 Task: Explore Airbnb accommodation in Rwamagana, Rwanda from 5th December, 2023 to 11th December, 2023 for 2 adults. Place can be entire place with 2 bedrooms having 2 beds and 1 bathroom. Property type can be flat. Booking option can be shelf check-in.
Action: Mouse pressed left at (515, 69)
Screenshot: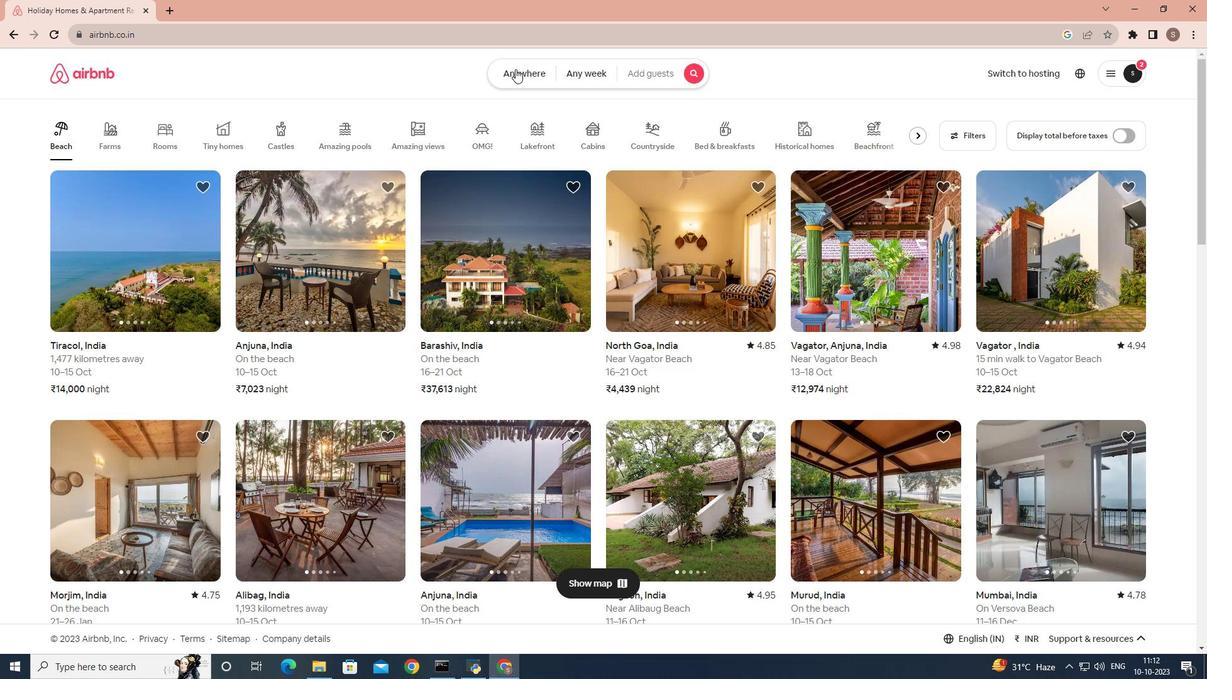 
Action: Mouse moved to (425, 125)
Screenshot: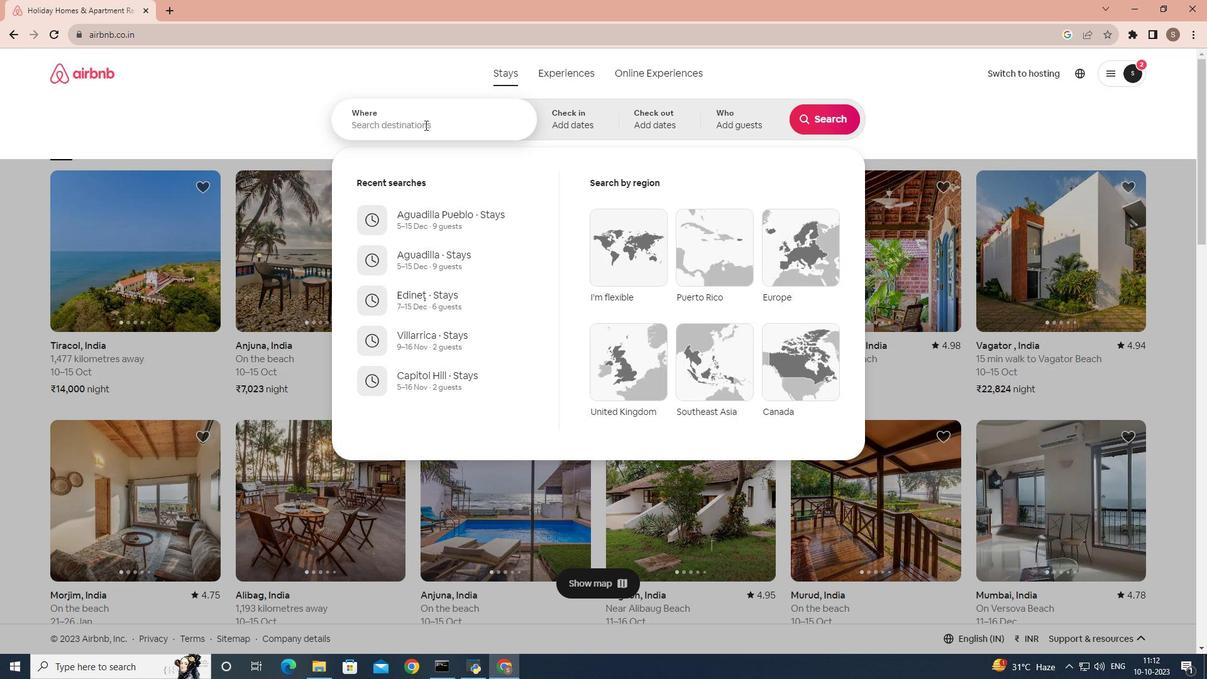 
Action: Mouse pressed left at (425, 125)
Screenshot: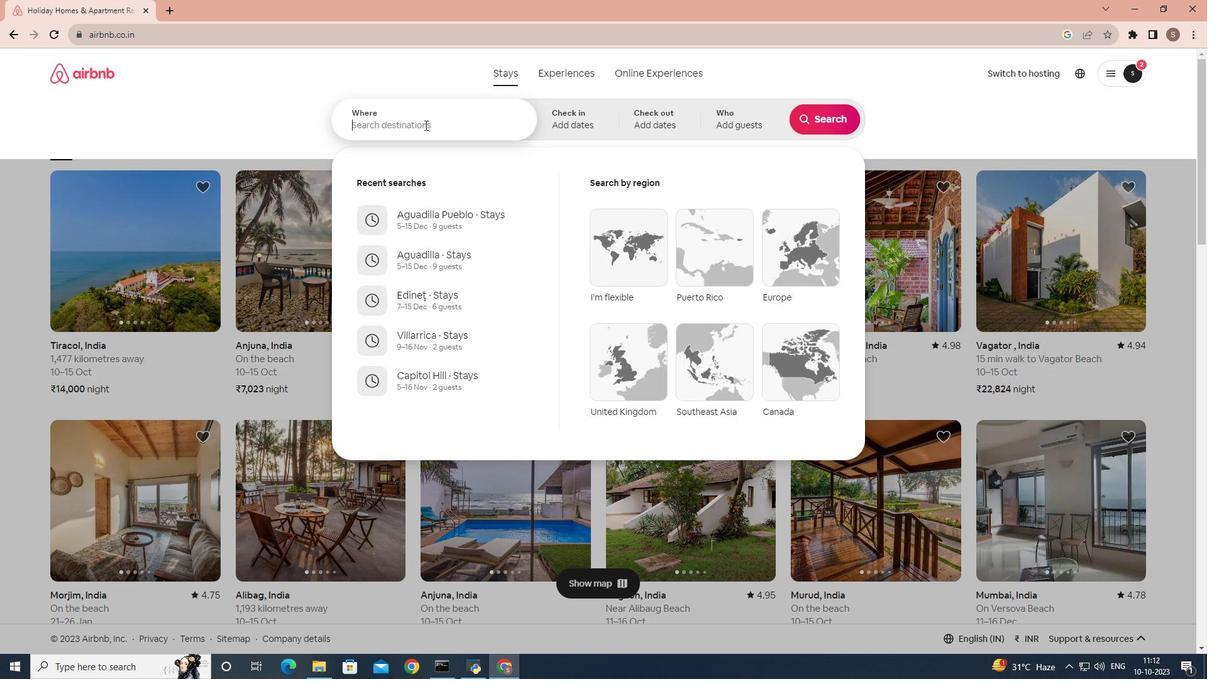 
Action: Key pressed rwam
Screenshot: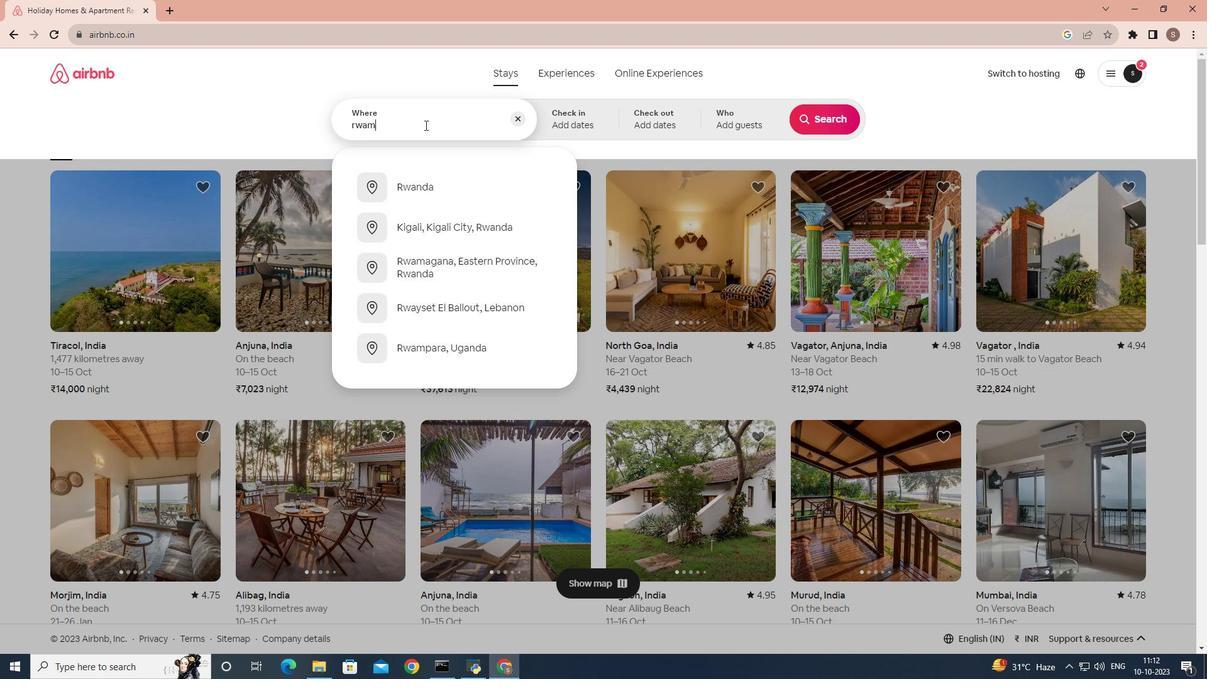 
Action: Mouse moved to (425, 124)
Screenshot: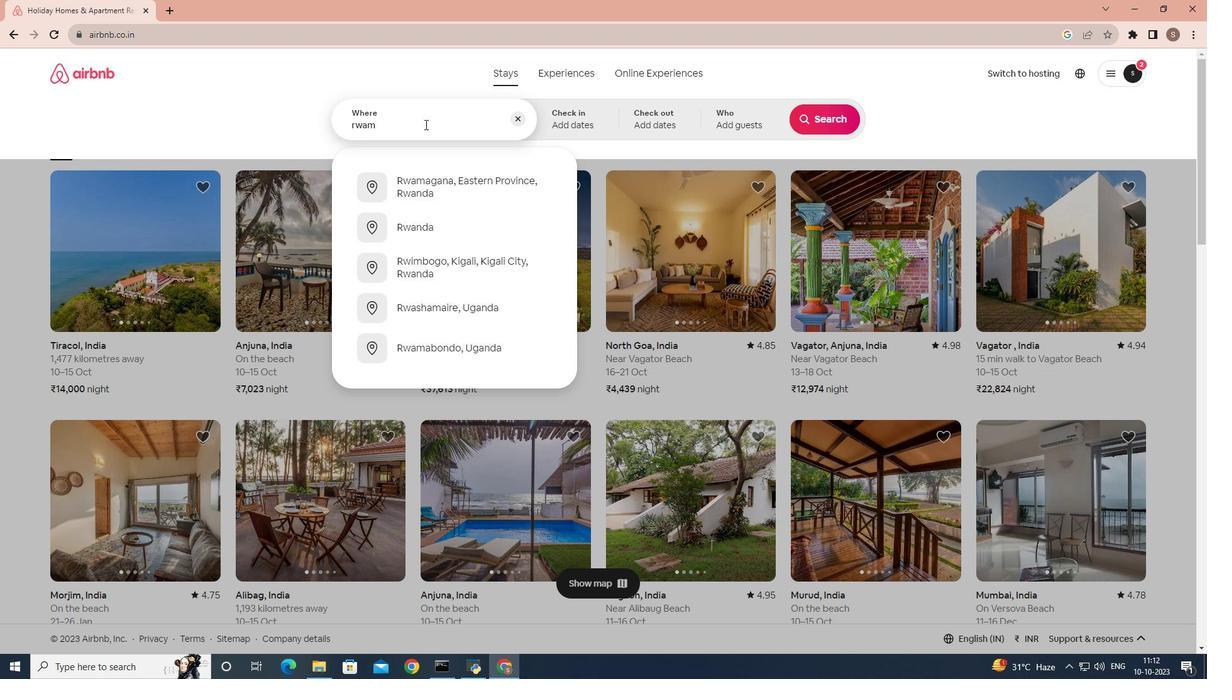 
Action: Key pressed a
Screenshot: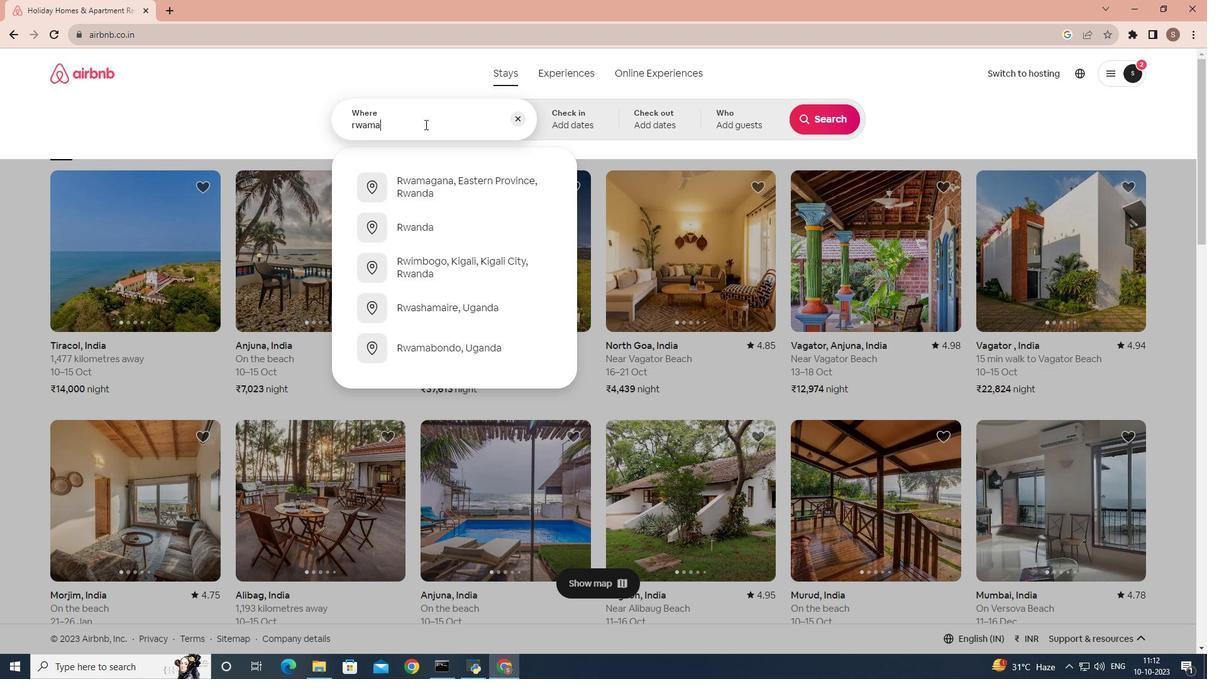 
Action: Mouse moved to (420, 184)
Screenshot: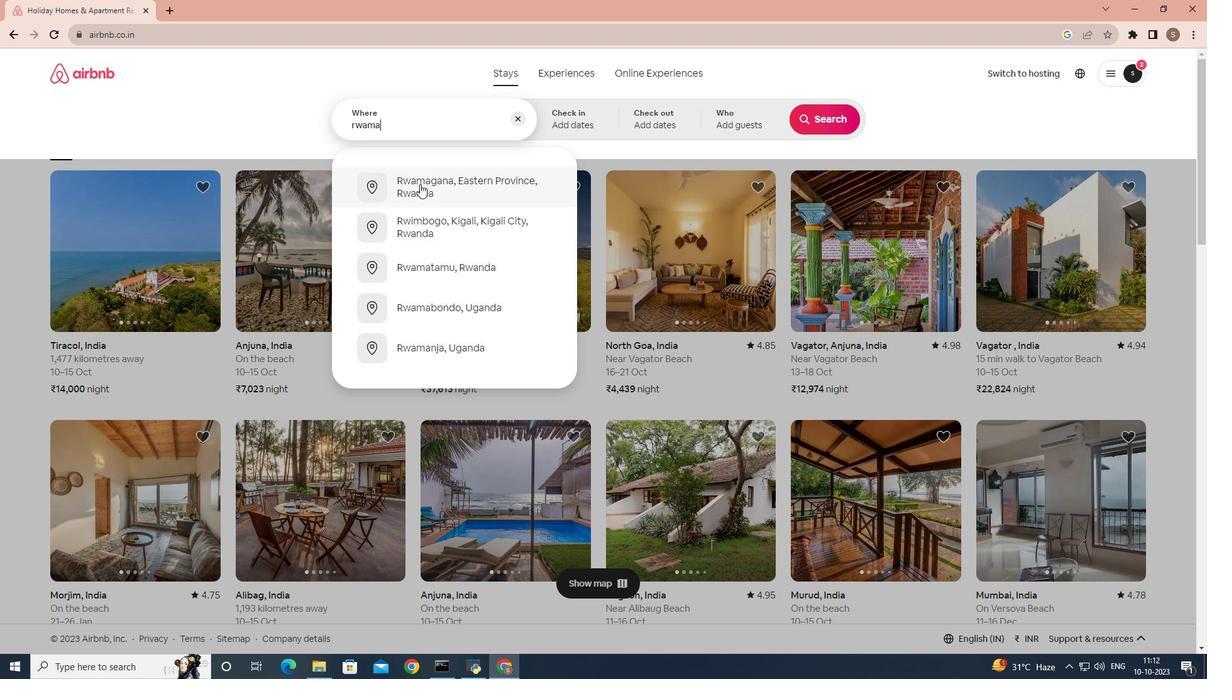 
Action: Mouse pressed left at (420, 184)
Screenshot: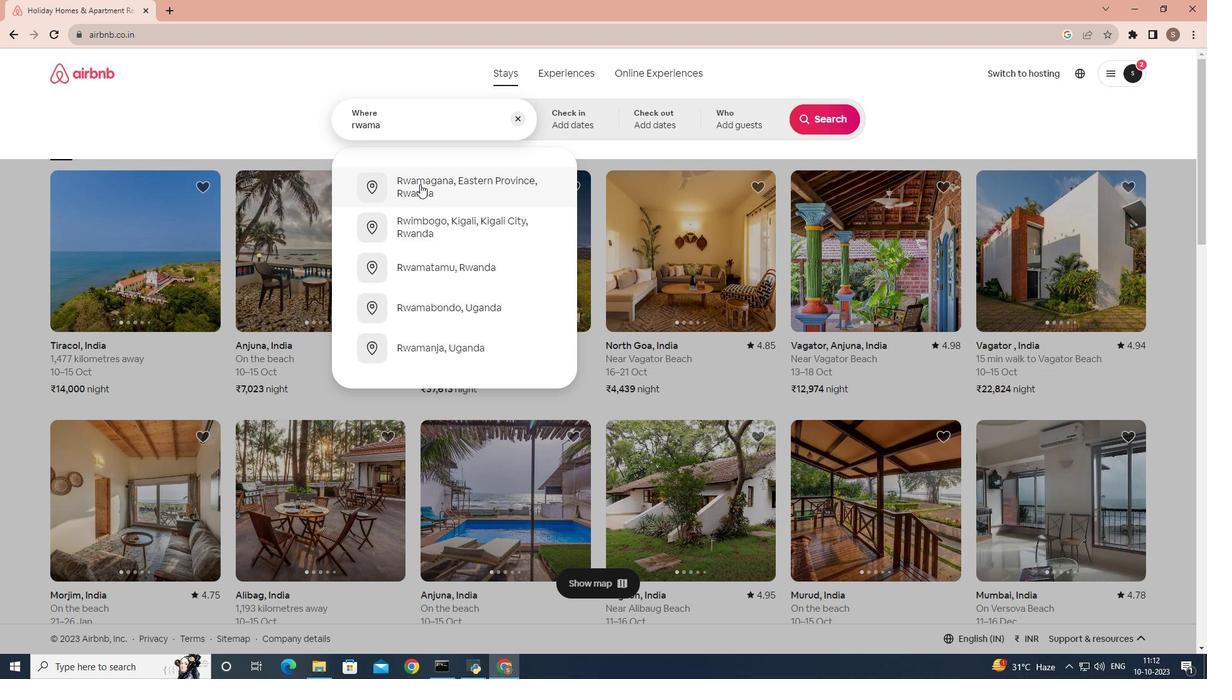 
Action: Mouse moved to (818, 224)
Screenshot: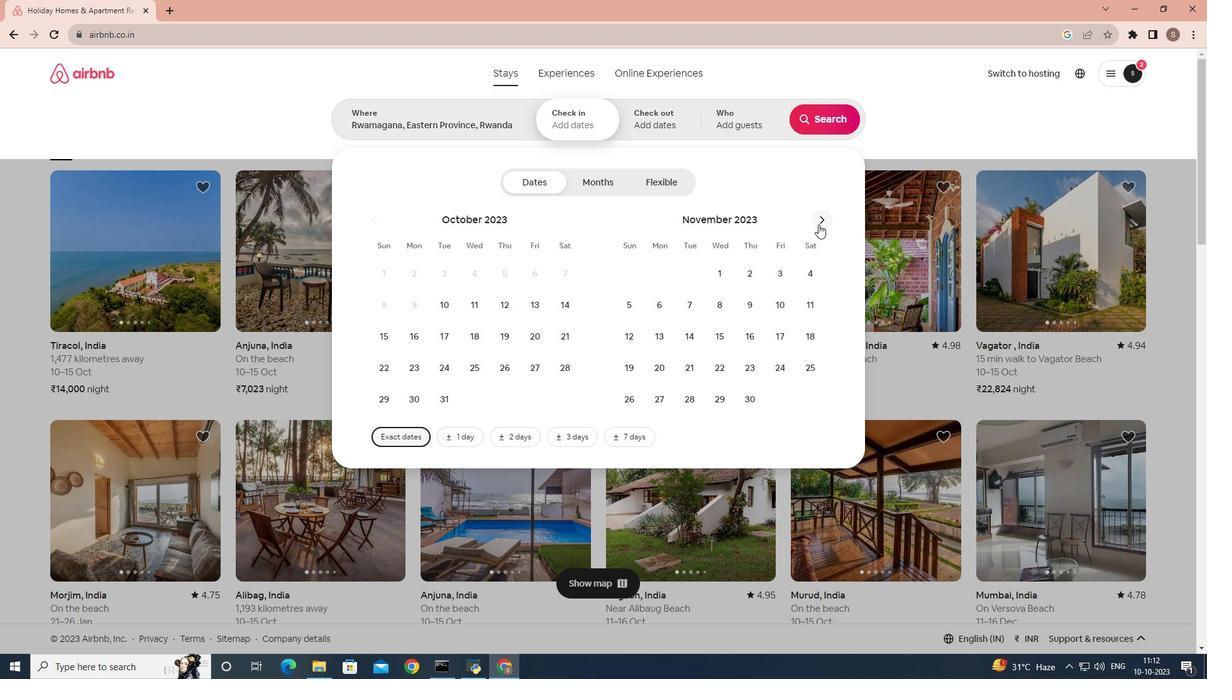 
Action: Mouse pressed left at (818, 224)
Screenshot: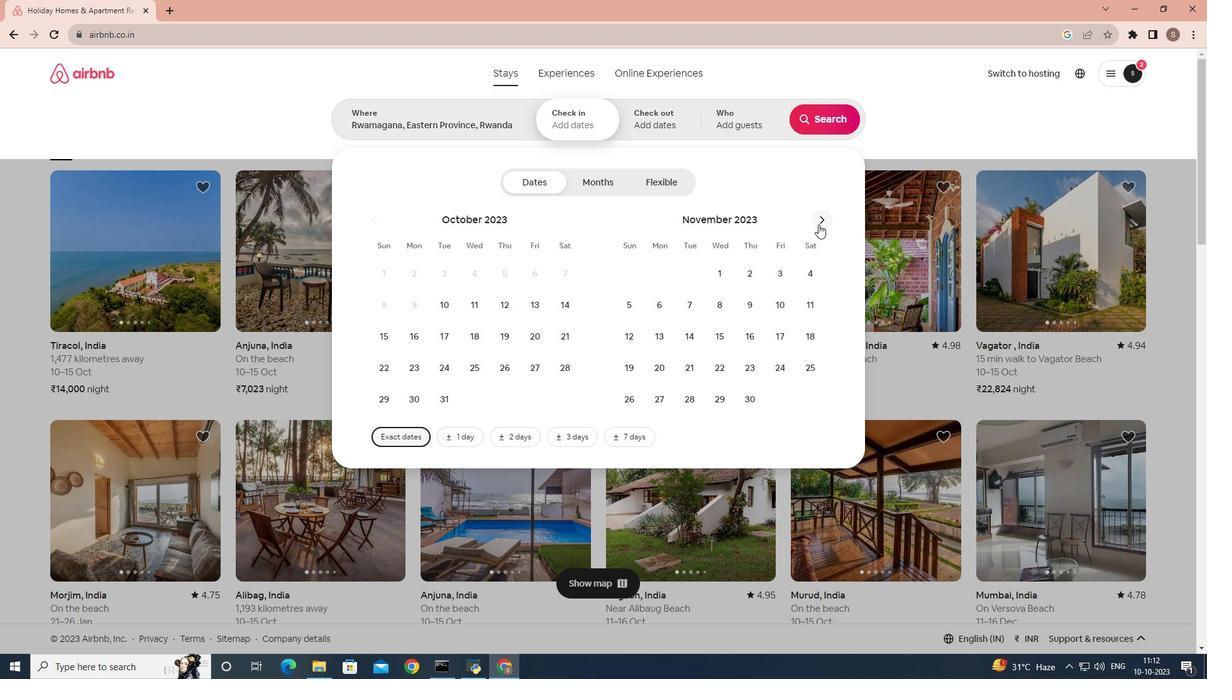 
Action: Mouse moved to (689, 309)
Screenshot: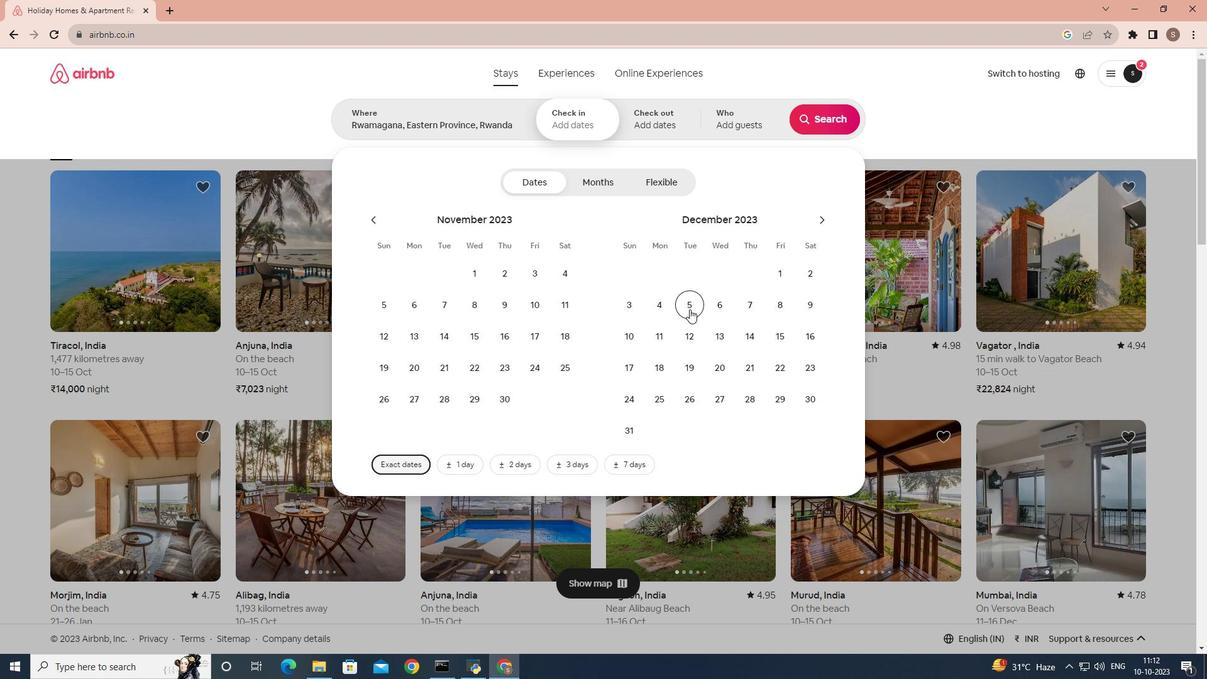 
Action: Mouse pressed left at (689, 309)
Screenshot: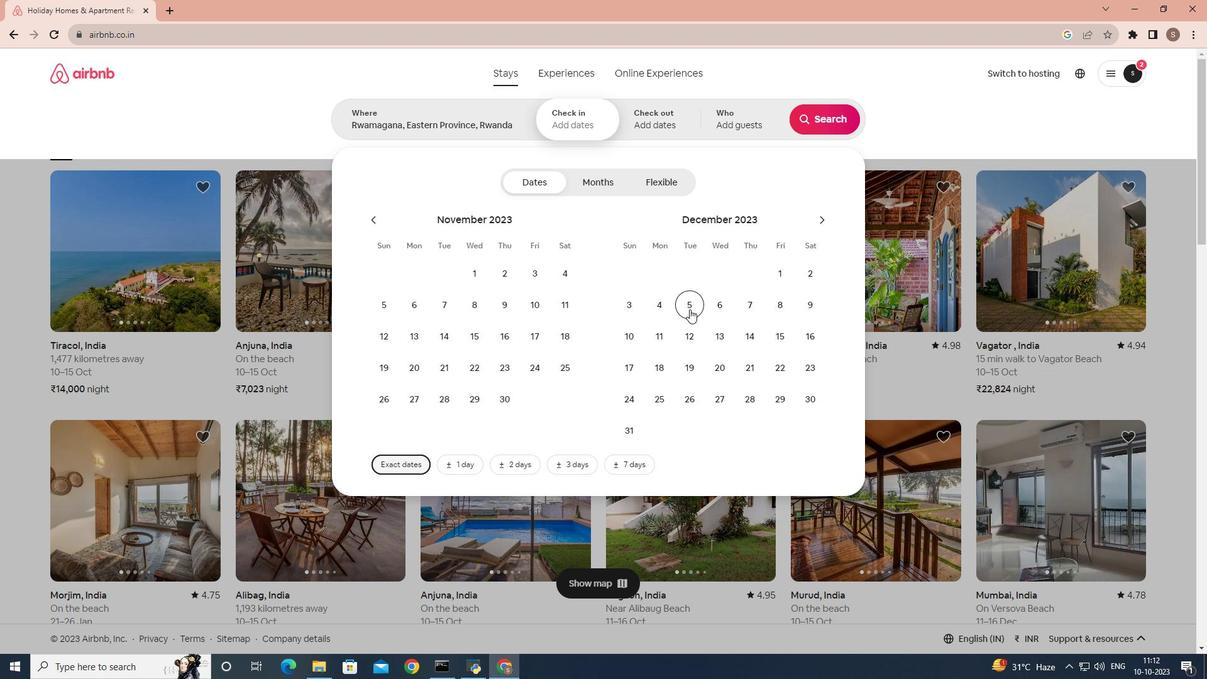 
Action: Mouse moved to (649, 344)
Screenshot: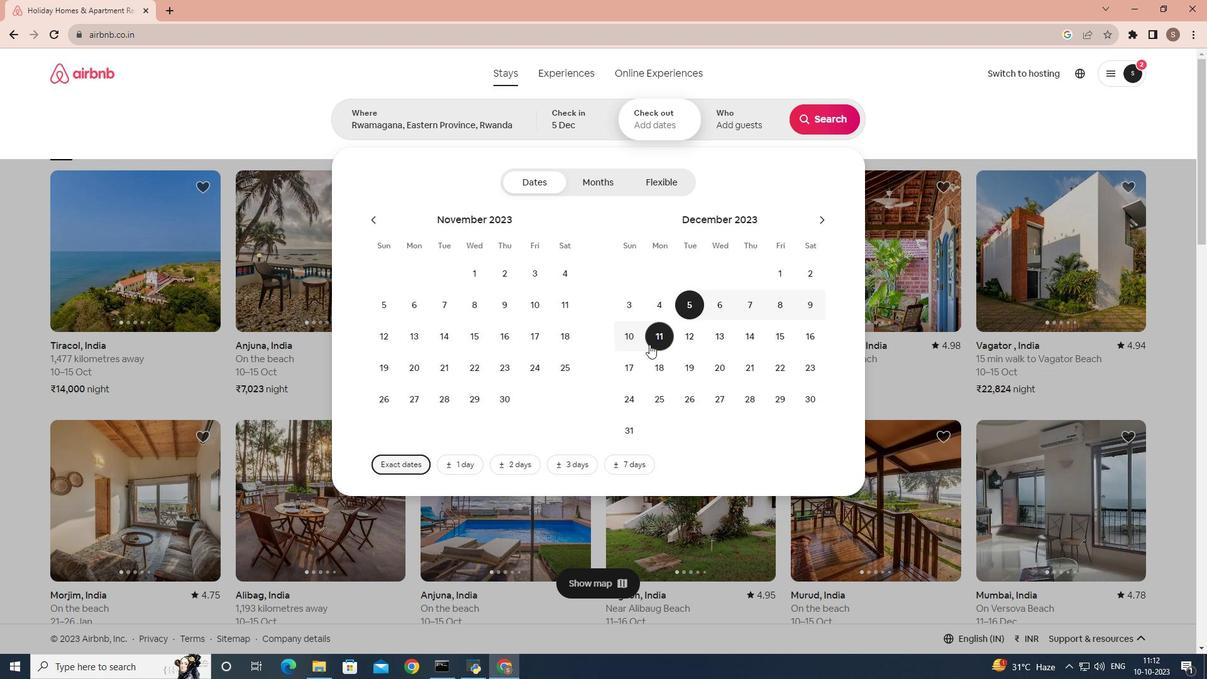 
Action: Mouse pressed left at (649, 344)
Screenshot: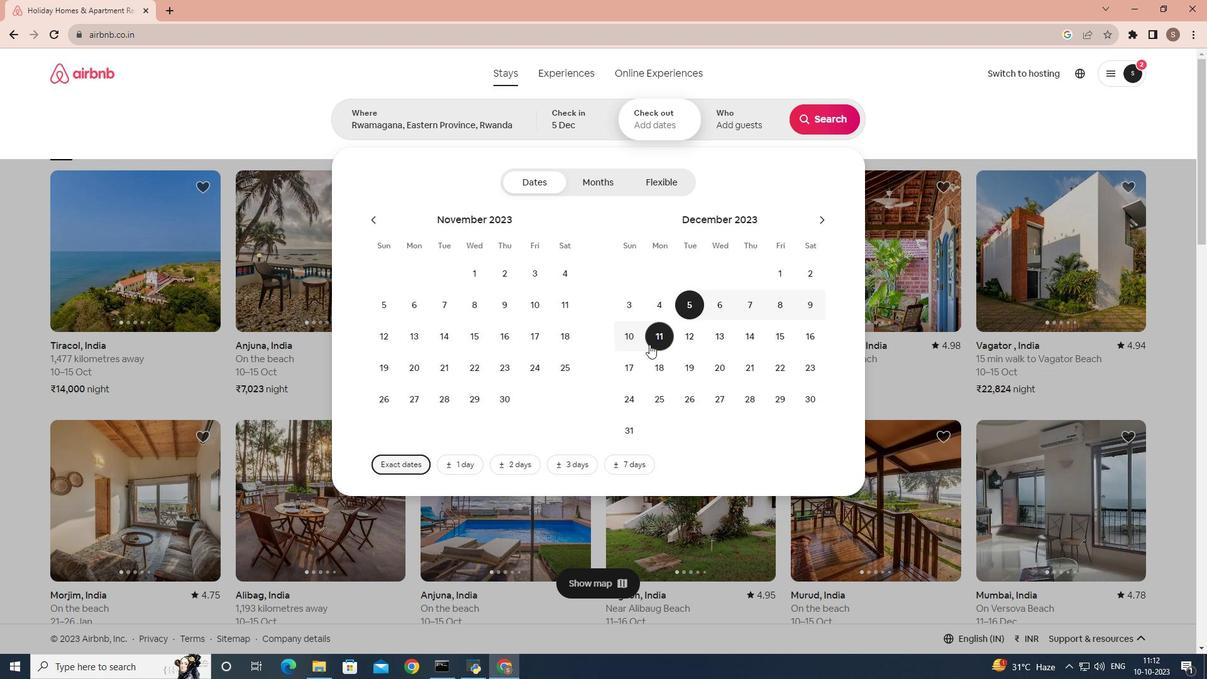 
Action: Mouse moved to (743, 128)
Screenshot: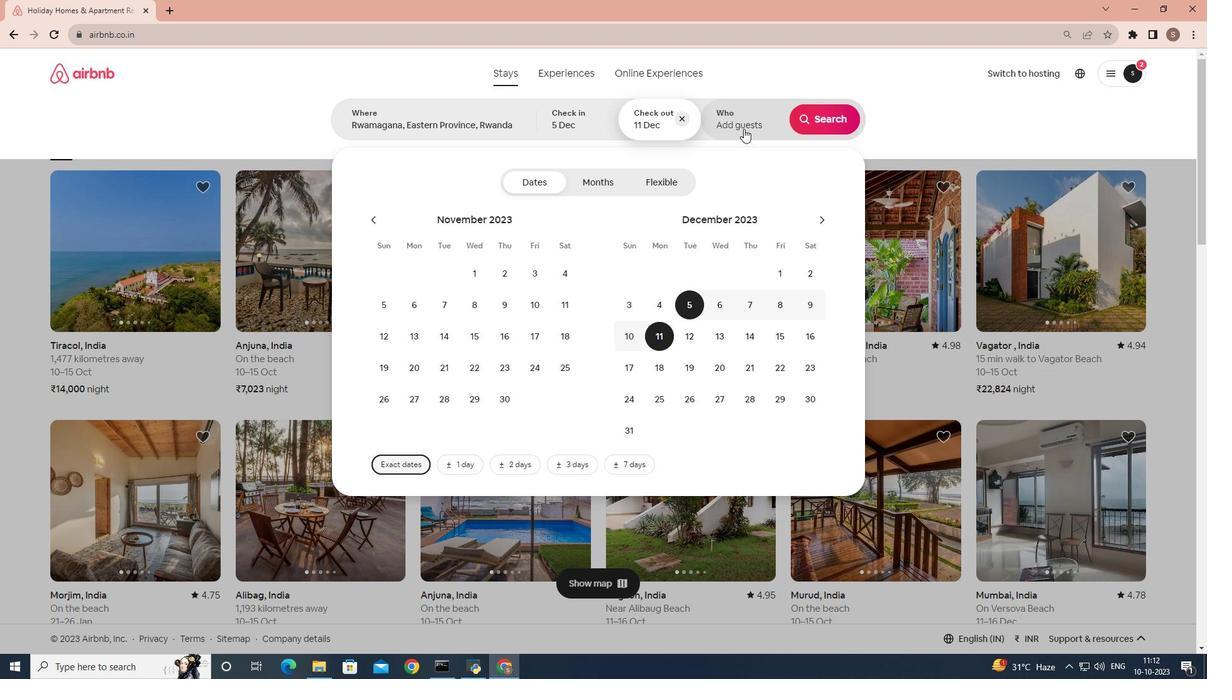 
Action: Mouse pressed left at (743, 128)
Screenshot: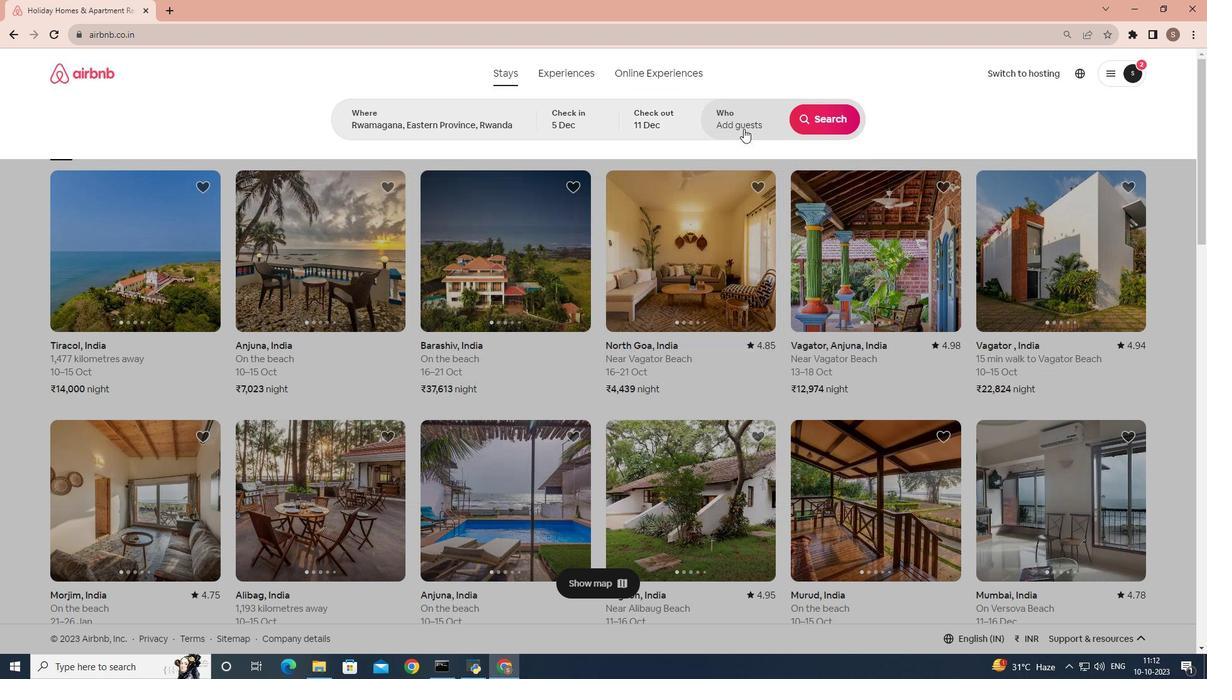 
Action: Mouse moved to (824, 184)
Screenshot: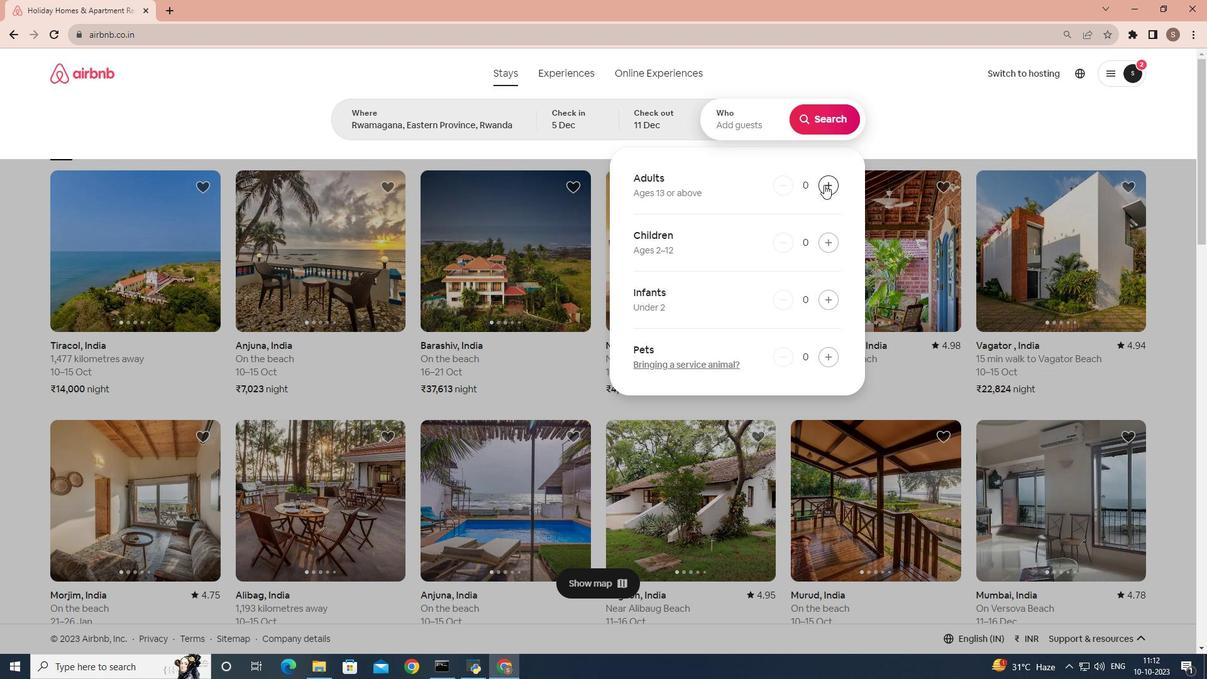
Action: Mouse pressed left at (824, 184)
Screenshot: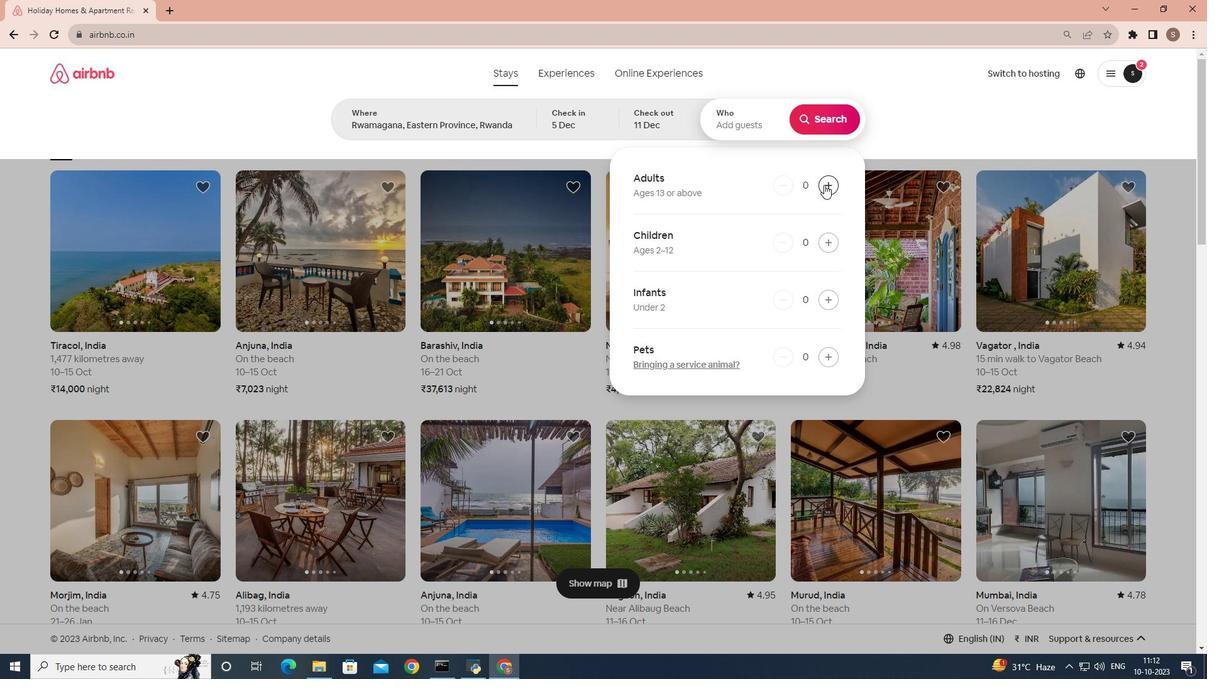 
Action: Mouse pressed left at (824, 184)
Screenshot: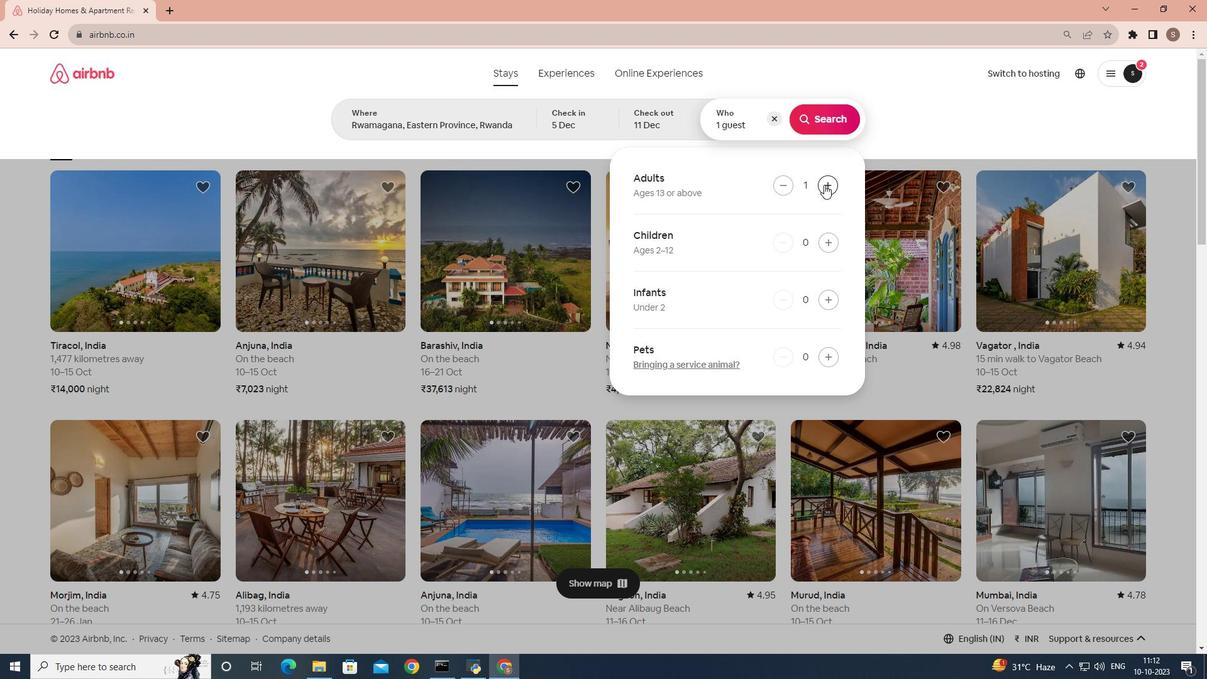 
Action: Mouse moved to (842, 126)
Screenshot: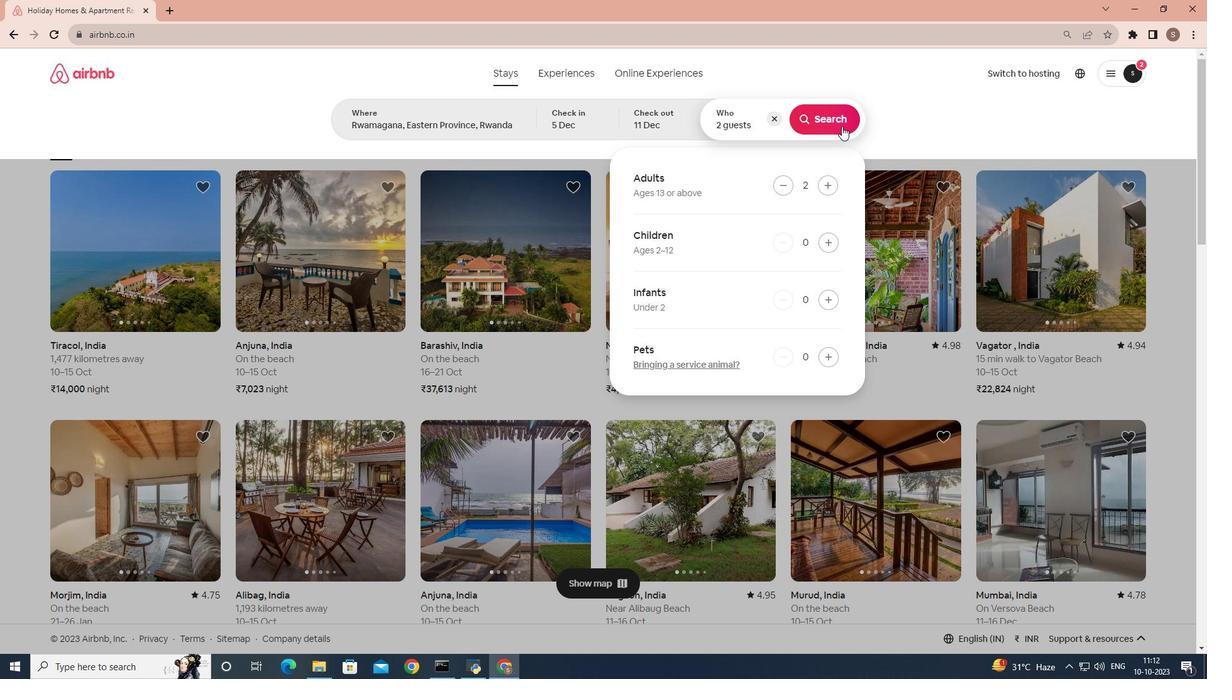 
Action: Mouse pressed left at (842, 126)
Screenshot: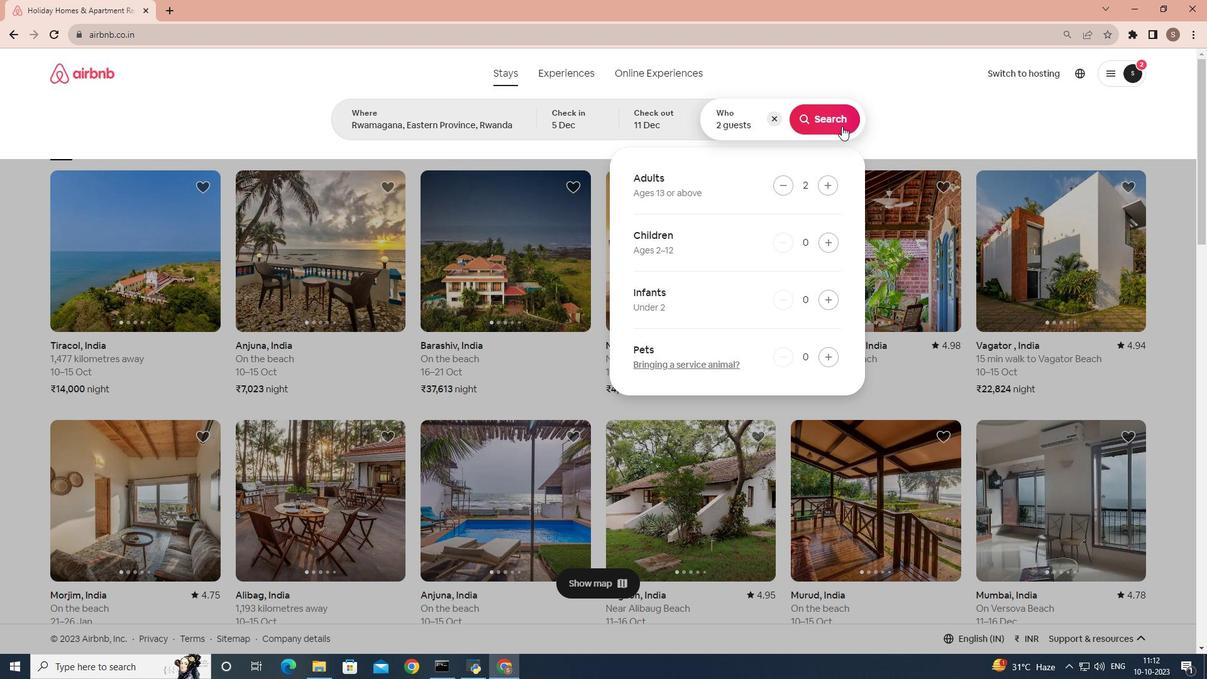
Action: Mouse moved to (996, 118)
Screenshot: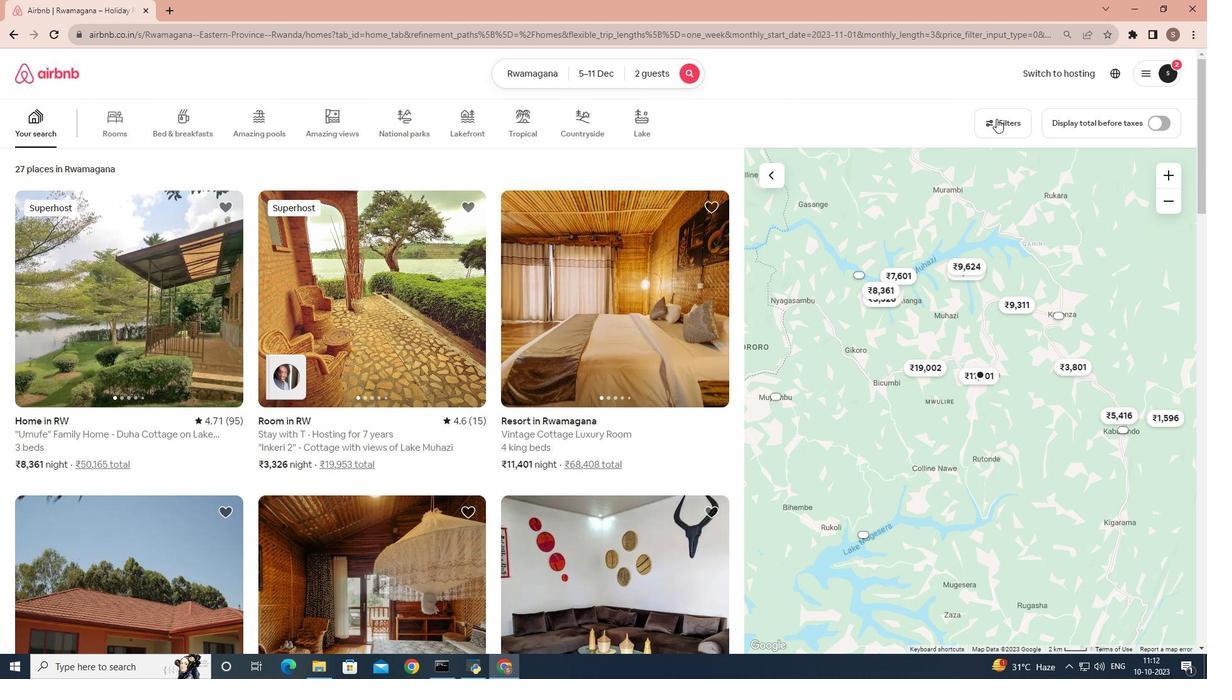 
Action: Mouse pressed left at (996, 118)
Screenshot: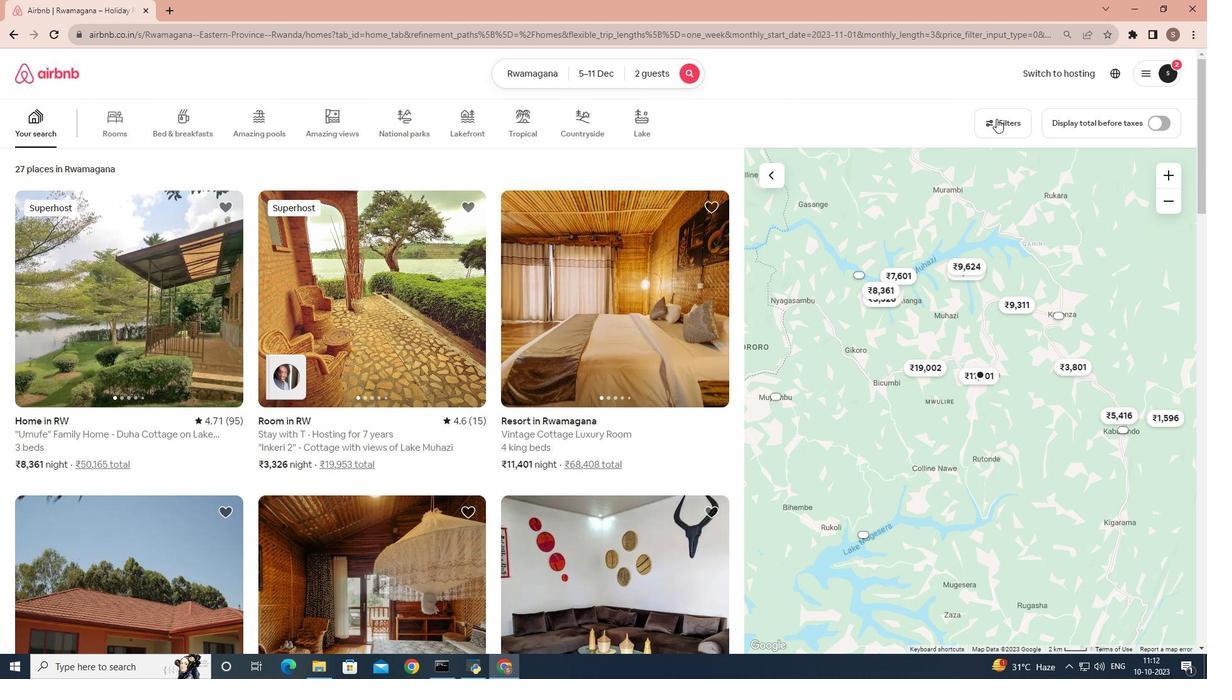 
Action: Mouse moved to (703, 198)
Screenshot: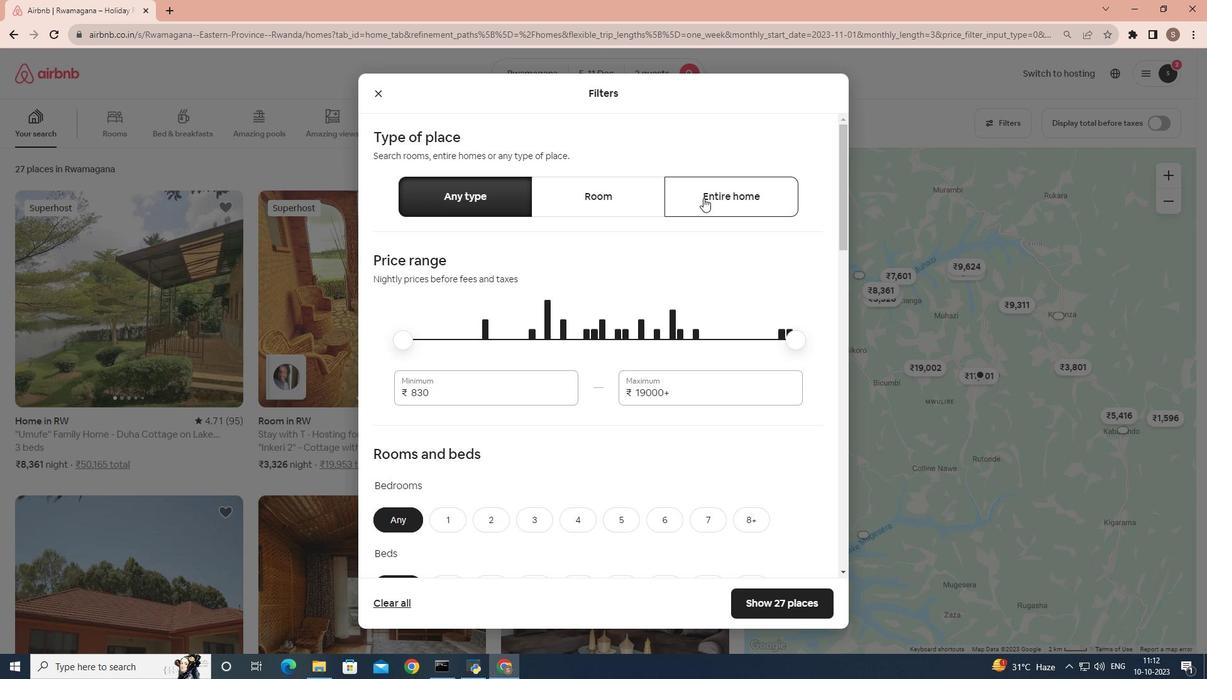 
Action: Mouse pressed left at (703, 198)
Screenshot: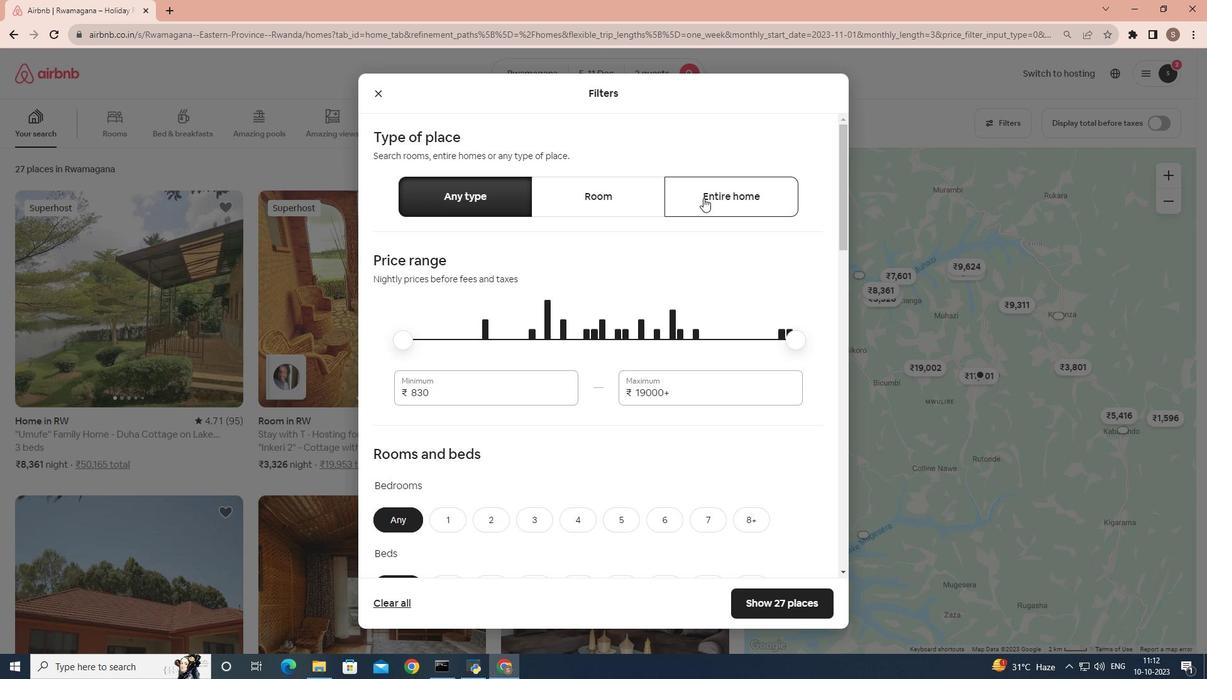 
Action: Mouse moved to (454, 297)
Screenshot: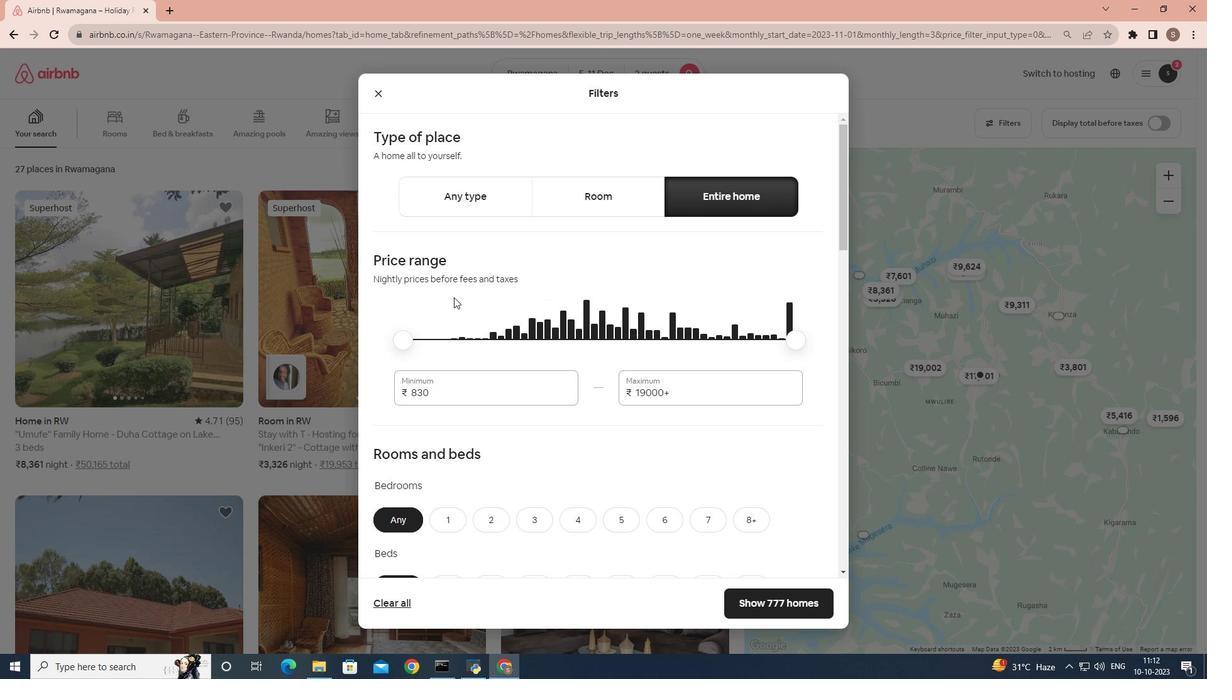 
Action: Mouse scrolled (454, 296) with delta (0, 0)
Screenshot: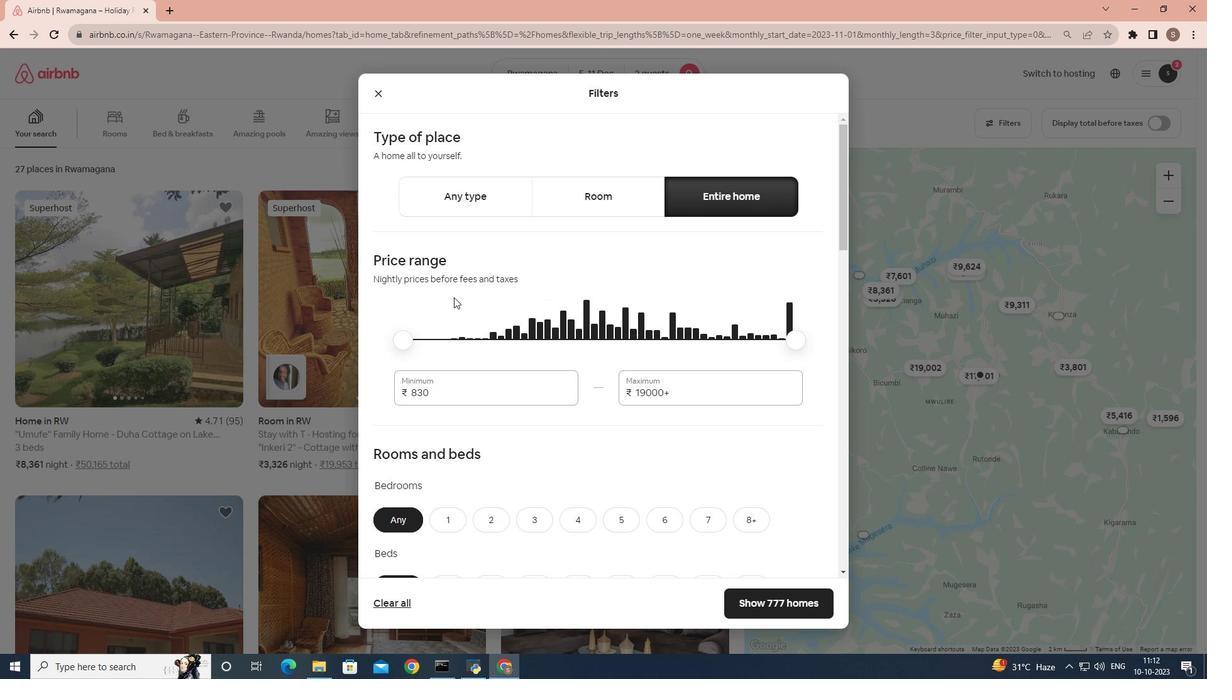 
Action: Mouse scrolled (454, 296) with delta (0, 0)
Screenshot: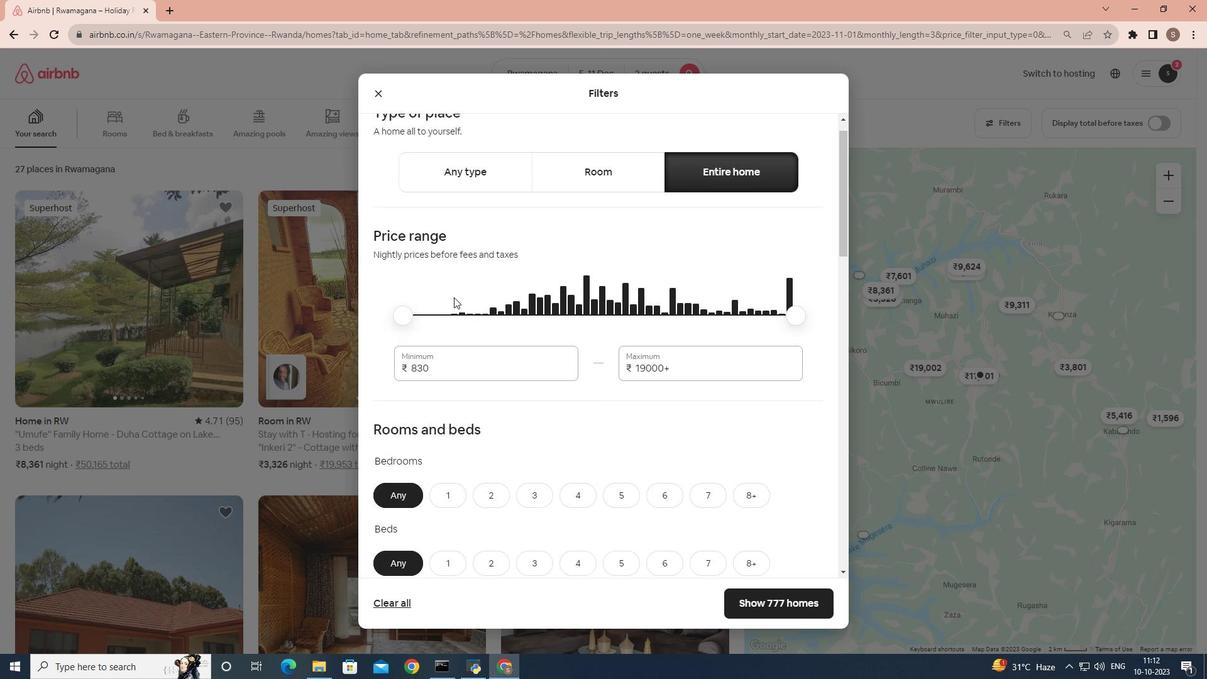 
Action: Mouse scrolled (454, 296) with delta (0, 0)
Screenshot: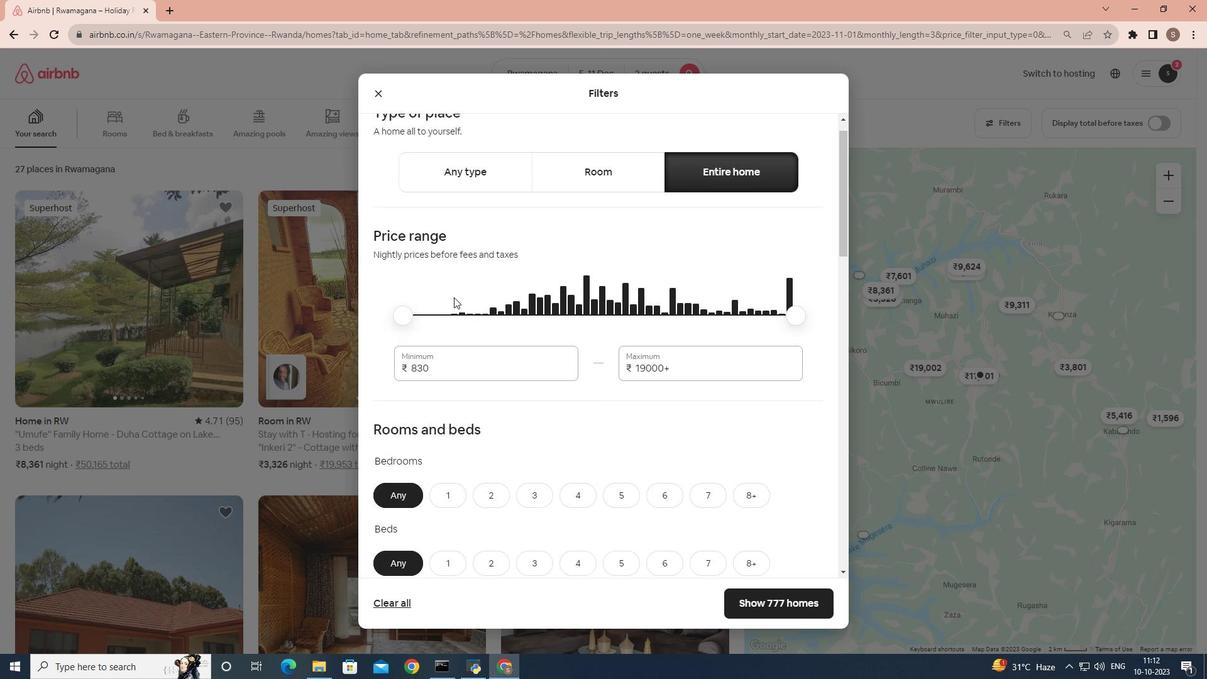 
Action: Mouse scrolled (454, 296) with delta (0, 0)
Screenshot: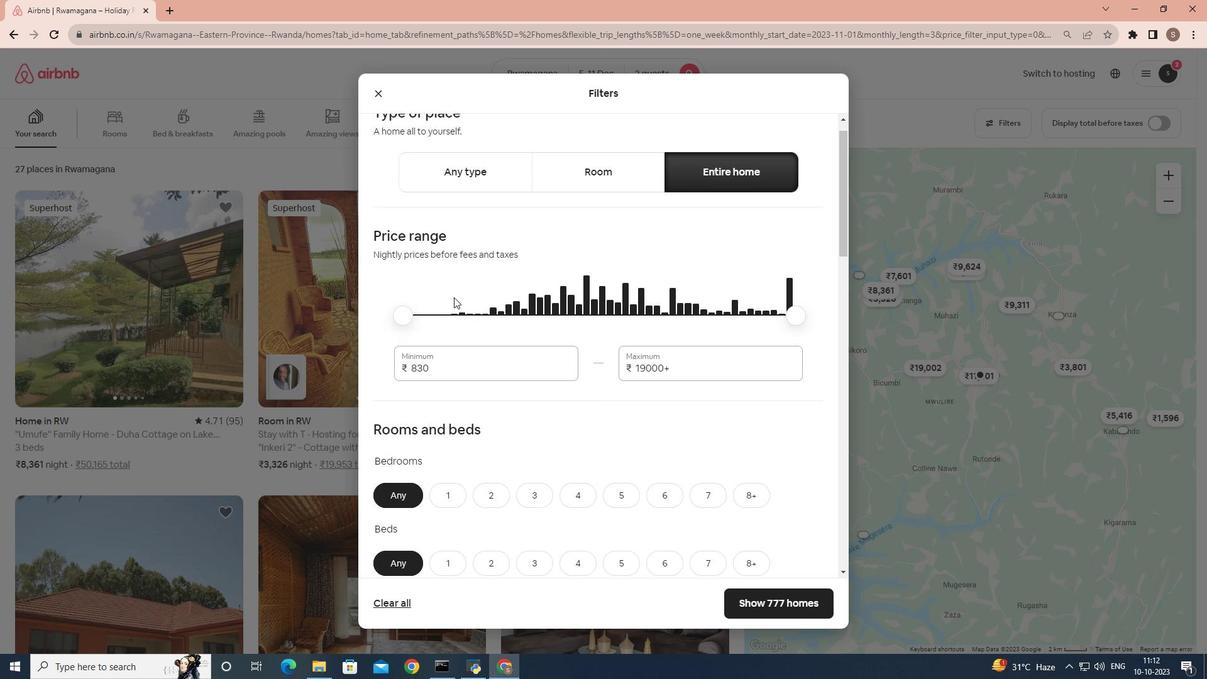 
Action: Mouse scrolled (454, 296) with delta (0, 0)
Screenshot: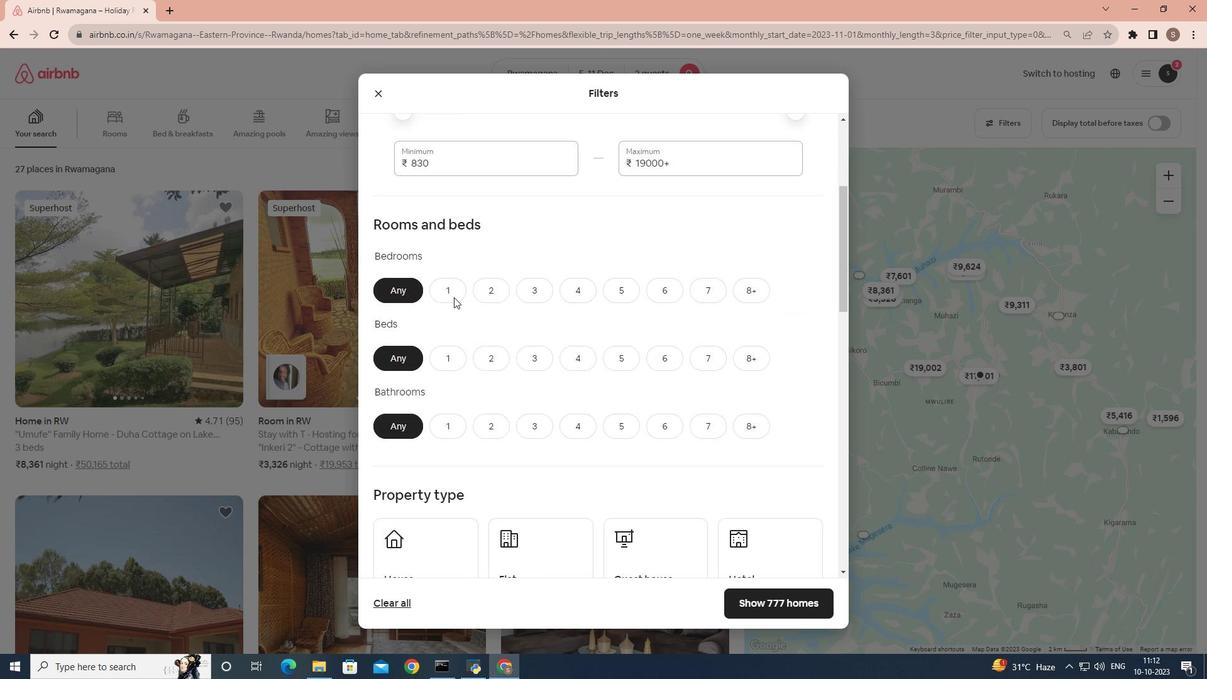 
Action: Mouse scrolled (454, 296) with delta (0, 0)
Screenshot: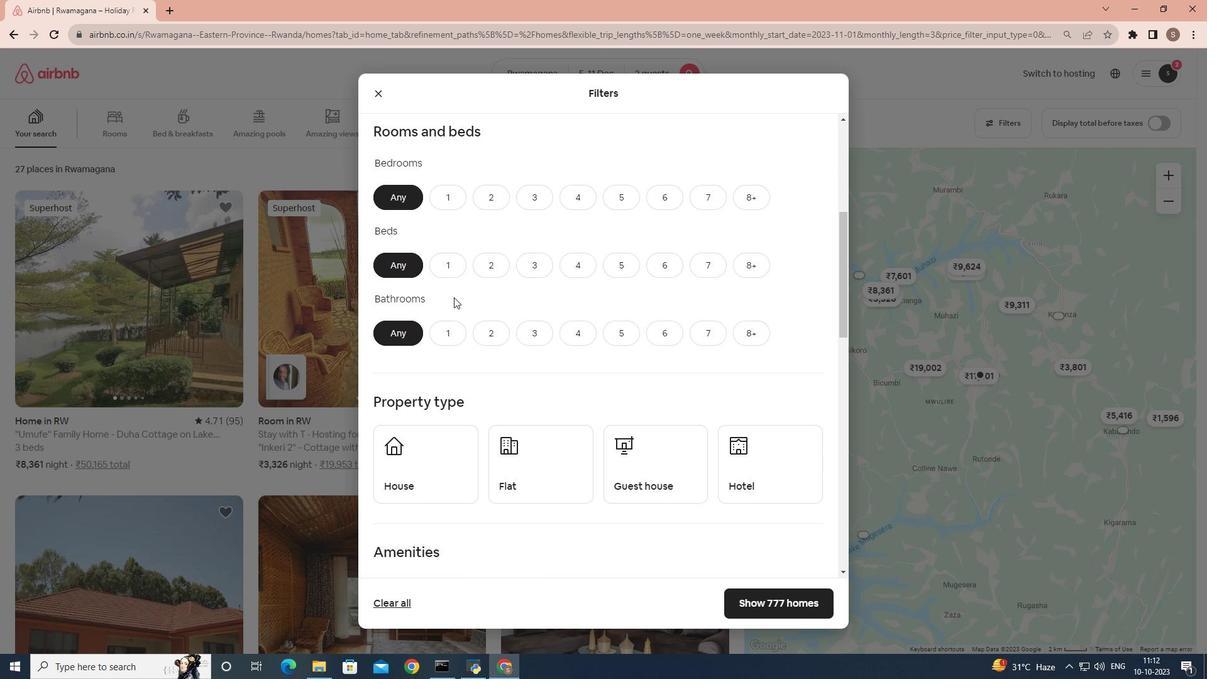 
Action: Mouse scrolled (454, 298) with delta (0, 0)
Screenshot: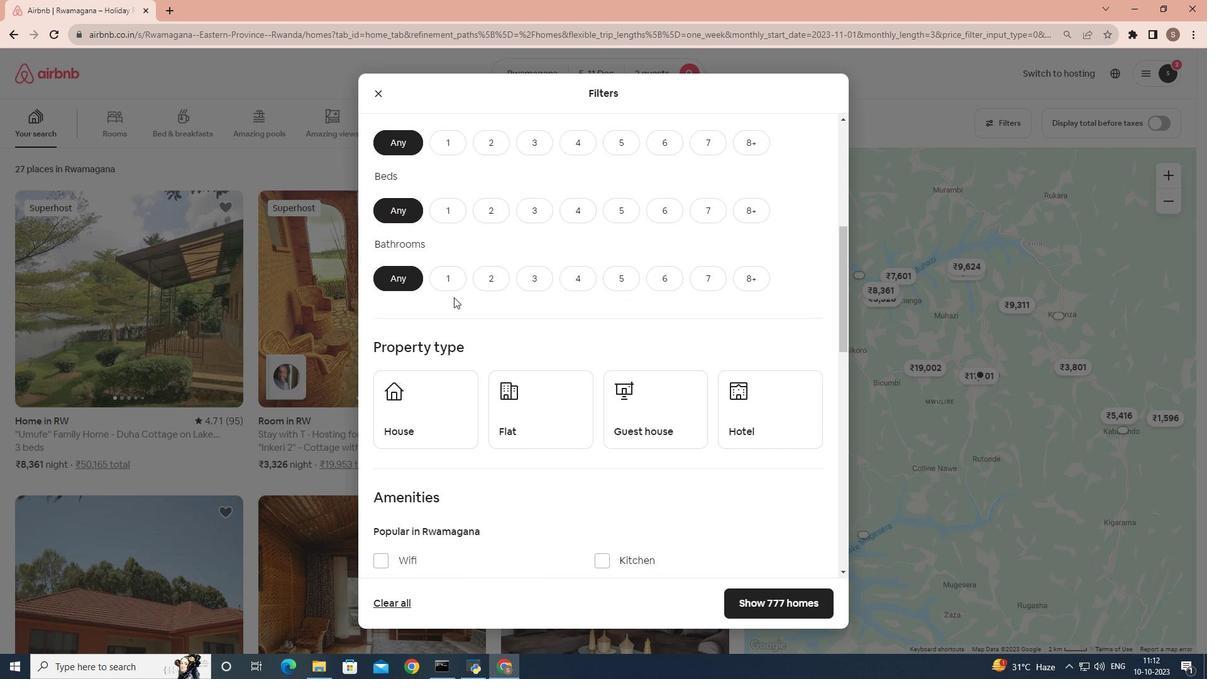 
Action: Mouse scrolled (454, 298) with delta (0, 0)
Screenshot: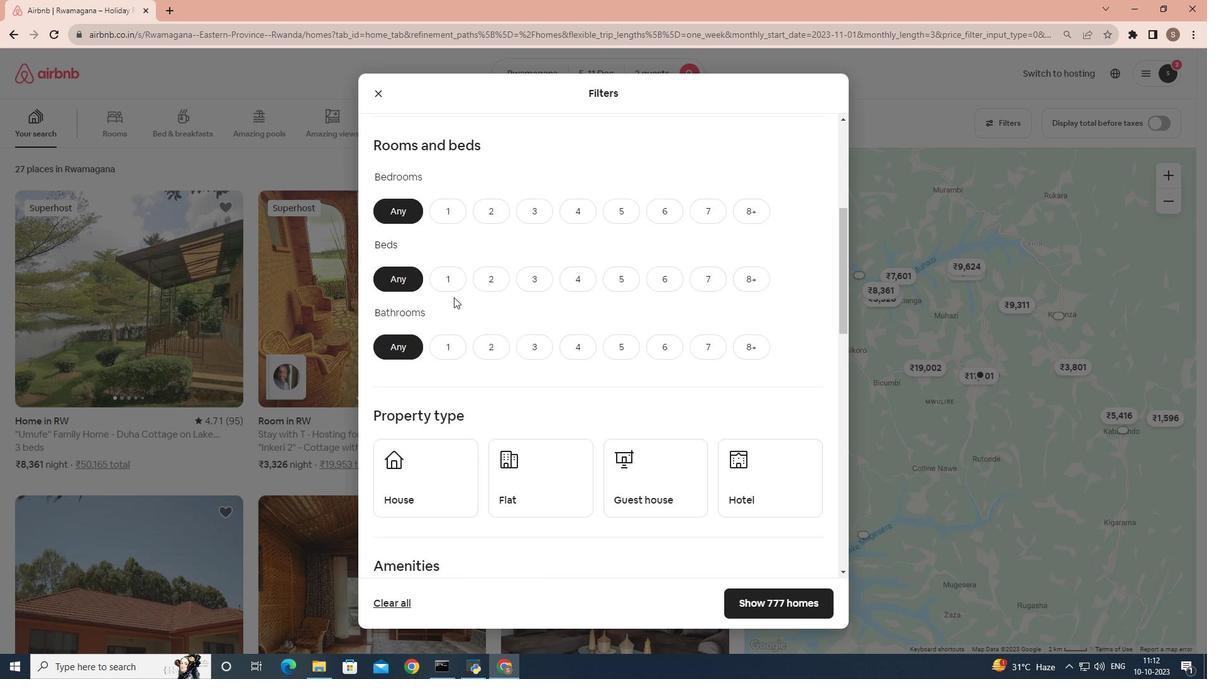 
Action: Mouse moved to (494, 276)
Screenshot: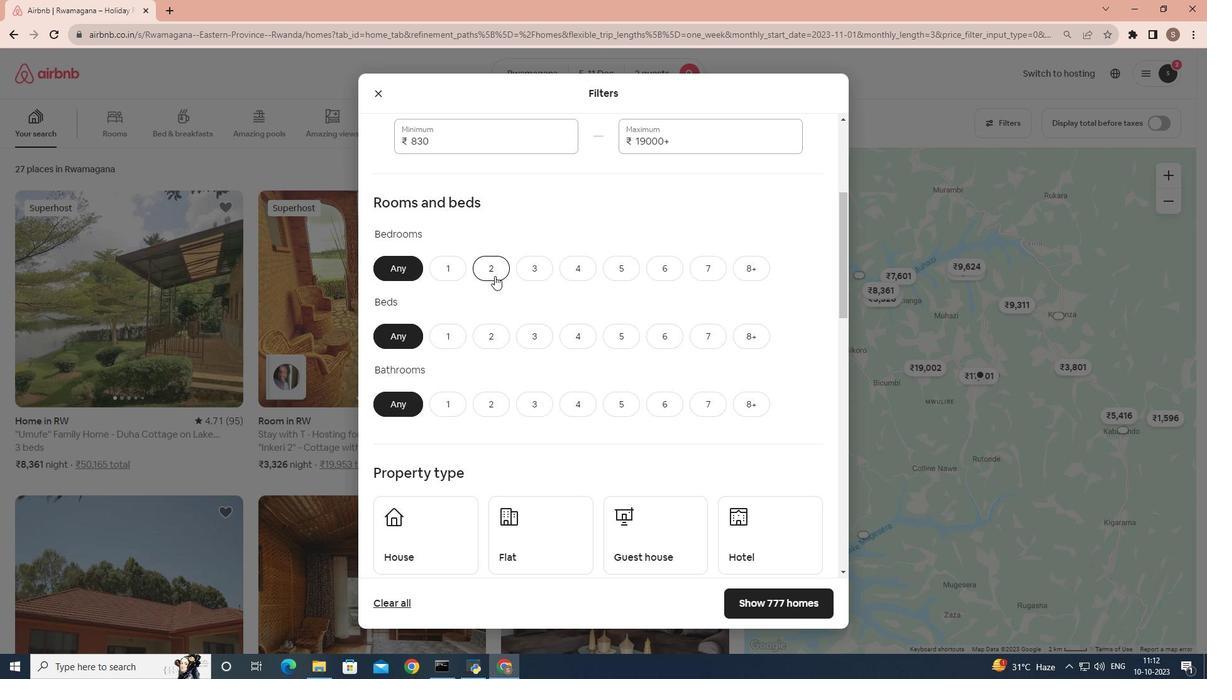 
Action: Mouse pressed left at (494, 276)
Screenshot: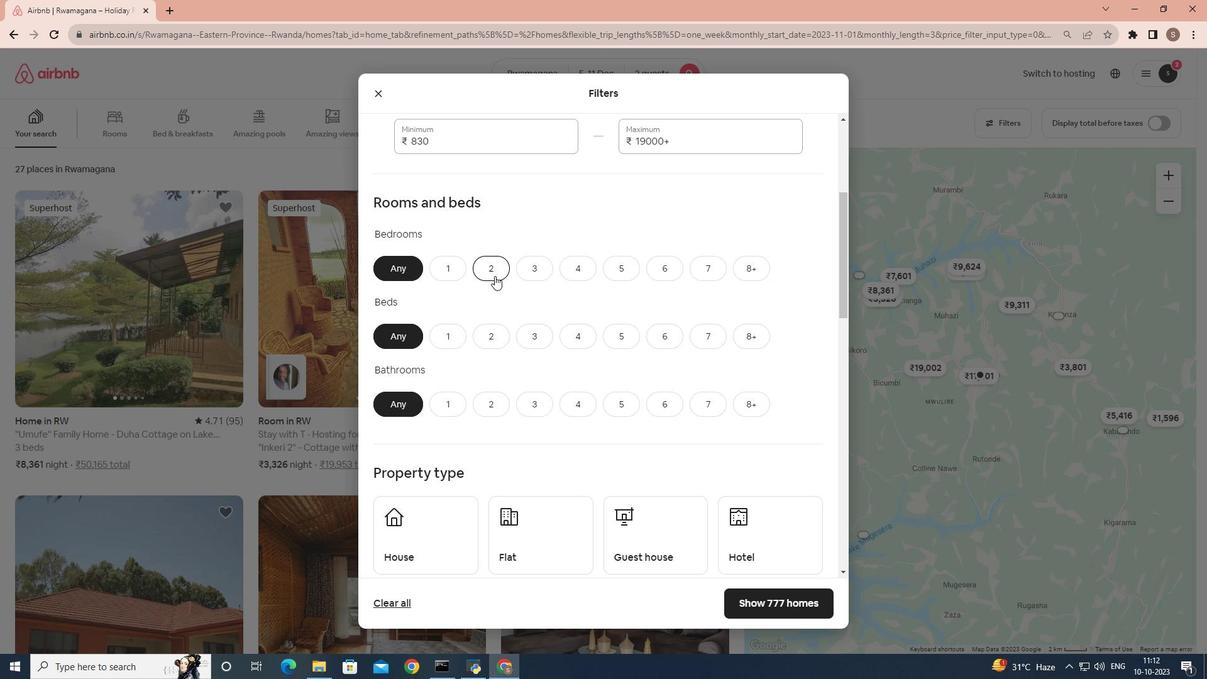 
Action: Mouse moved to (492, 338)
Screenshot: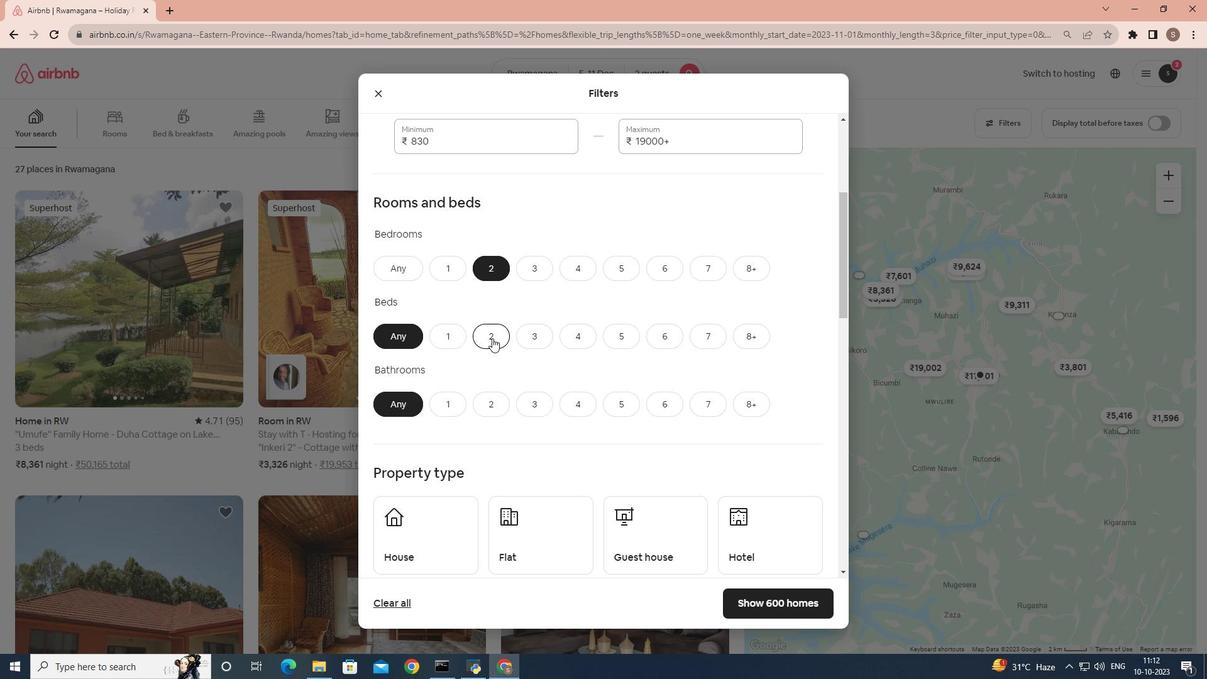 
Action: Mouse pressed left at (492, 338)
Screenshot: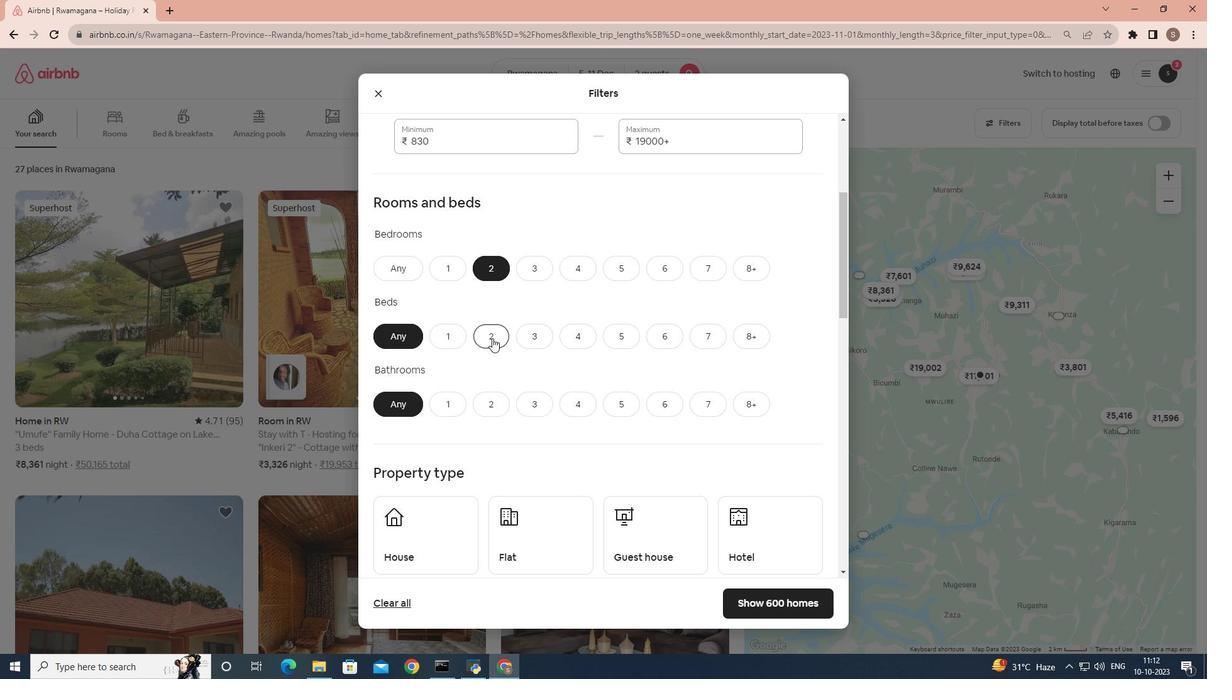 
Action: Mouse moved to (458, 403)
Screenshot: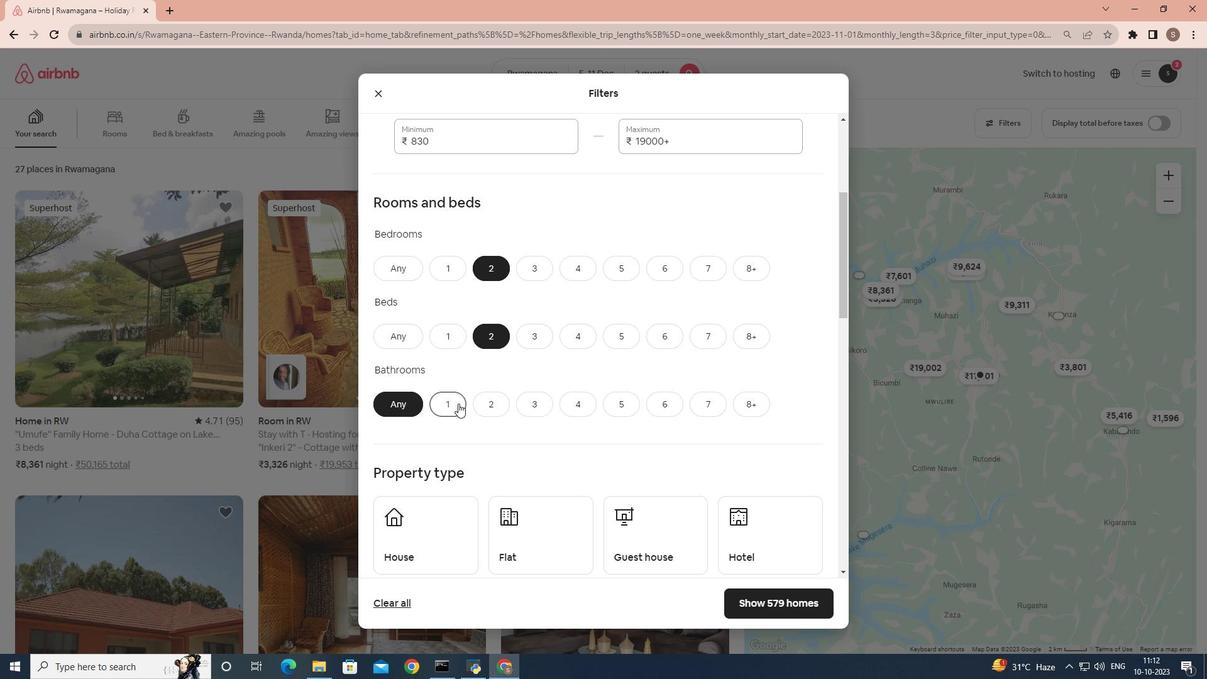 
Action: Mouse pressed left at (458, 403)
Screenshot: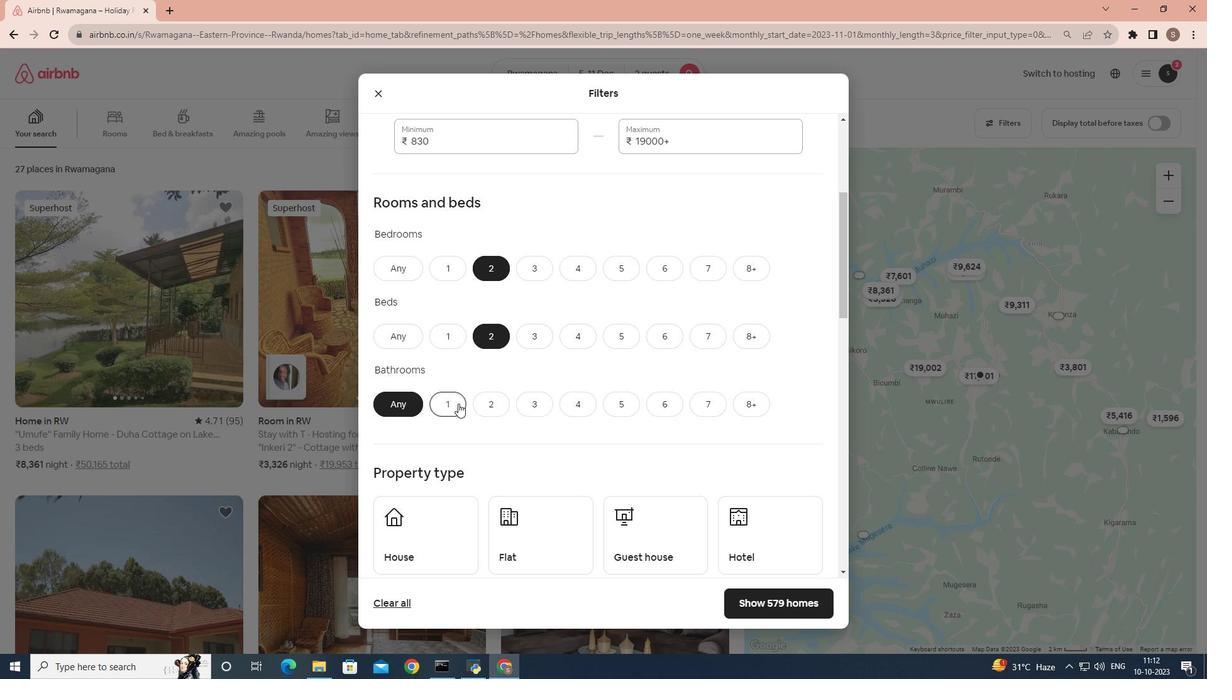 
Action: Mouse moved to (453, 336)
Screenshot: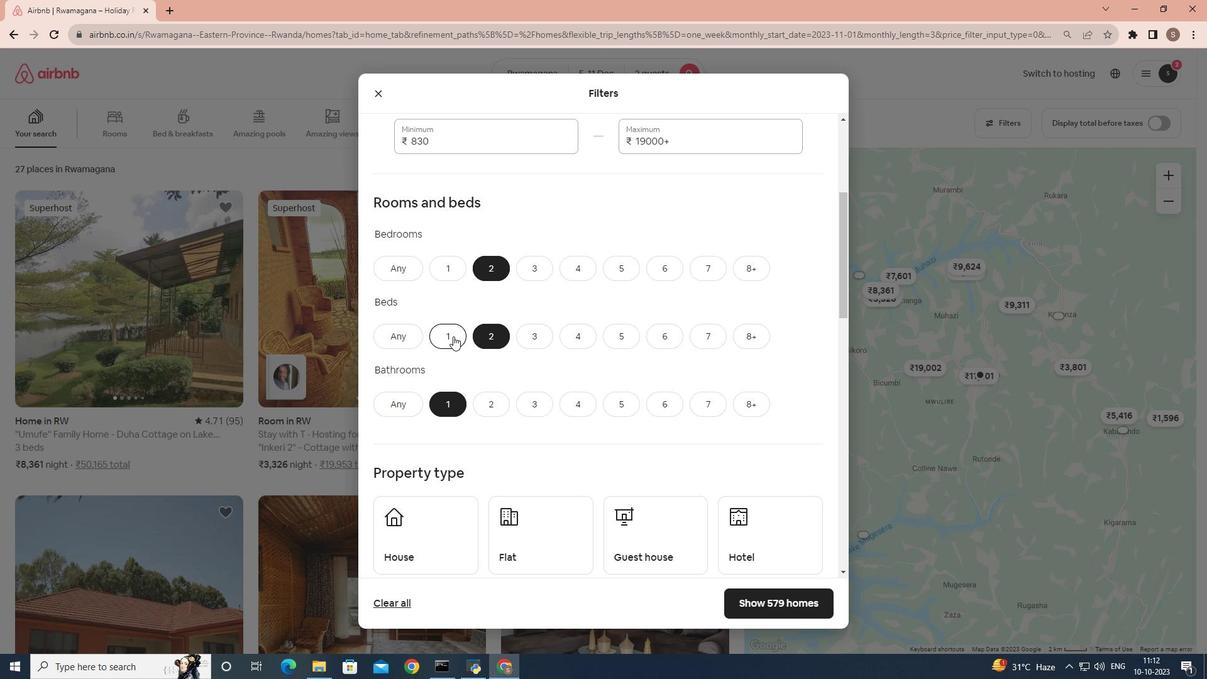 
Action: Mouse scrolled (453, 335) with delta (0, 0)
Screenshot: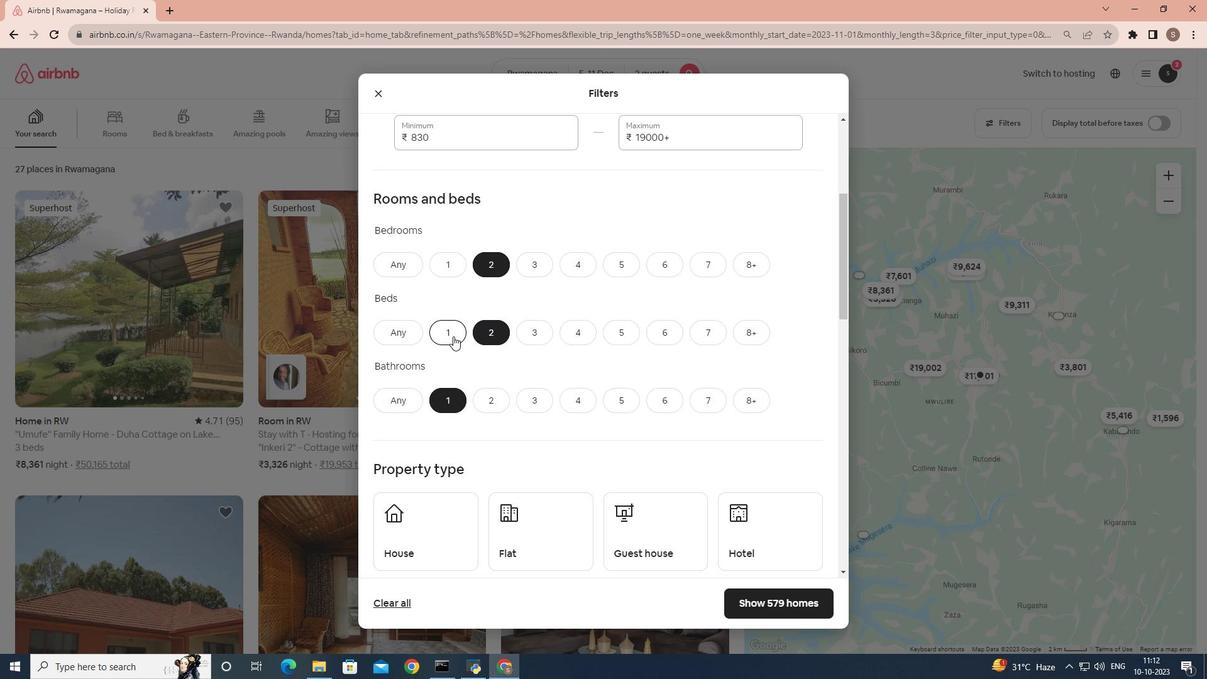 
Action: Mouse scrolled (453, 335) with delta (0, 0)
Screenshot: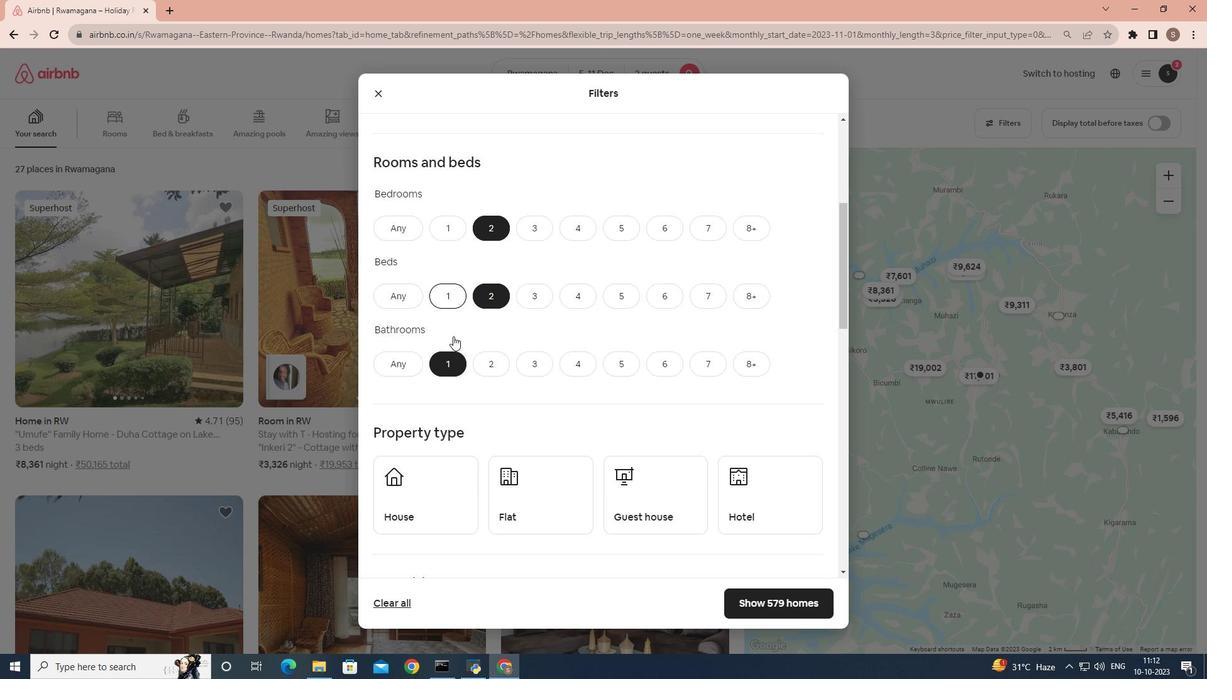 
Action: Mouse scrolled (453, 335) with delta (0, 0)
Screenshot: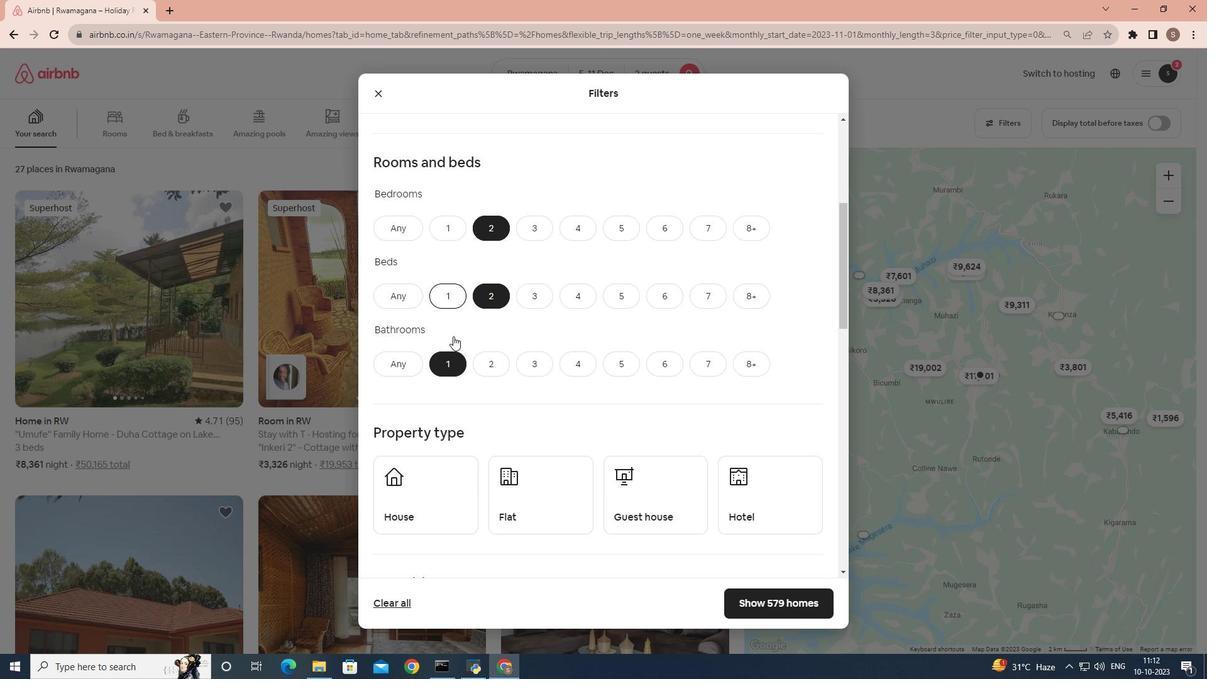 
Action: Mouse scrolled (453, 335) with delta (0, 0)
Screenshot: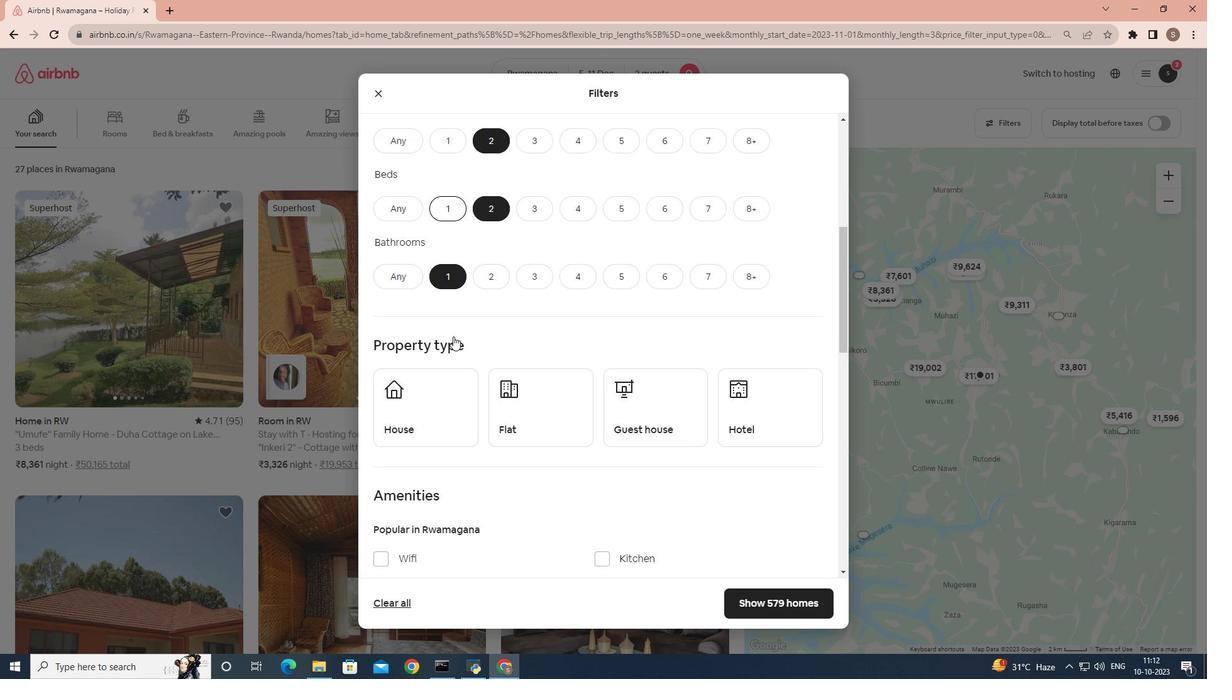 
Action: Mouse moved to (528, 296)
Screenshot: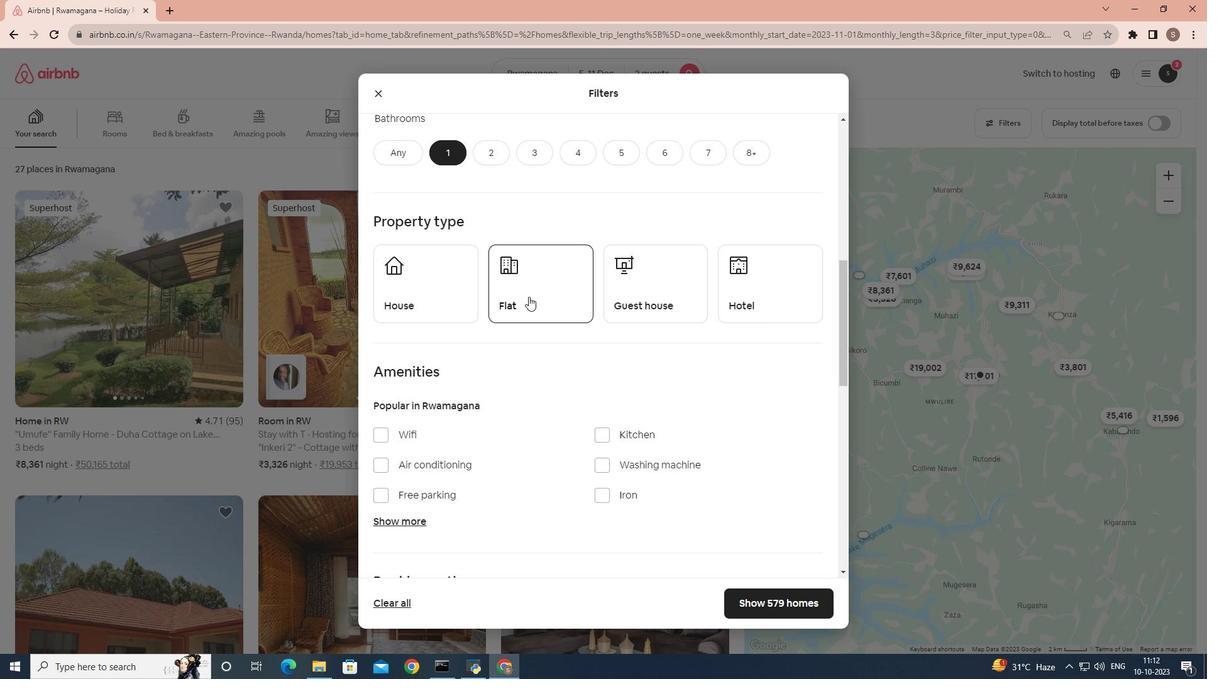 
Action: Mouse pressed left at (528, 296)
Screenshot: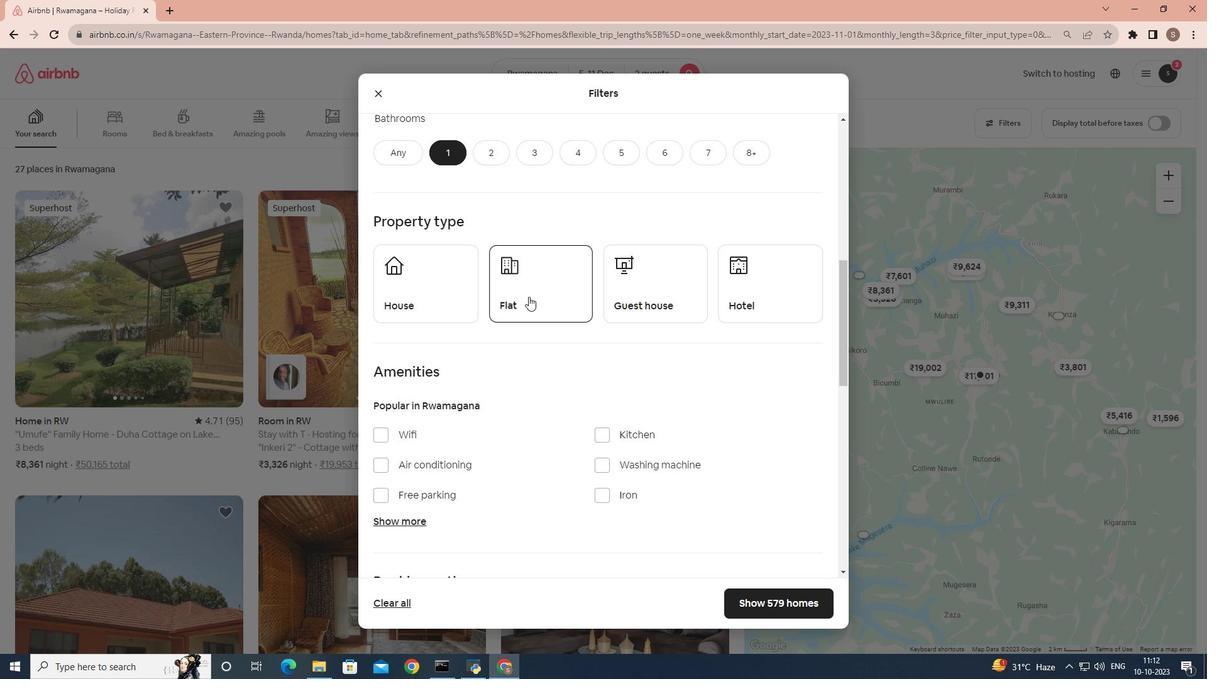 
Action: Mouse moved to (564, 446)
Screenshot: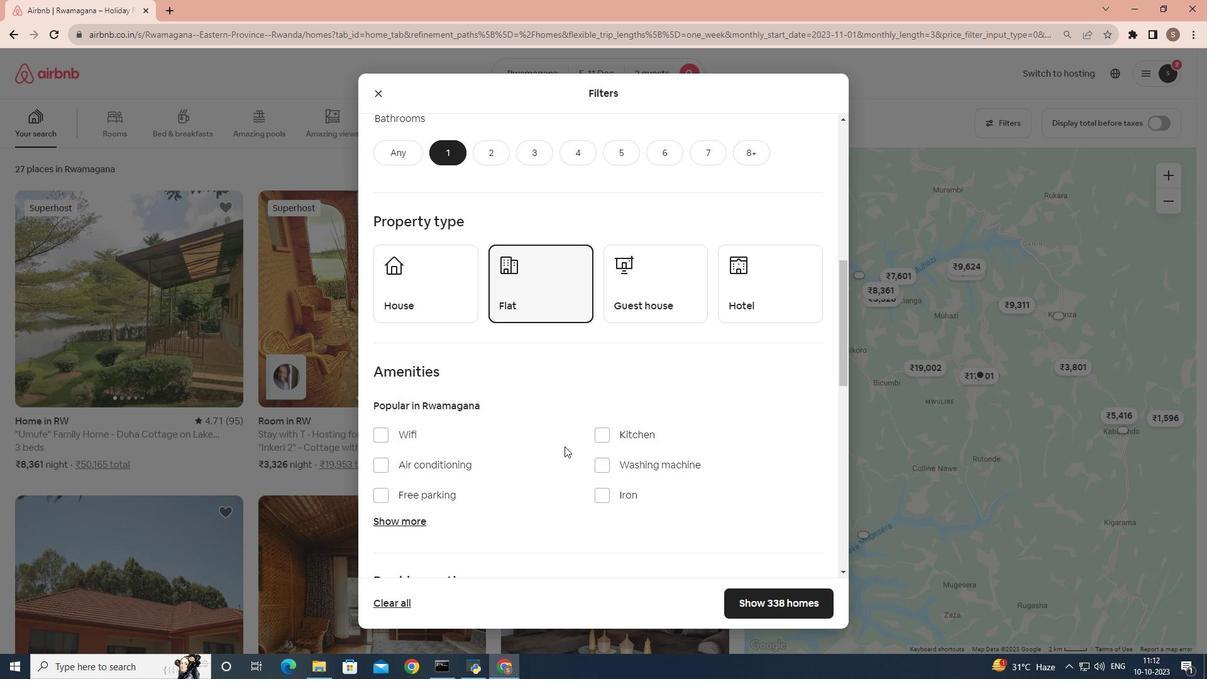 
Action: Mouse scrolled (564, 445) with delta (0, 0)
Screenshot: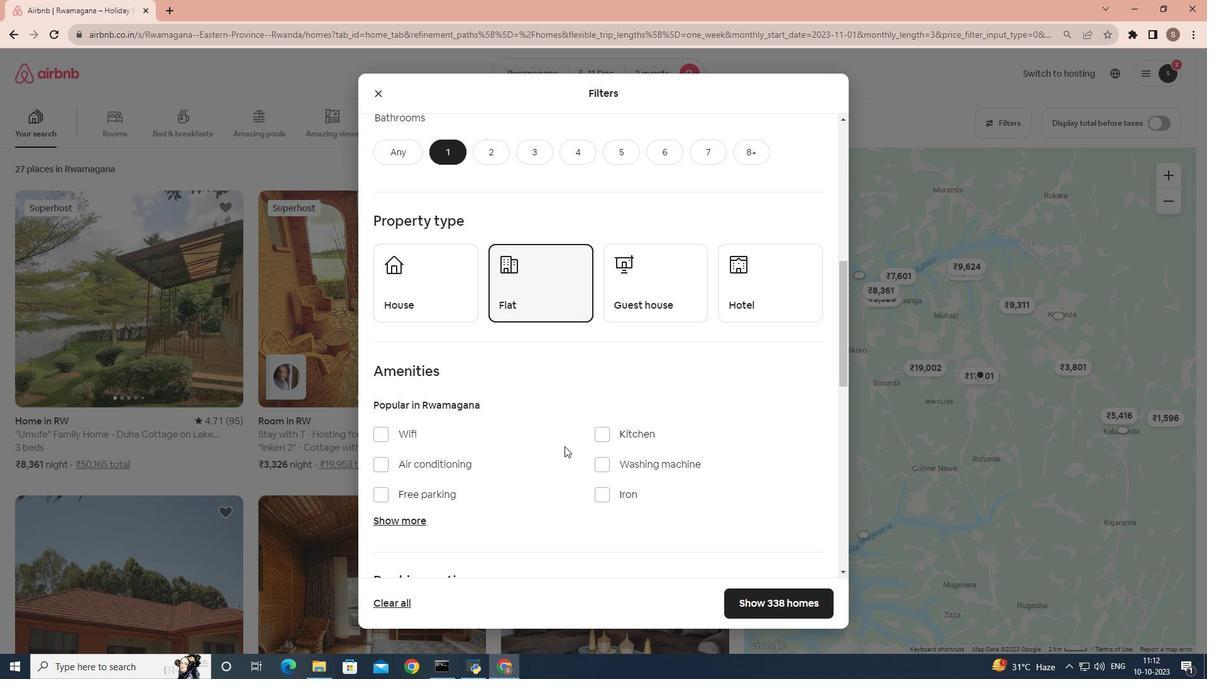 
Action: Mouse scrolled (564, 445) with delta (0, 0)
Screenshot: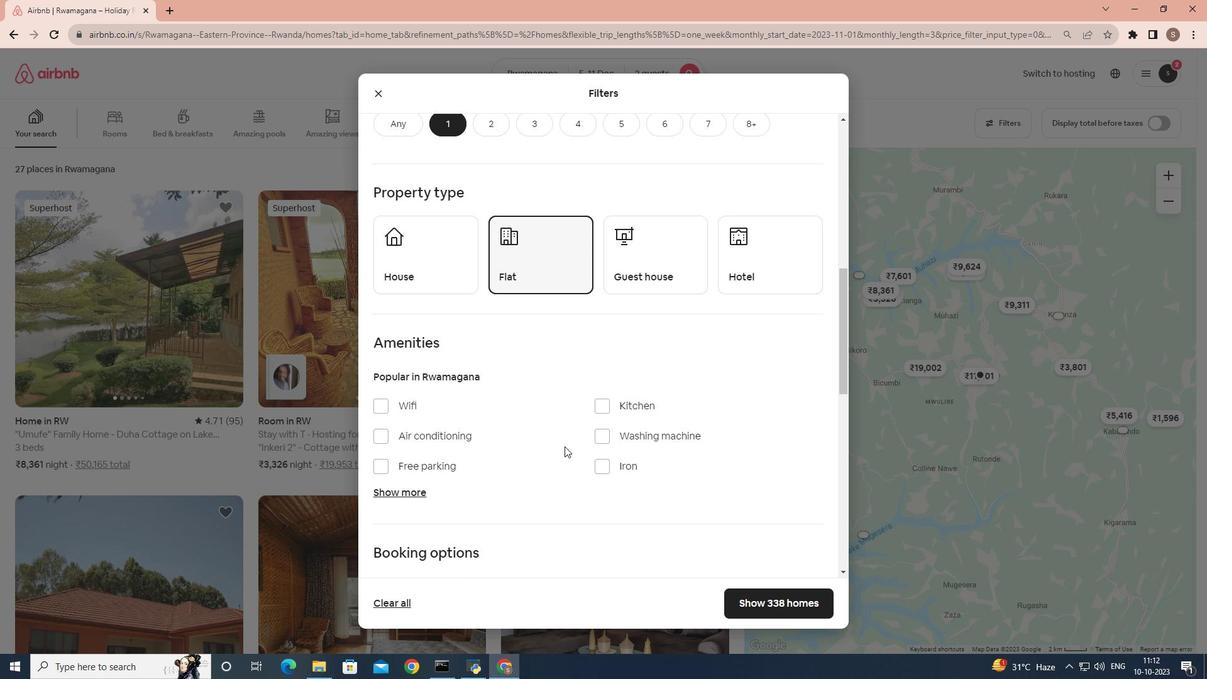 
Action: Mouse scrolled (564, 445) with delta (0, 0)
Screenshot: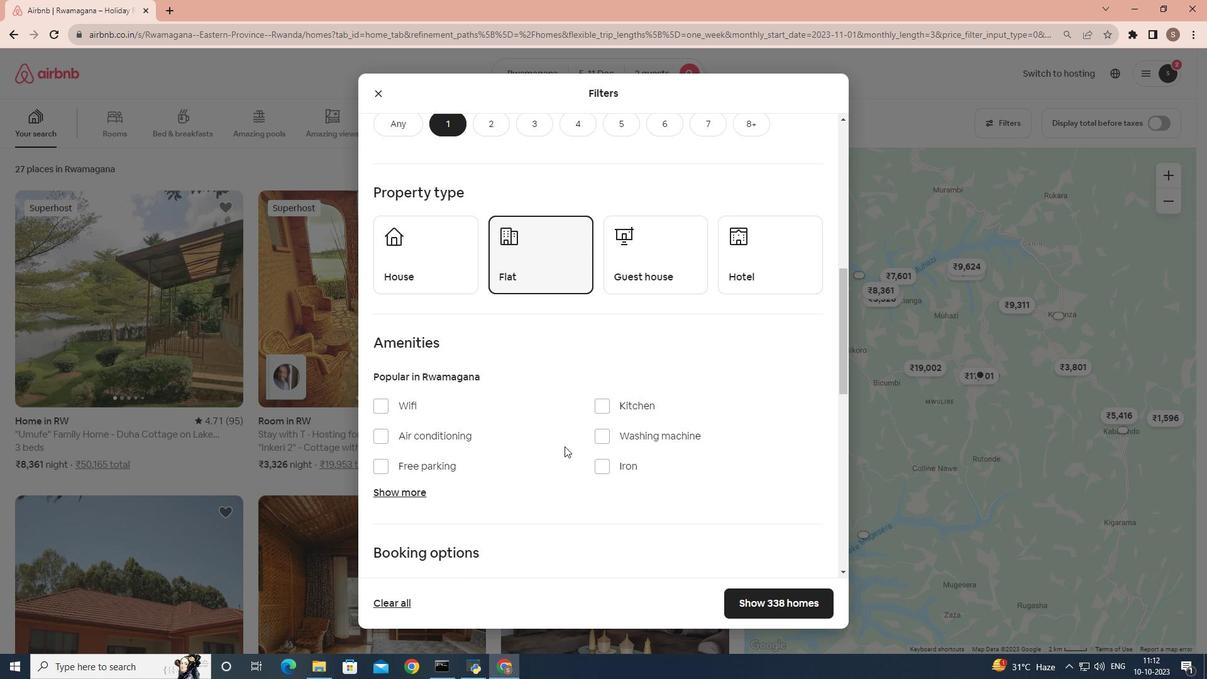 
Action: Mouse scrolled (564, 445) with delta (0, 0)
Screenshot: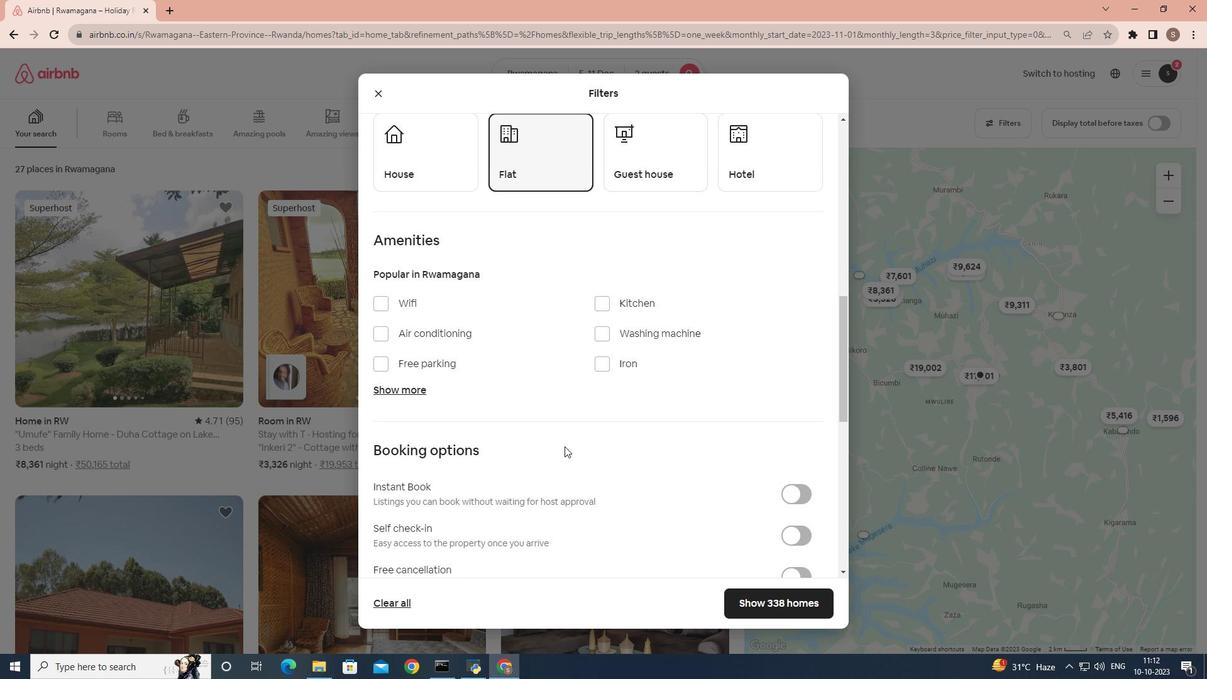 
Action: Mouse scrolled (564, 445) with delta (0, 0)
Screenshot: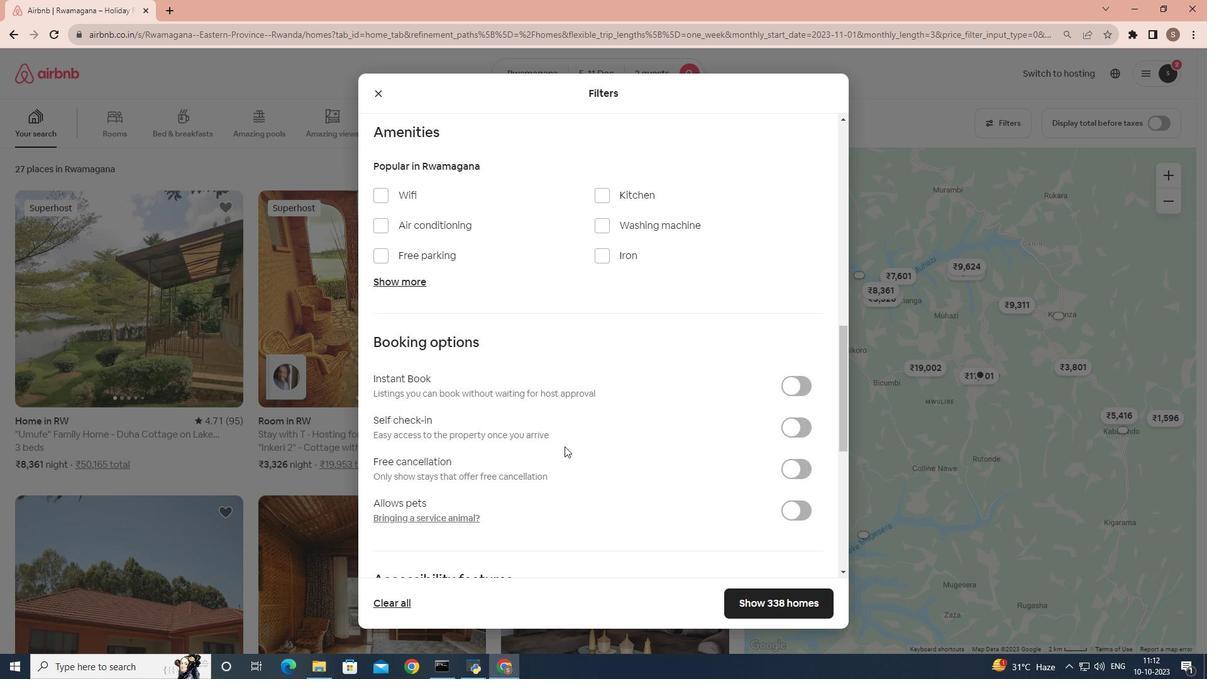 
Action: Mouse scrolled (564, 447) with delta (0, 0)
Screenshot: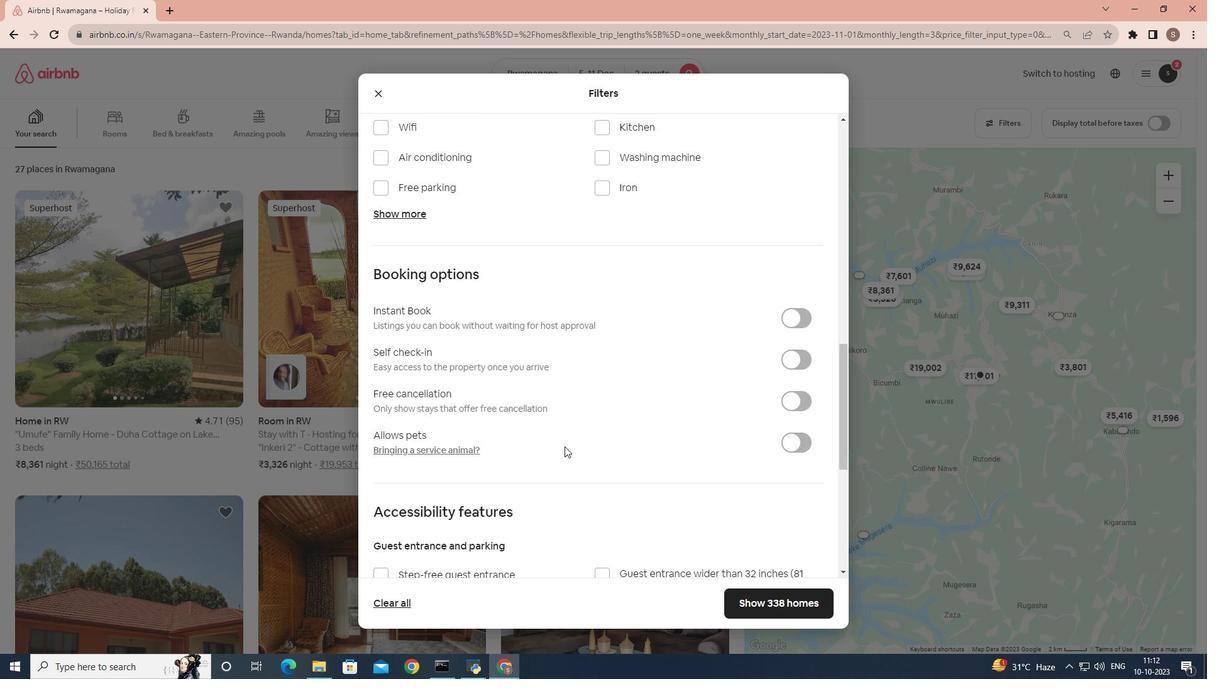 
Action: Mouse moved to (564, 445)
Screenshot: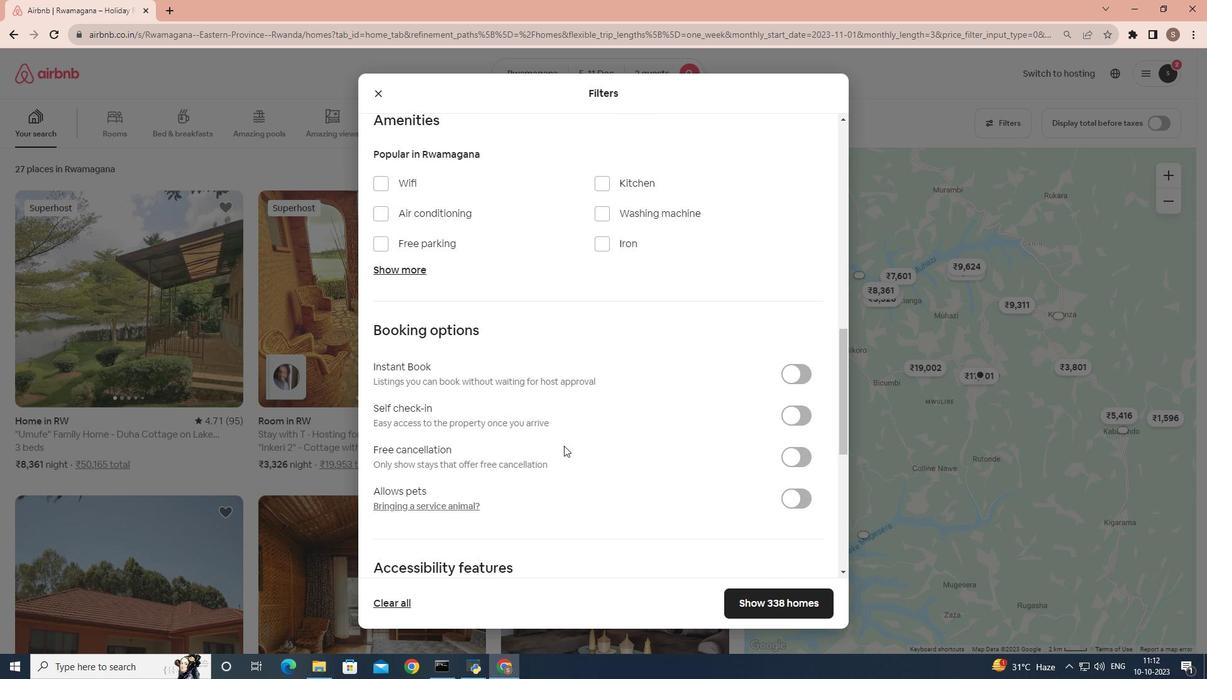 
Action: Mouse scrolled (564, 445) with delta (0, 0)
Screenshot: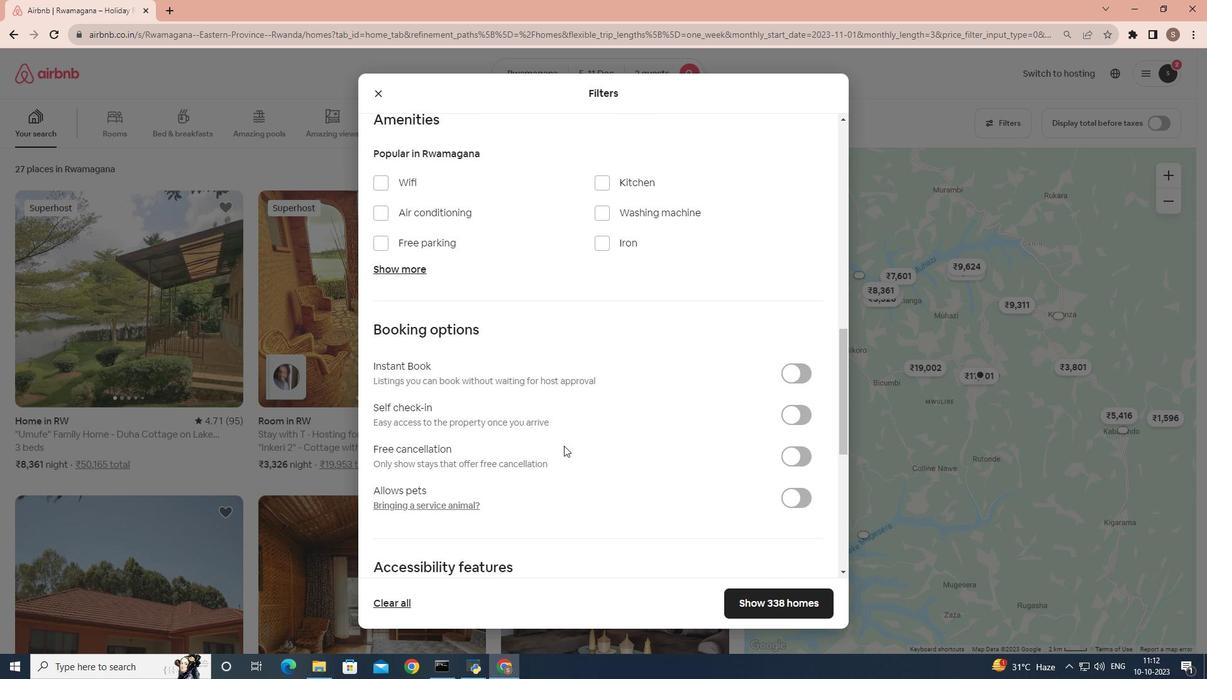 
Action: Mouse scrolled (564, 445) with delta (0, 0)
Screenshot: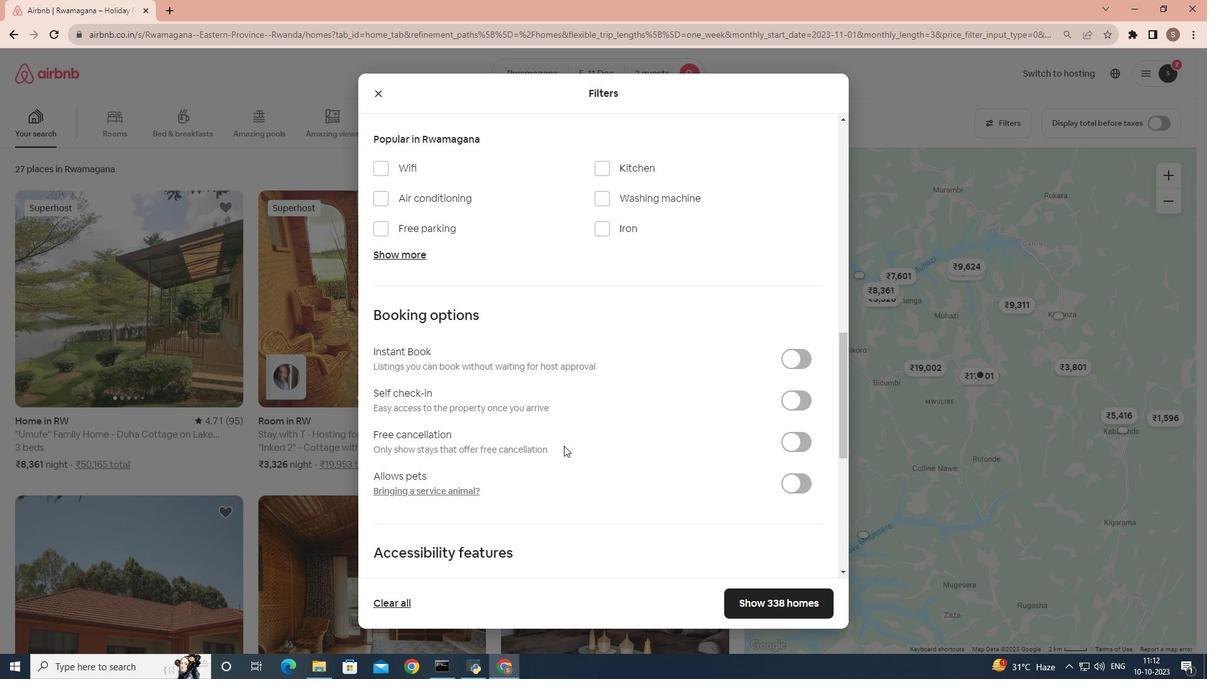 
Action: Mouse moved to (803, 291)
Screenshot: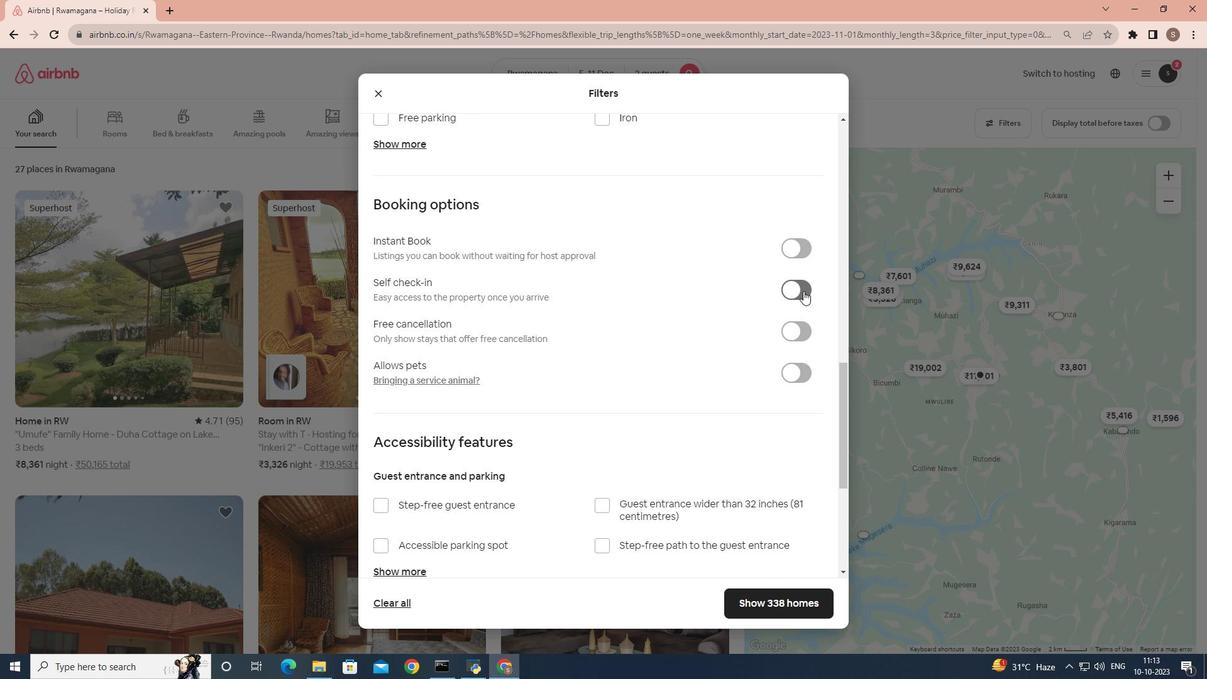 
Action: Mouse pressed left at (803, 291)
Screenshot: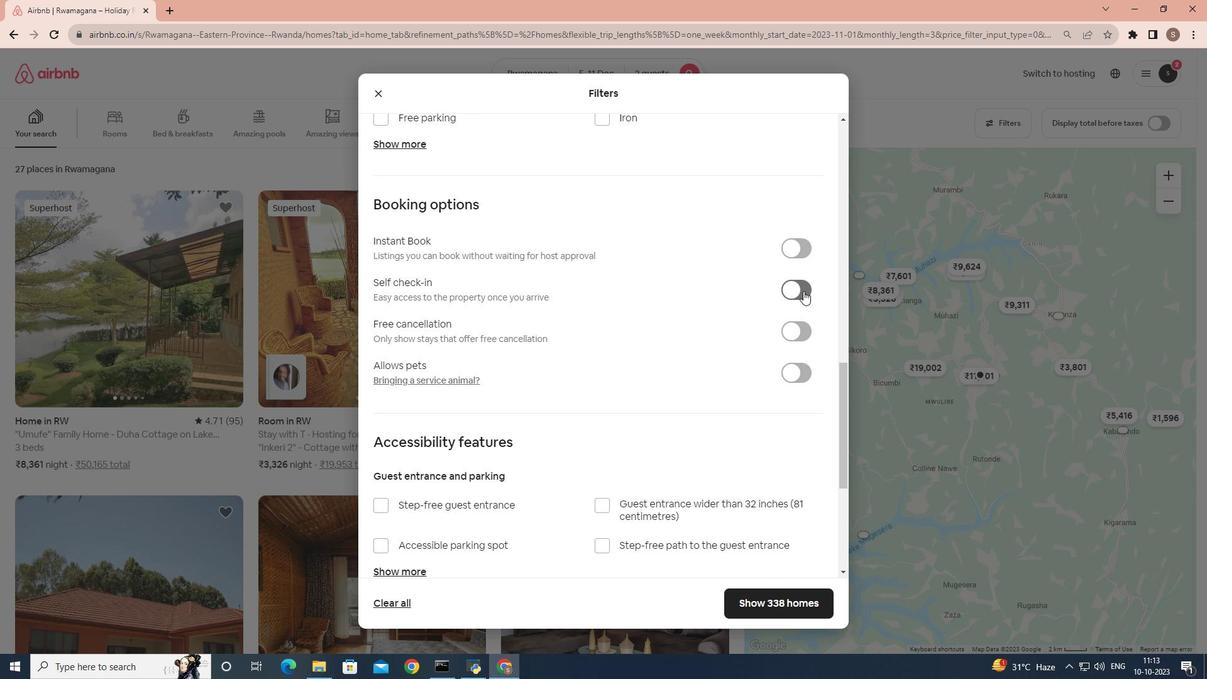 
Action: Mouse moved to (749, 612)
Screenshot: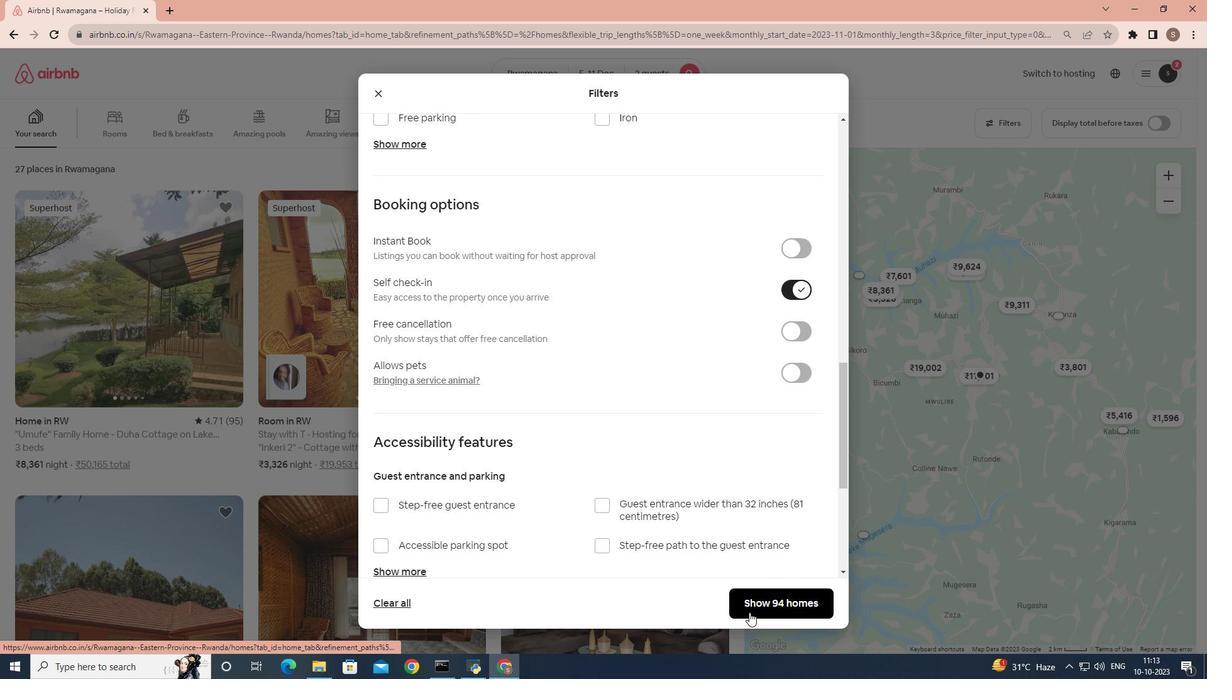 
Action: Mouse pressed left at (749, 612)
Screenshot: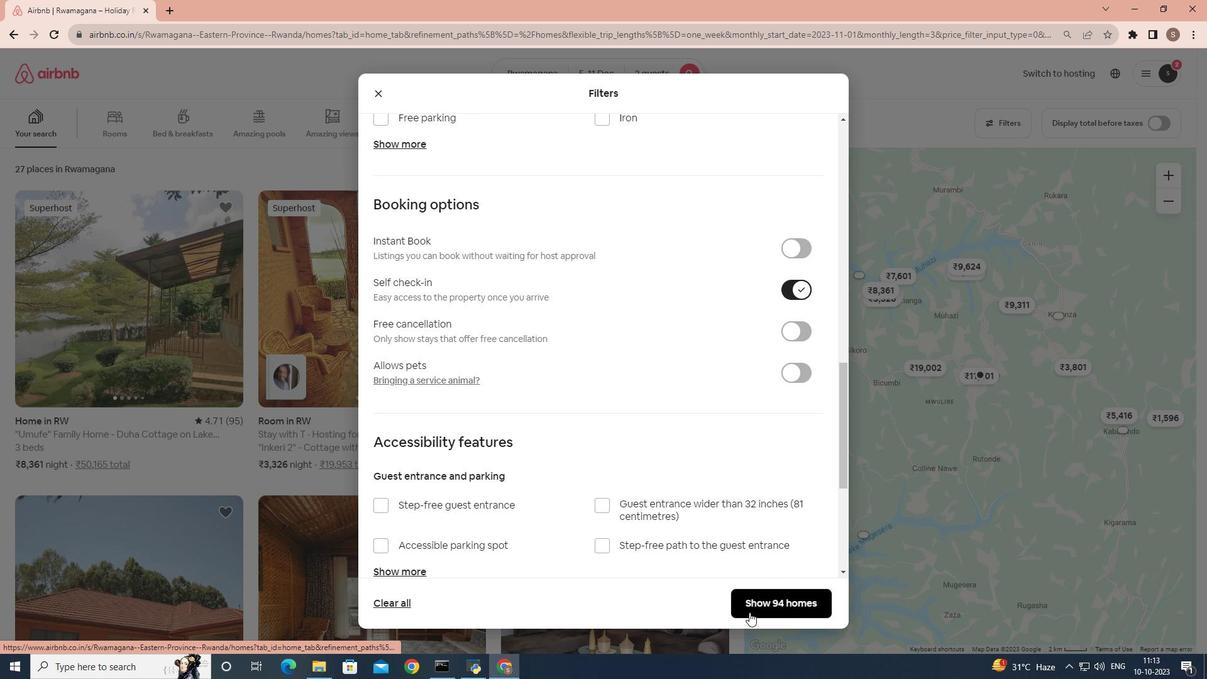 
Action: Mouse moved to (339, 326)
Screenshot: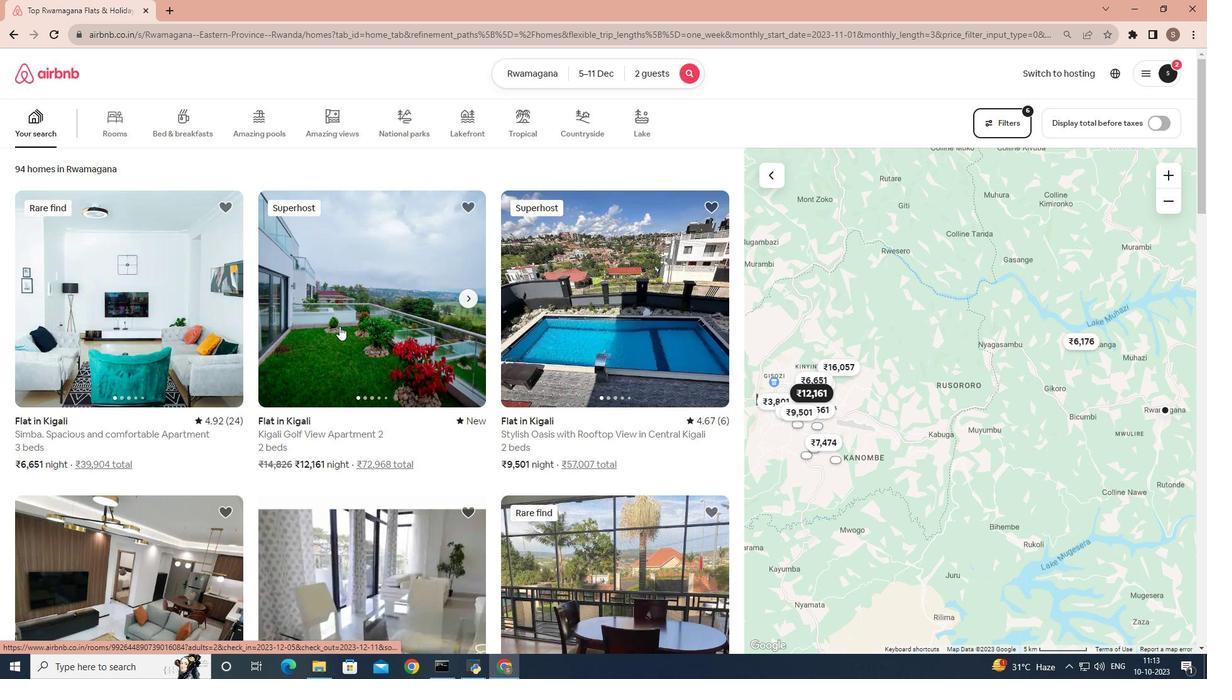 
Action: Mouse pressed left at (339, 326)
Screenshot: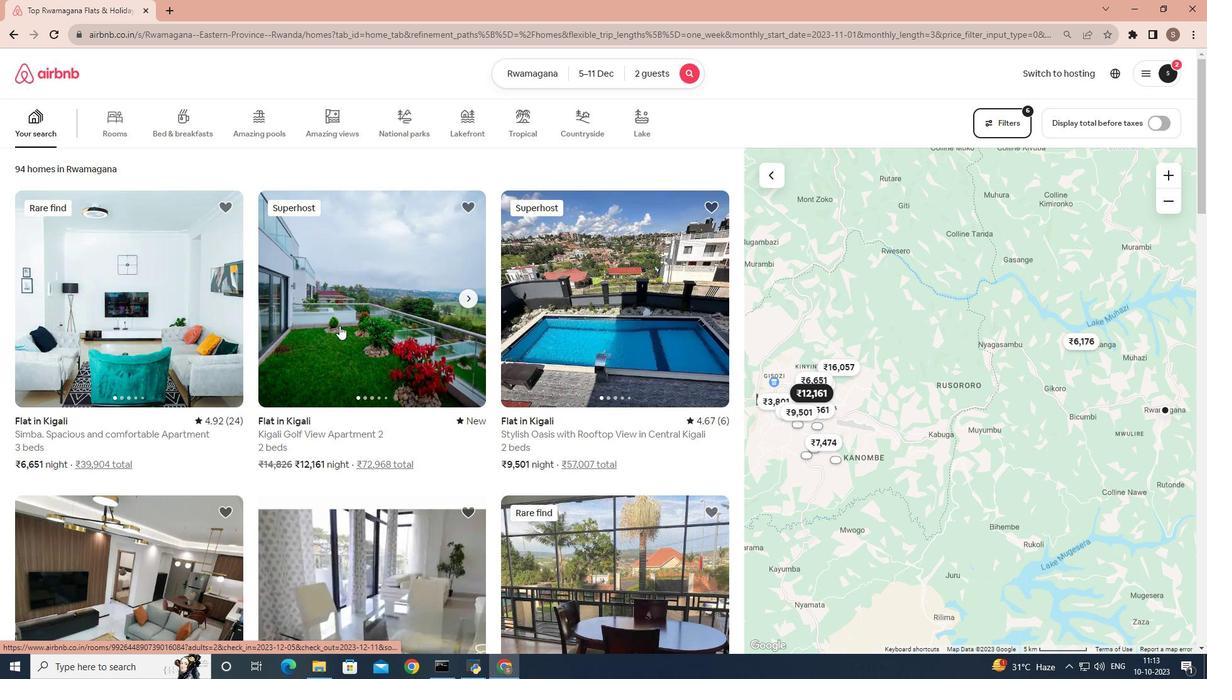 
Action: Mouse moved to (339, 325)
Screenshot: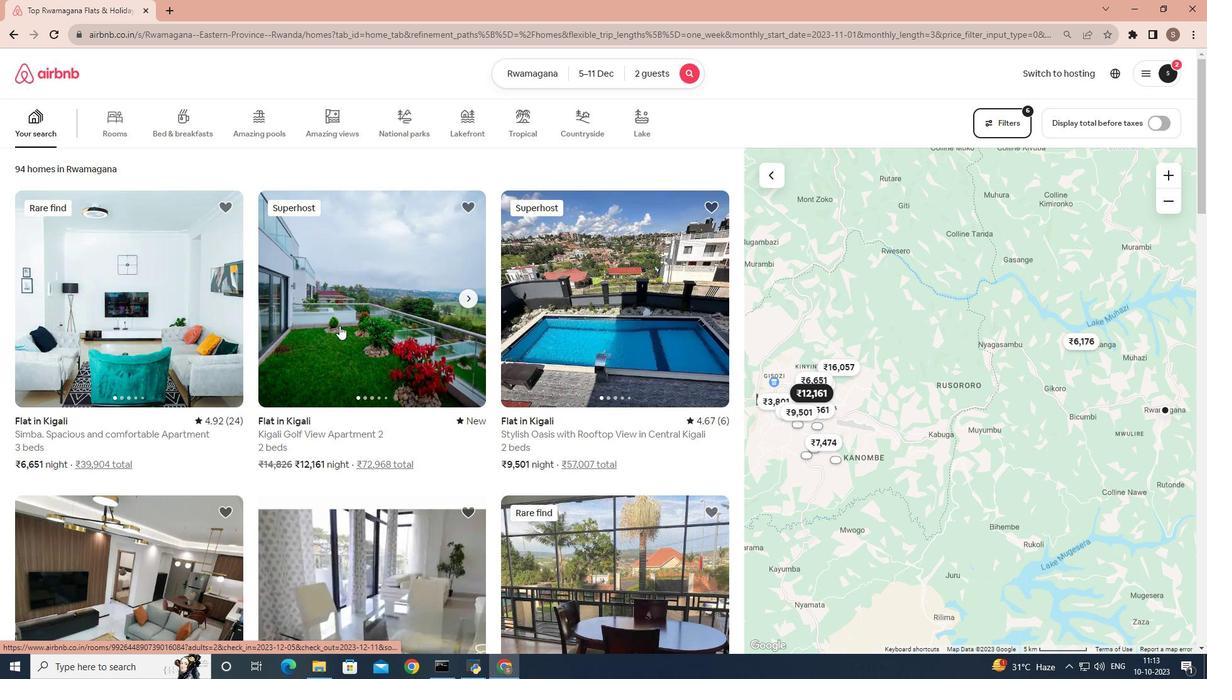 
Action: Mouse scrolled (339, 325) with delta (0, 0)
Screenshot: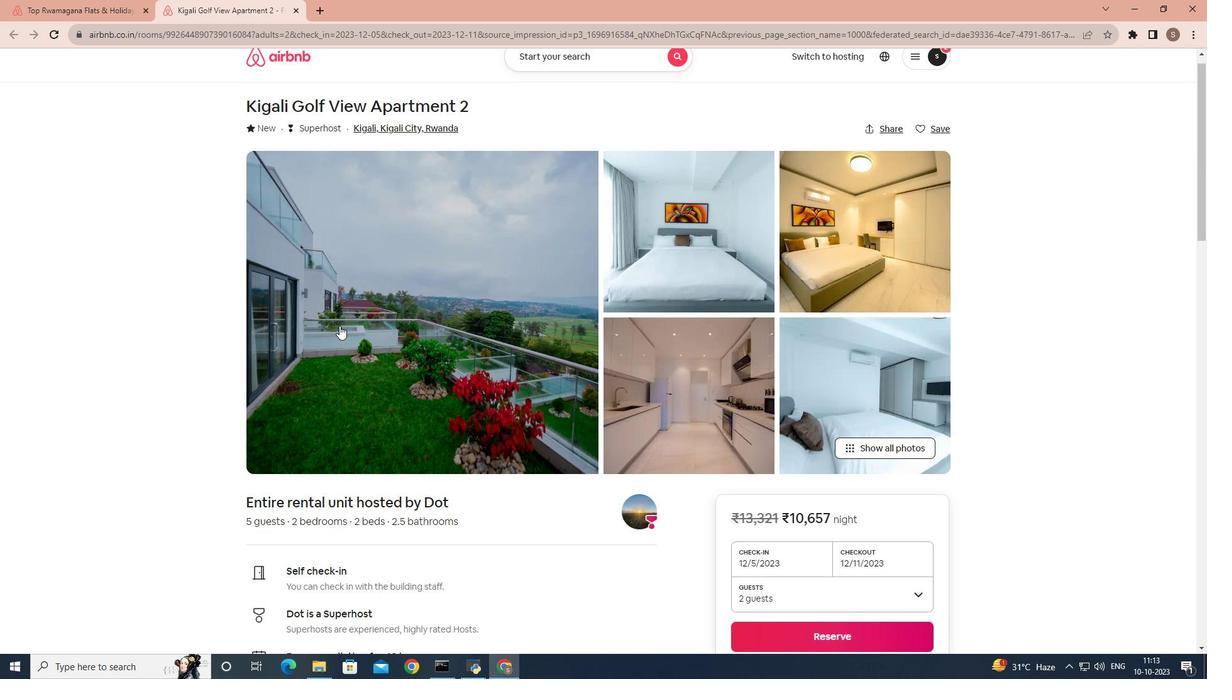 
Action: Mouse scrolled (339, 325) with delta (0, 0)
Screenshot: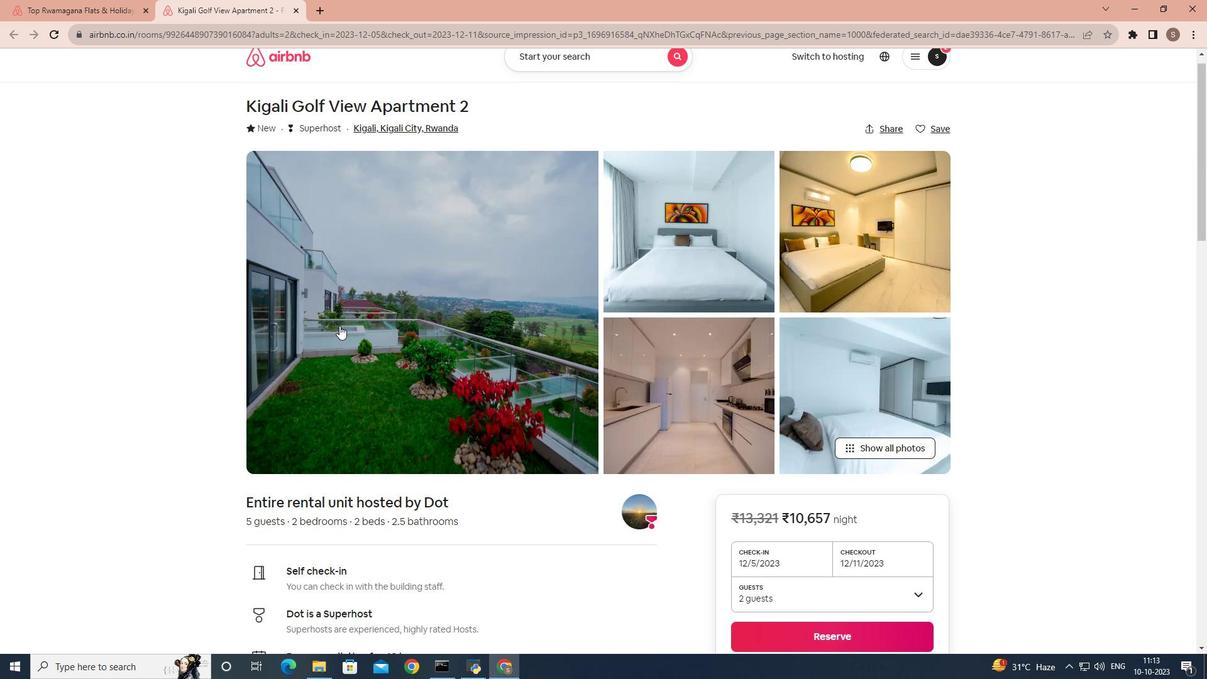 
Action: Mouse scrolled (339, 325) with delta (0, 0)
Screenshot: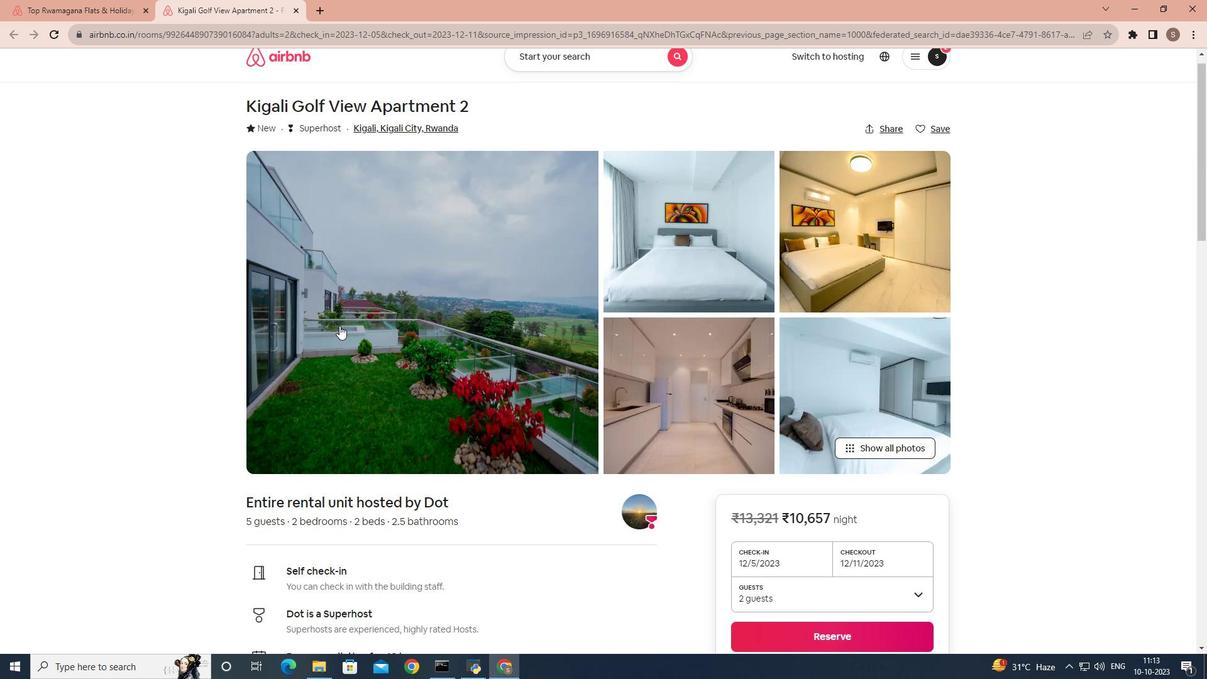 
Action: Mouse scrolled (339, 325) with delta (0, 0)
Screenshot: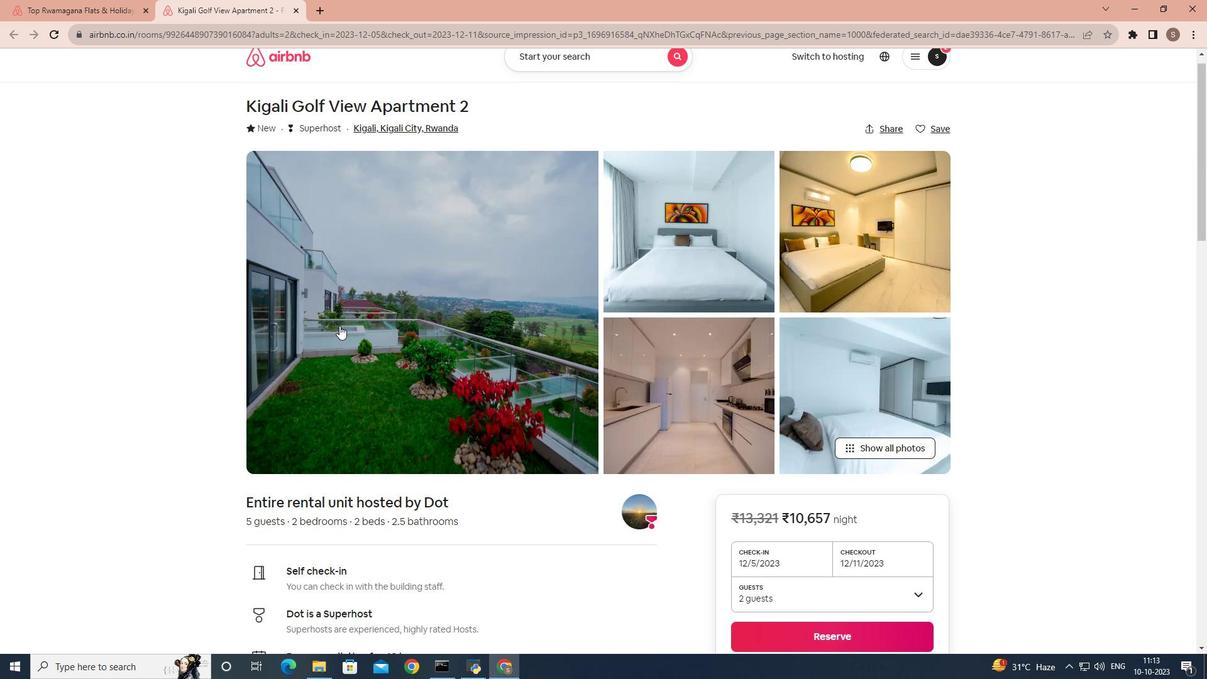 
Action: Mouse scrolled (339, 325) with delta (0, 0)
Screenshot: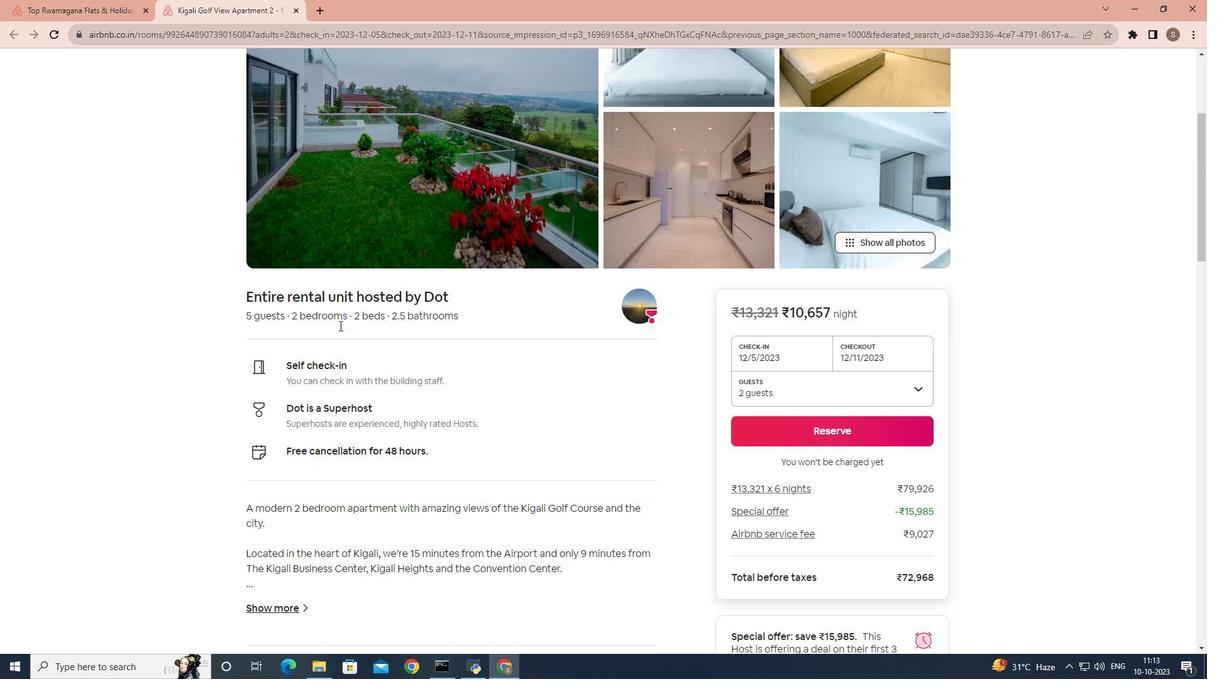 
Action: Mouse scrolled (339, 325) with delta (0, 0)
Screenshot: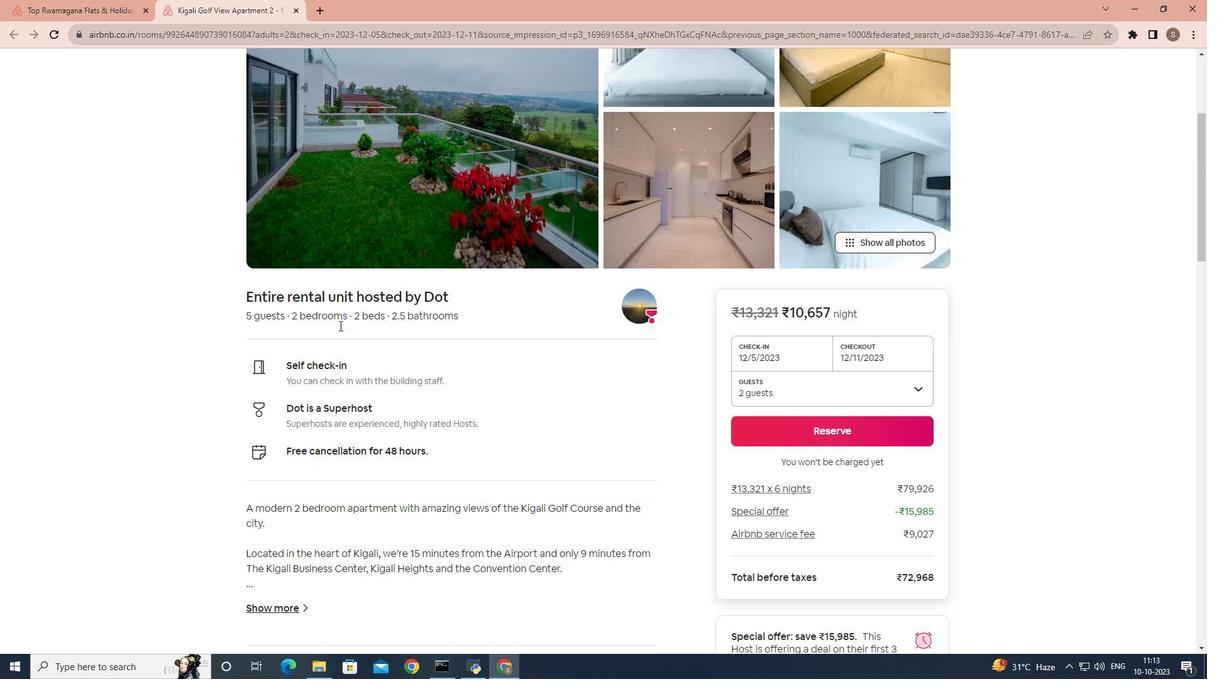 
Action: Mouse scrolled (339, 325) with delta (0, 0)
Screenshot: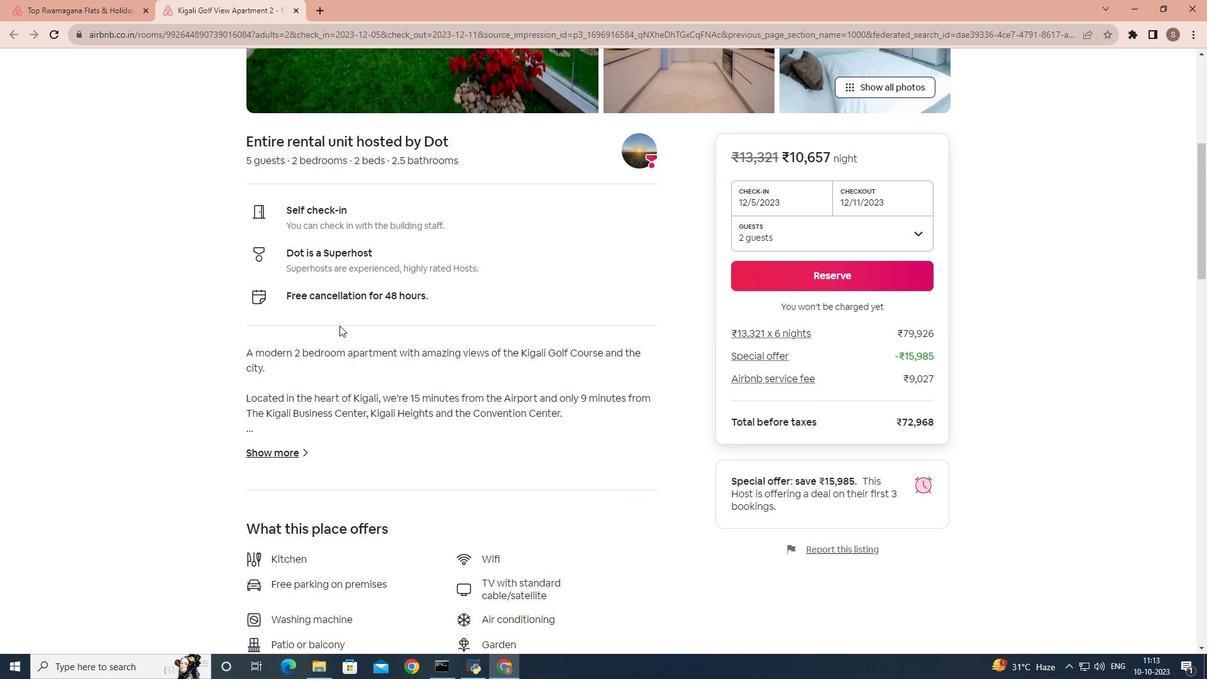 
Action: Mouse scrolled (339, 325) with delta (0, 0)
Screenshot: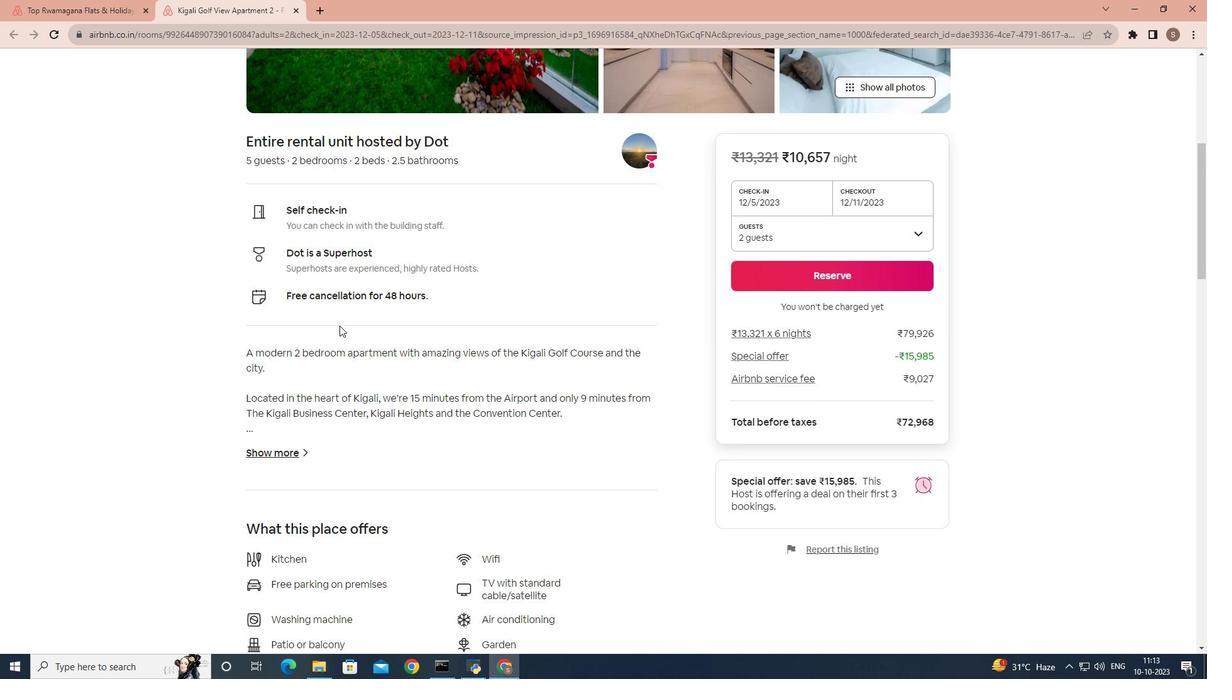 
Action: Mouse scrolled (339, 325) with delta (0, 0)
Screenshot: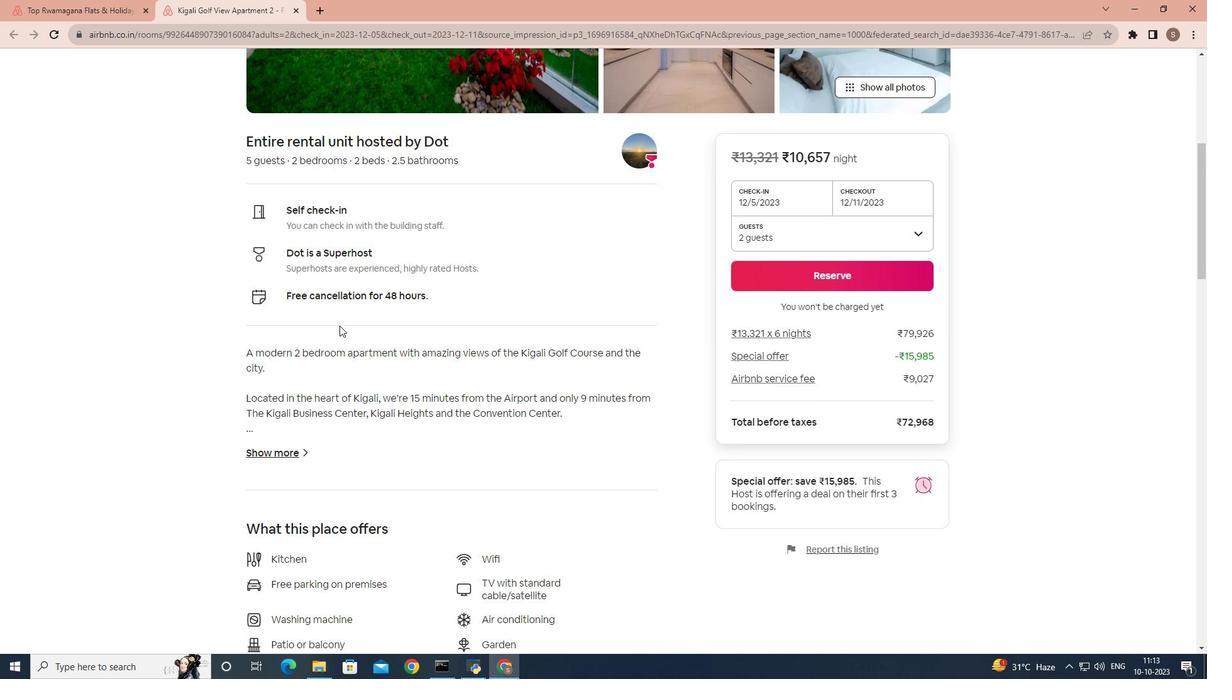 
Action: Mouse scrolled (339, 325) with delta (0, 0)
Screenshot: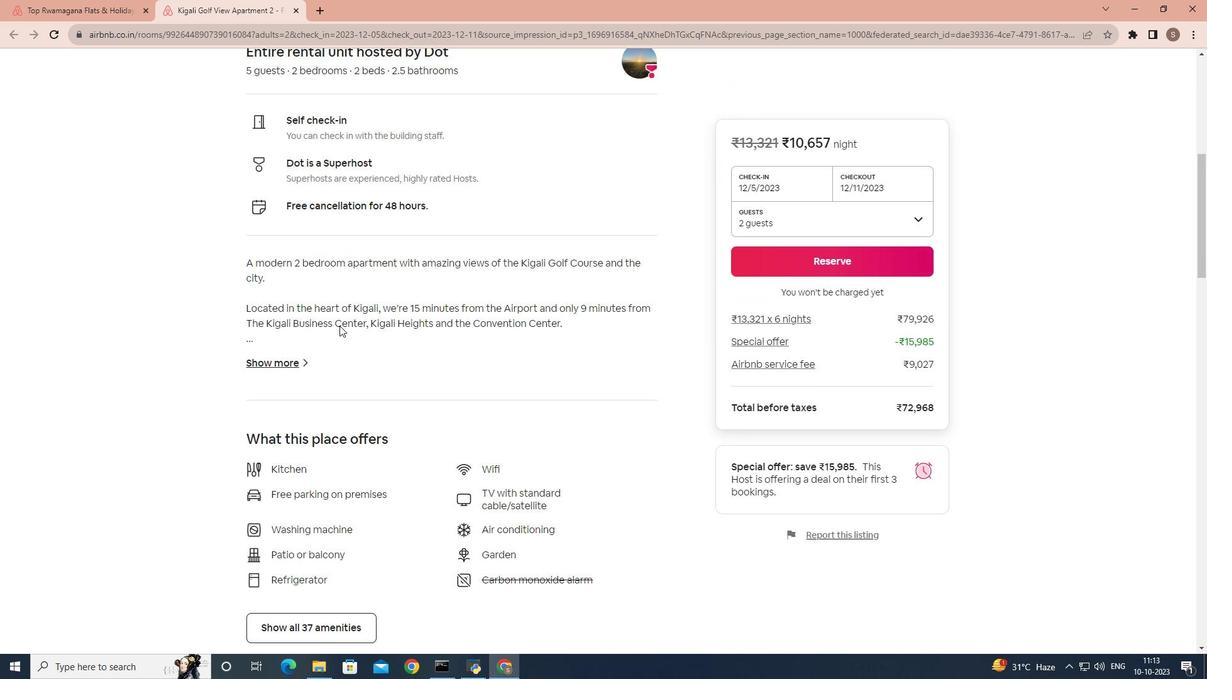 
Action: Mouse scrolled (339, 325) with delta (0, 0)
Screenshot: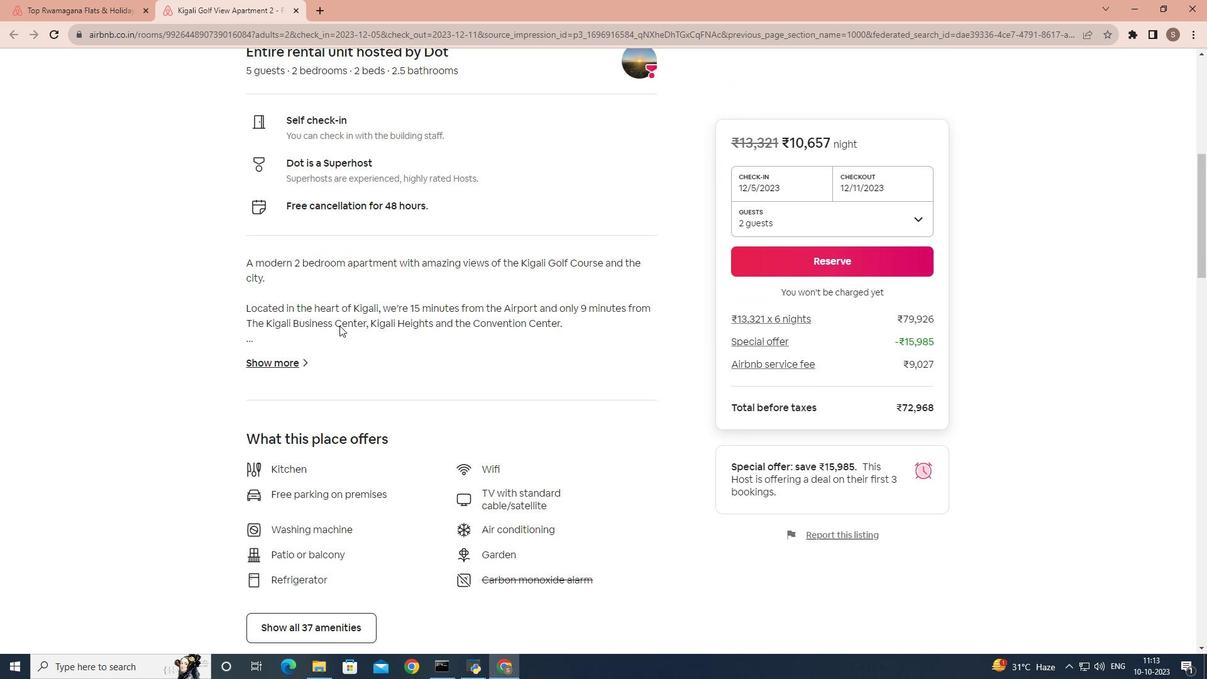 
Action: Mouse moved to (286, 138)
Screenshot: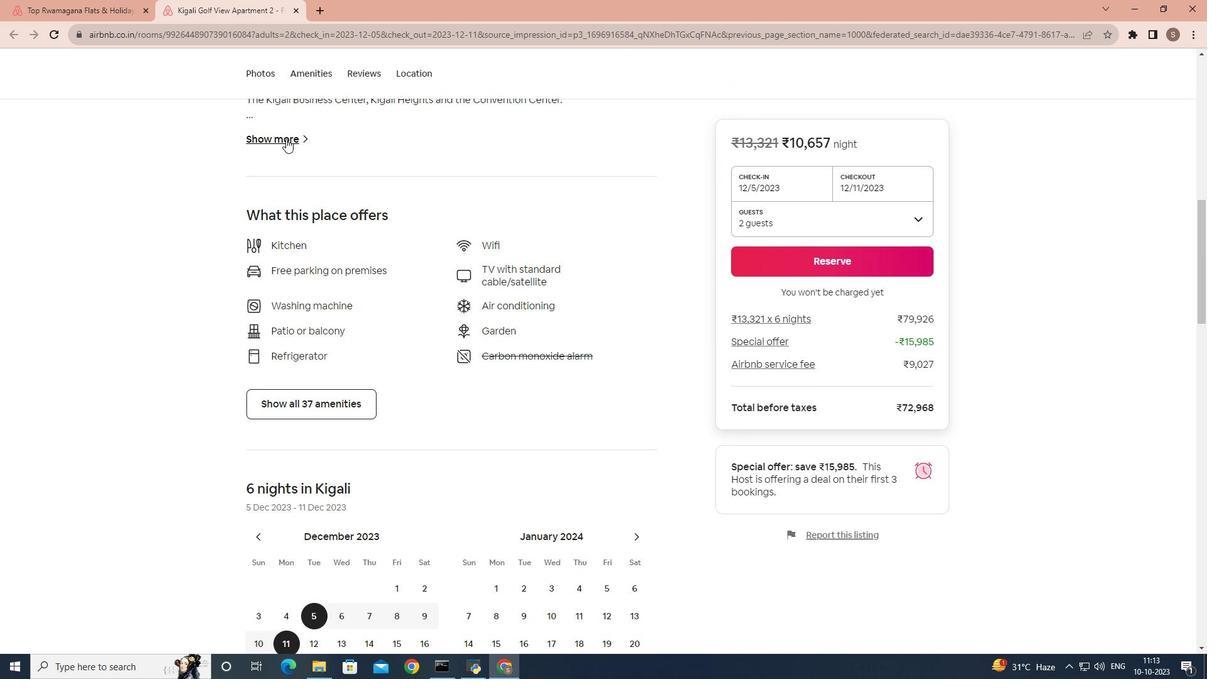 
Action: Mouse pressed left at (286, 138)
Screenshot: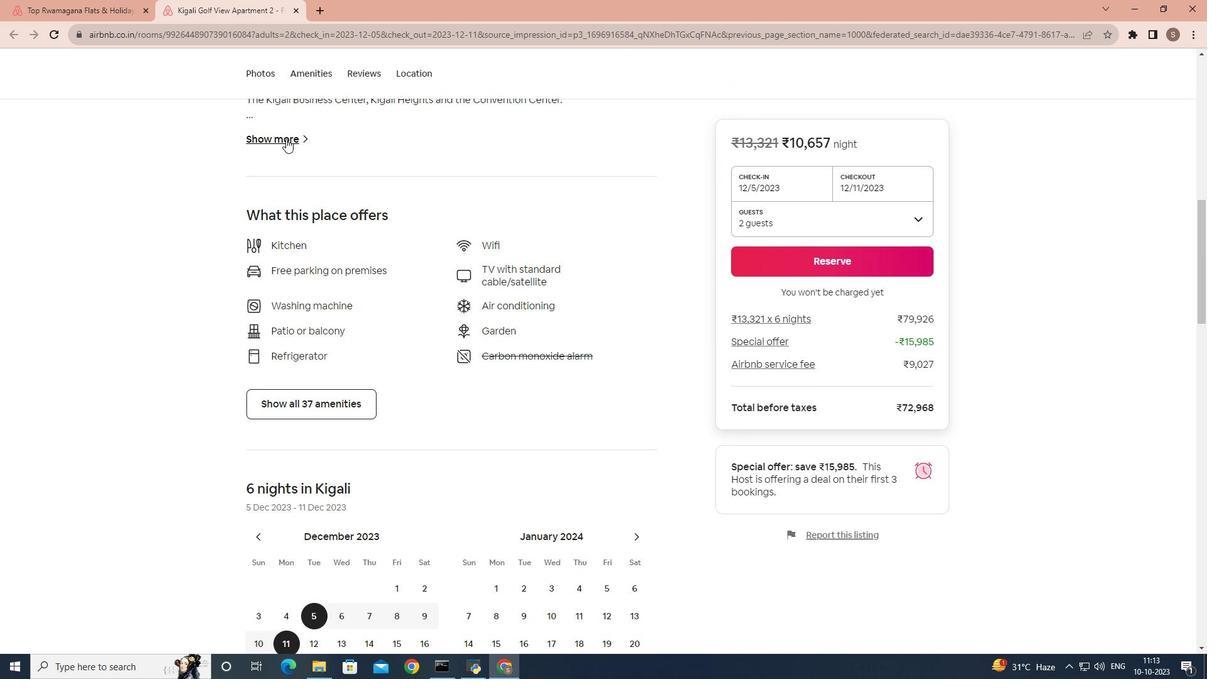 
Action: Mouse moved to (375, 255)
Screenshot: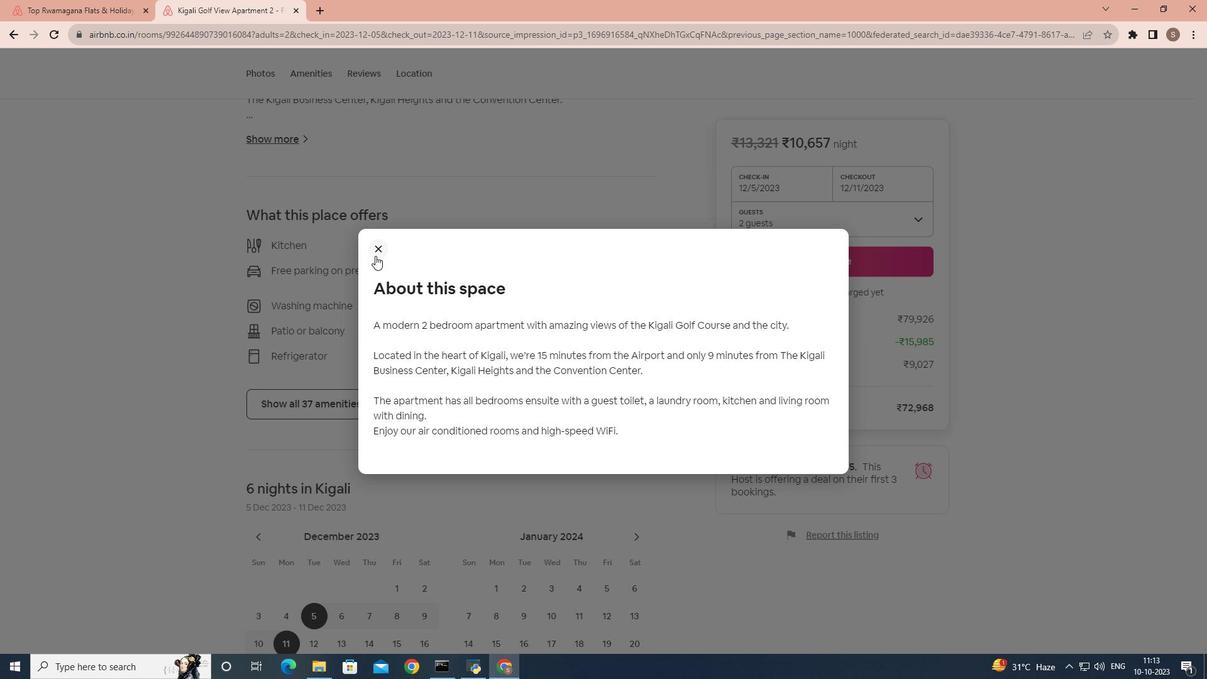 
Action: Mouse pressed left at (375, 255)
Screenshot: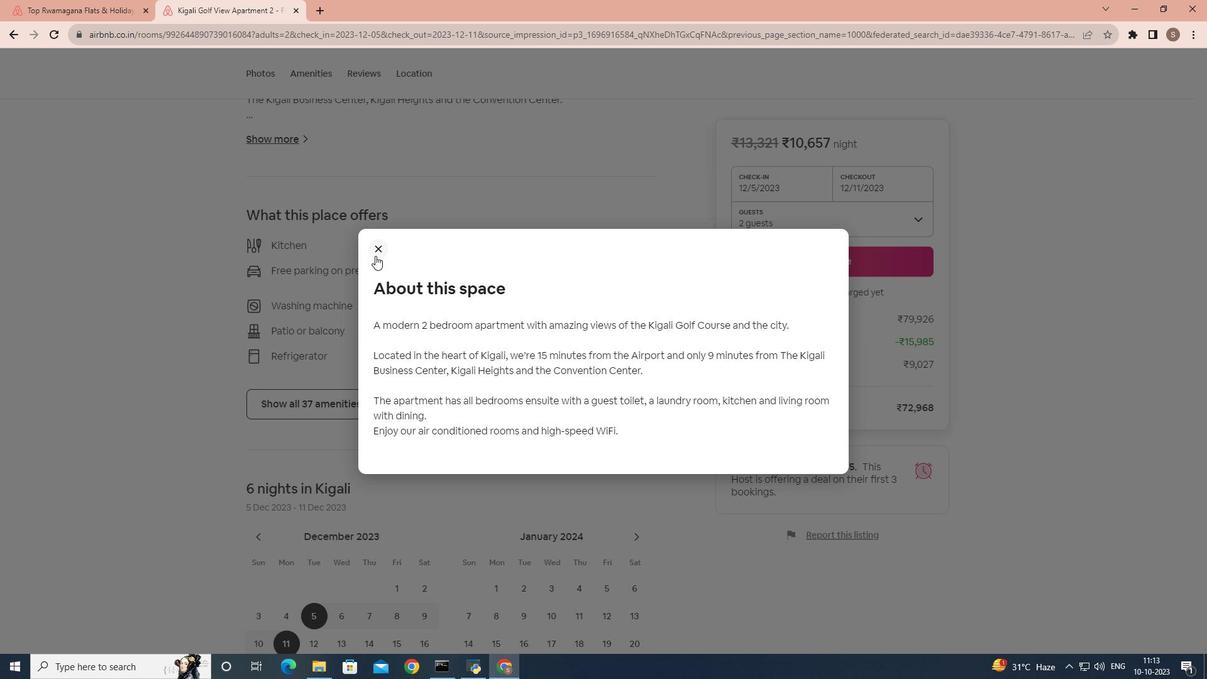 
Action: Mouse moved to (315, 407)
Screenshot: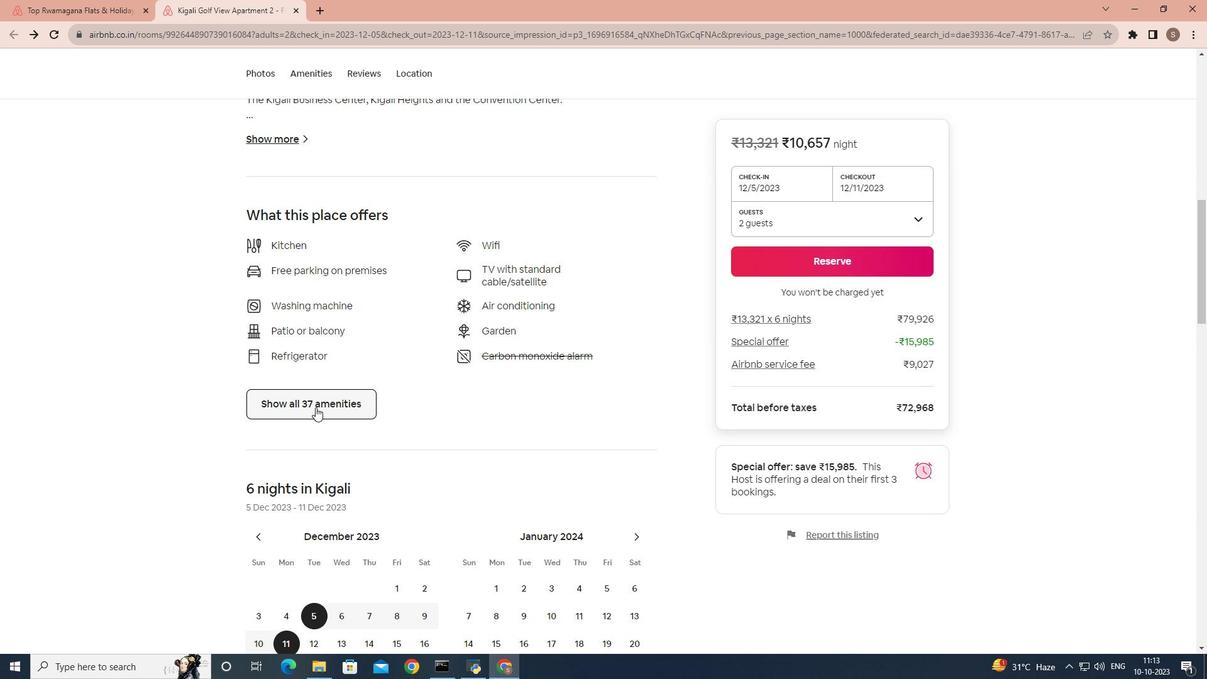 
Action: Mouse pressed left at (315, 407)
Screenshot: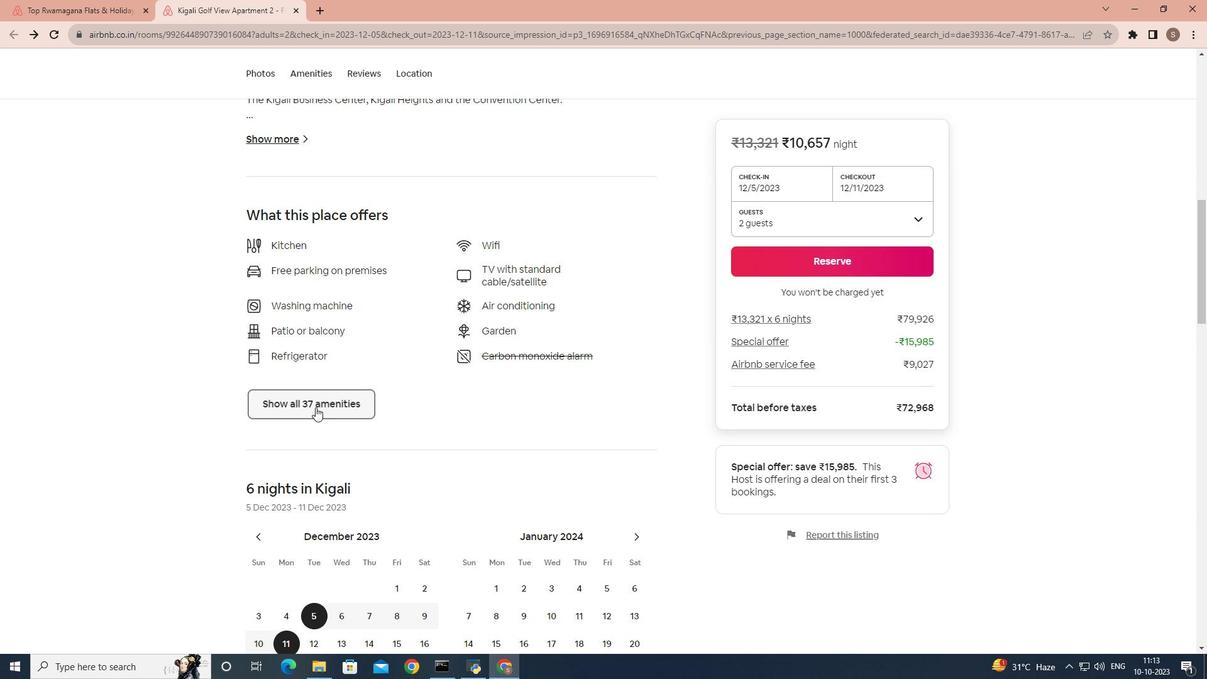 
Action: Mouse moved to (420, 394)
Screenshot: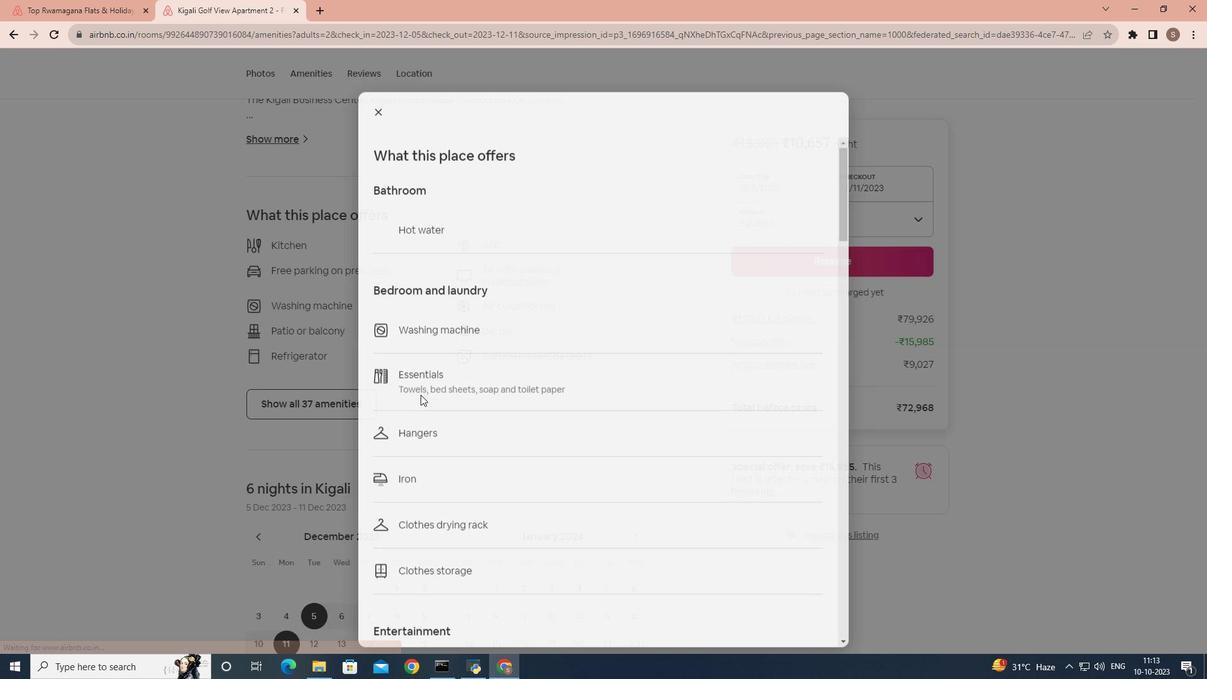
Action: Mouse scrolled (420, 394) with delta (0, 0)
Screenshot: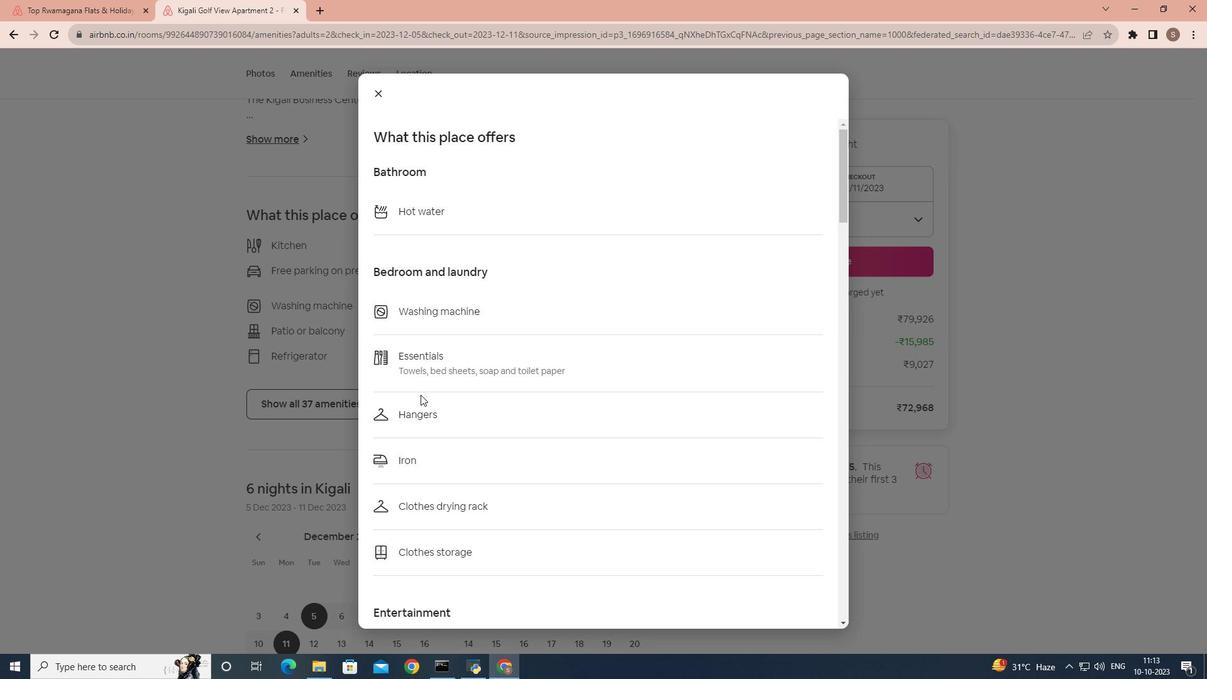
Action: Mouse scrolled (420, 394) with delta (0, 0)
Screenshot: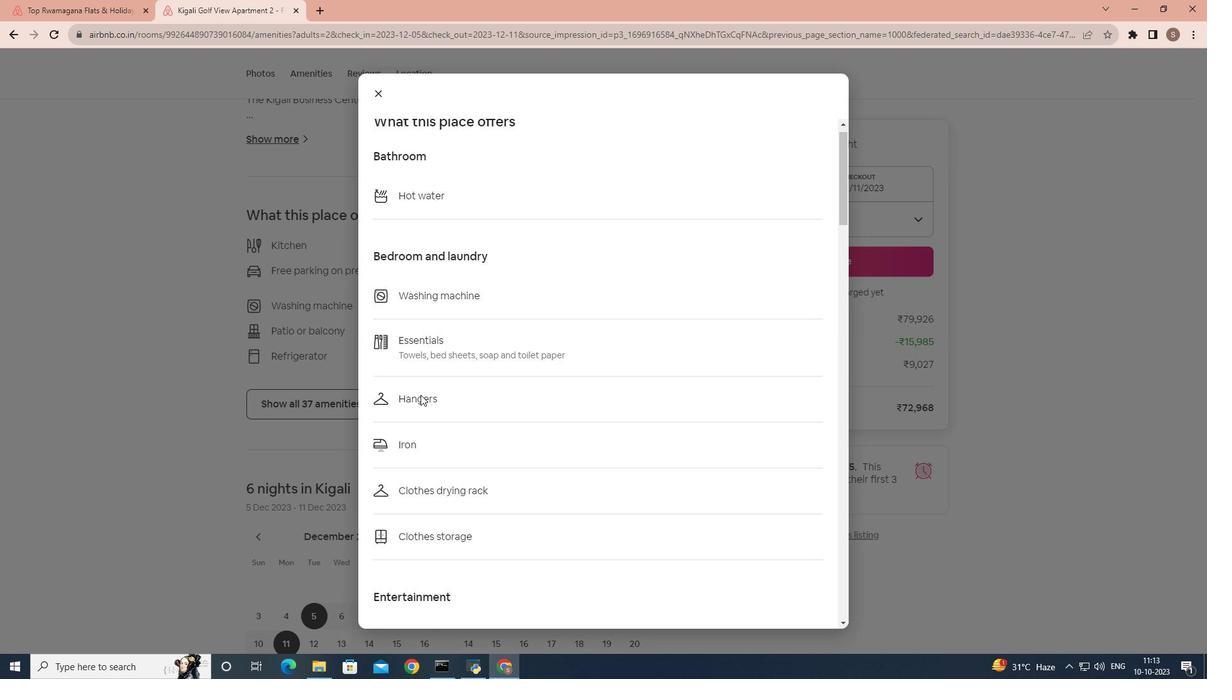 
Action: Mouse scrolled (420, 394) with delta (0, 0)
Screenshot: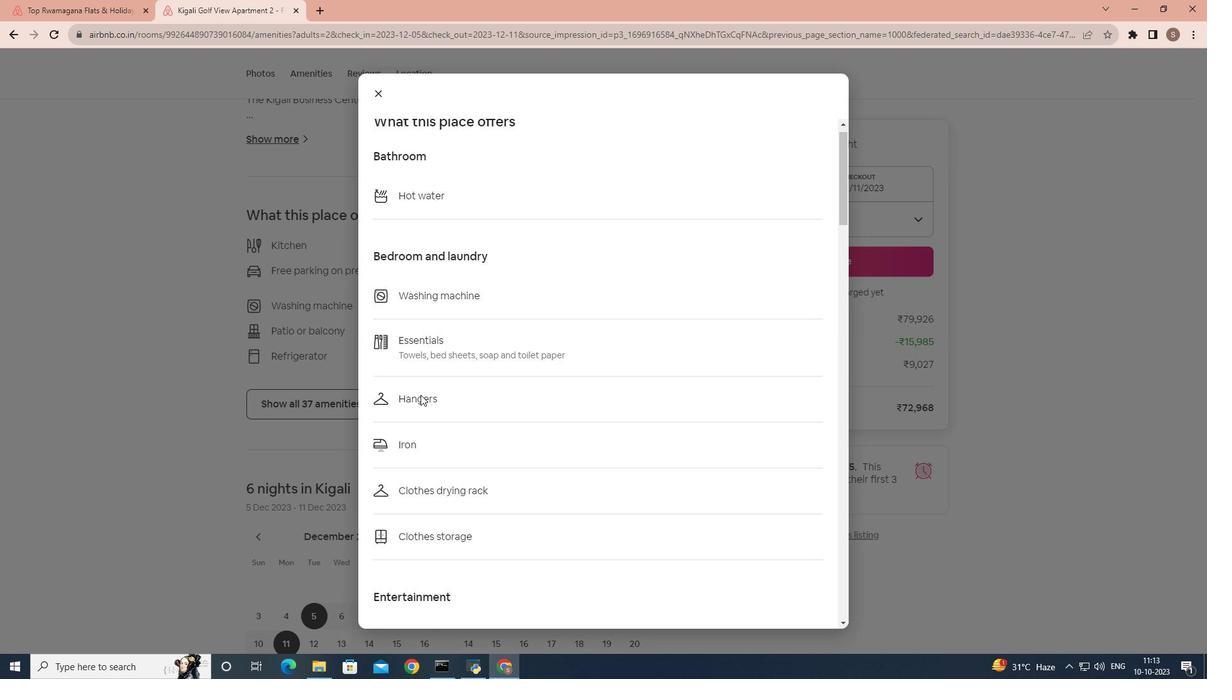 
Action: Mouse scrolled (420, 394) with delta (0, 0)
Screenshot: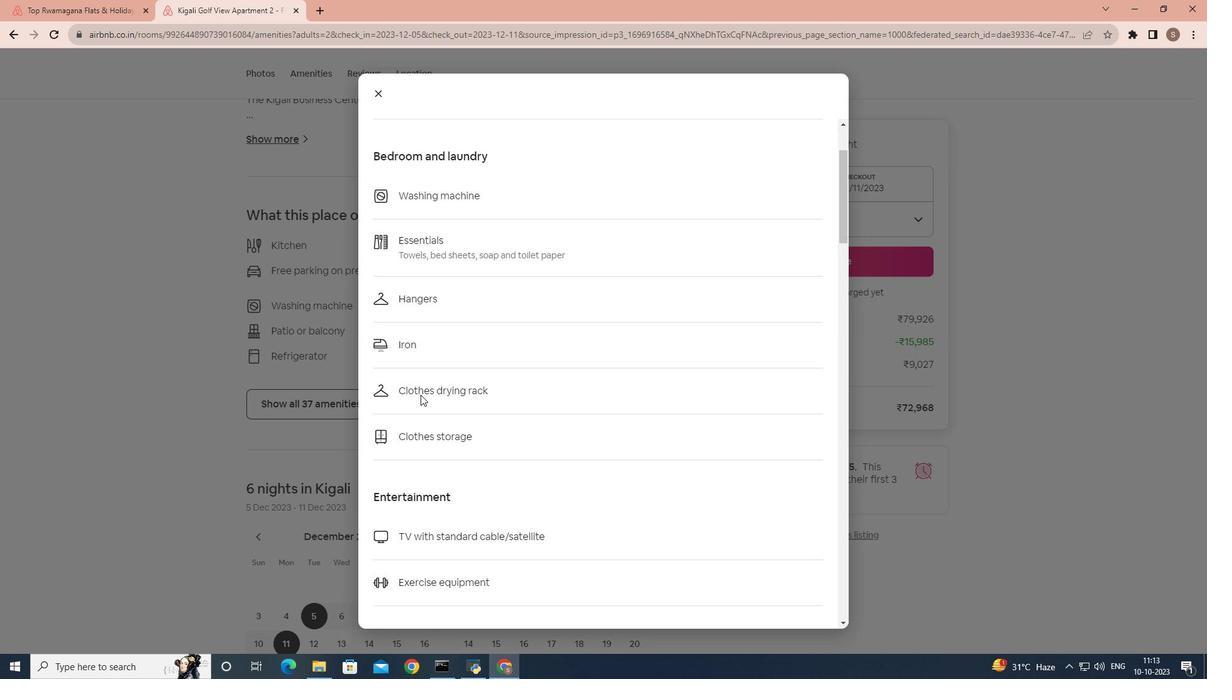 
Action: Mouse scrolled (420, 394) with delta (0, 0)
Screenshot: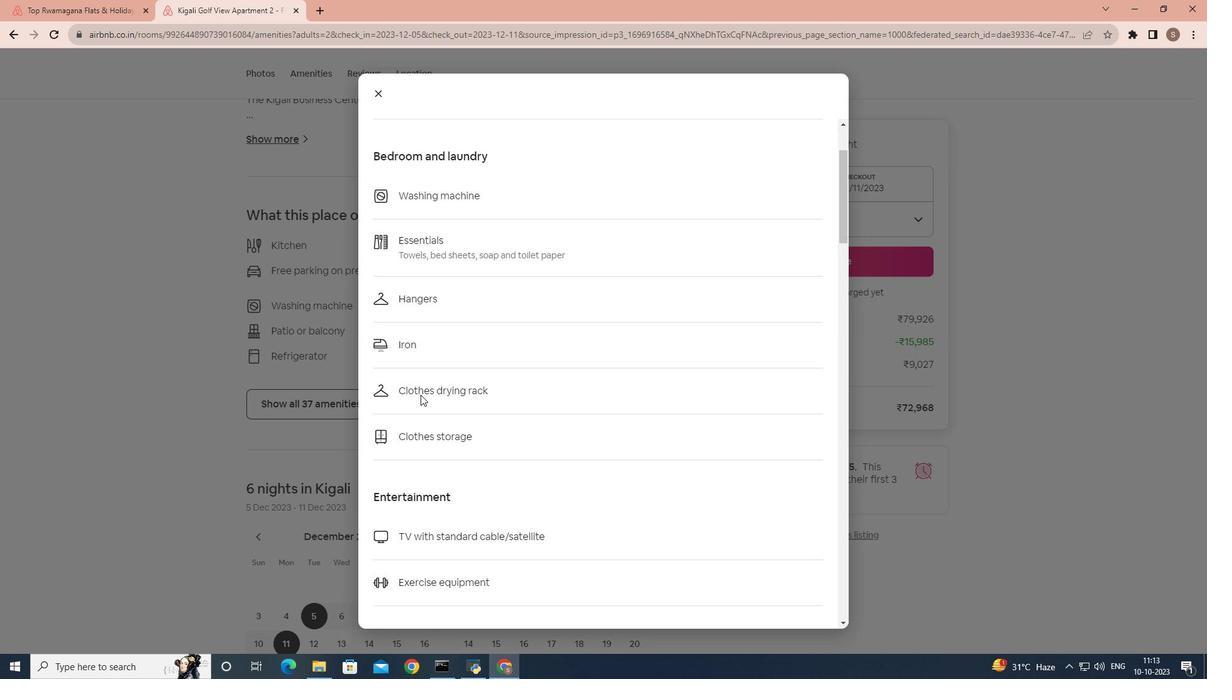 
Action: Mouse scrolled (420, 394) with delta (0, 0)
Screenshot: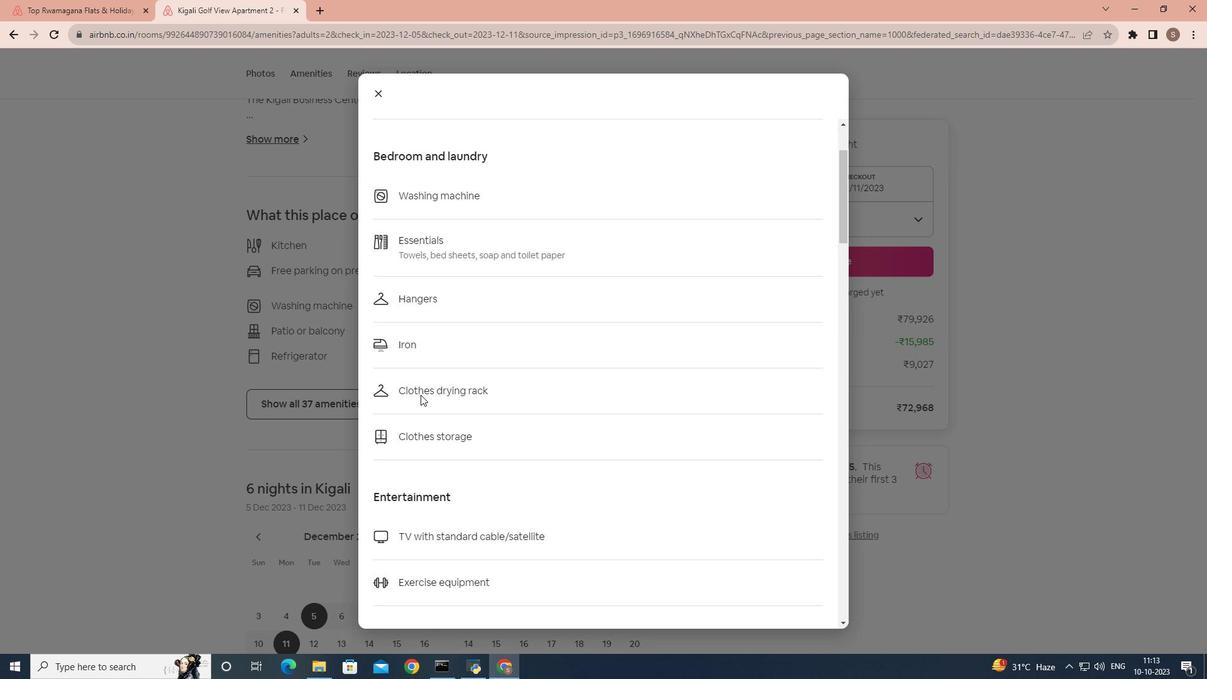 
Action: Mouse scrolled (420, 394) with delta (0, 0)
Screenshot: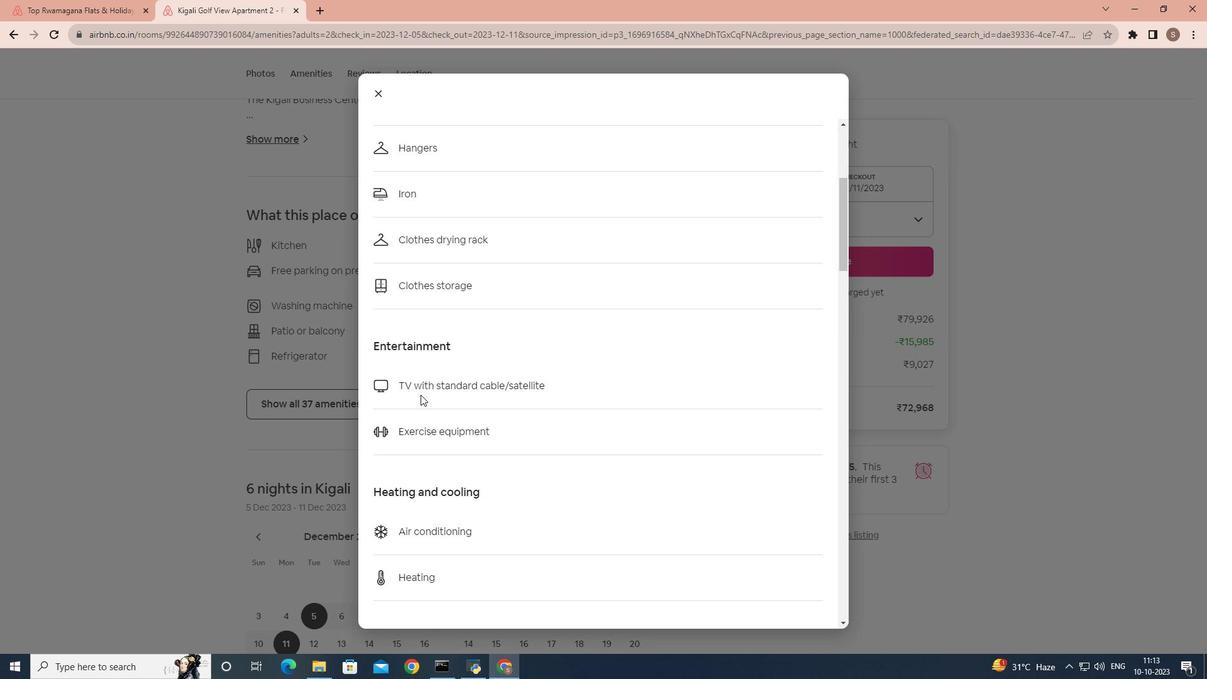 
Action: Mouse scrolled (420, 394) with delta (0, 0)
Screenshot: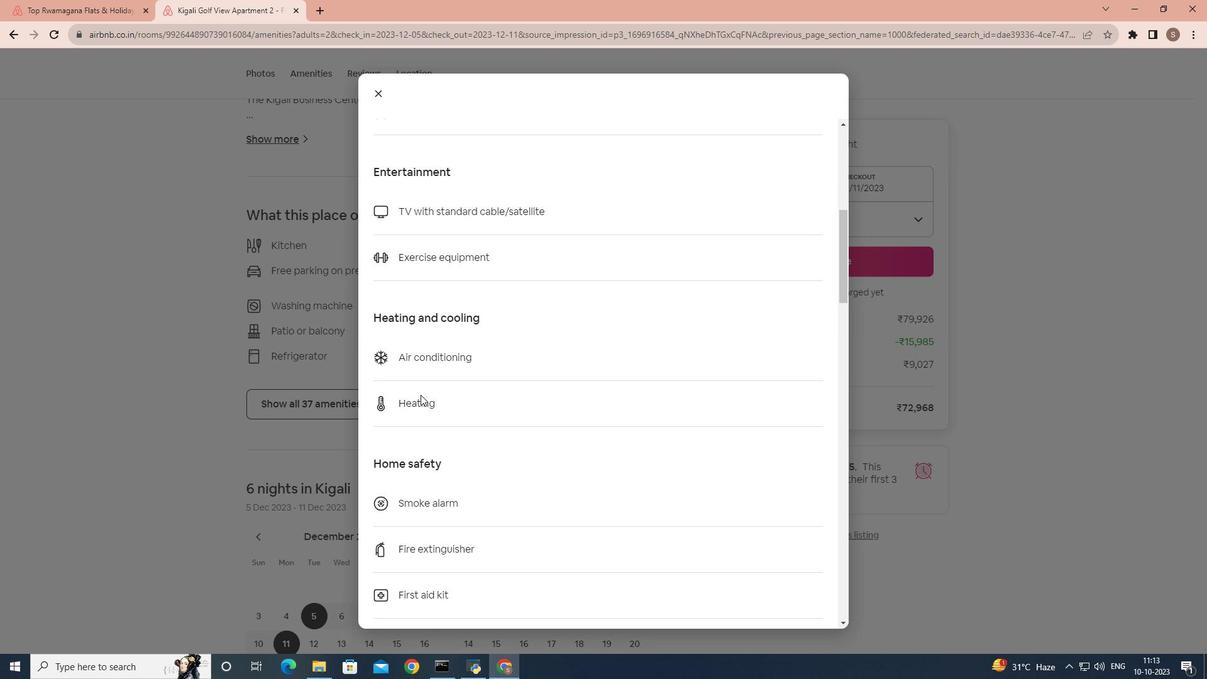 
Action: Mouse scrolled (420, 394) with delta (0, 0)
Screenshot: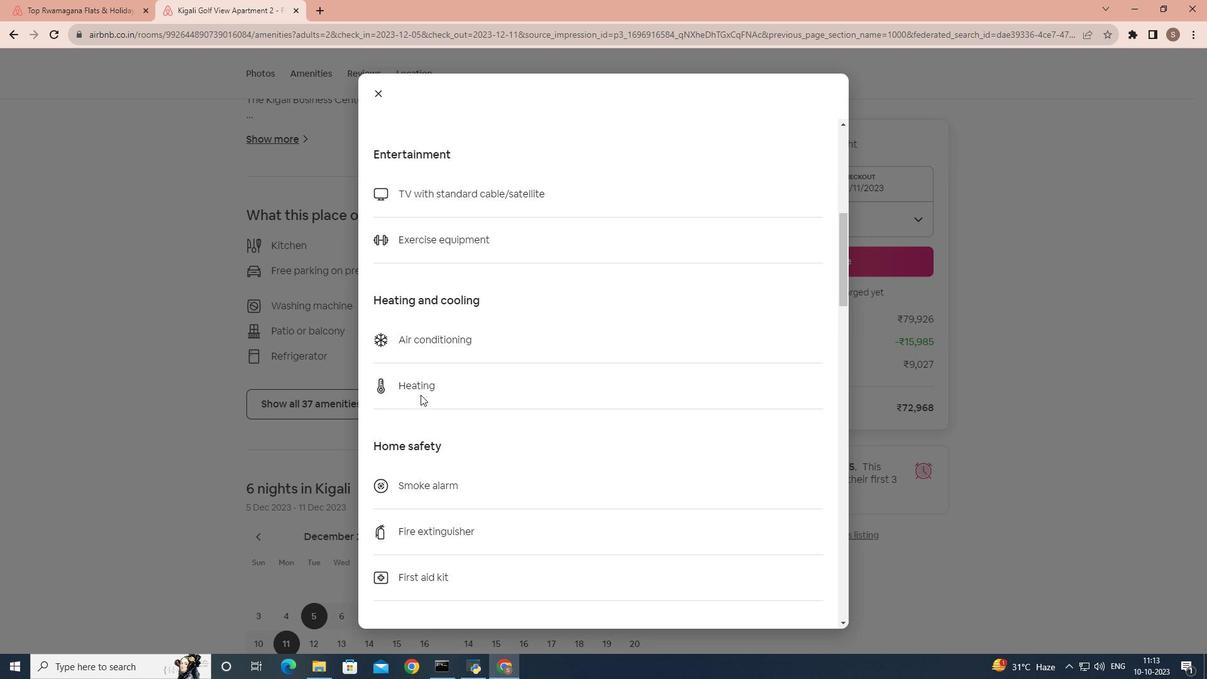 
Action: Mouse scrolled (420, 394) with delta (0, 0)
Screenshot: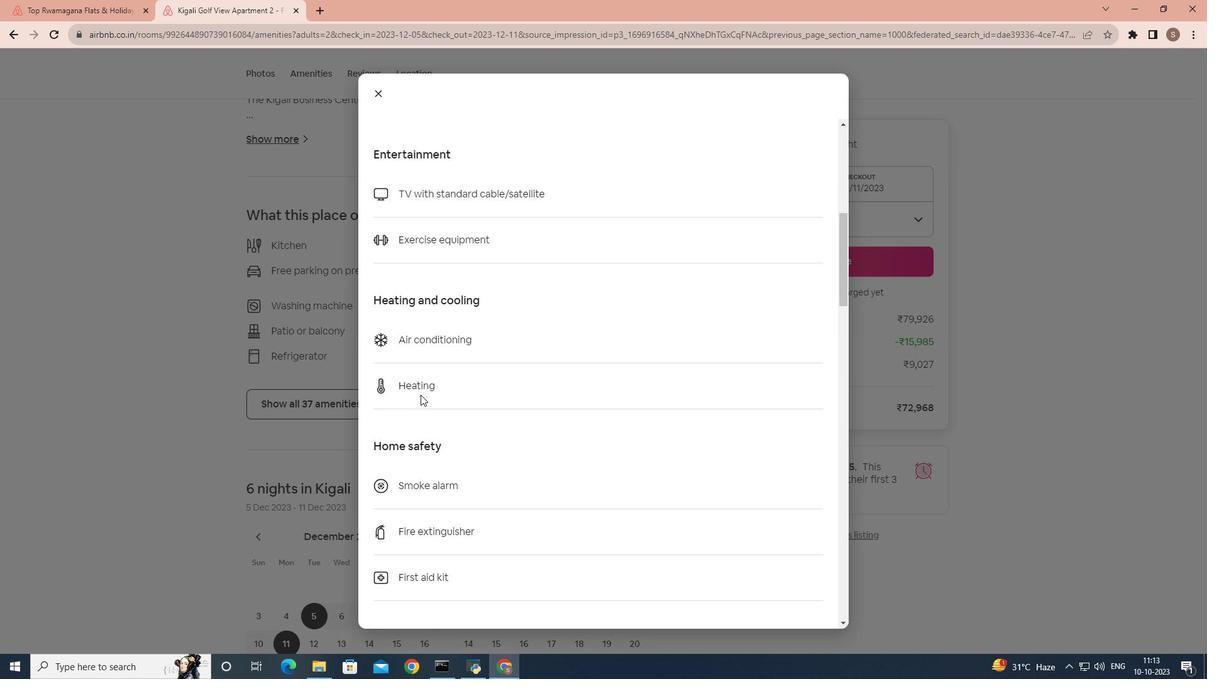 
Action: Mouse scrolled (420, 394) with delta (0, 0)
Screenshot: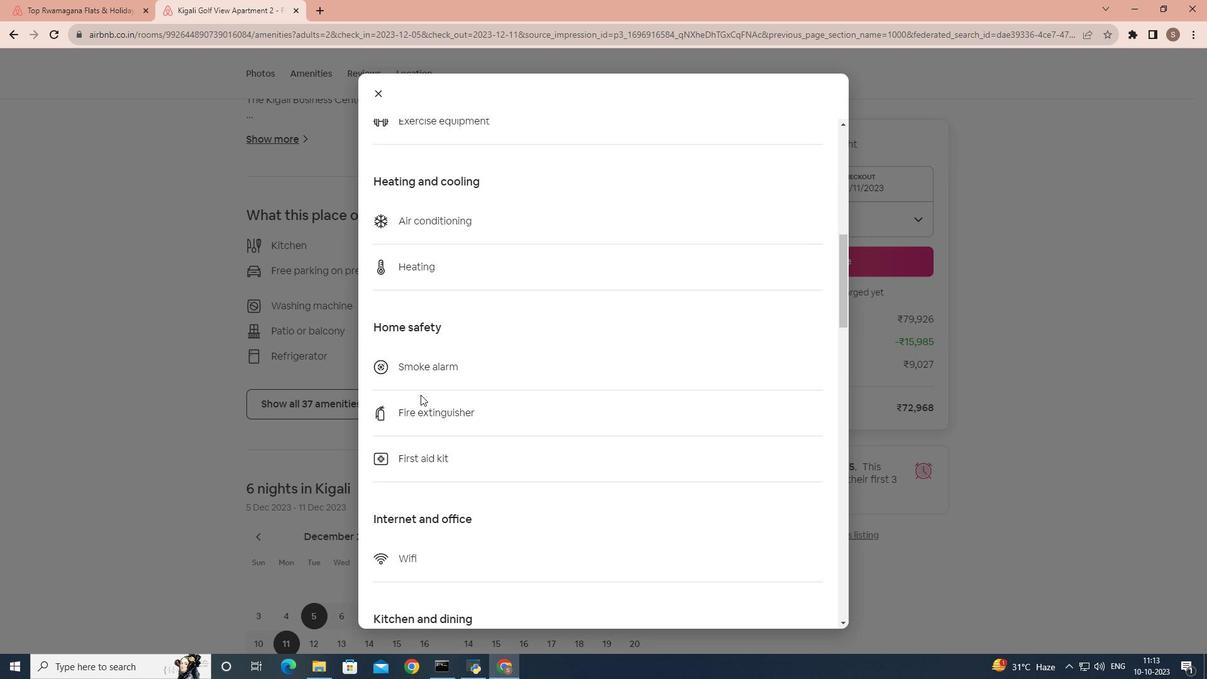 
Action: Mouse scrolled (420, 394) with delta (0, 0)
Screenshot: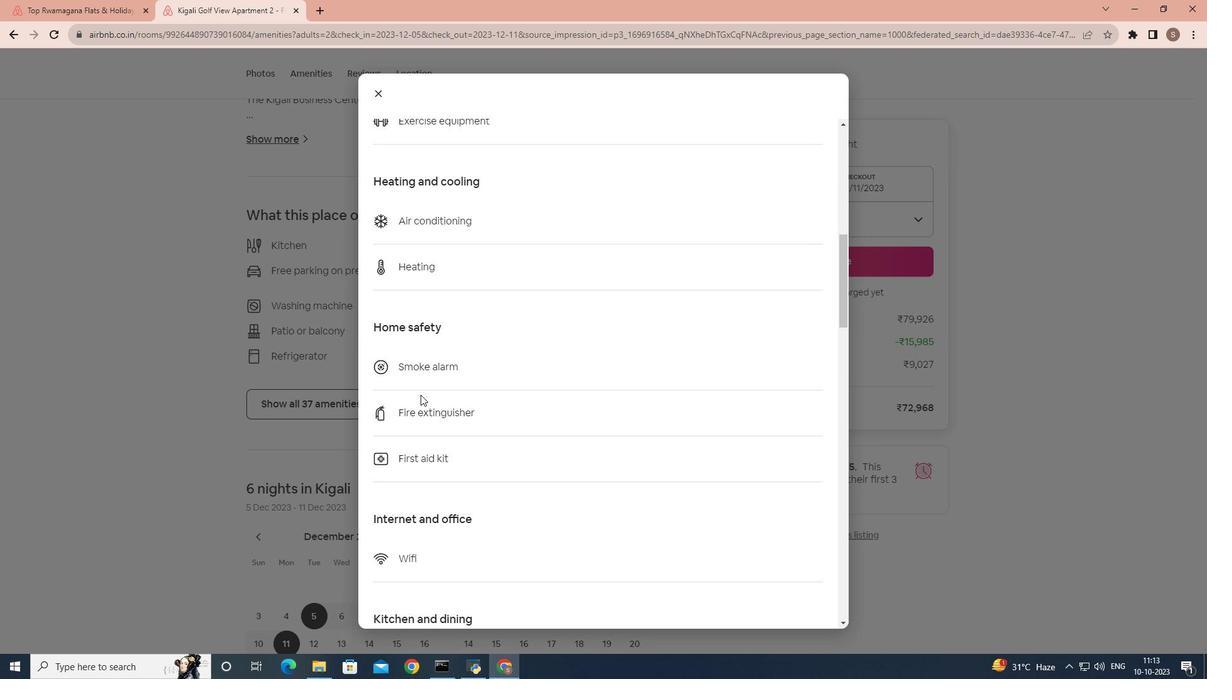 
Action: Mouse scrolled (420, 394) with delta (0, 0)
Screenshot: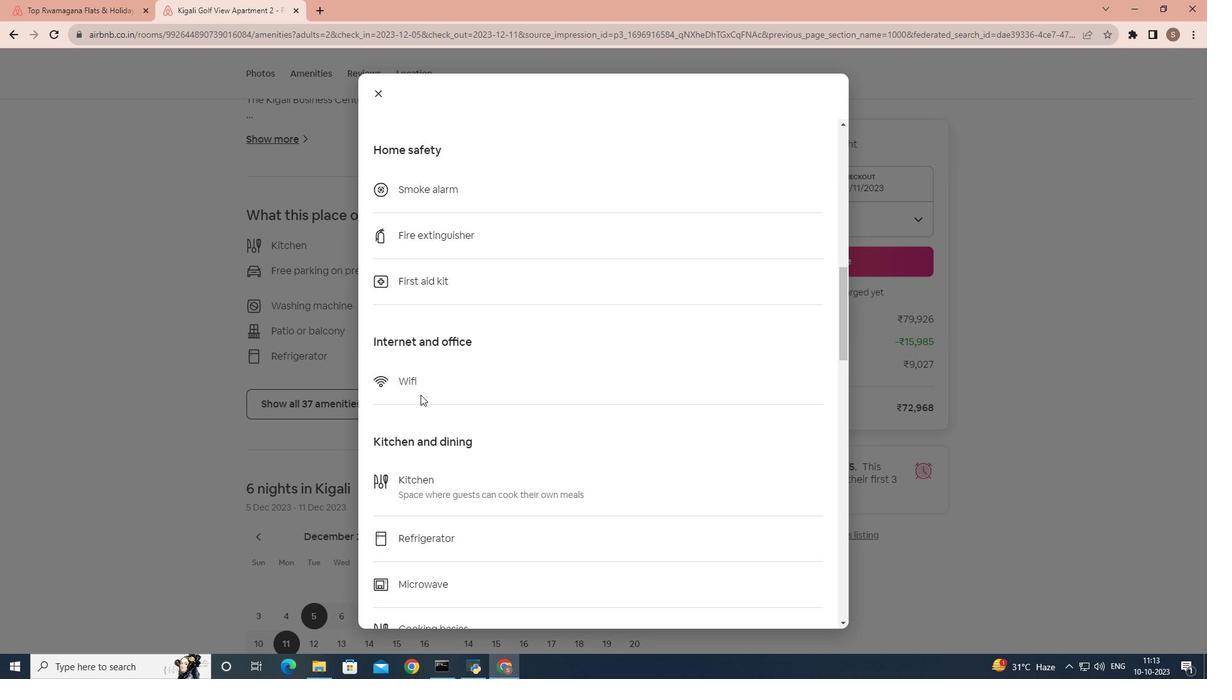 
Action: Mouse scrolled (420, 394) with delta (0, 0)
Screenshot: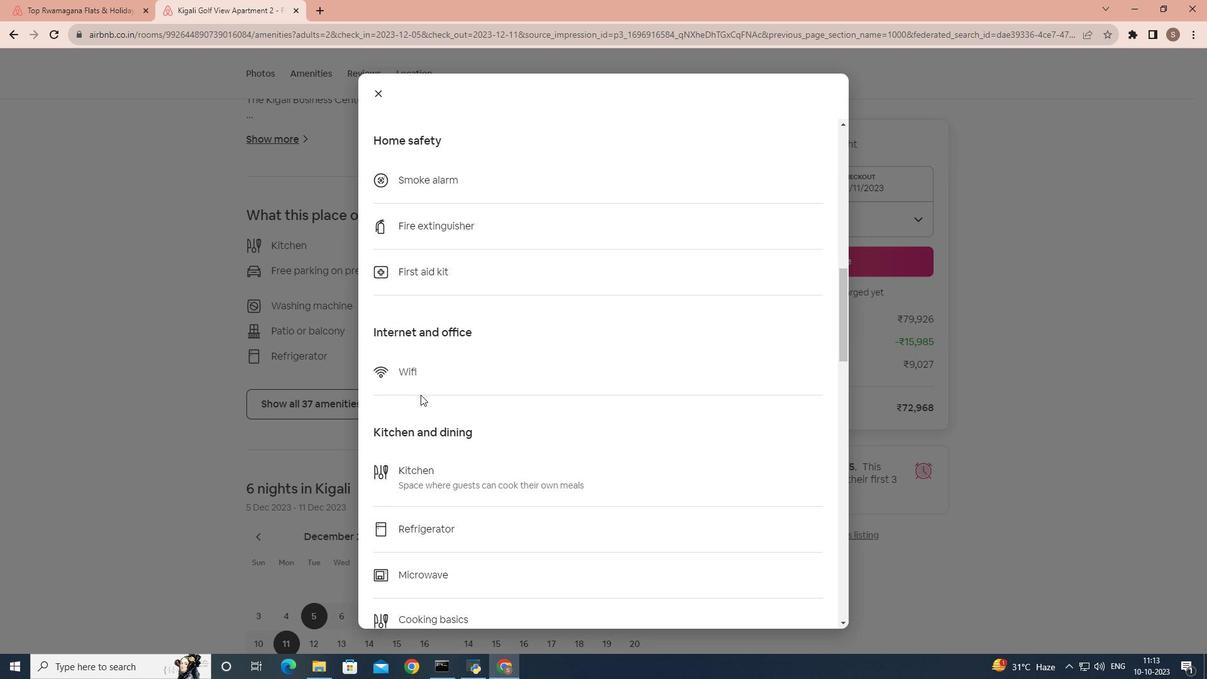 
Action: Mouse scrolled (420, 394) with delta (0, 0)
Screenshot: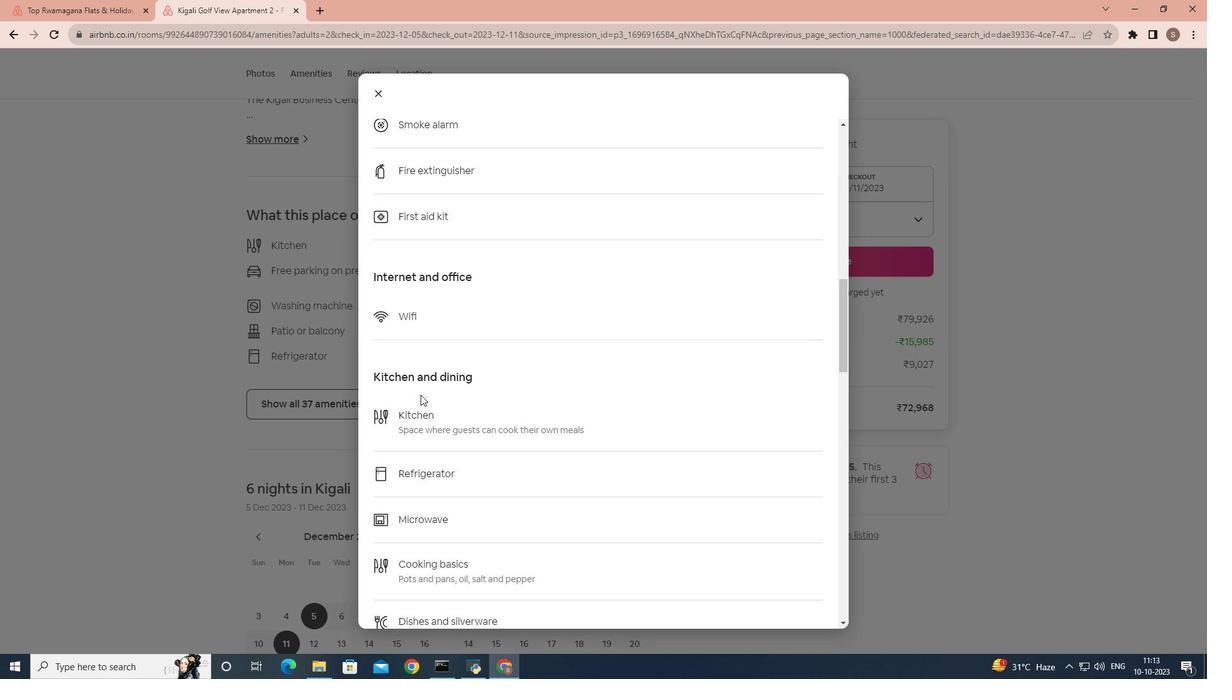 
Action: Mouse scrolled (420, 394) with delta (0, 0)
Screenshot: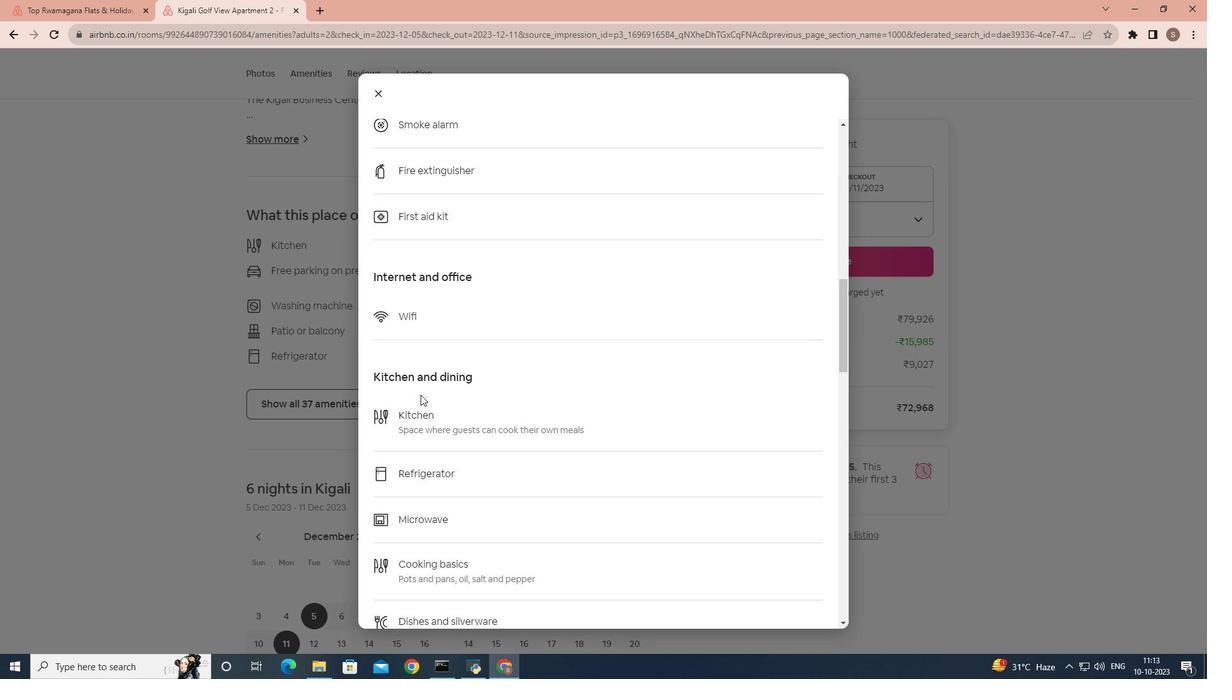 
Action: Mouse scrolled (420, 394) with delta (0, 0)
Screenshot: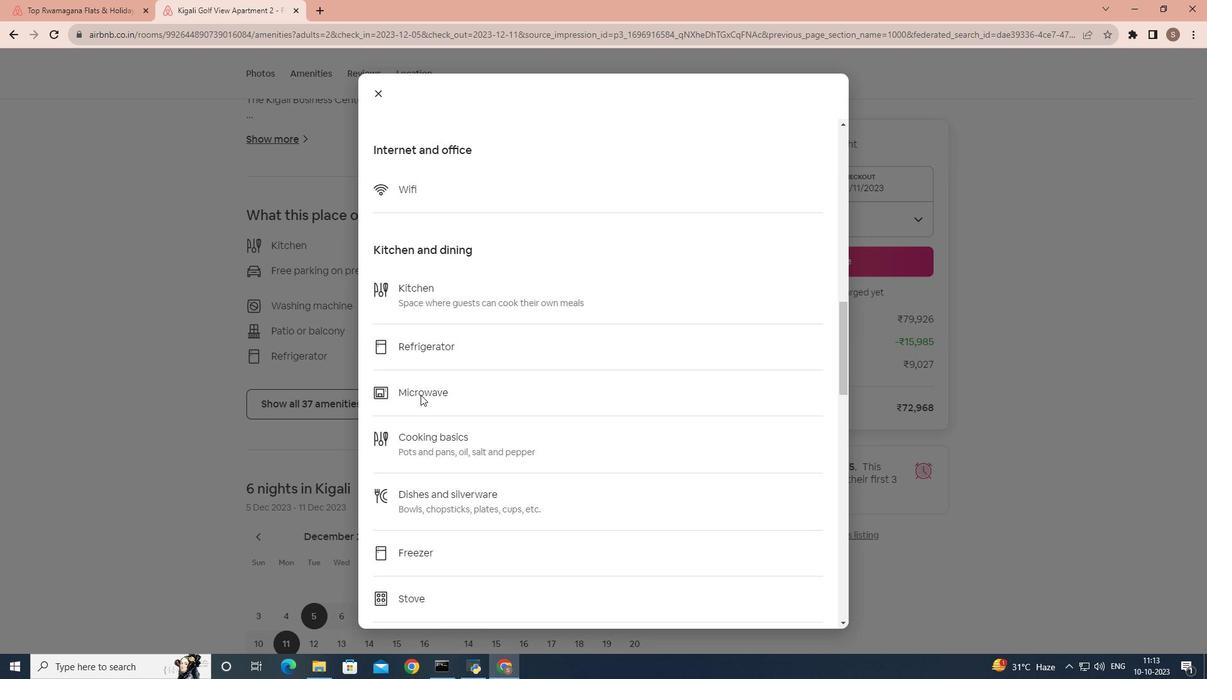 
Action: Mouse scrolled (420, 394) with delta (0, 0)
Screenshot: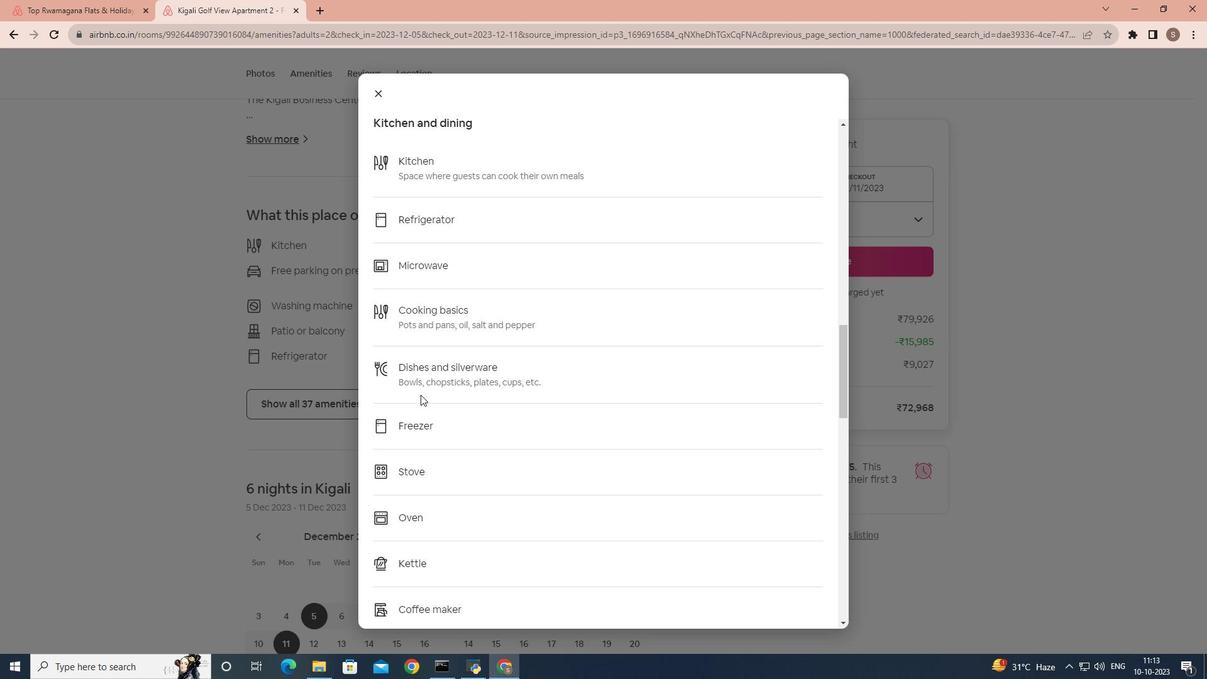 
Action: Mouse scrolled (420, 394) with delta (0, 0)
Screenshot: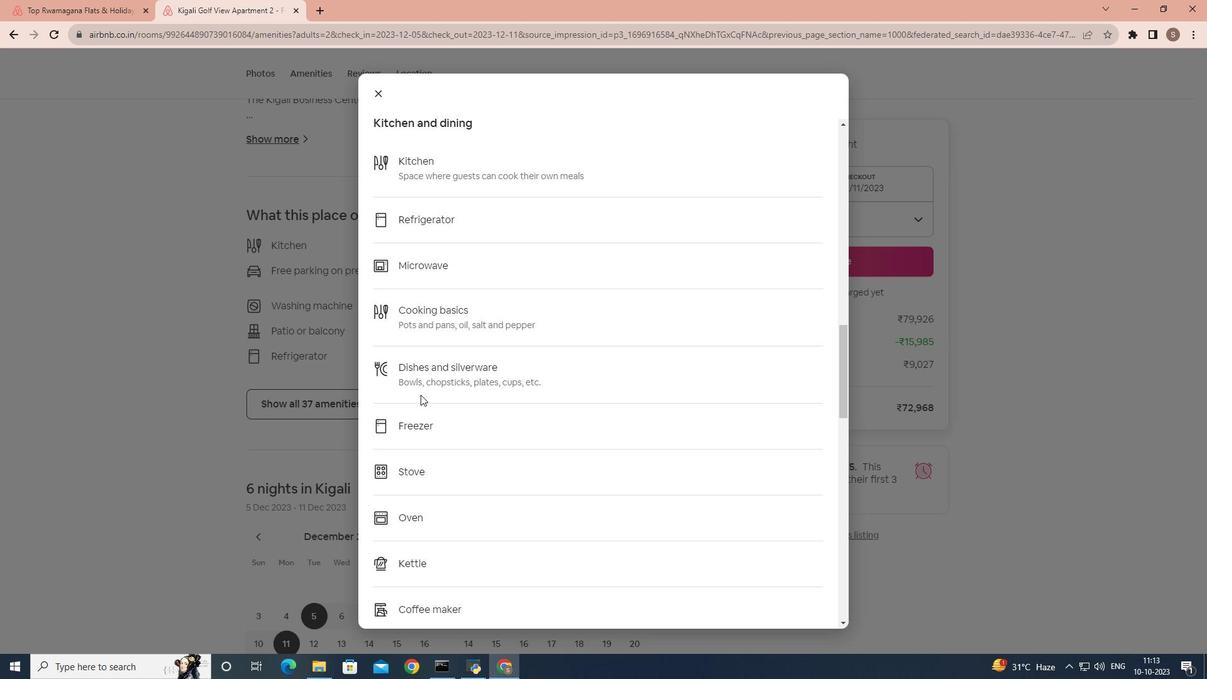 
Action: Mouse scrolled (420, 394) with delta (0, 0)
Screenshot: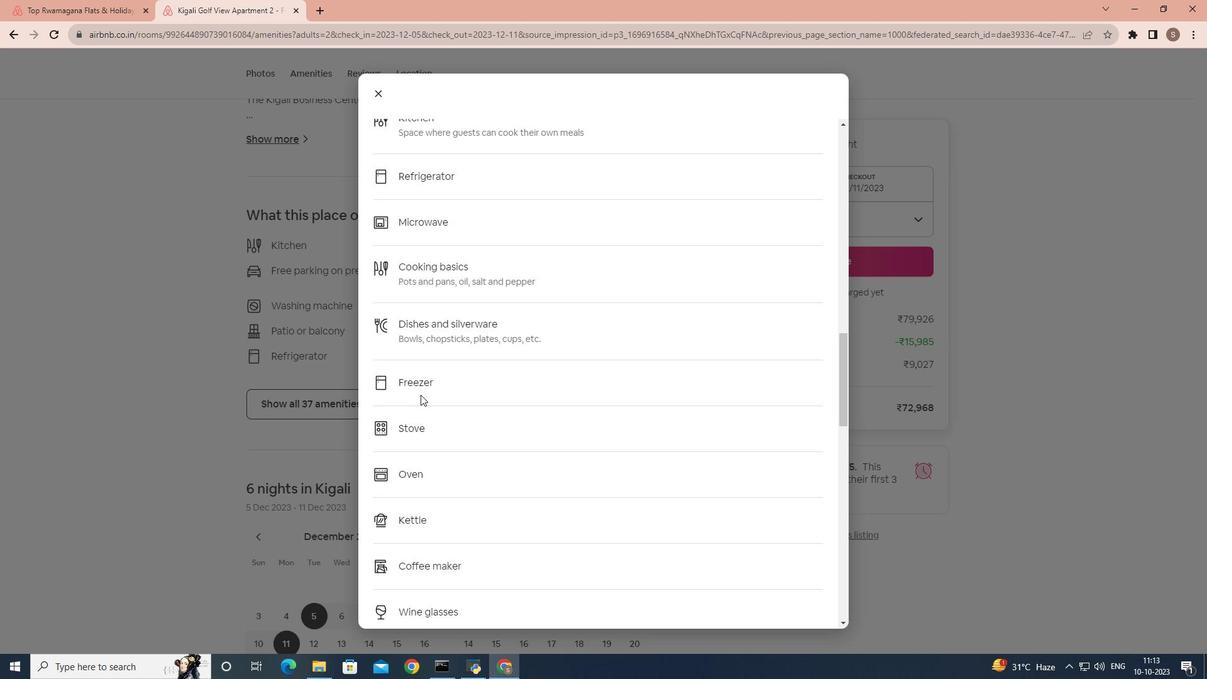 
Action: Mouse scrolled (420, 394) with delta (0, 0)
Screenshot: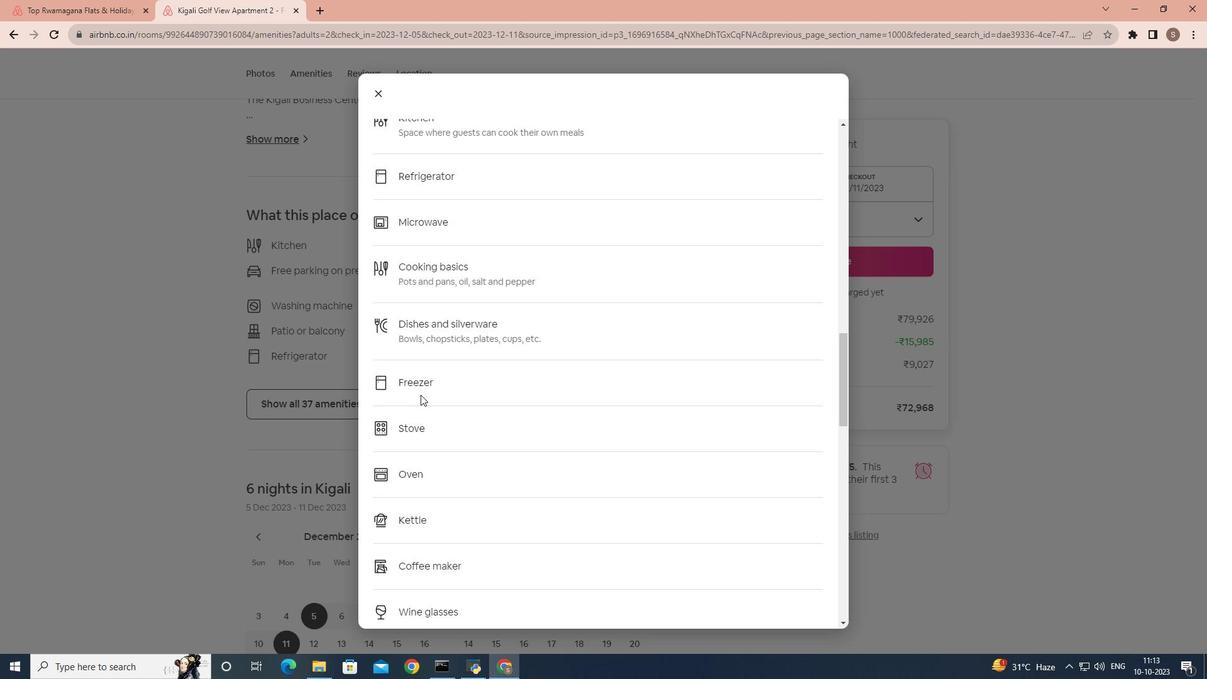 
Action: Mouse scrolled (420, 394) with delta (0, 0)
Screenshot: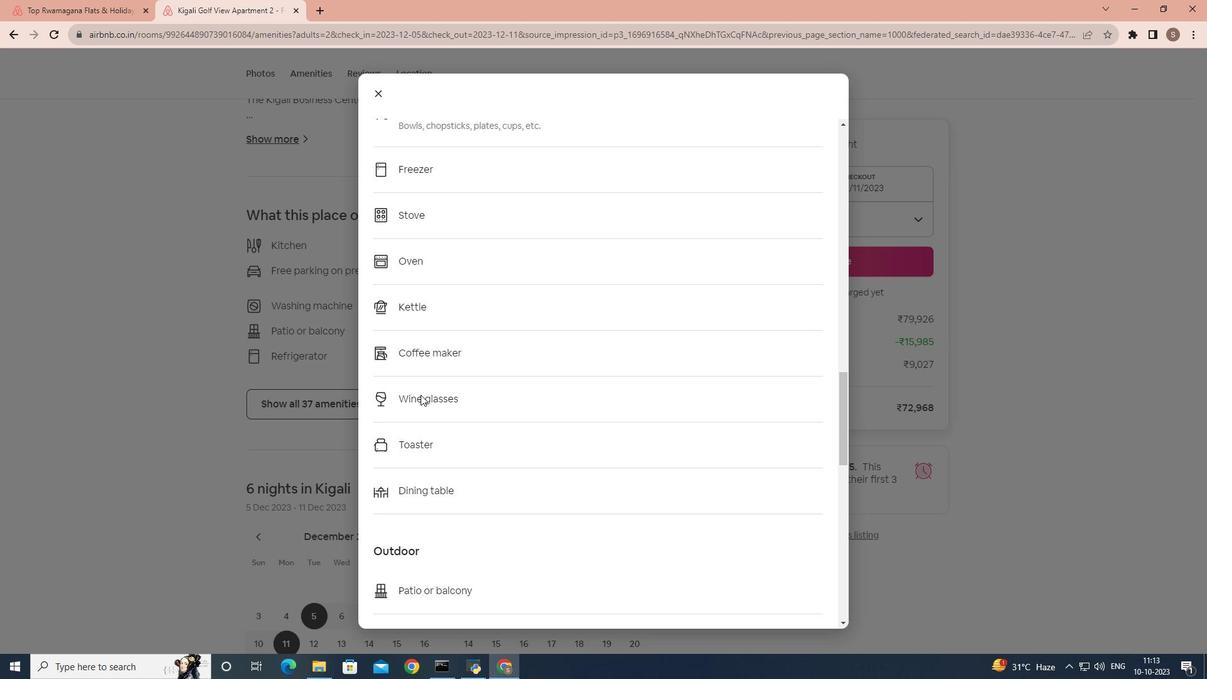 
Action: Mouse scrolled (420, 394) with delta (0, 0)
Screenshot: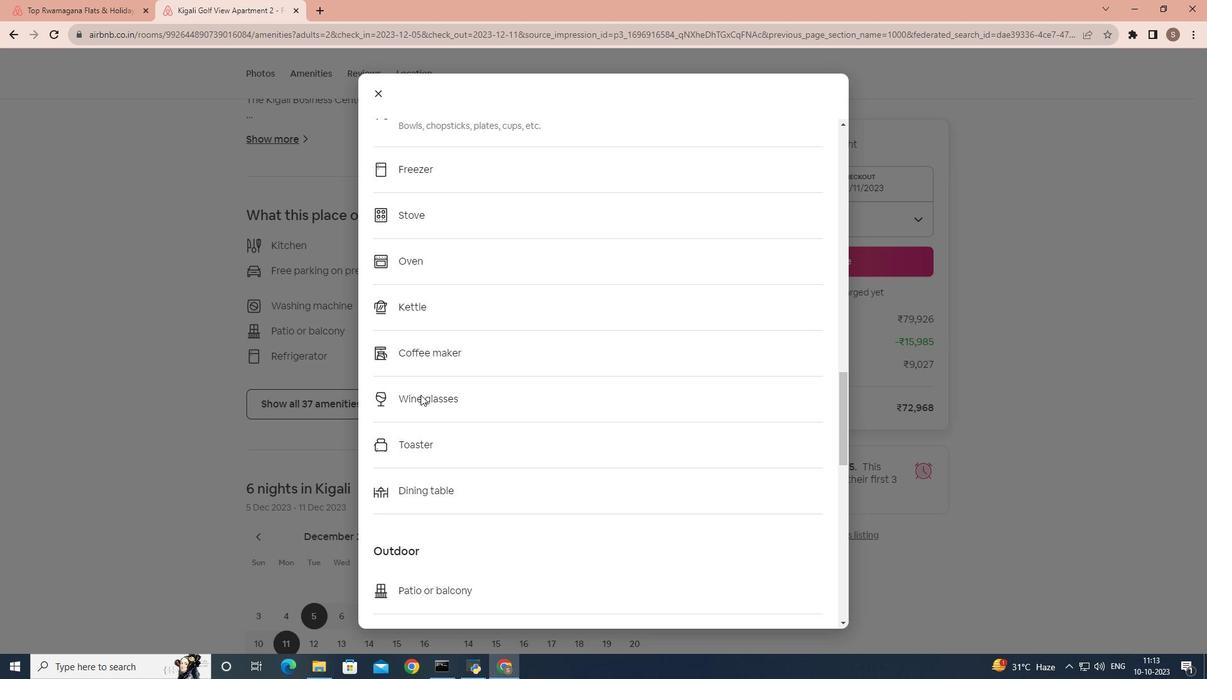 
Action: Mouse scrolled (420, 394) with delta (0, 0)
Screenshot: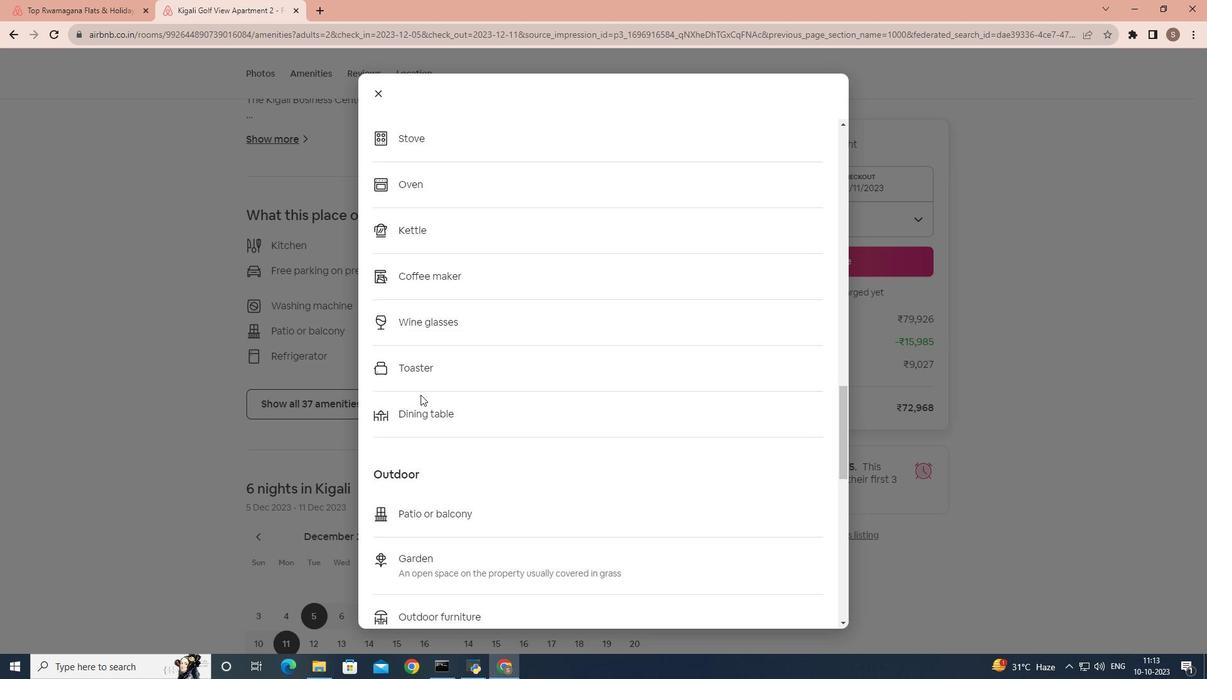 
Action: Mouse scrolled (420, 394) with delta (0, 0)
Screenshot: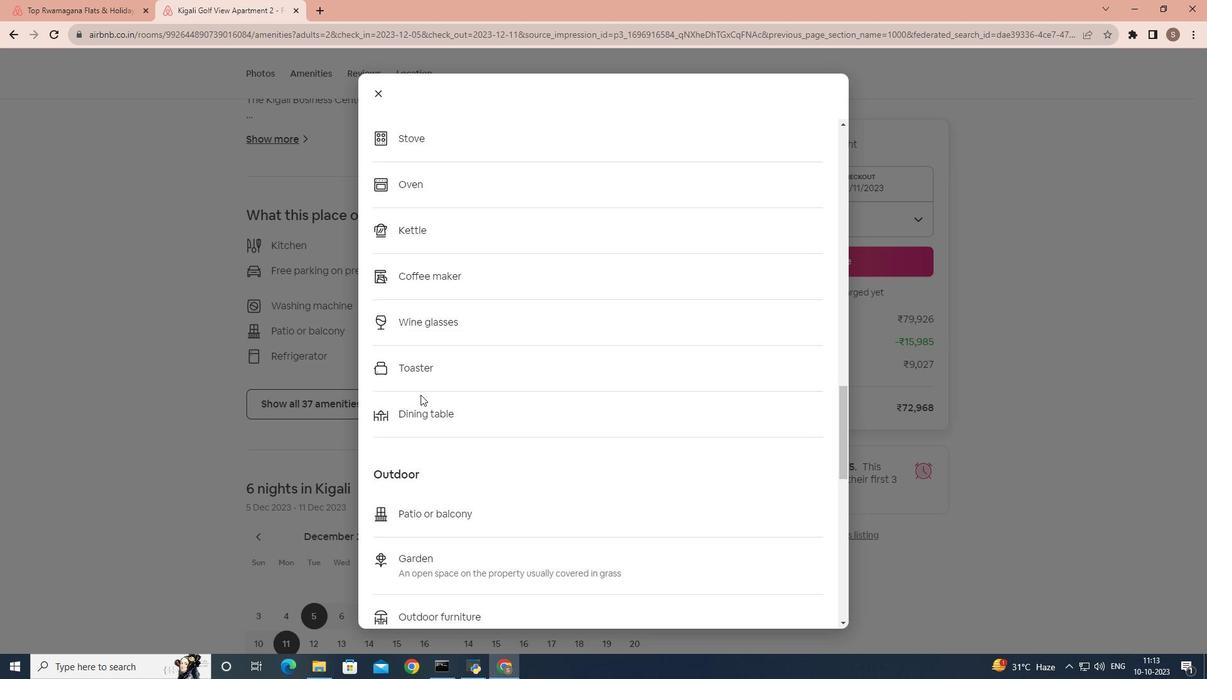 
Action: Mouse scrolled (420, 394) with delta (0, 0)
Screenshot: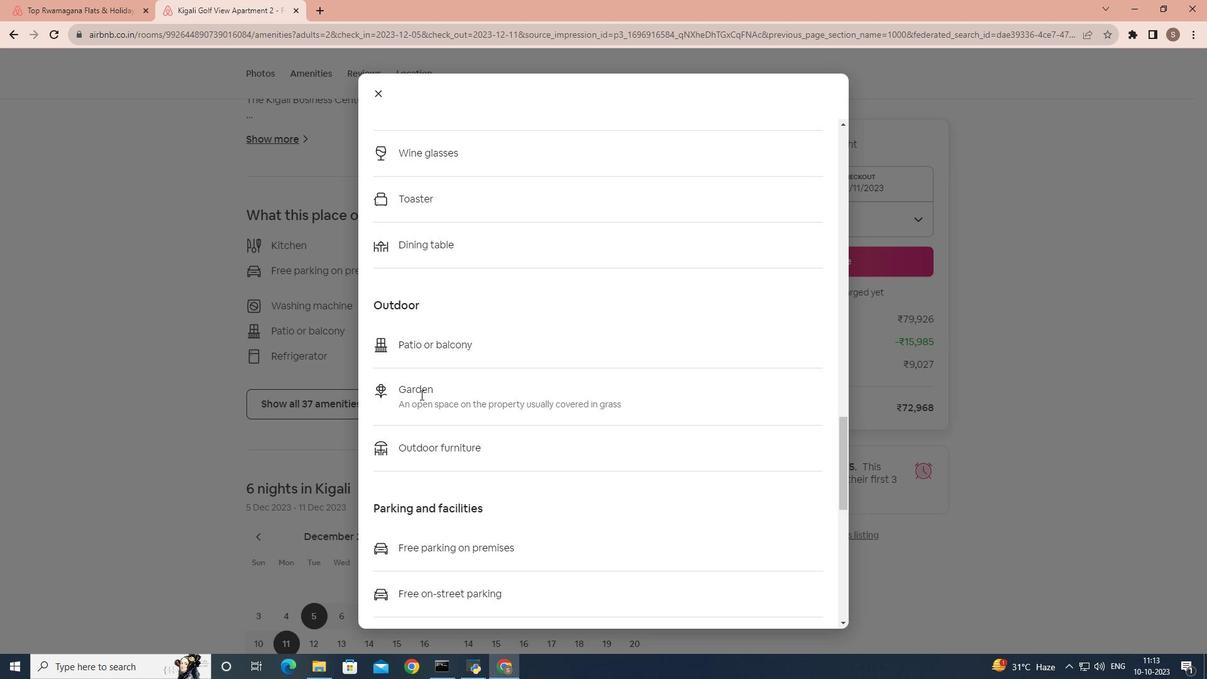 
Action: Mouse scrolled (420, 394) with delta (0, 0)
Screenshot: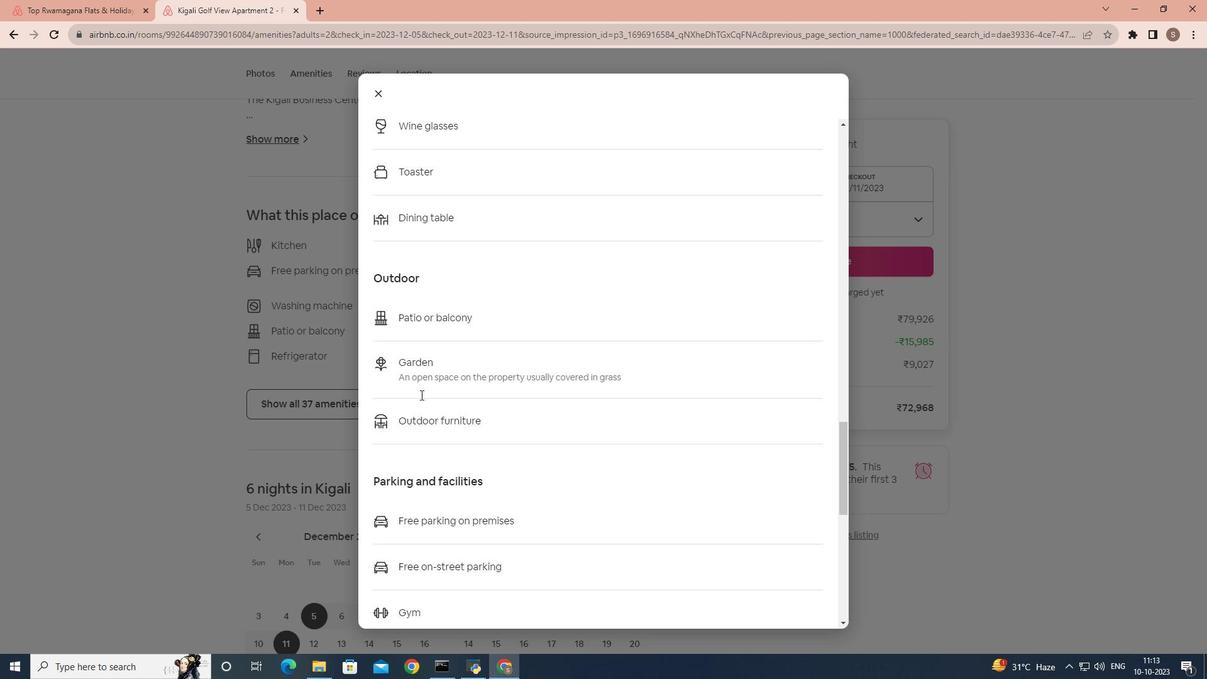 
Action: Mouse scrolled (420, 394) with delta (0, 0)
Screenshot: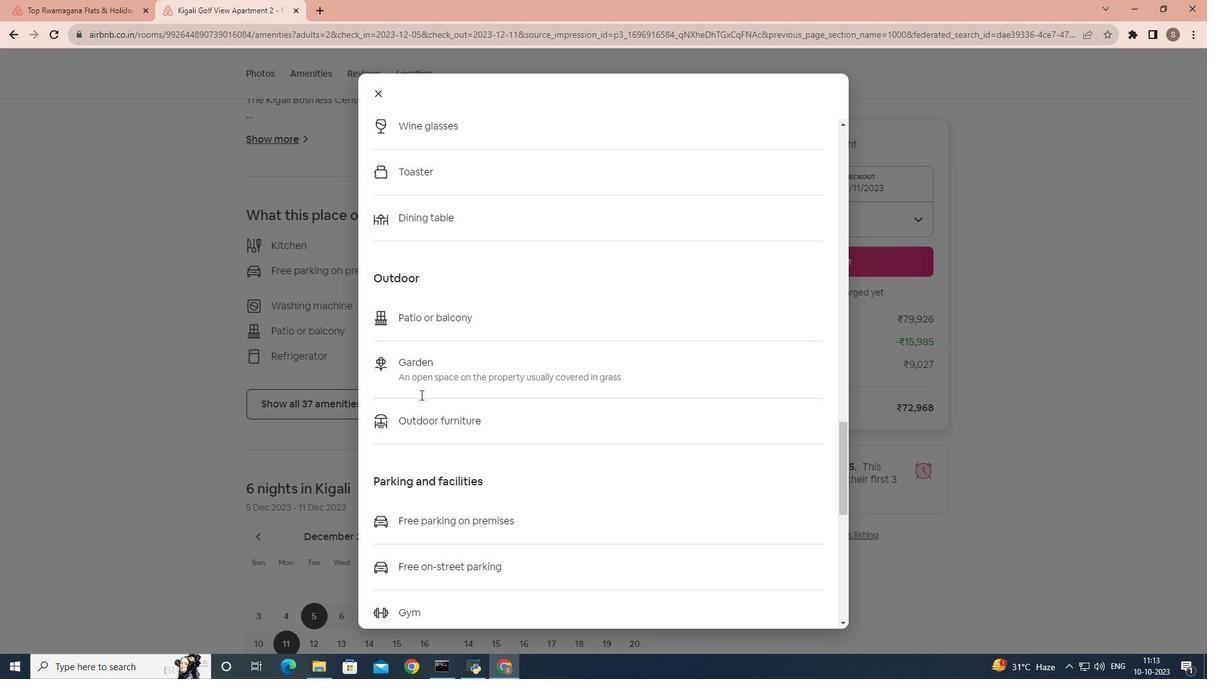 
Action: Mouse scrolled (420, 394) with delta (0, 0)
Screenshot: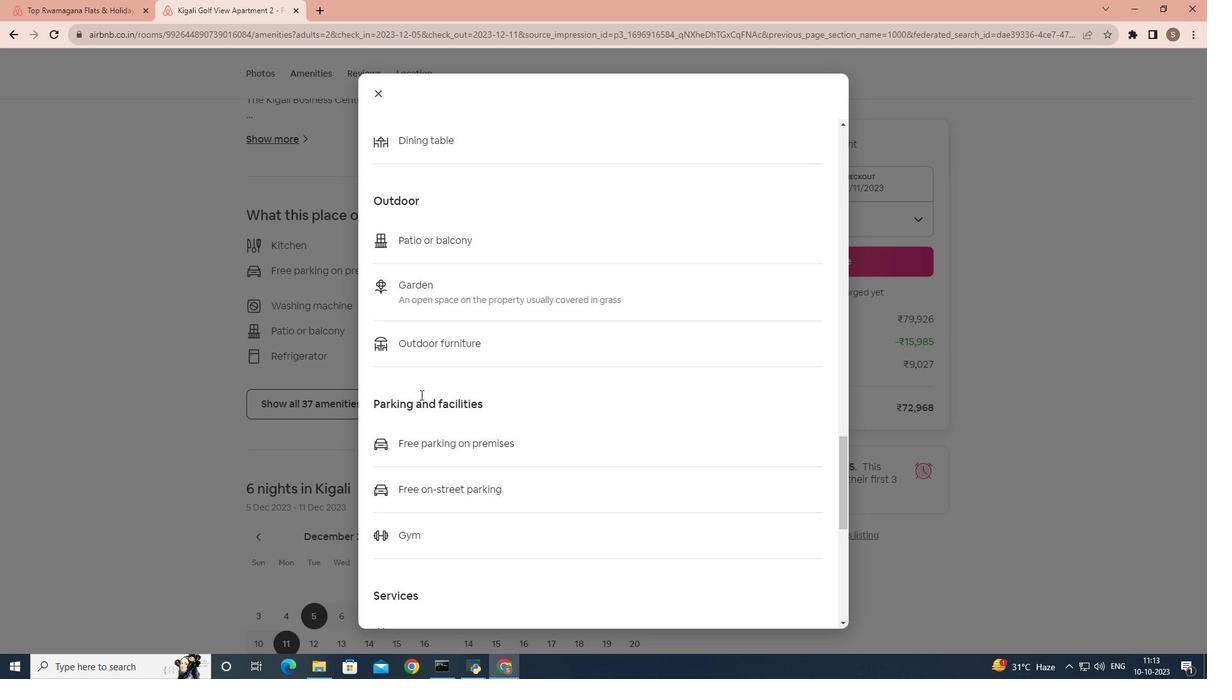 
Action: Mouse scrolled (420, 394) with delta (0, 0)
Screenshot: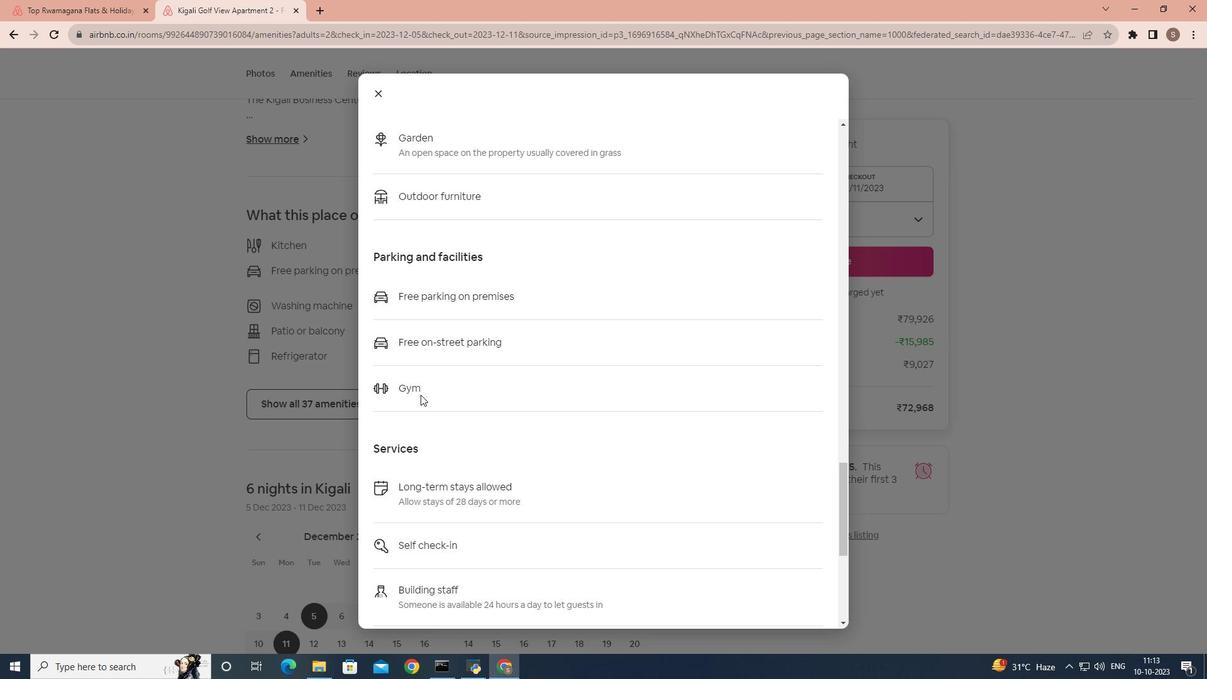 
Action: Mouse scrolled (420, 394) with delta (0, 0)
Screenshot: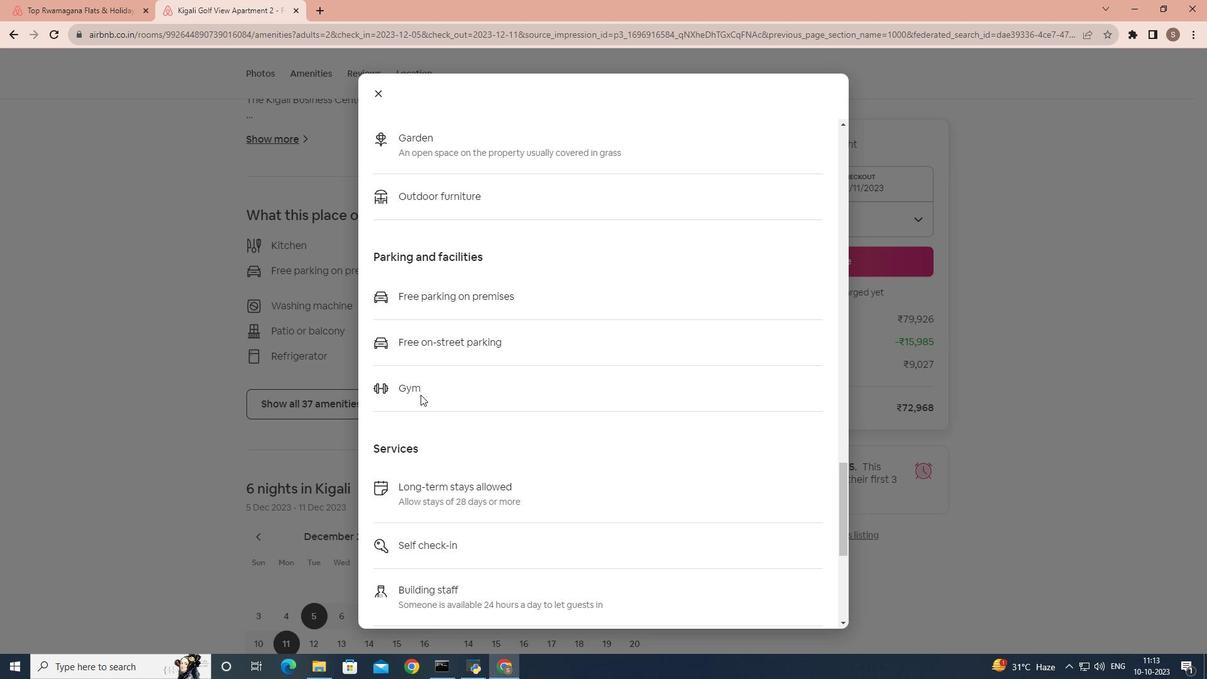 
Action: Mouse scrolled (420, 394) with delta (0, 0)
Screenshot: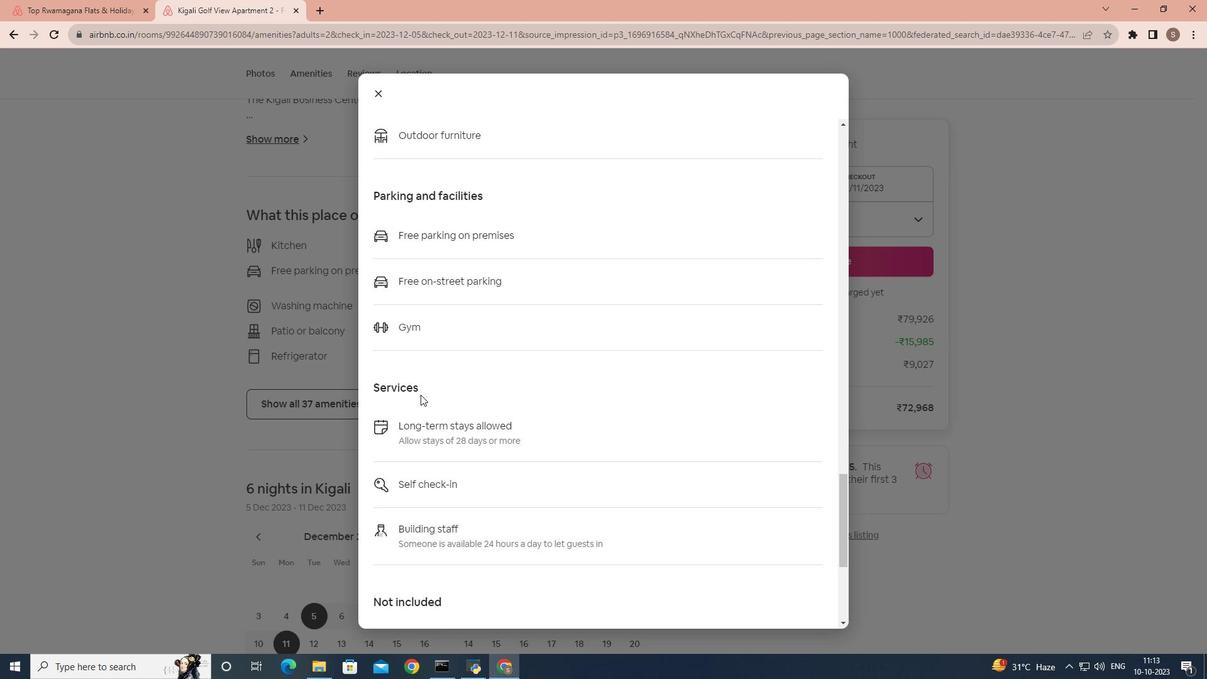 
Action: Mouse scrolled (420, 394) with delta (0, 0)
Screenshot: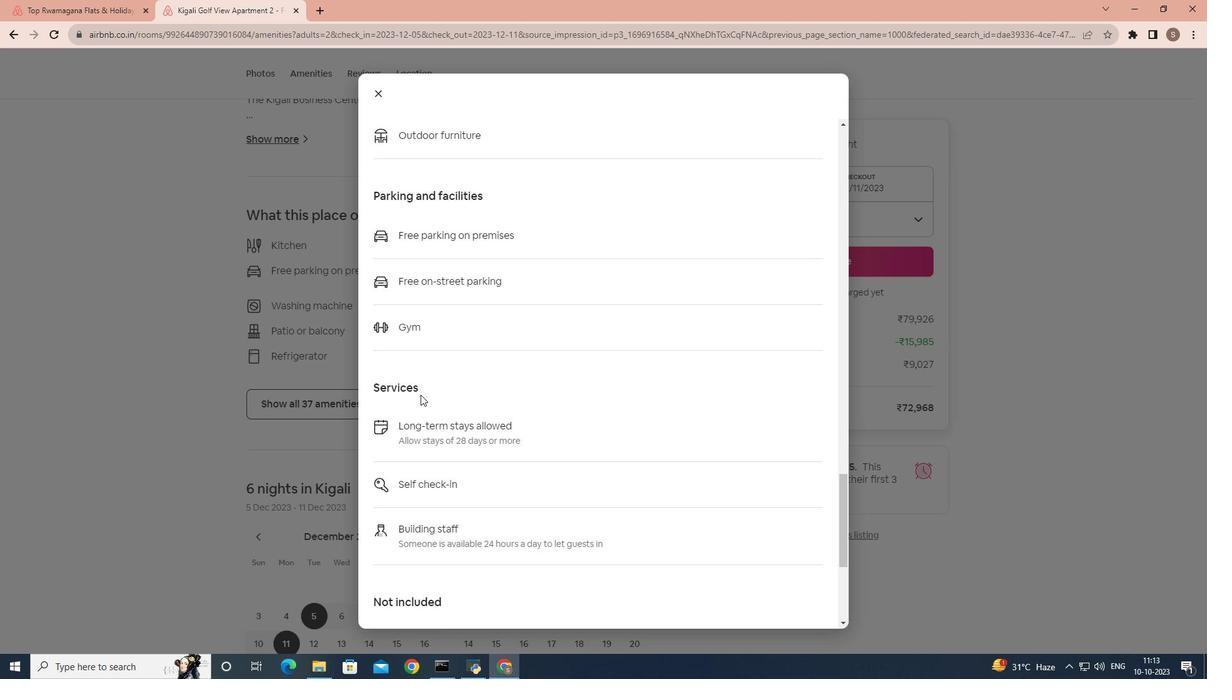 
Action: Mouse scrolled (420, 394) with delta (0, 0)
Screenshot: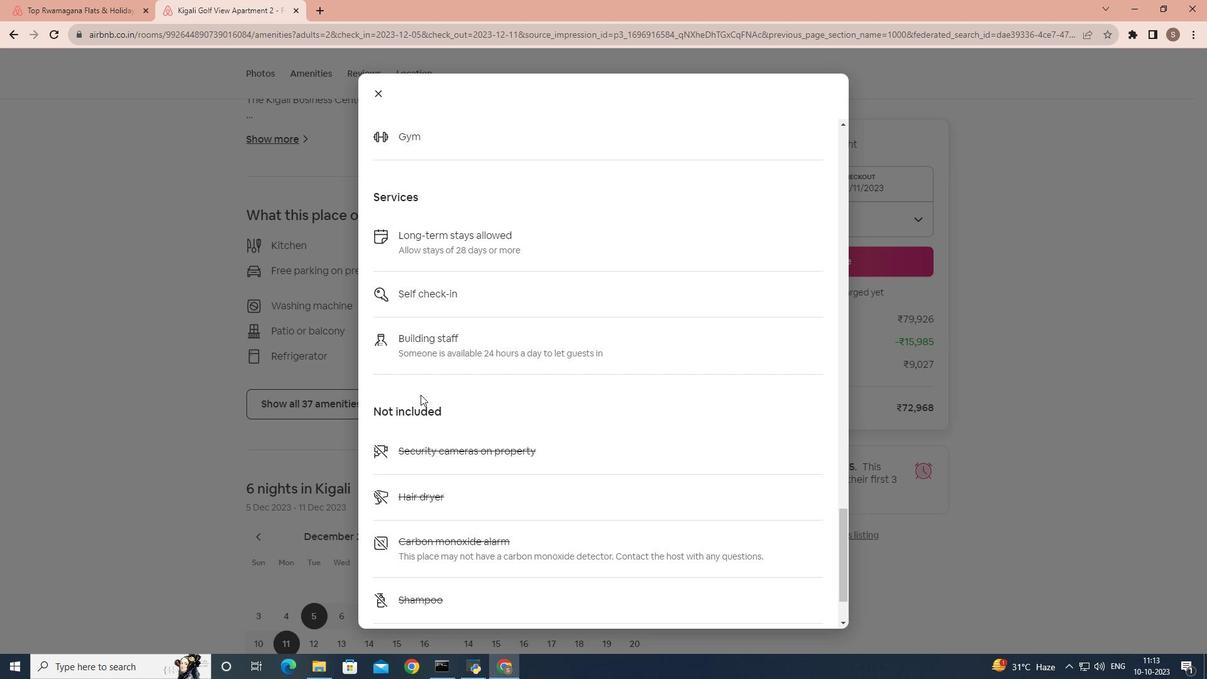 
Action: Mouse scrolled (420, 394) with delta (0, 0)
Screenshot: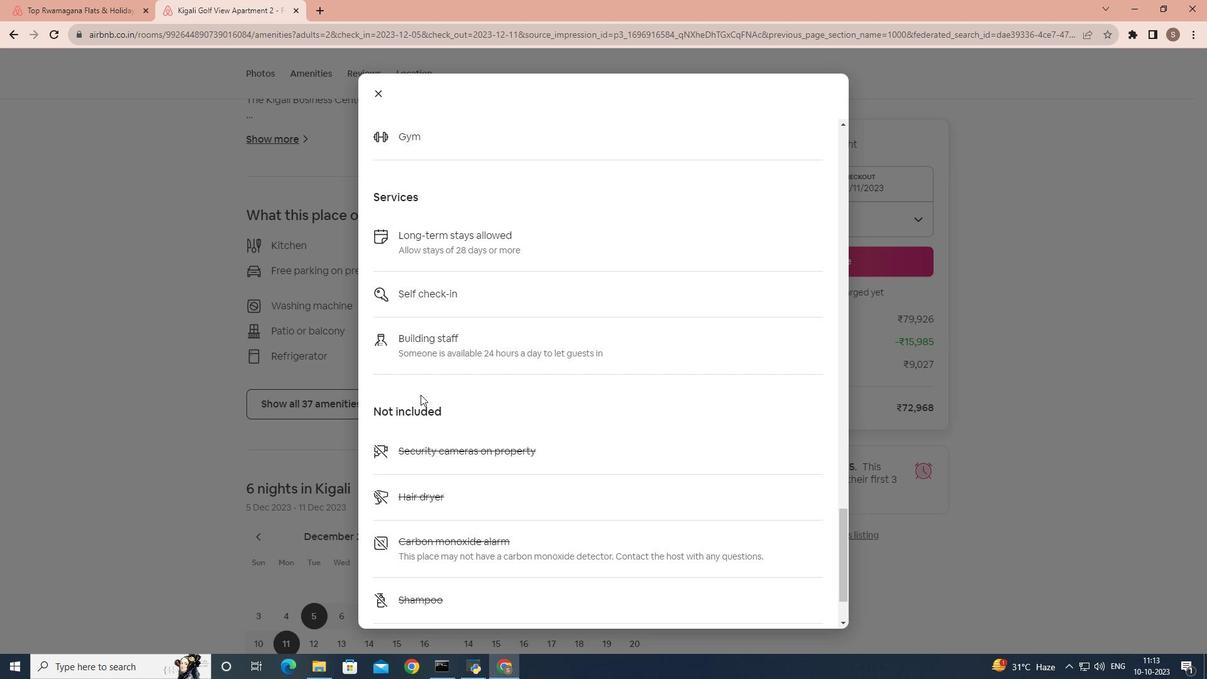 
Action: Mouse scrolled (420, 394) with delta (0, 0)
Screenshot: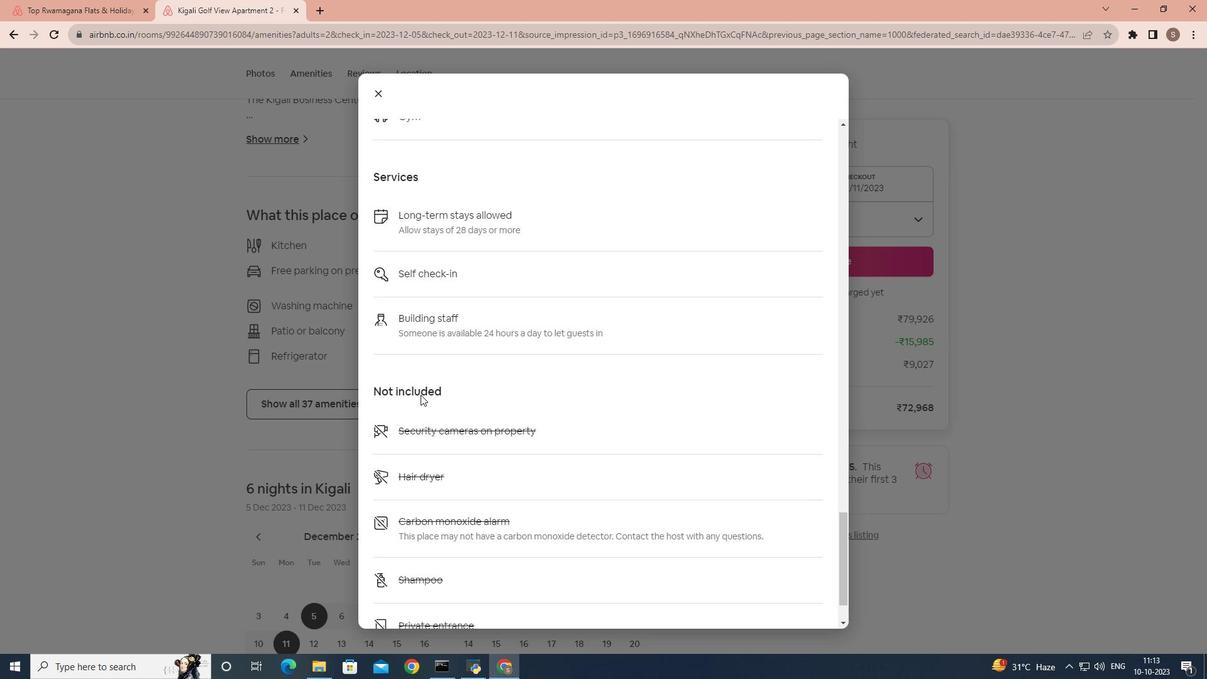 
Action: Mouse scrolled (420, 394) with delta (0, 0)
Screenshot: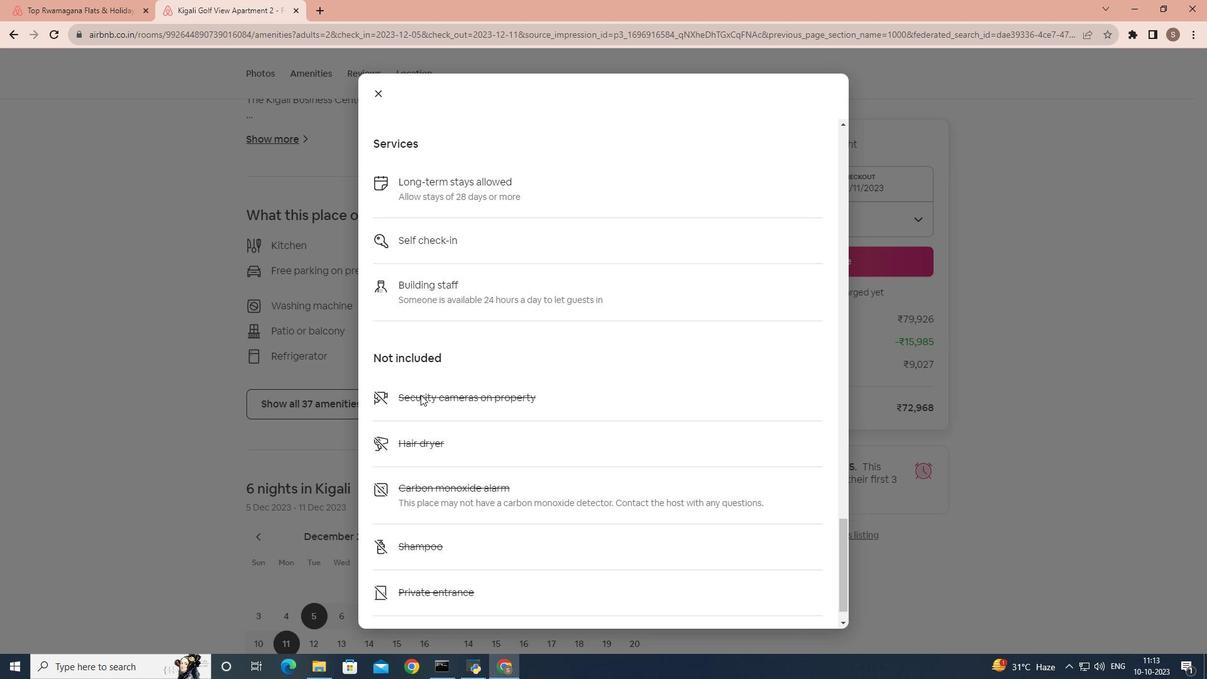 
Action: Mouse moved to (371, 90)
Screenshot: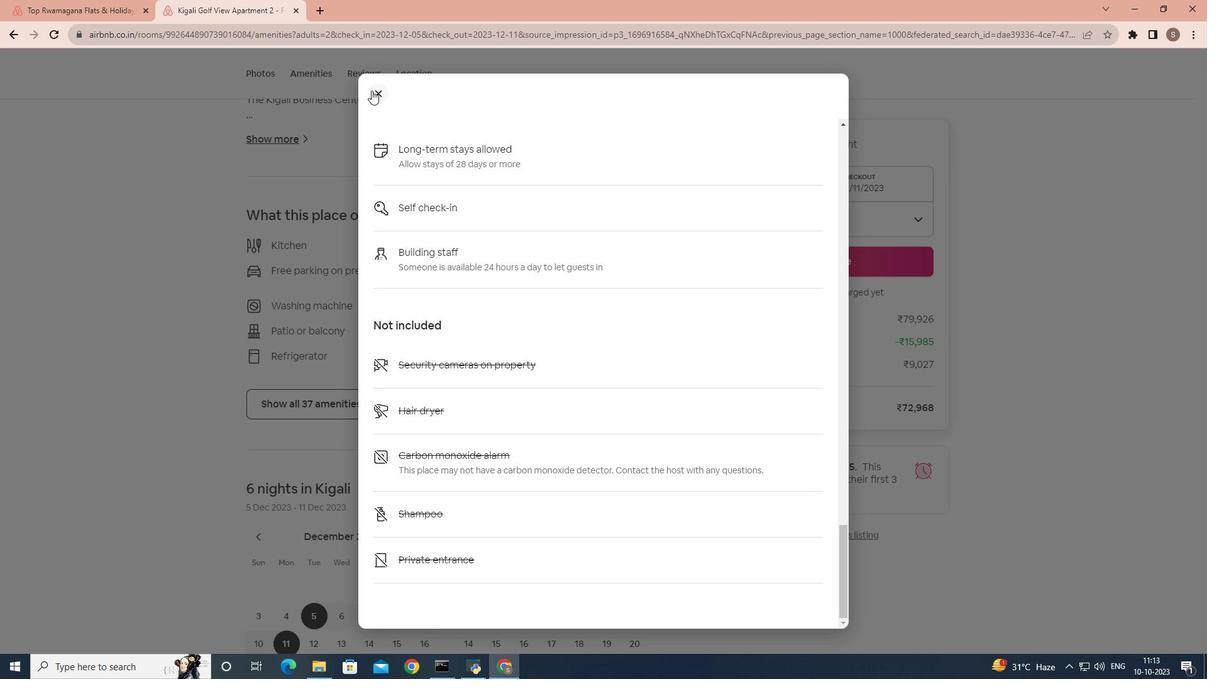 
Action: Mouse pressed left at (371, 90)
Screenshot: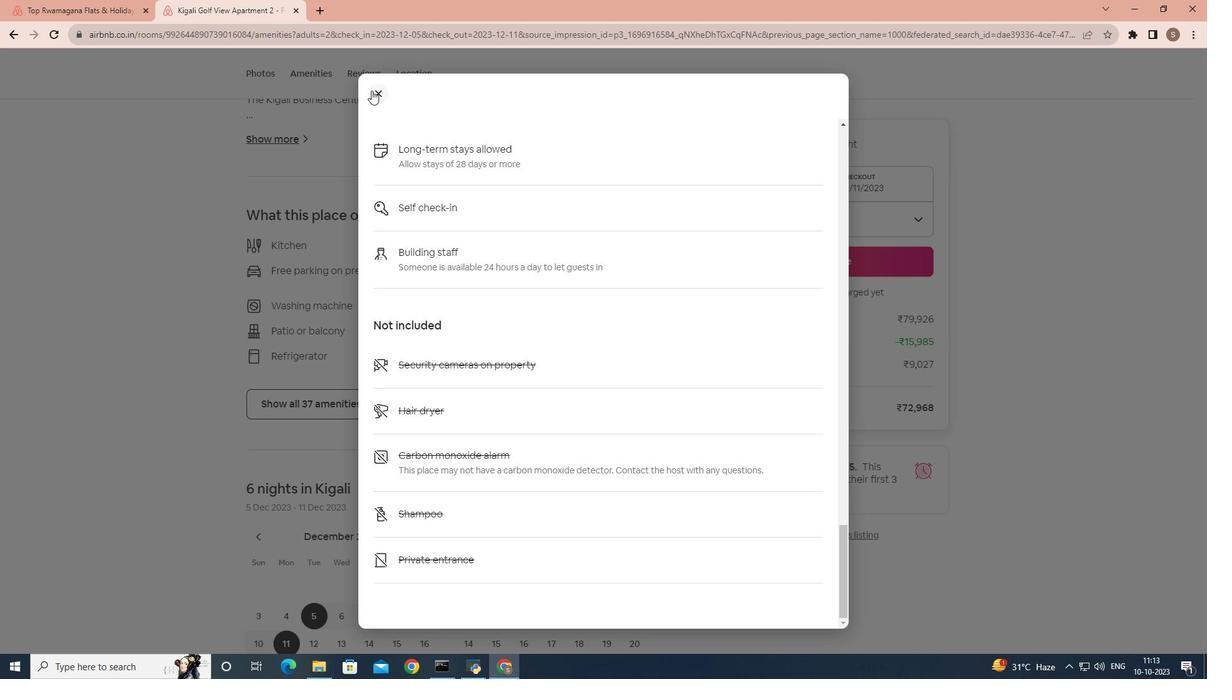 
Action: Mouse moved to (361, 403)
Screenshot: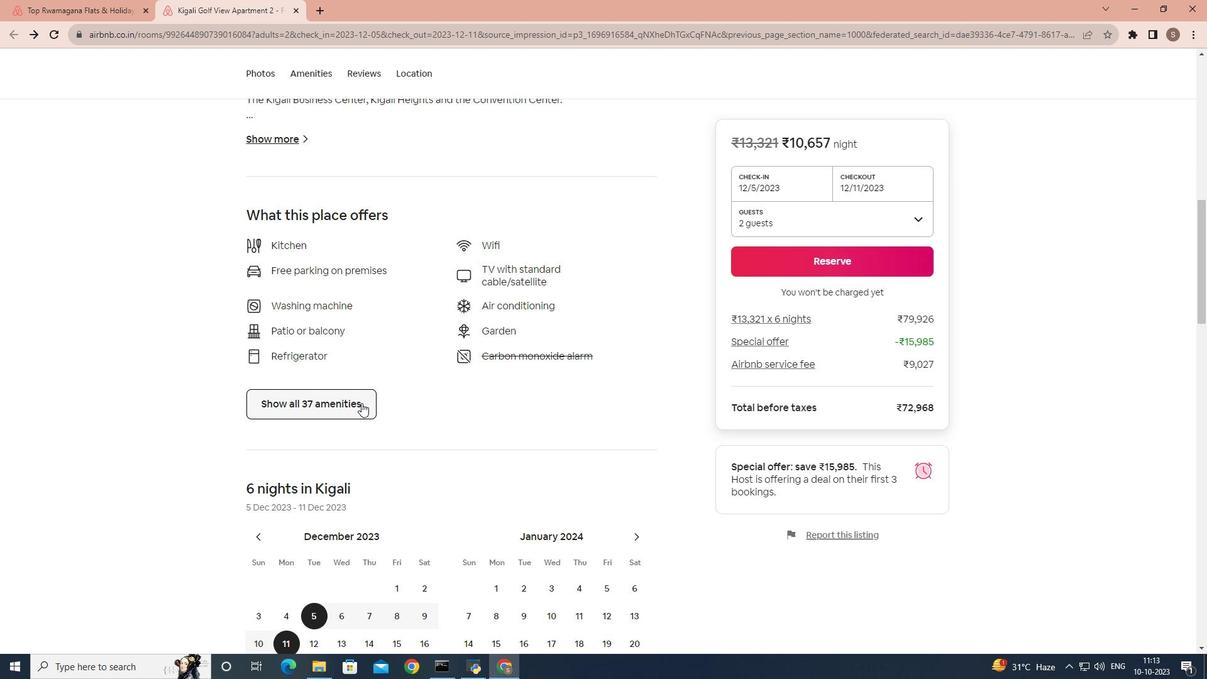 
Action: Mouse scrolled (361, 402) with delta (0, 0)
Screenshot: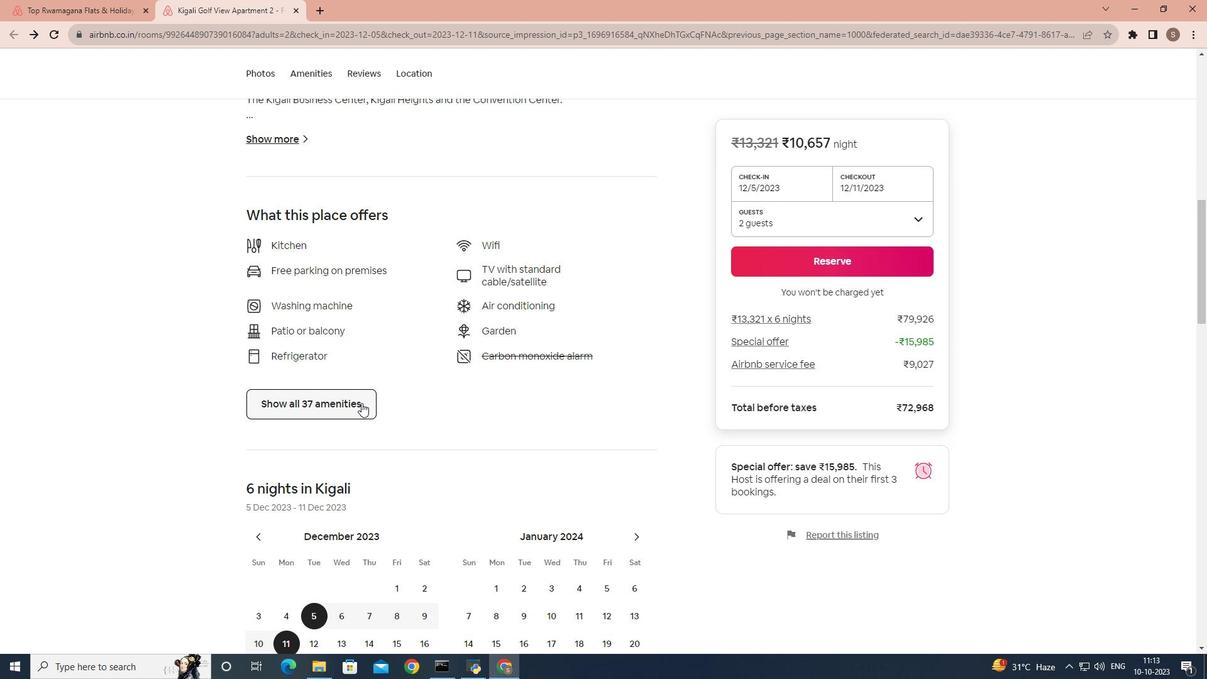 
Action: Mouse scrolled (361, 402) with delta (0, 0)
Screenshot: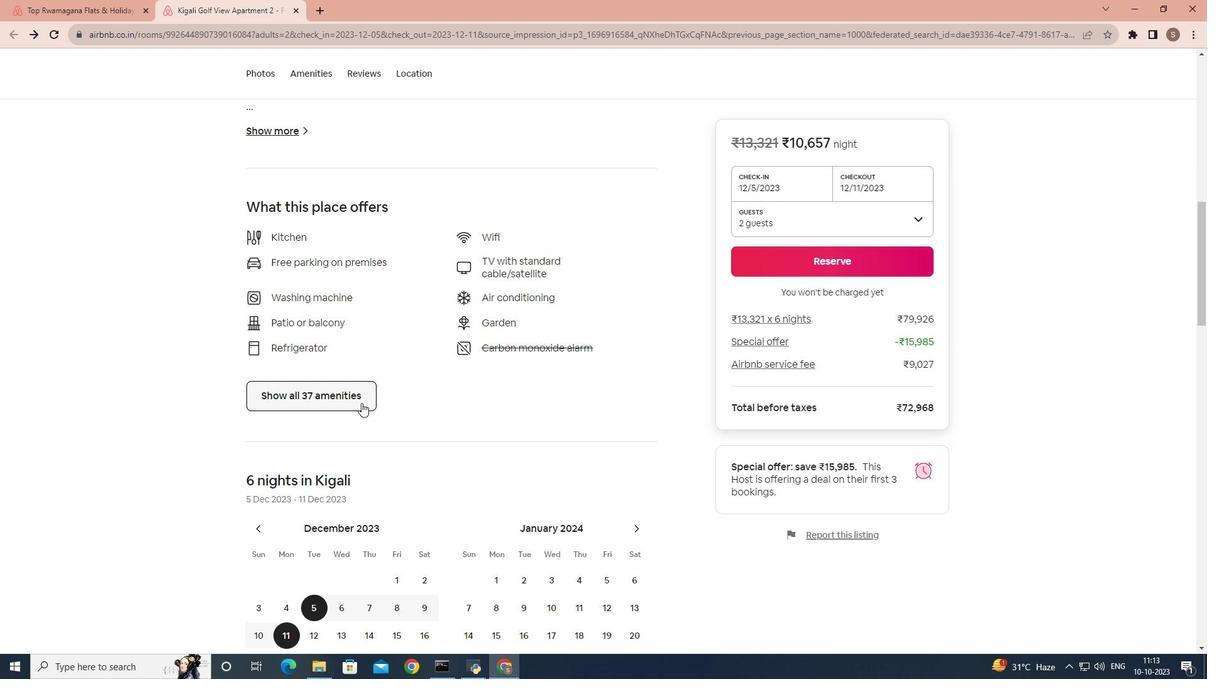 
Action: Mouse scrolled (361, 402) with delta (0, 0)
Screenshot: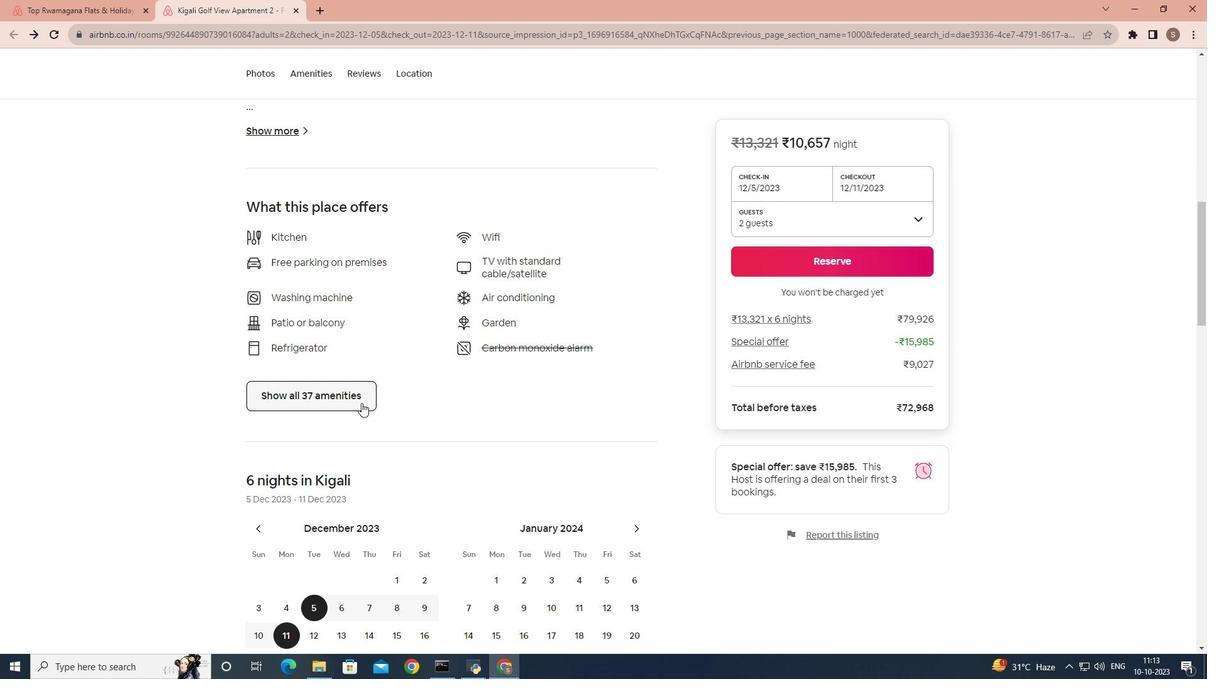 
Action: Mouse scrolled (361, 402) with delta (0, 0)
Screenshot: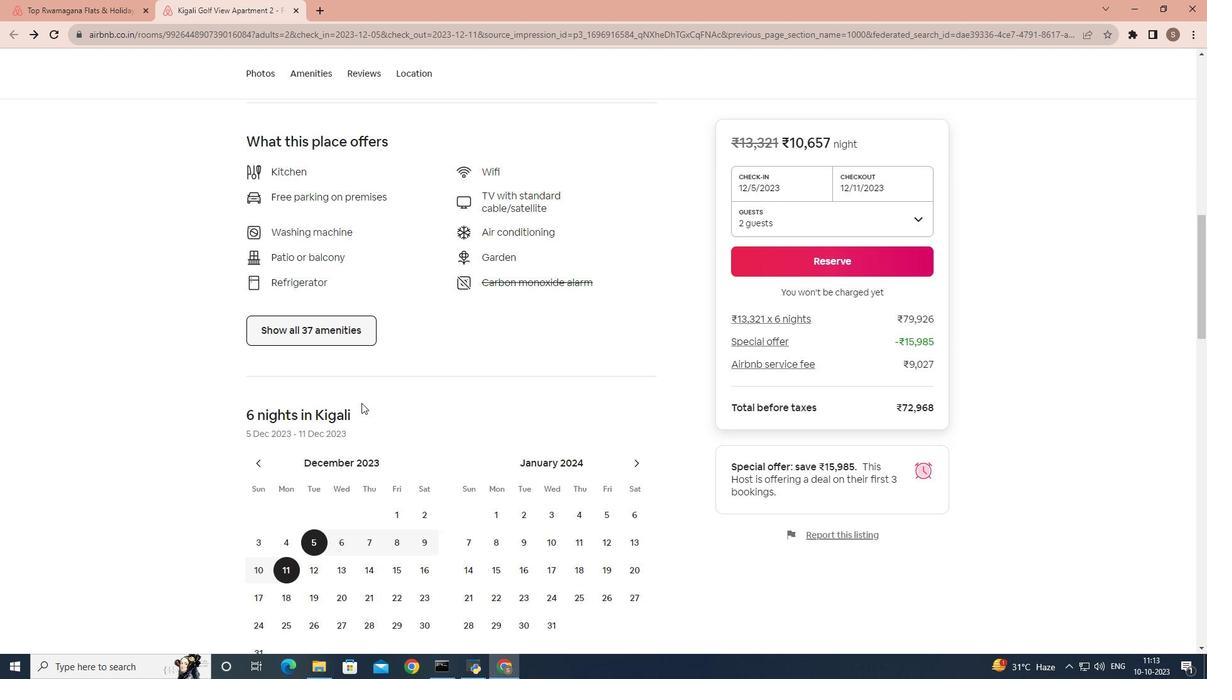 
Action: Mouse scrolled (361, 402) with delta (0, 0)
Screenshot: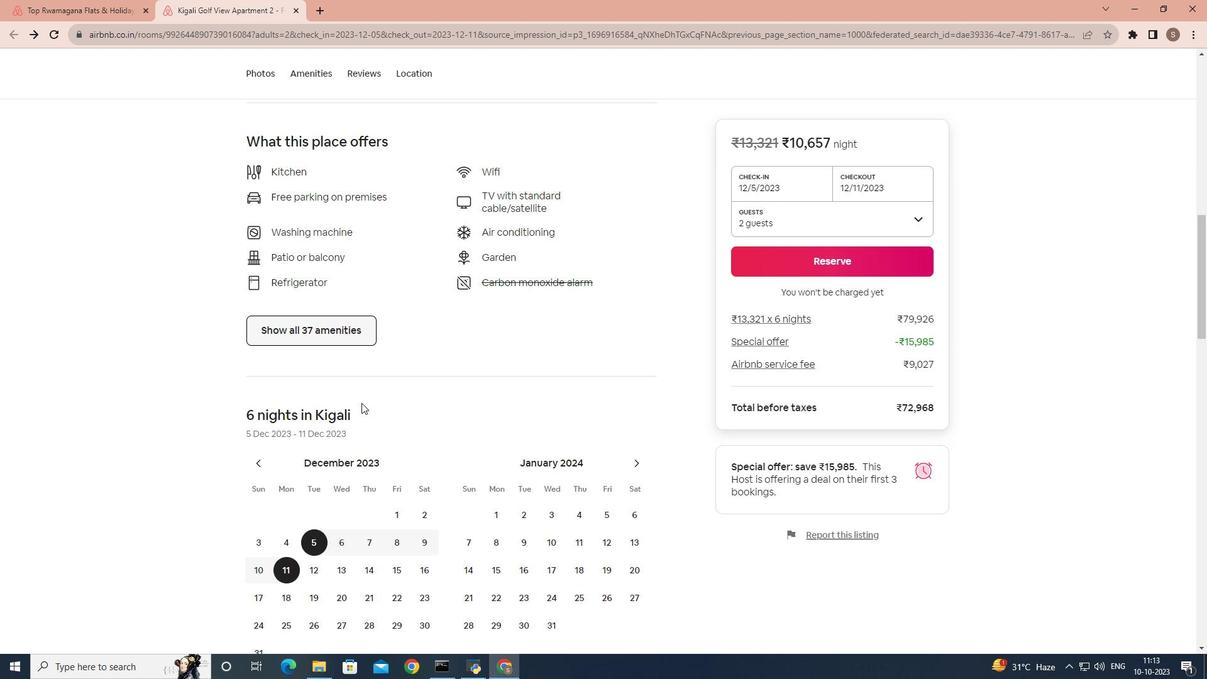 
Action: Mouse scrolled (361, 402) with delta (0, 0)
Screenshot: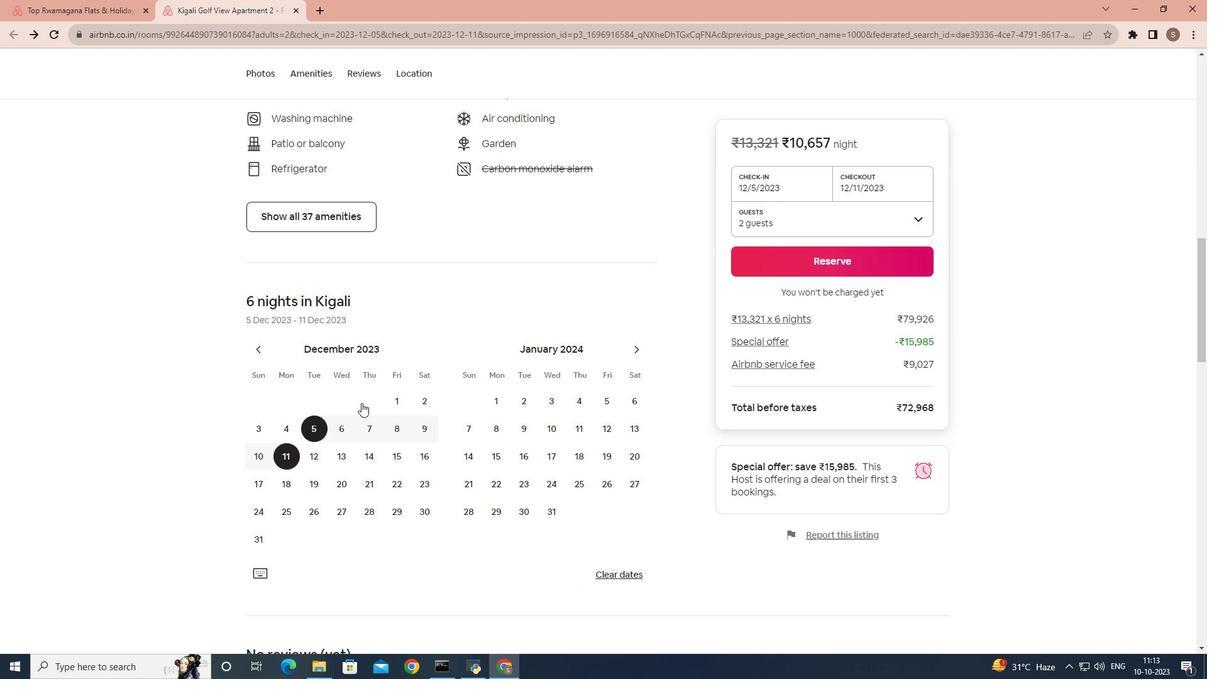 
Action: Mouse scrolled (361, 402) with delta (0, 0)
Screenshot: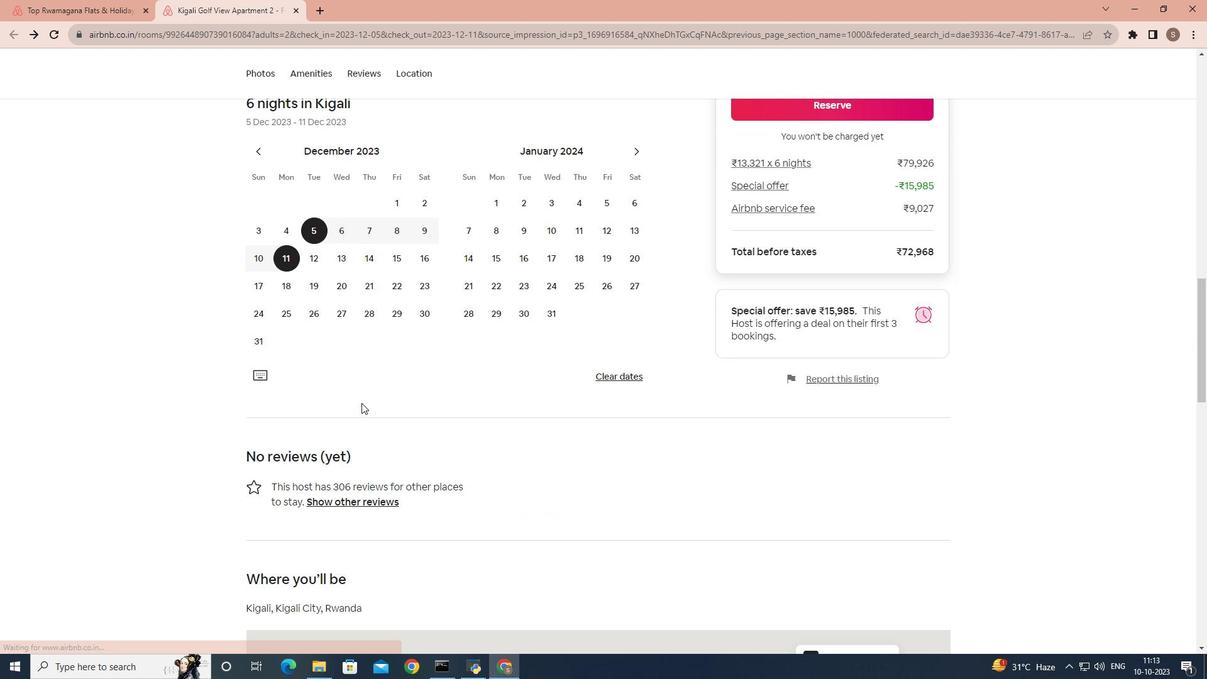 
Action: Mouse scrolled (361, 402) with delta (0, 0)
Screenshot: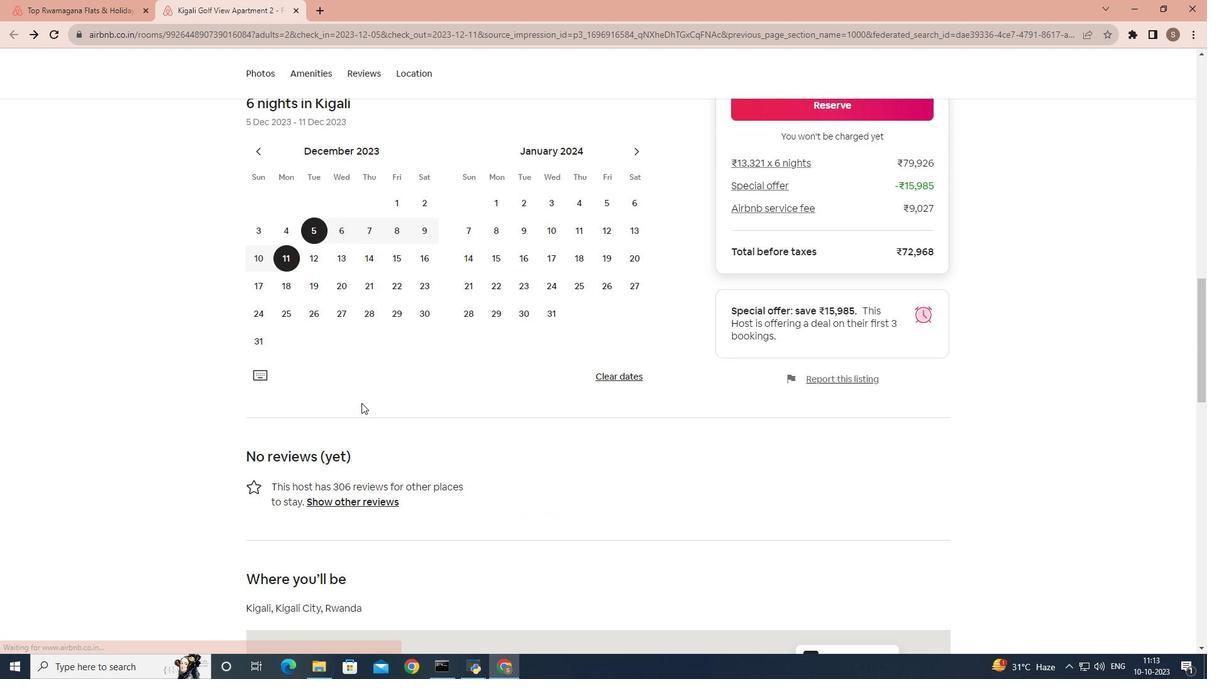 
Action: Mouse scrolled (361, 402) with delta (0, 0)
Screenshot: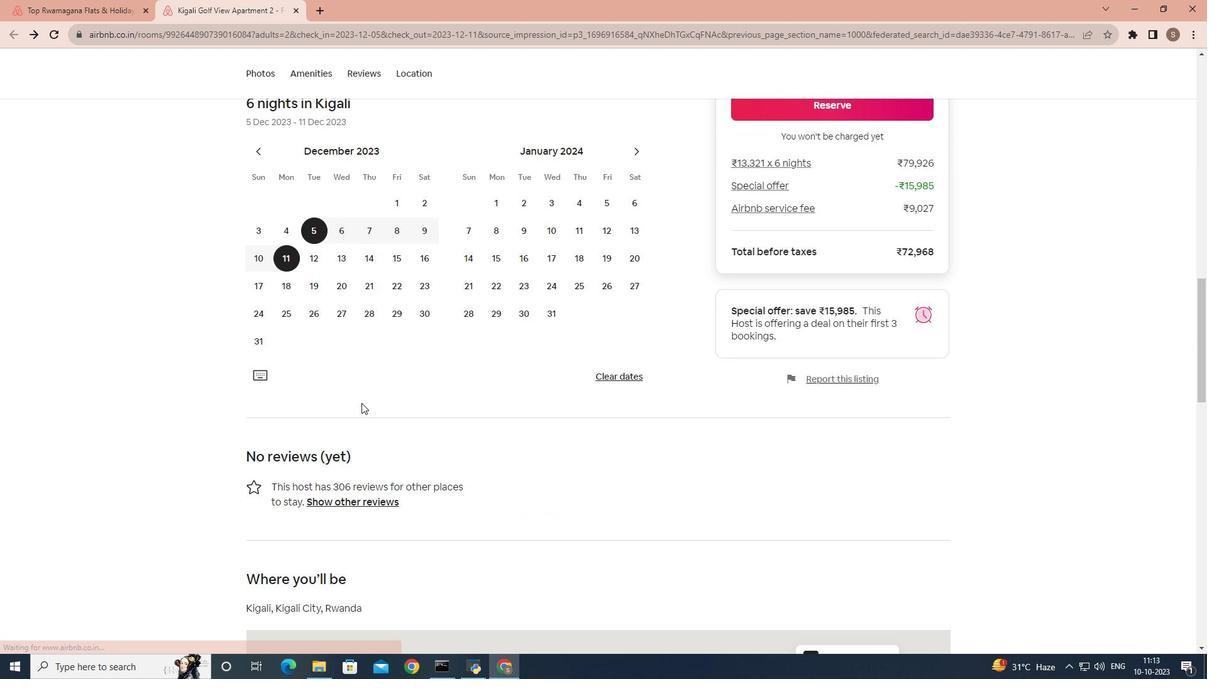 
Action: Mouse scrolled (361, 402) with delta (0, 0)
Screenshot: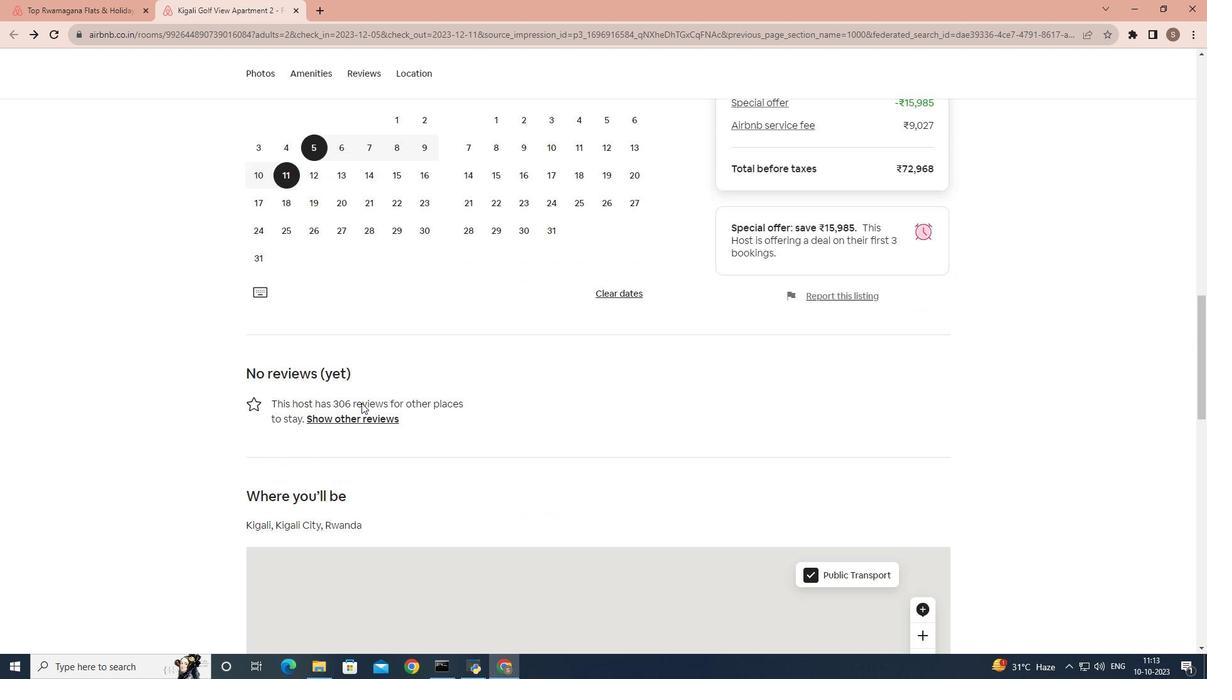
Action: Mouse scrolled (361, 402) with delta (0, 0)
Screenshot: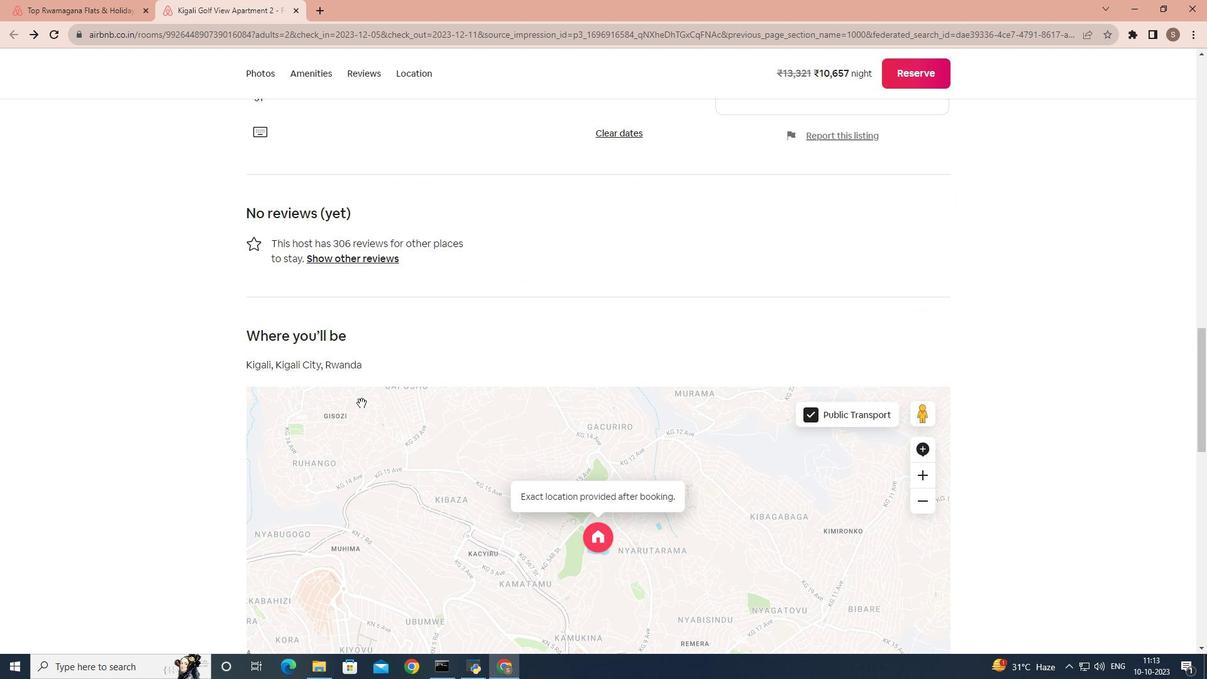 
Action: Mouse scrolled (361, 402) with delta (0, 0)
Screenshot: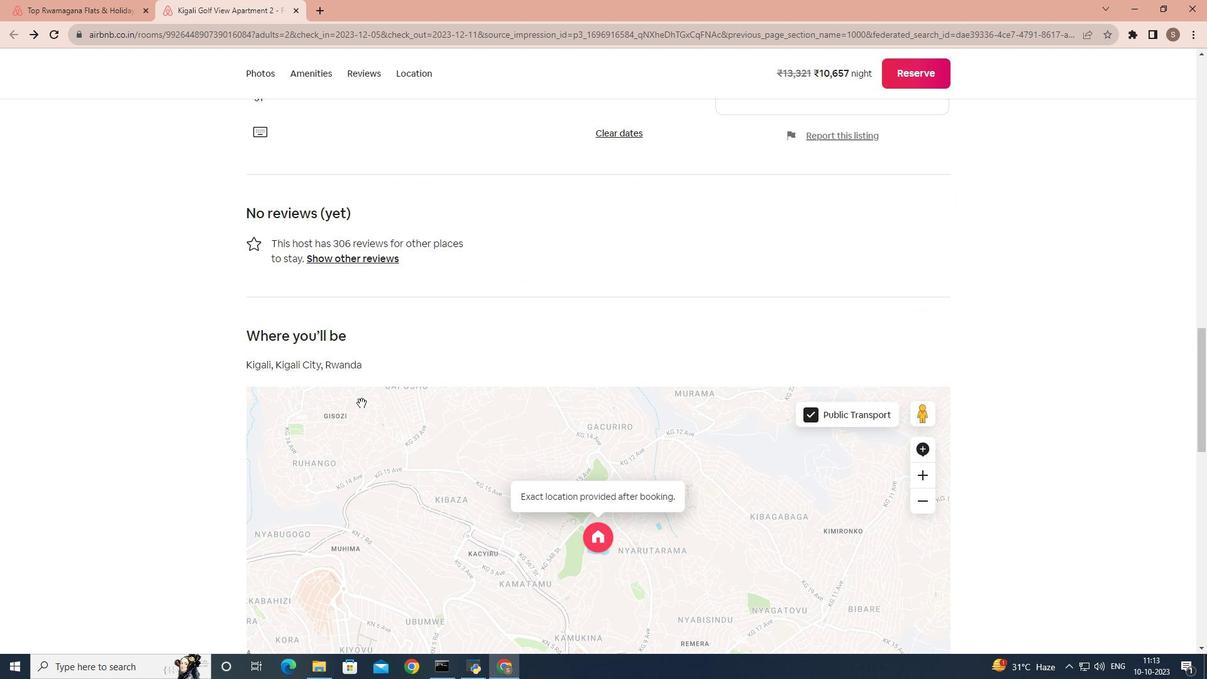 
Action: Mouse scrolled (361, 402) with delta (0, 0)
Screenshot: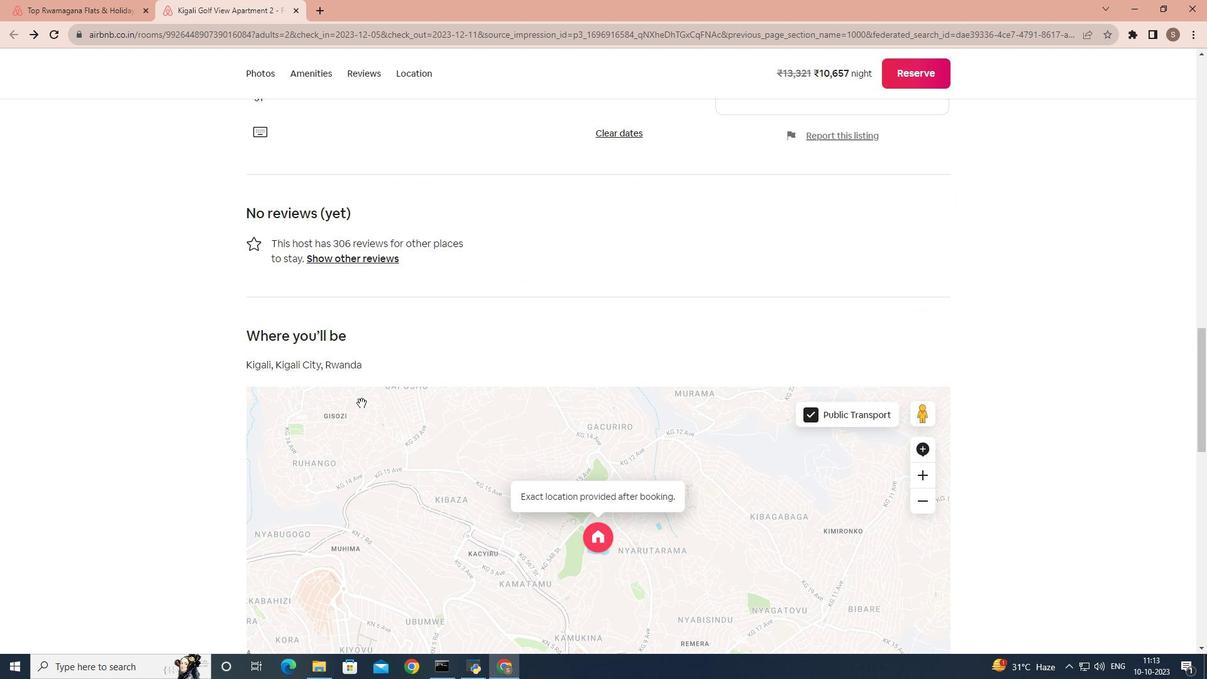 
Action: Mouse scrolled (361, 402) with delta (0, 0)
Screenshot: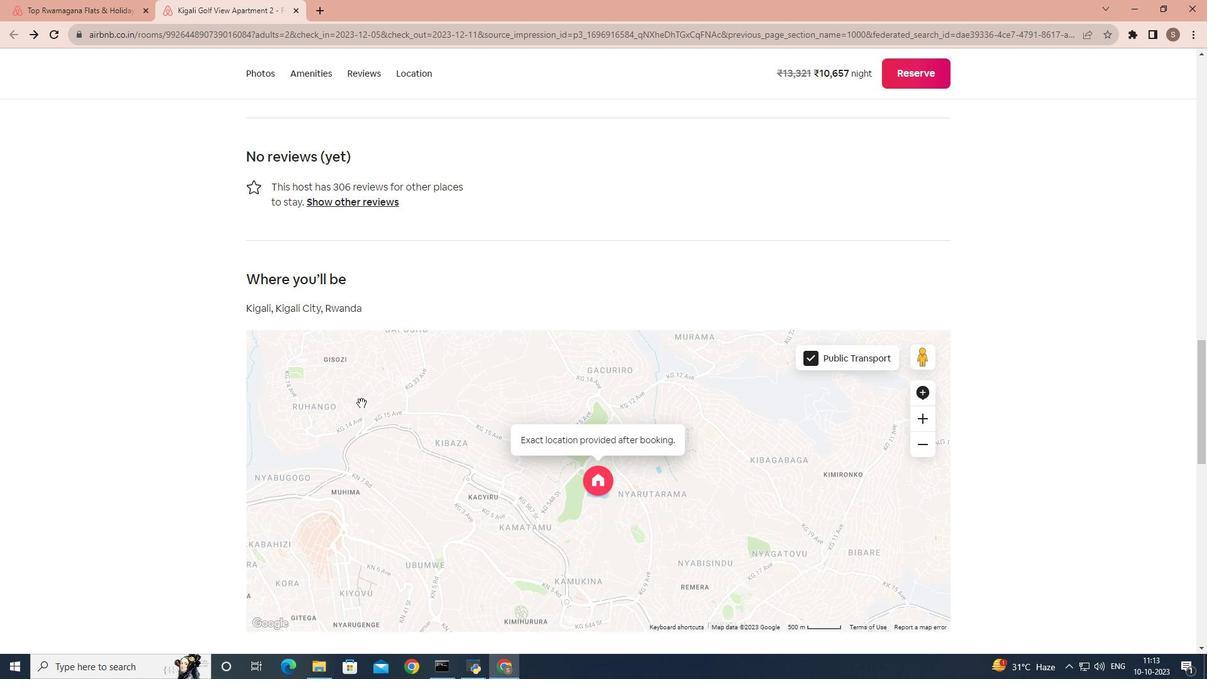 
Action: Mouse scrolled (361, 402) with delta (0, 0)
Screenshot: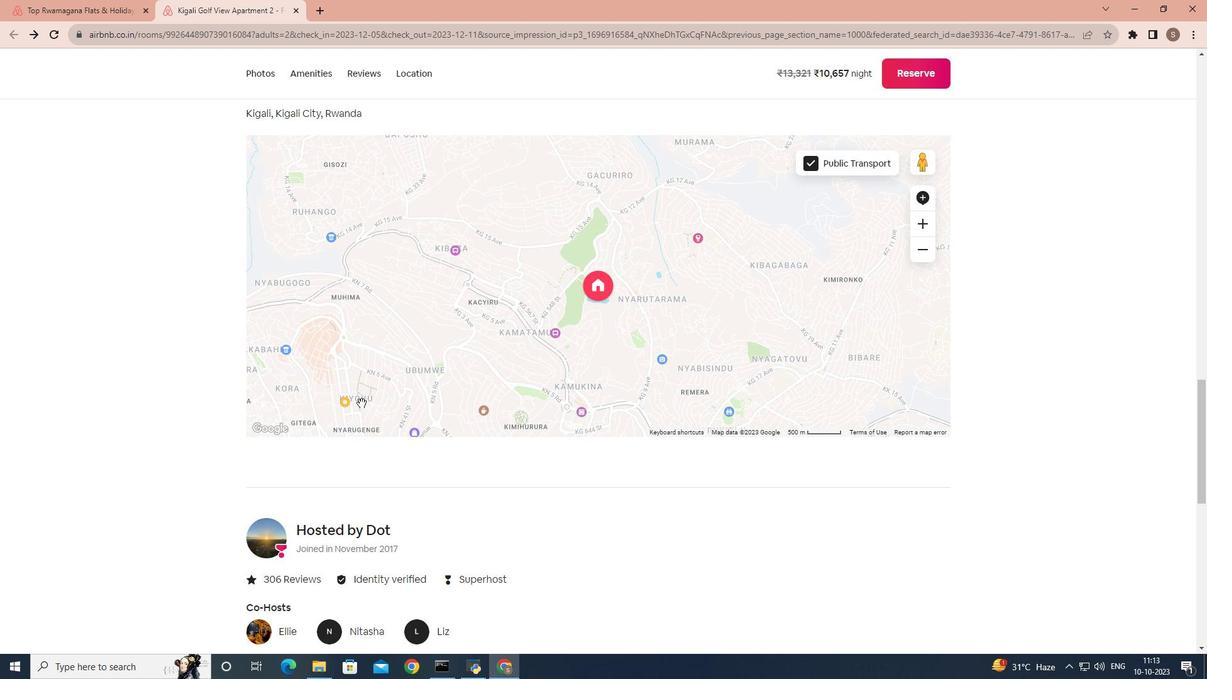 
Action: Mouse scrolled (361, 402) with delta (0, 0)
Screenshot: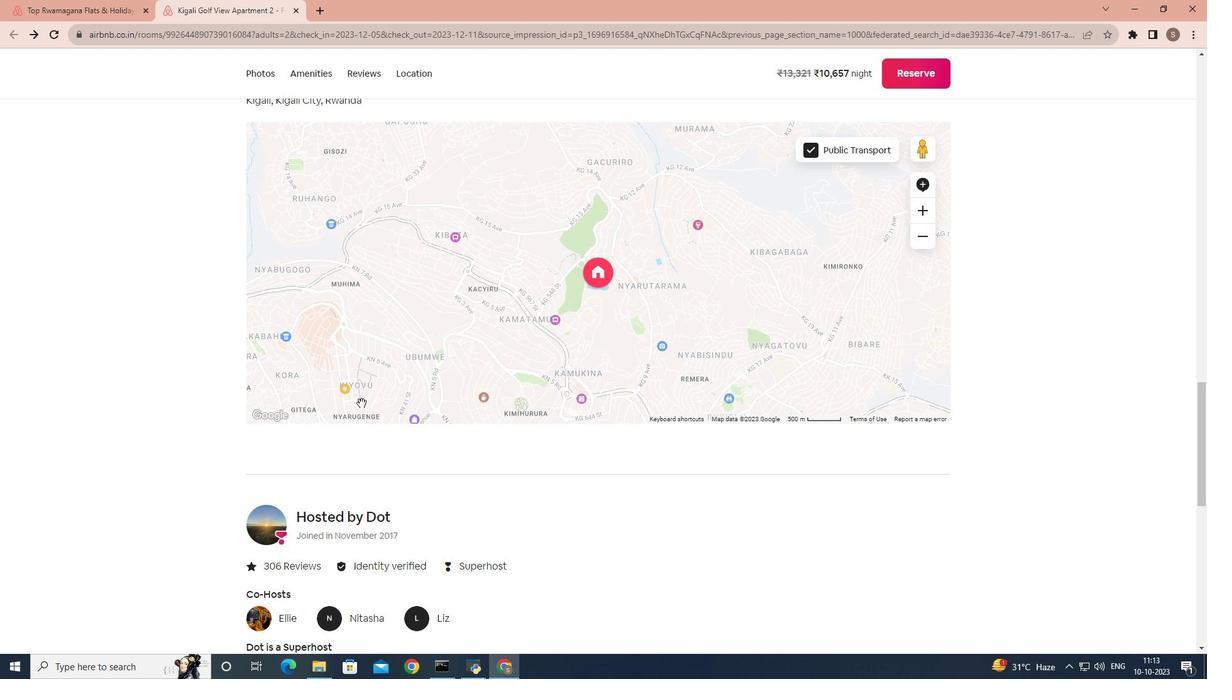 
Action: Mouse scrolled (361, 402) with delta (0, 0)
Screenshot: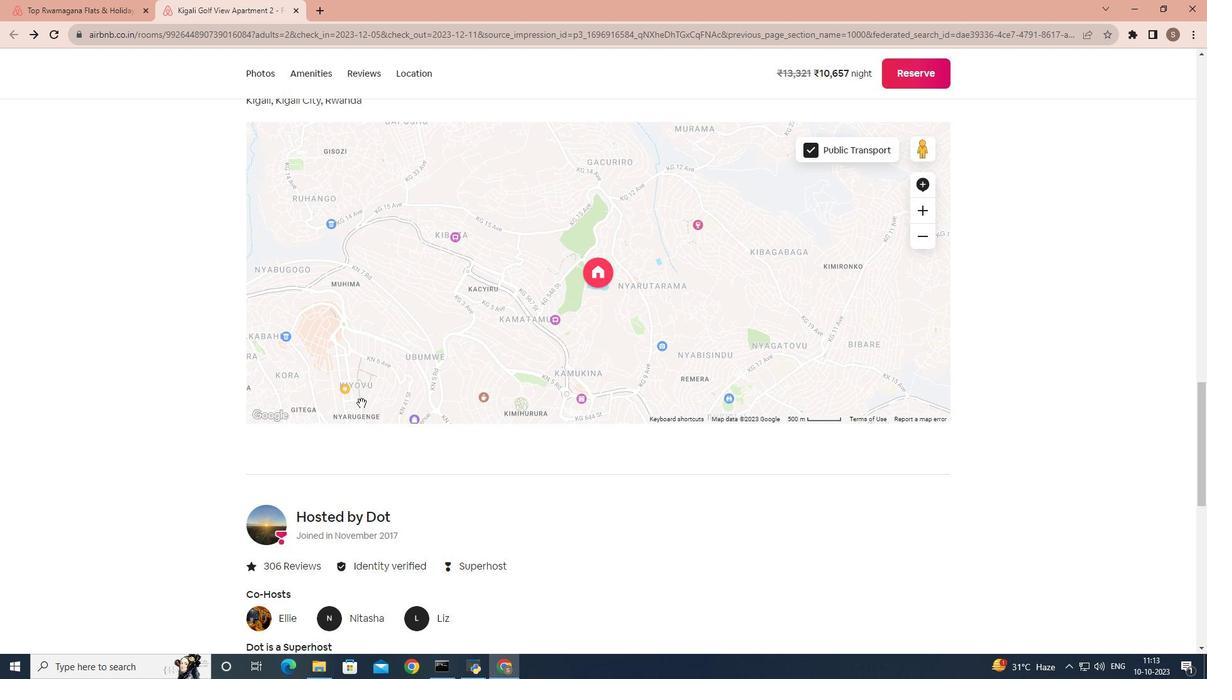 
Action: Mouse scrolled (361, 402) with delta (0, 0)
Screenshot: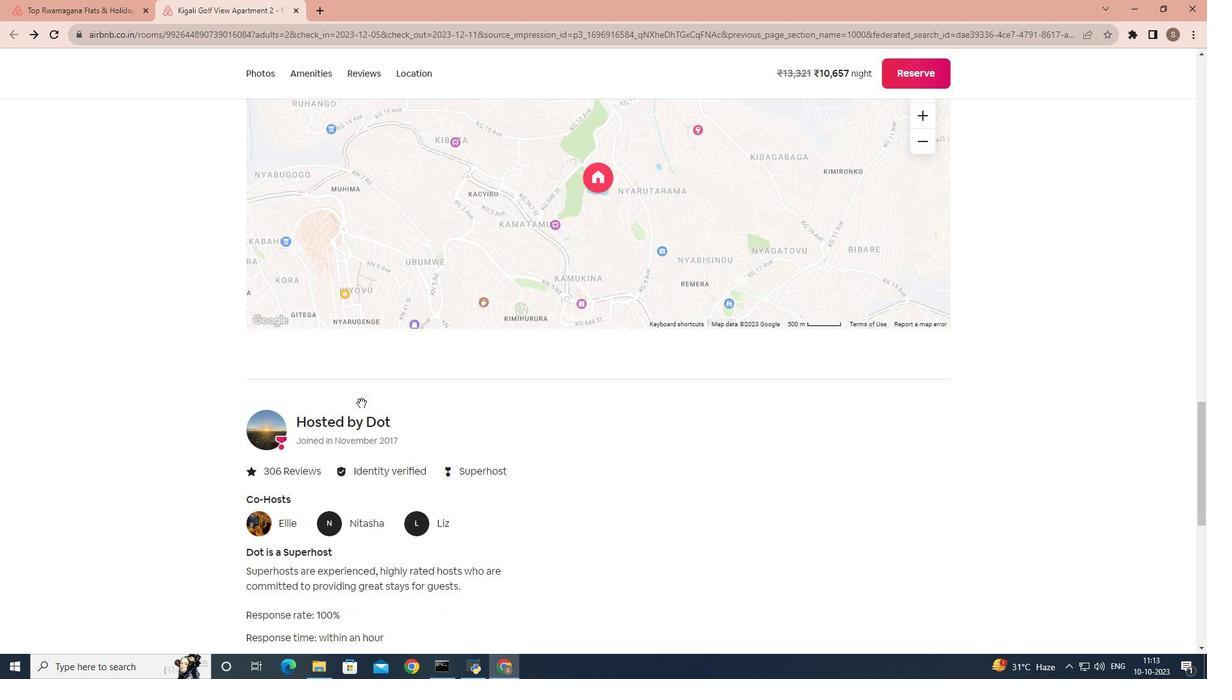 
Action: Mouse scrolled (361, 402) with delta (0, 0)
Screenshot: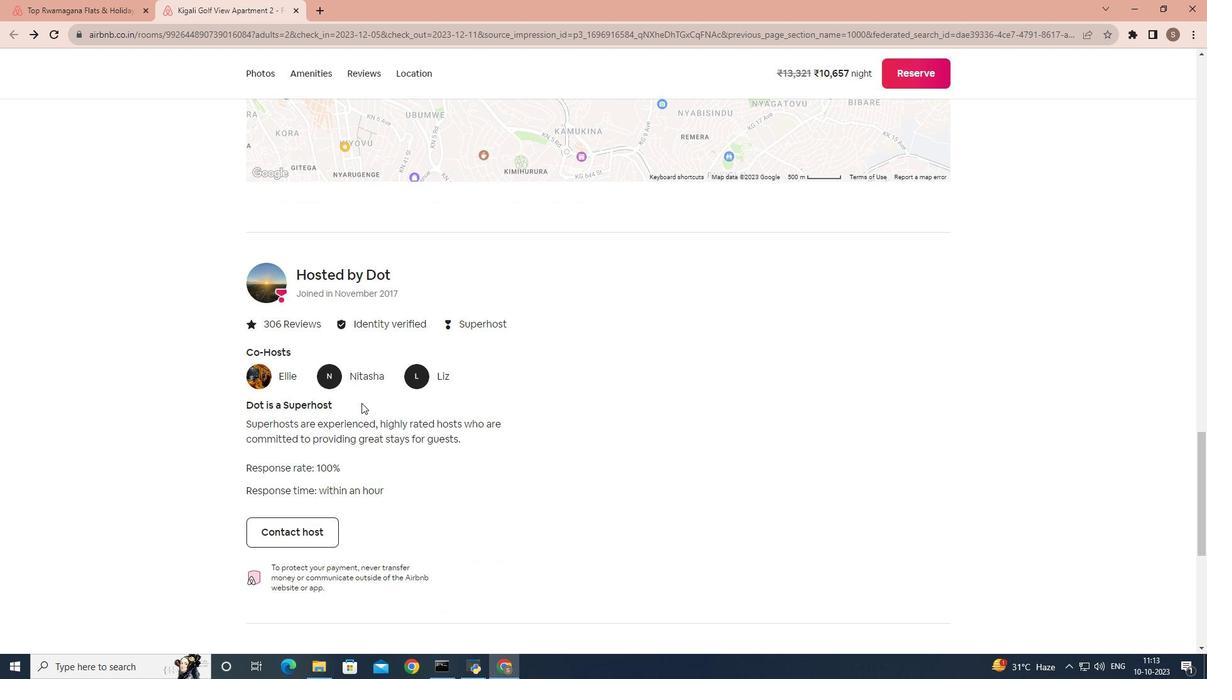 
Action: Mouse scrolled (361, 402) with delta (0, 0)
Screenshot: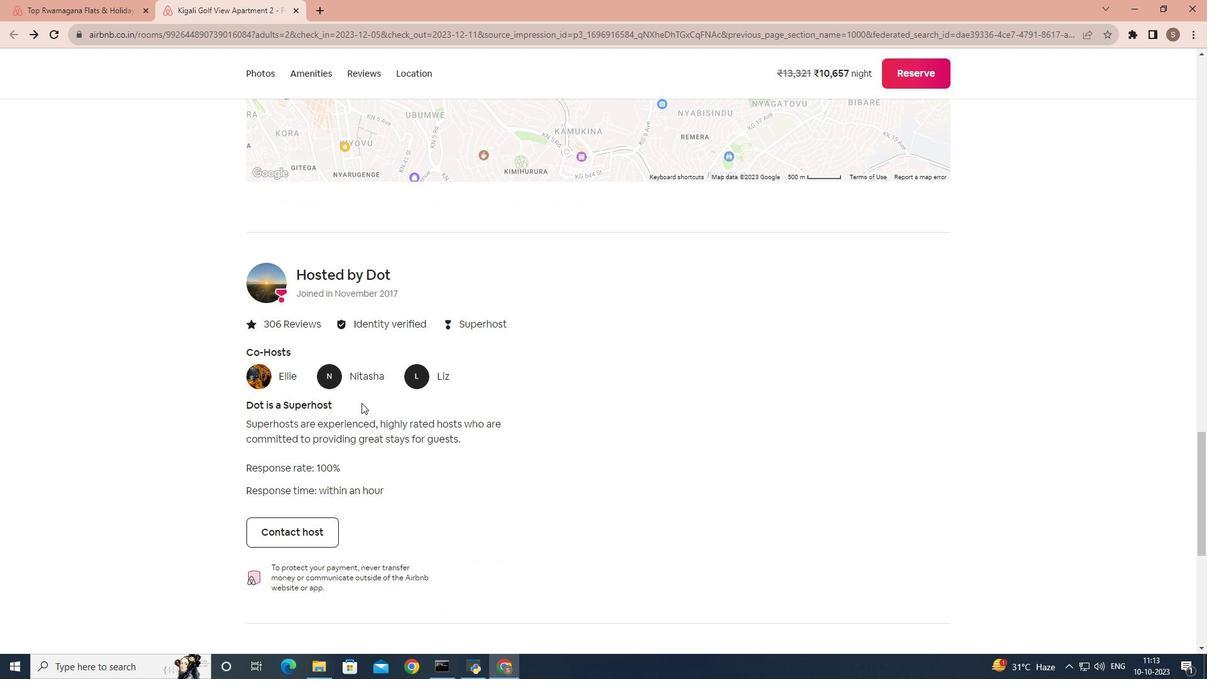 
Action: Mouse scrolled (361, 402) with delta (0, 0)
Screenshot: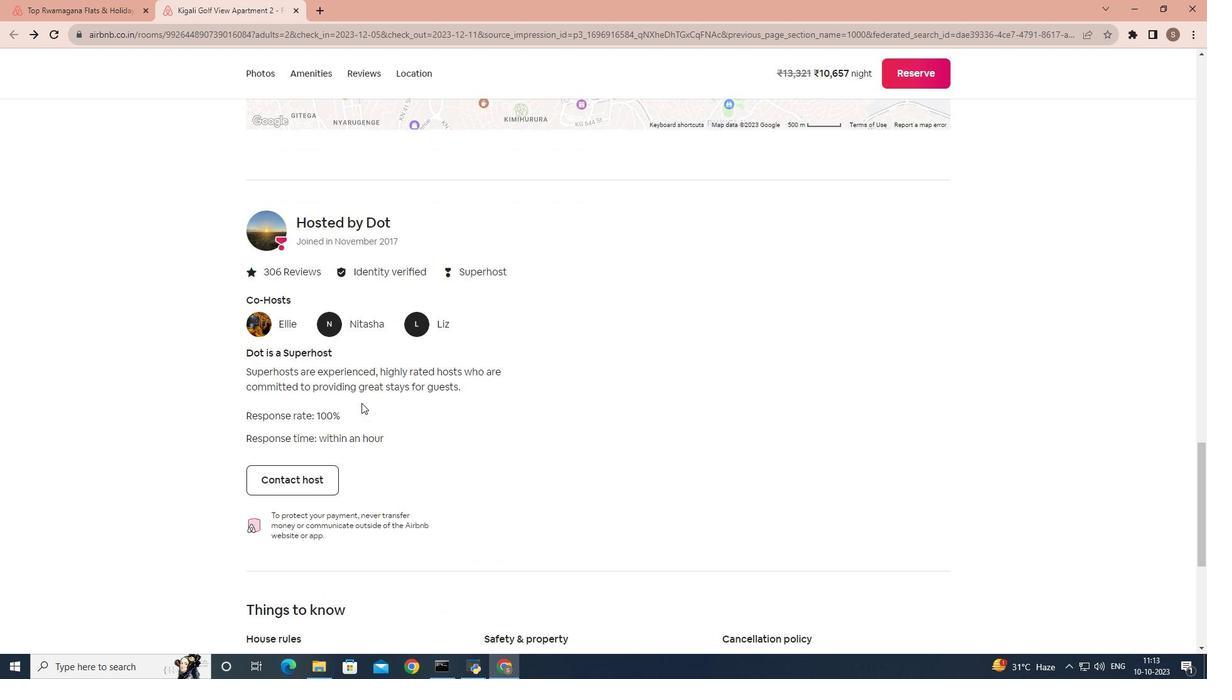 
Action: Mouse scrolled (361, 402) with delta (0, 0)
Screenshot: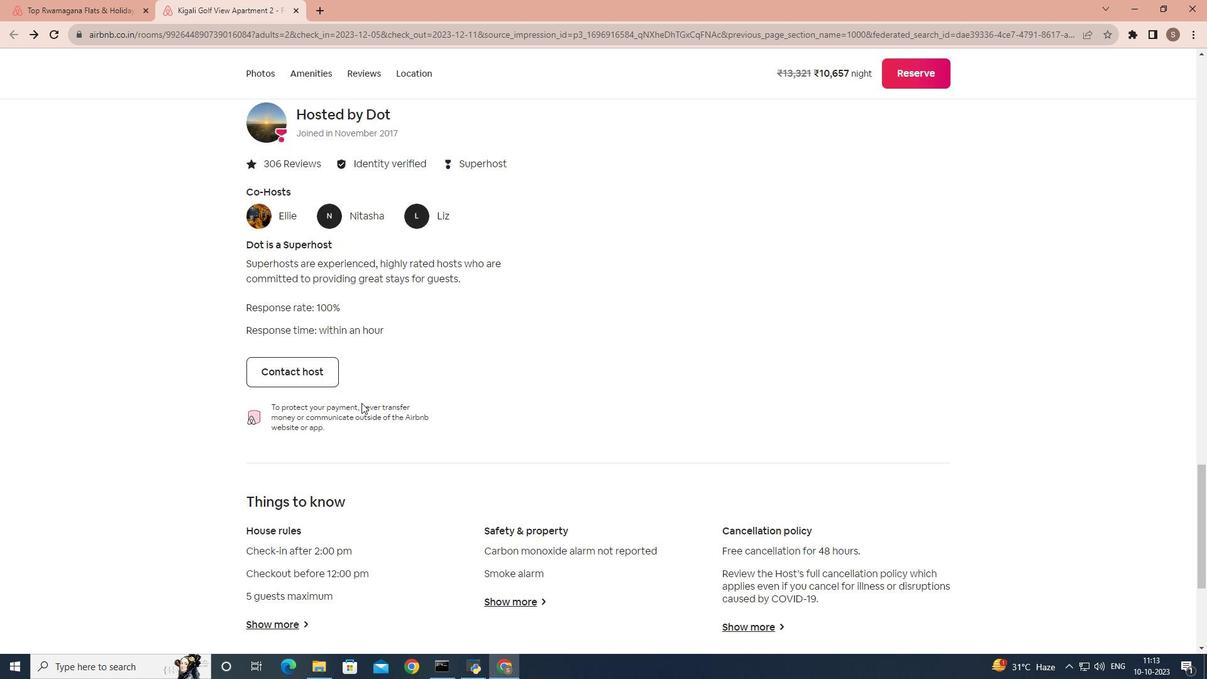 
Action: Mouse moved to (349, 388)
Screenshot: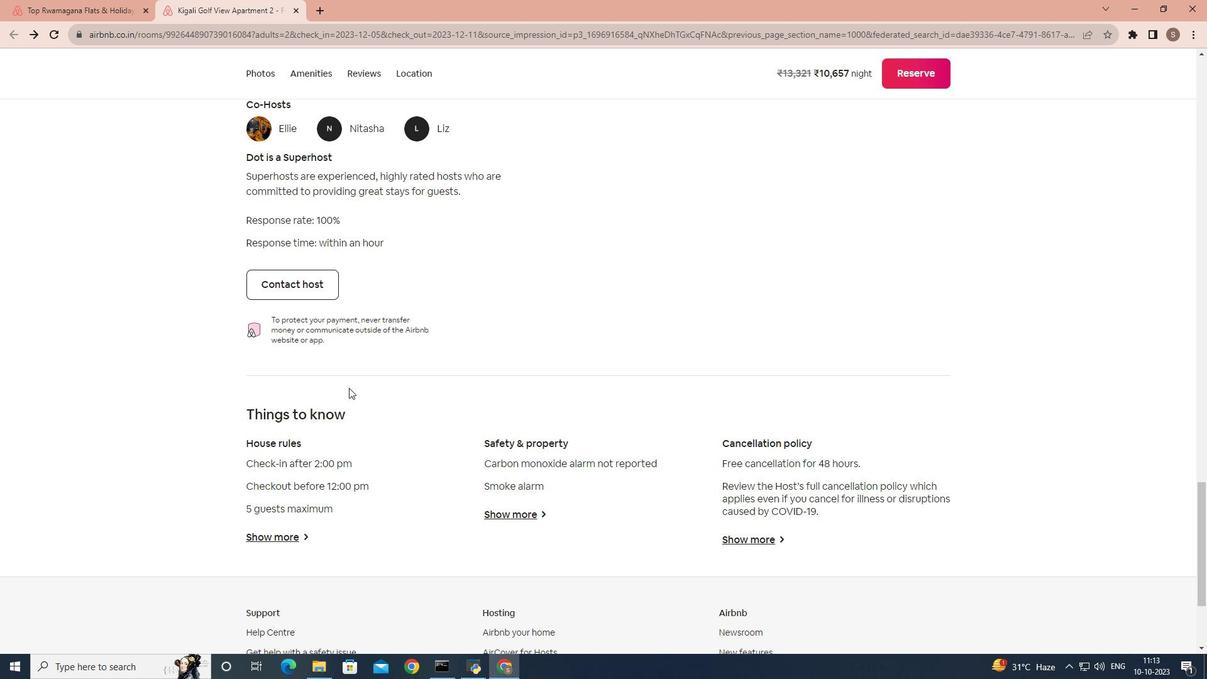 
Action: Mouse scrolled (349, 388) with delta (0, 0)
Screenshot: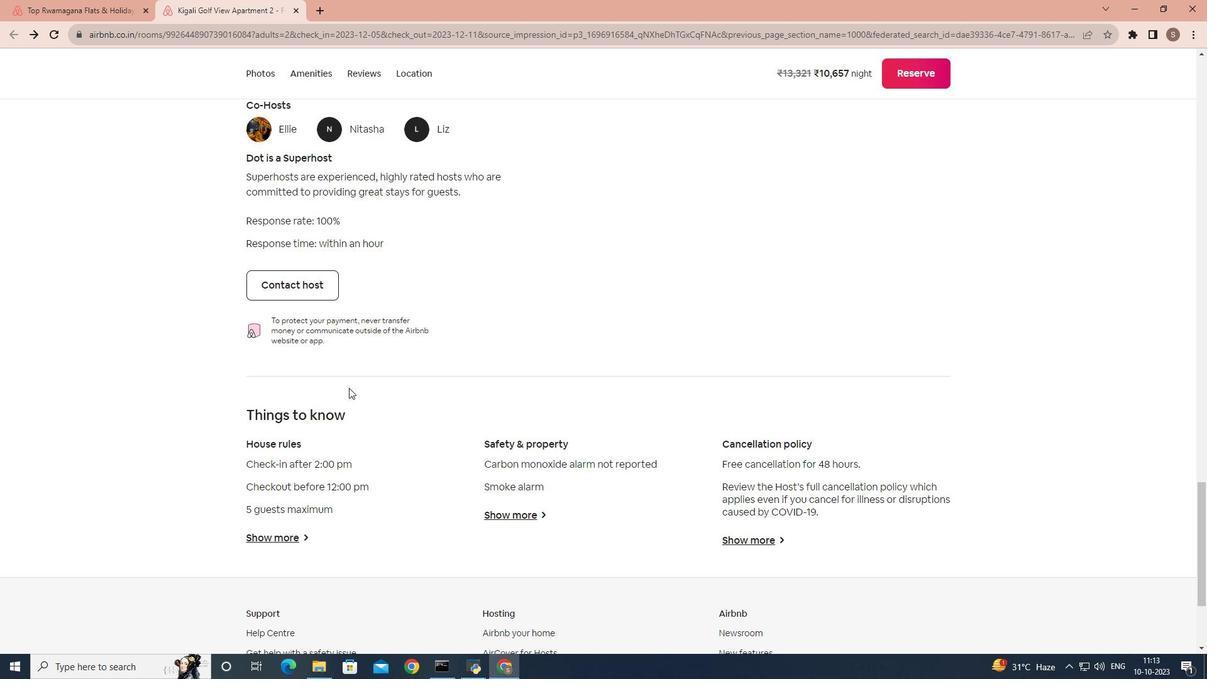 
Action: Mouse scrolled (349, 388) with delta (0, 0)
Screenshot: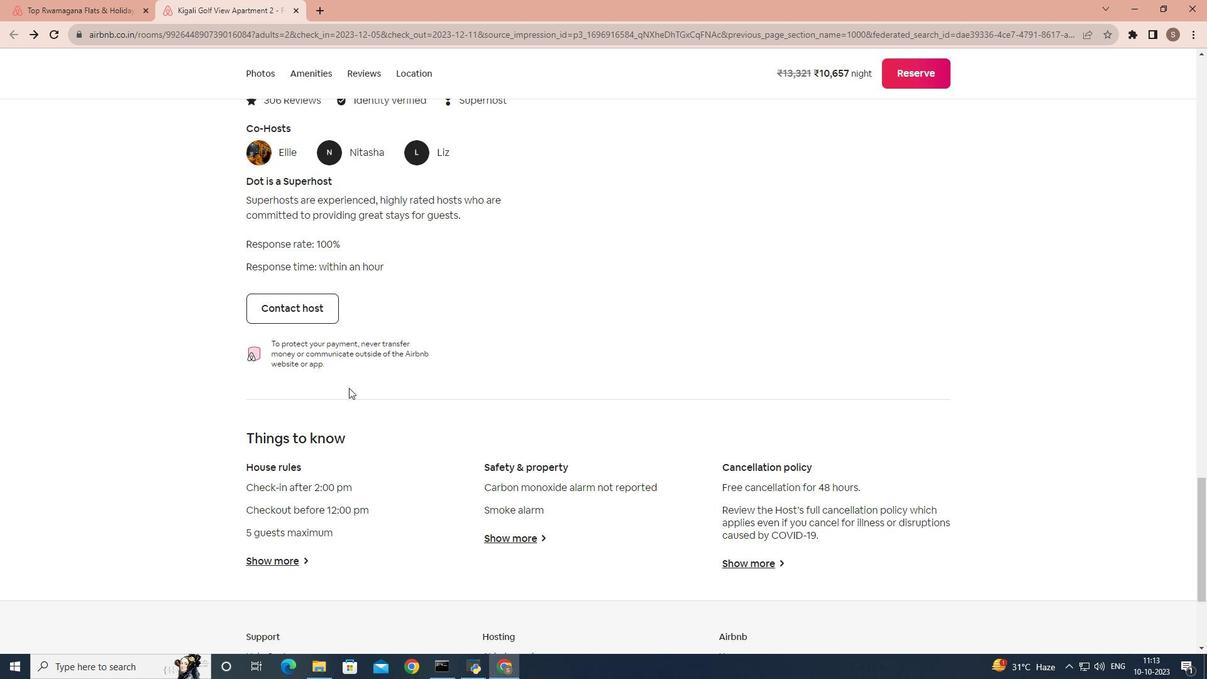 
Action: Mouse moved to (349, 388)
Screenshot: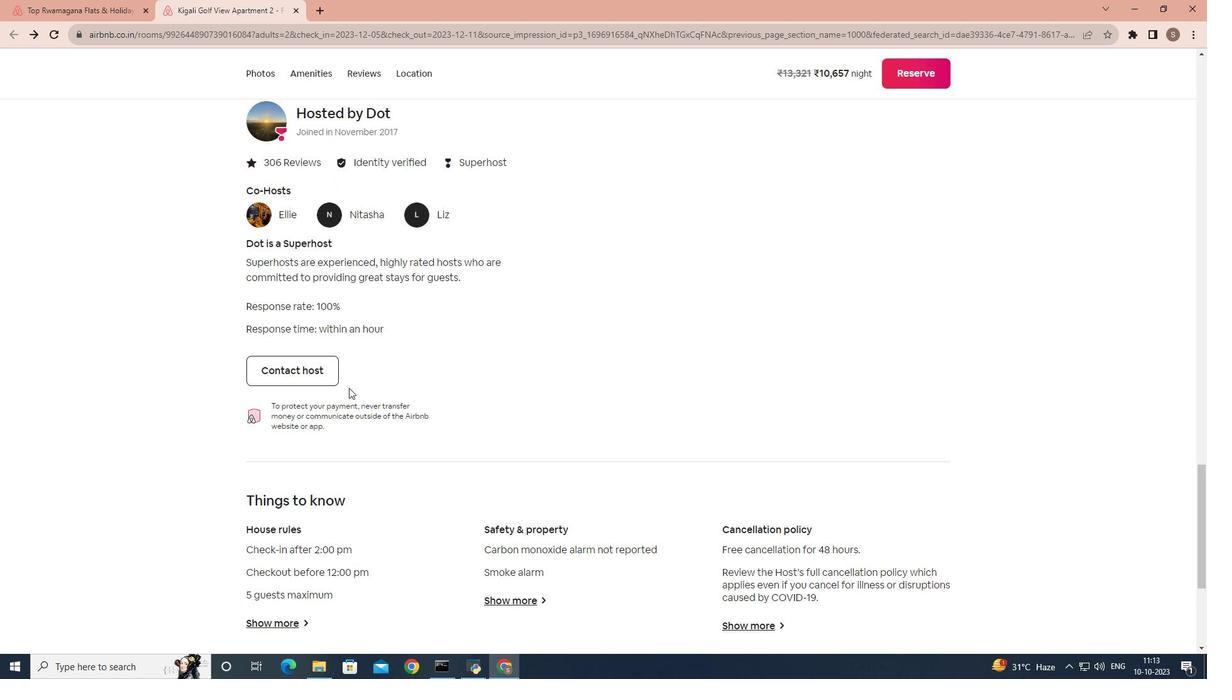 
Action: Mouse scrolled (349, 388) with delta (0, 0)
Screenshot: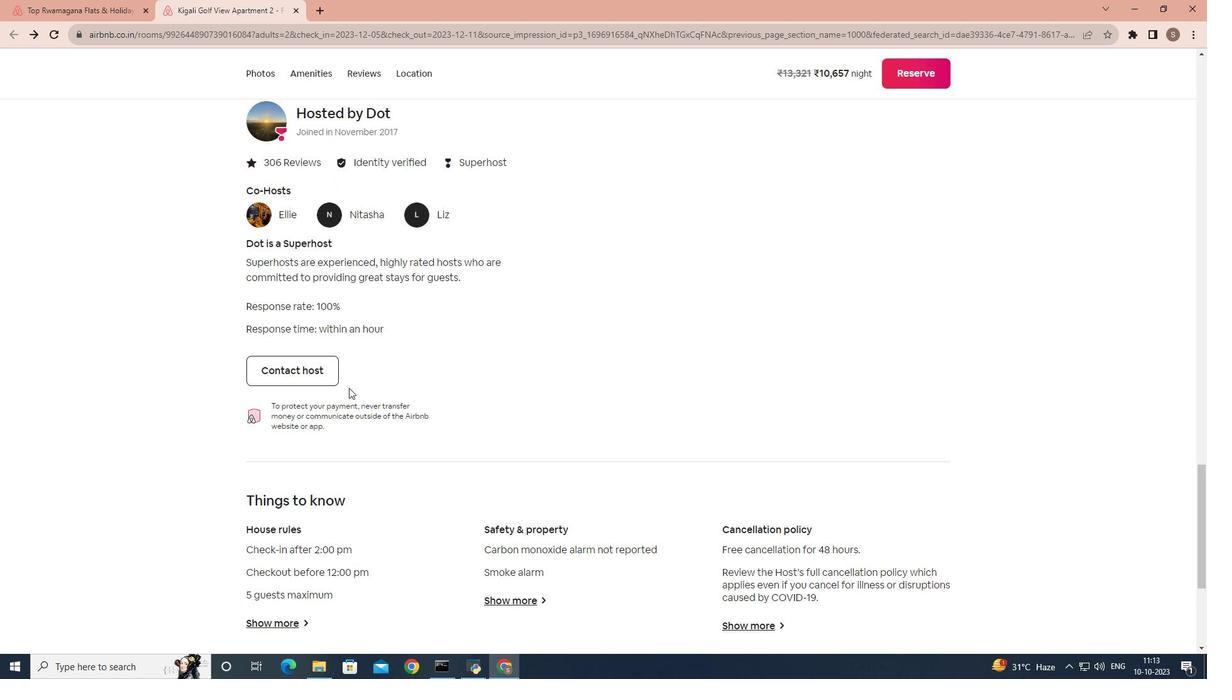 
Action: Mouse scrolled (349, 388) with delta (0, 0)
Screenshot: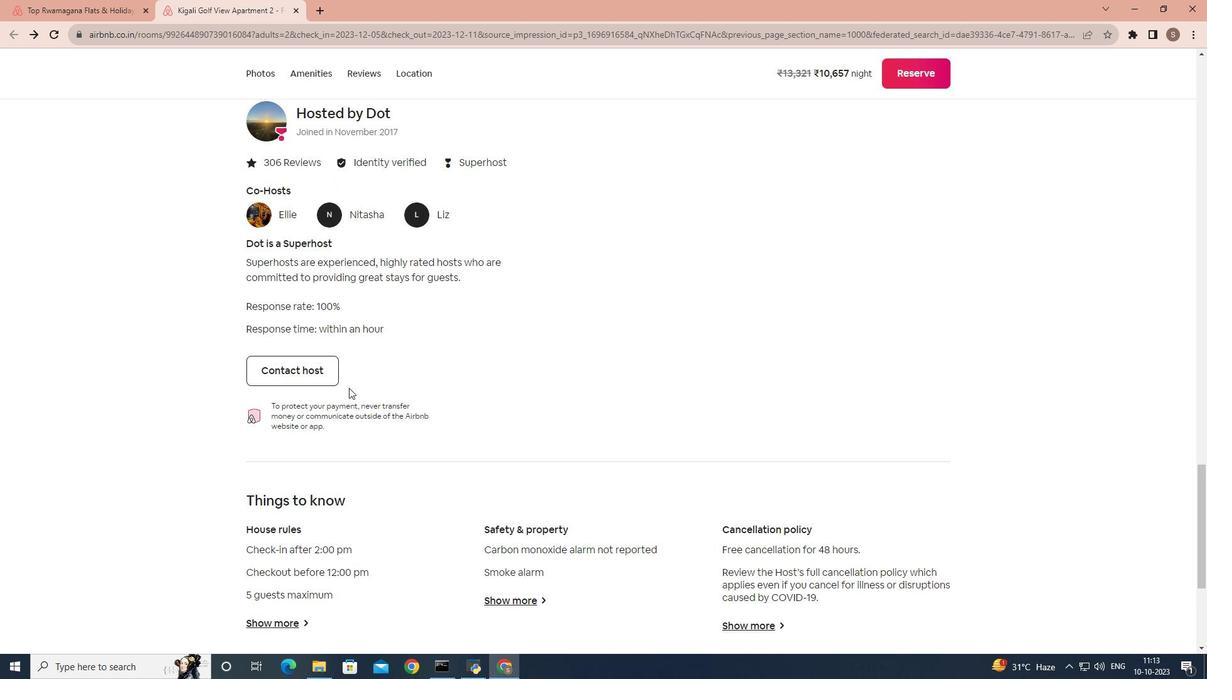 
Action: Mouse scrolled (349, 388) with delta (0, 0)
Screenshot: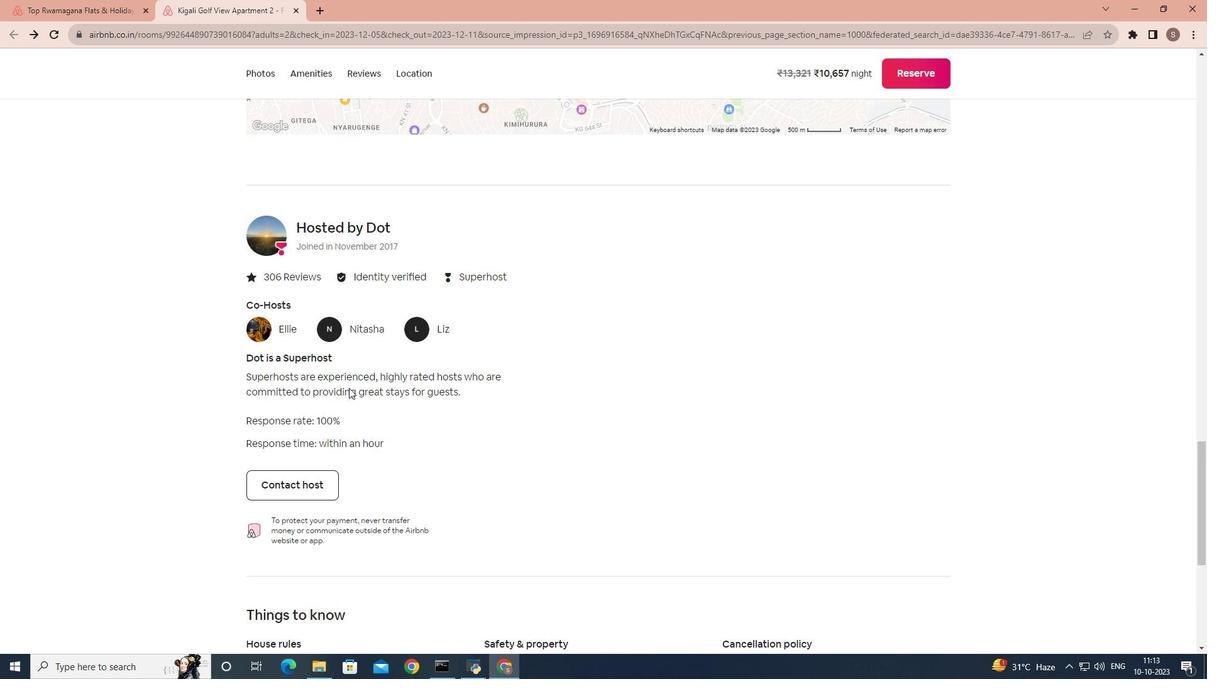 
Action: Mouse scrolled (349, 388) with delta (0, 0)
Screenshot: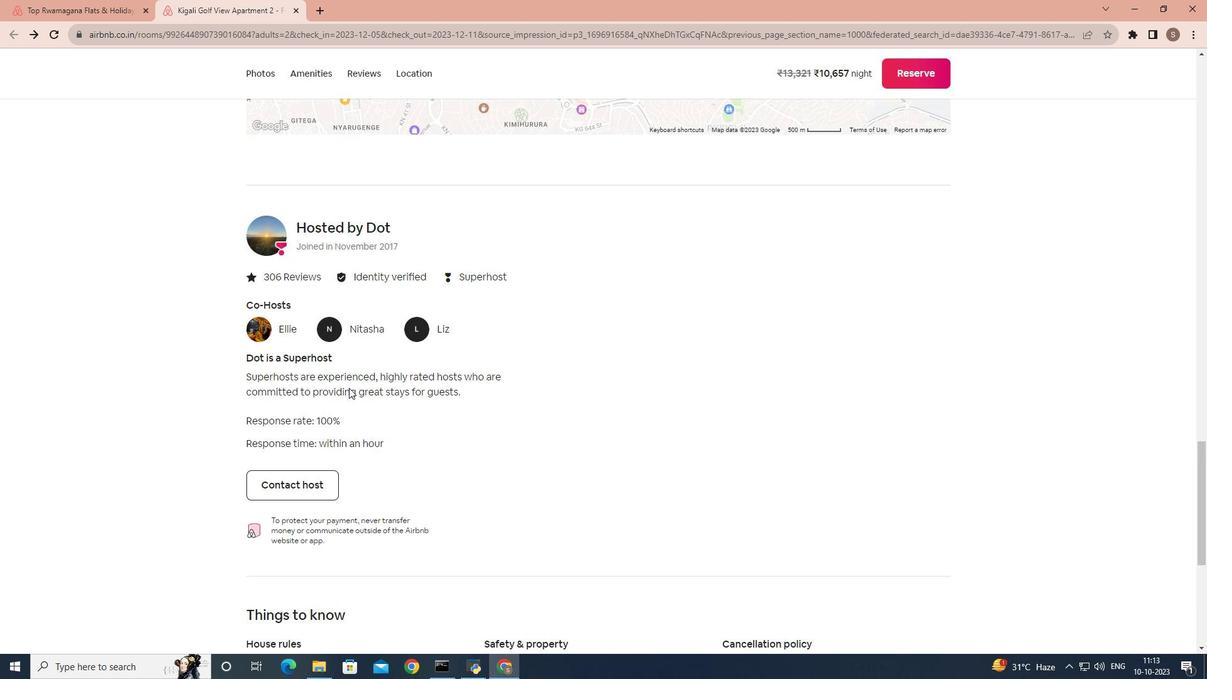 
Action: Mouse scrolled (349, 388) with delta (0, 0)
Screenshot: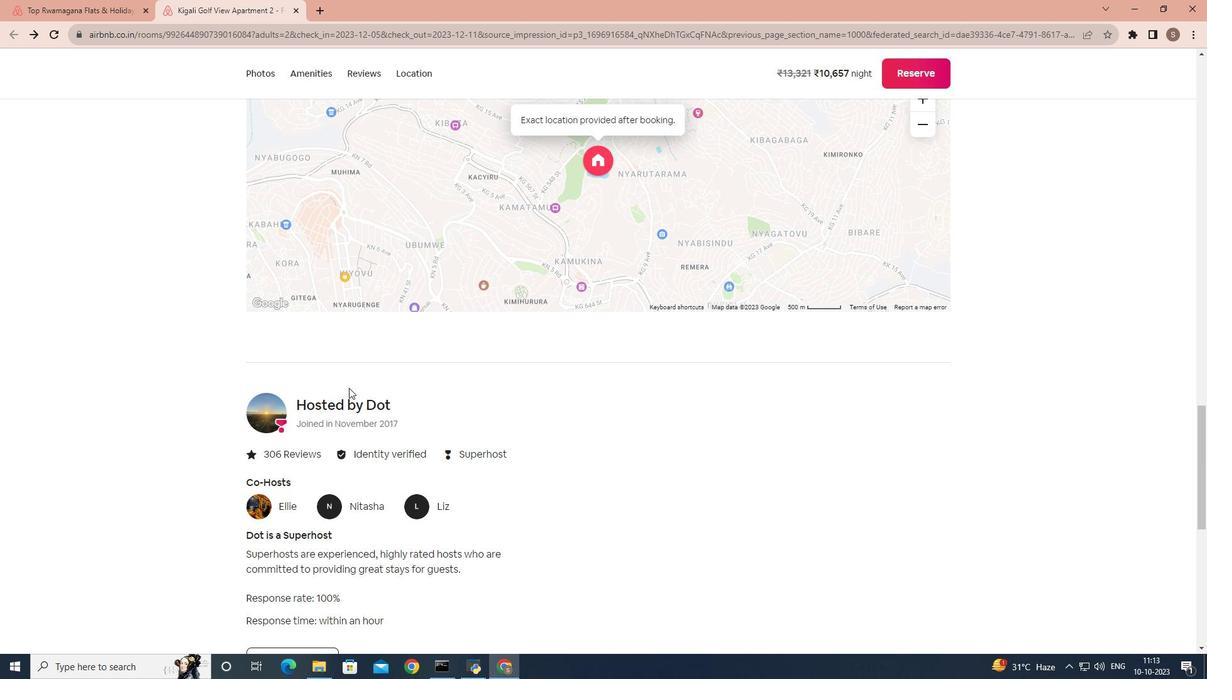 
Action: Mouse scrolled (349, 388) with delta (0, 0)
Screenshot: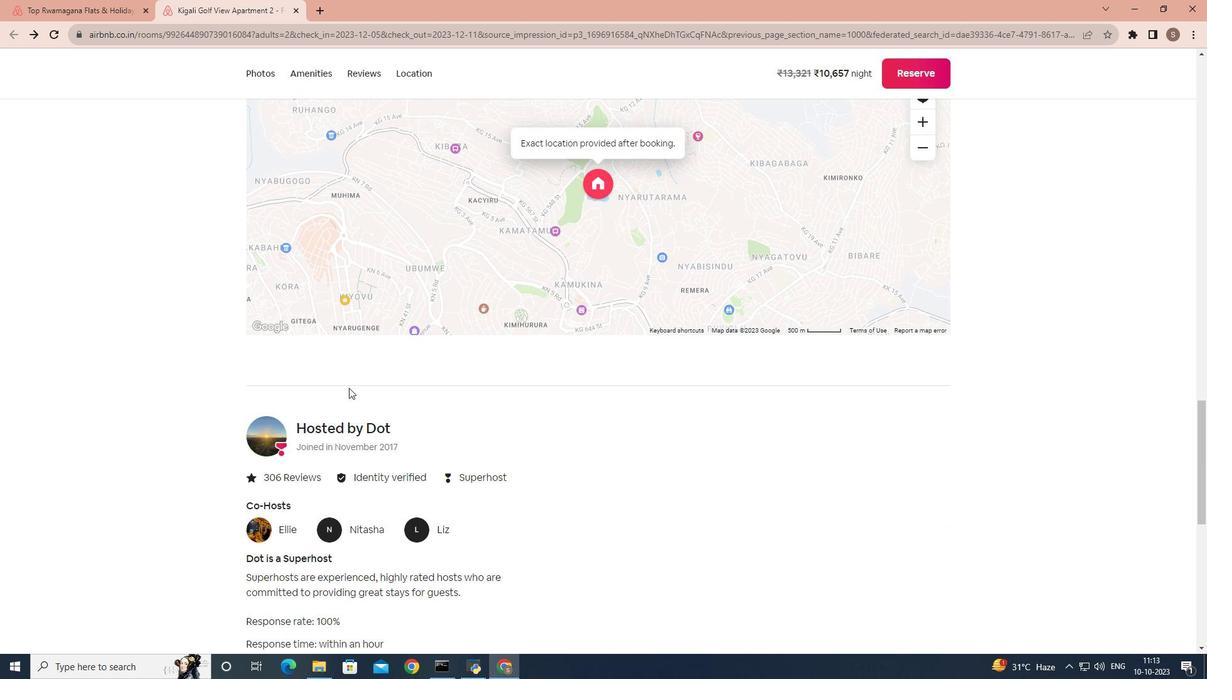 
Action: Mouse scrolled (349, 388) with delta (0, 0)
Screenshot: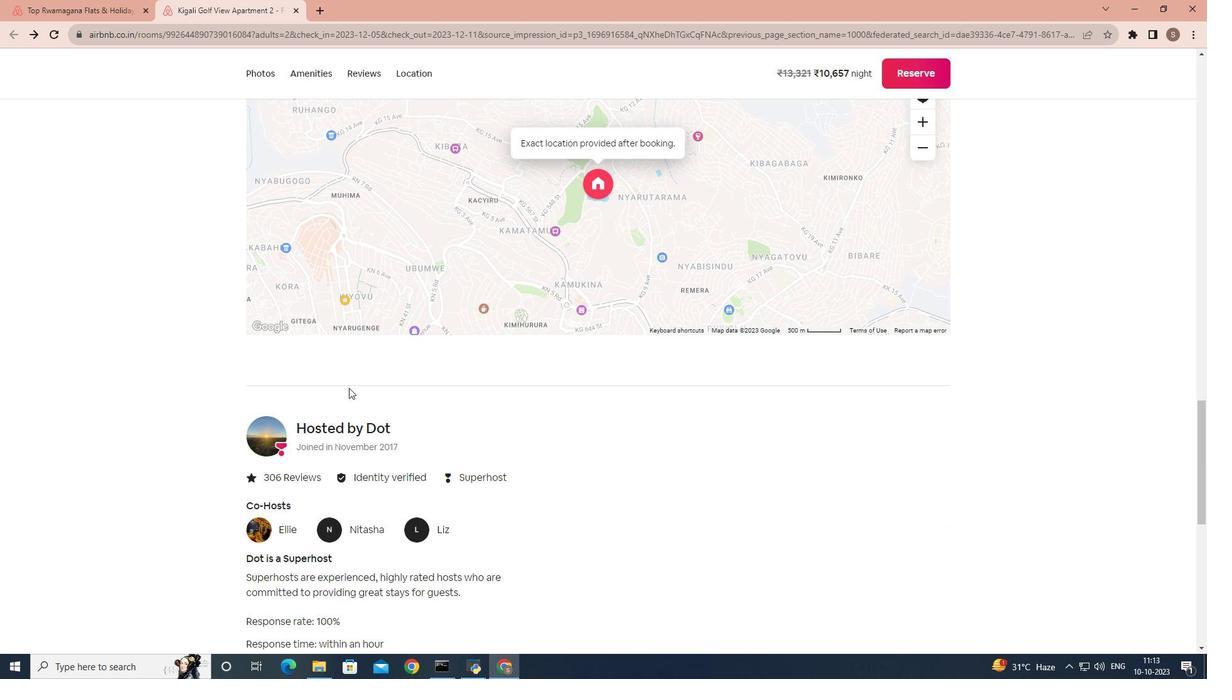 
Action: Mouse scrolled (349, 388) with delta (0, 0)
Screenshot: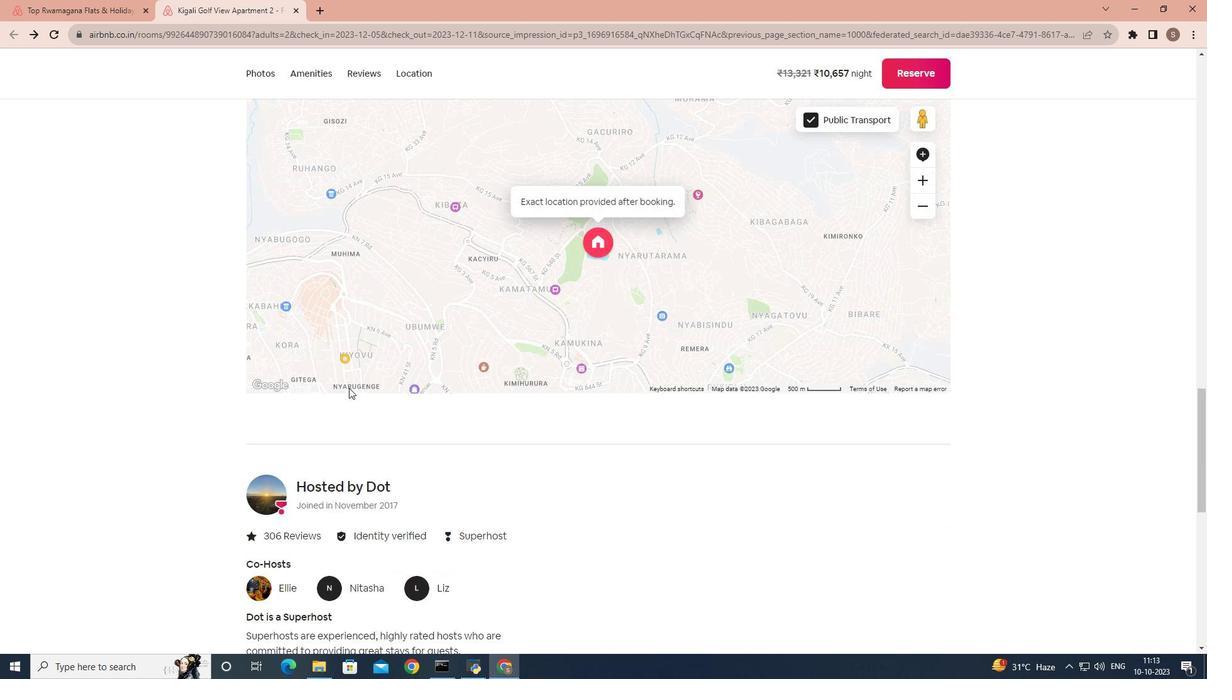 
Action: Mouse scrolled (349, 388) with delta (0, 0)
Screenshot: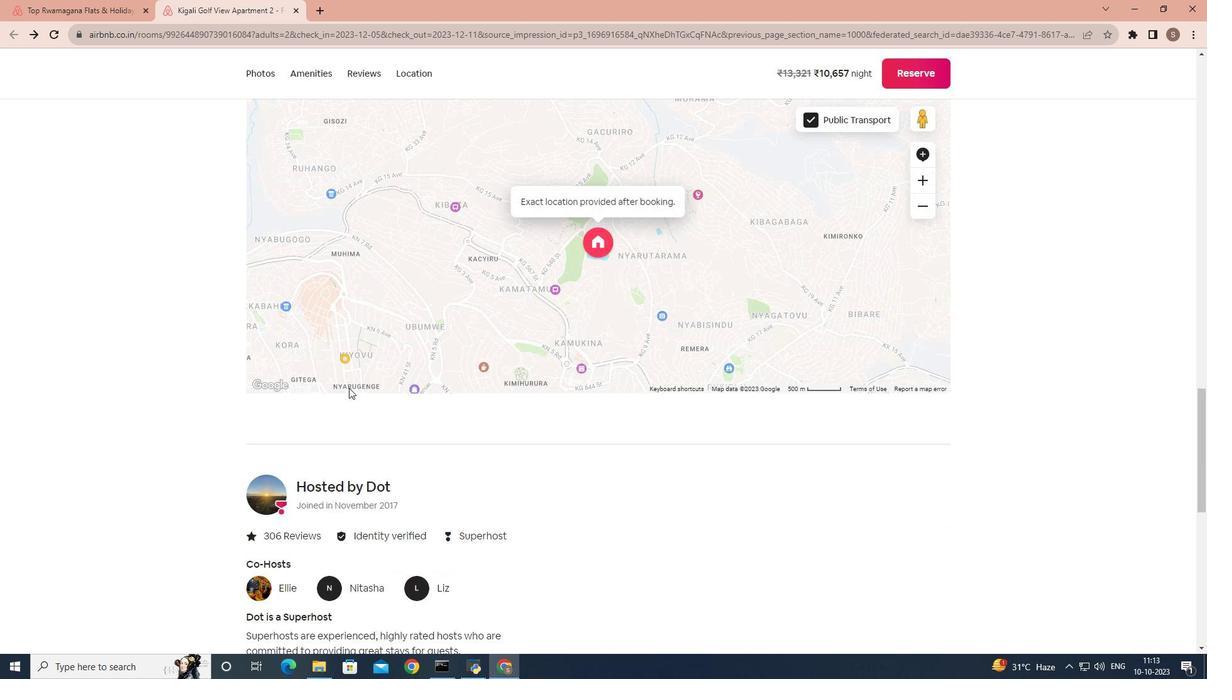 
Action: Mouse scrolled (349, 388) with delta (0, 0)
Screenshot: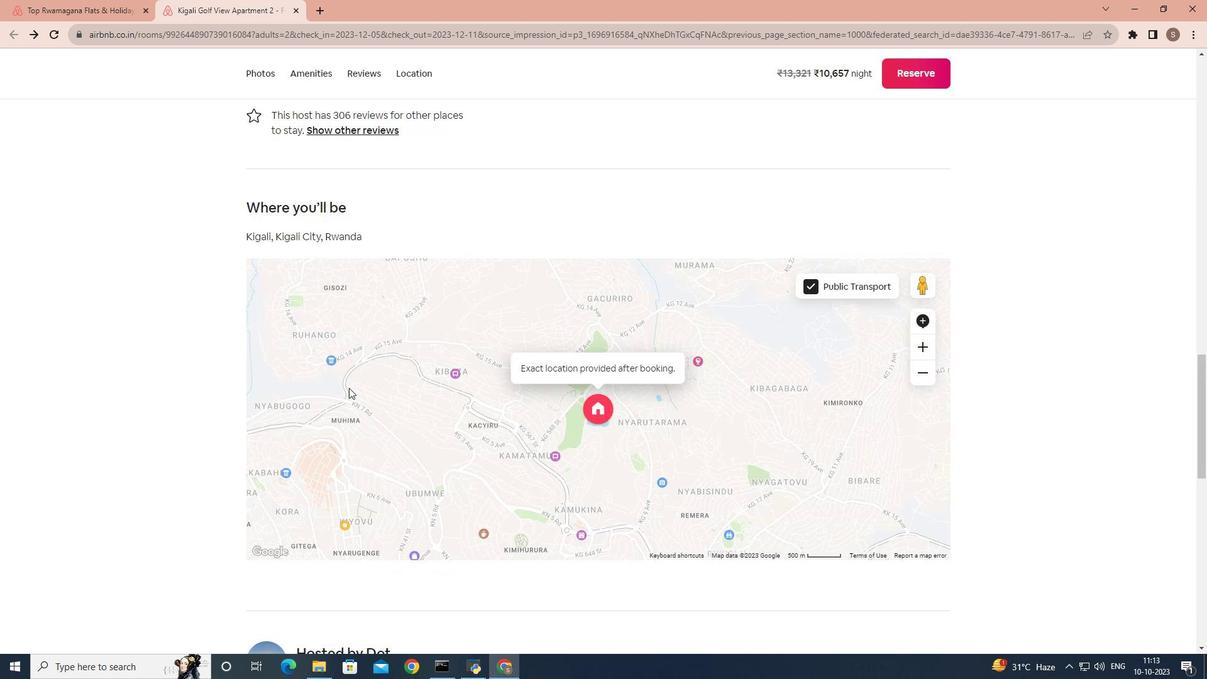 
Action: Mouse scrolled (349, 388) with delta (0, 0)
Screenshot: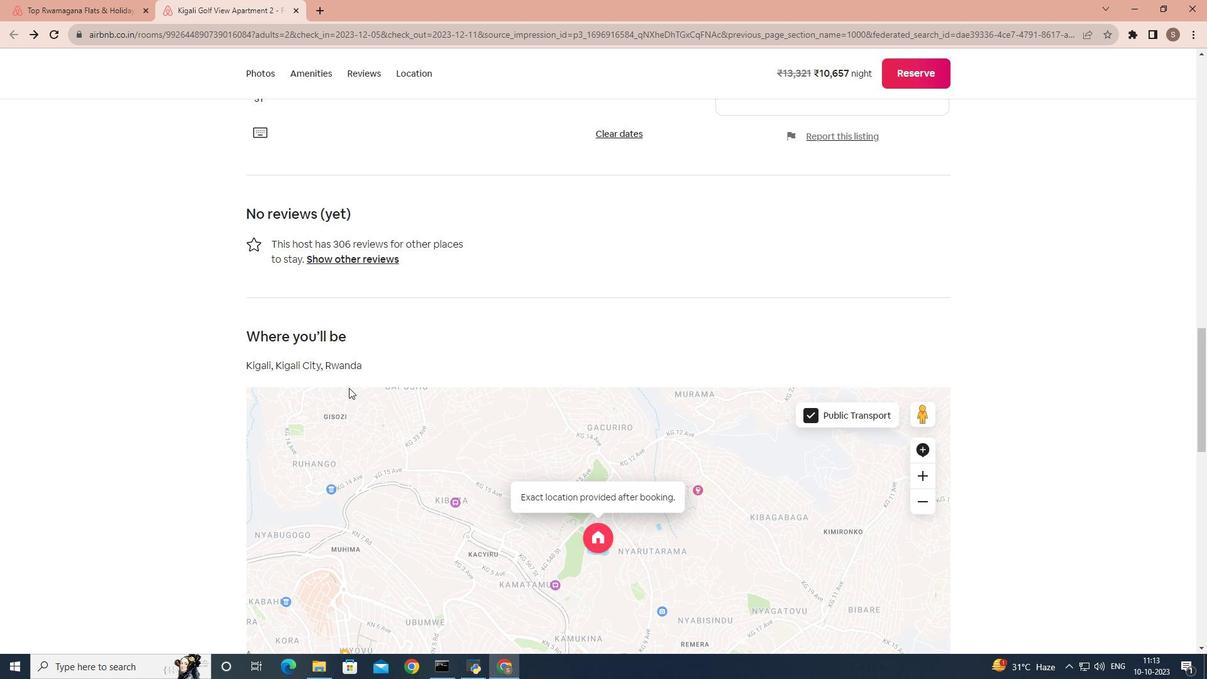 
Action: Mouse scrolled (349, 388) with delta (0, 0)
Screenshot: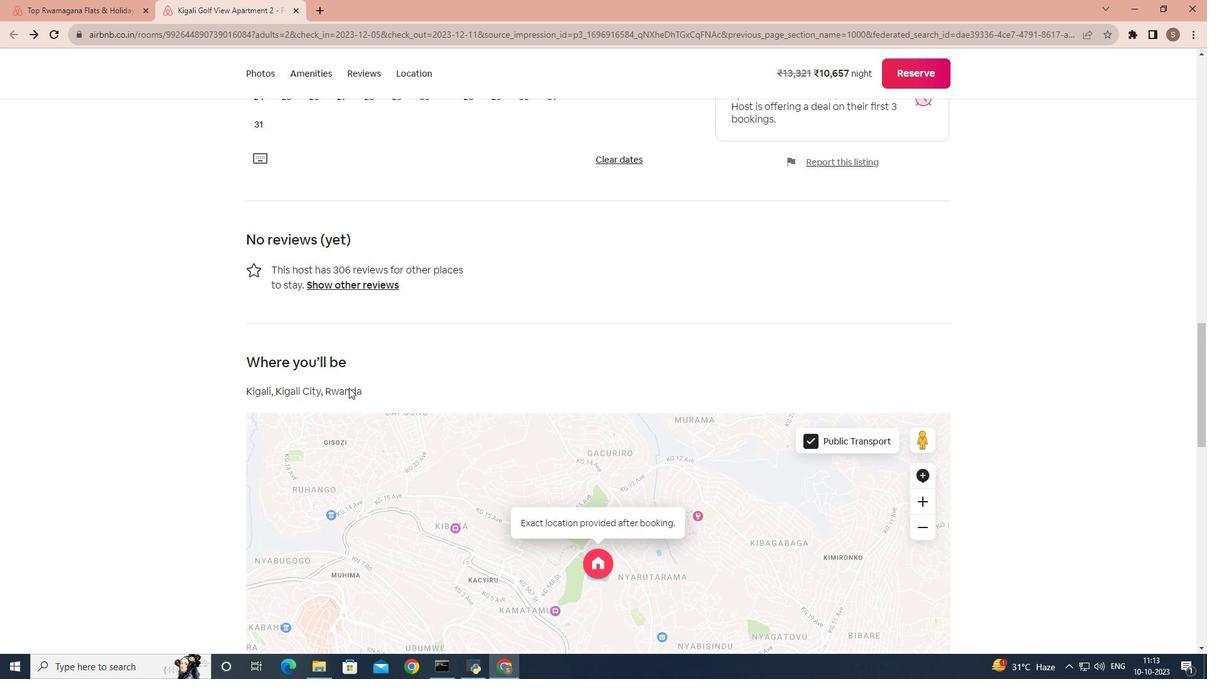 
Action: Mouse scrolled (349, 388) with delta (0, 0)
Screenshot: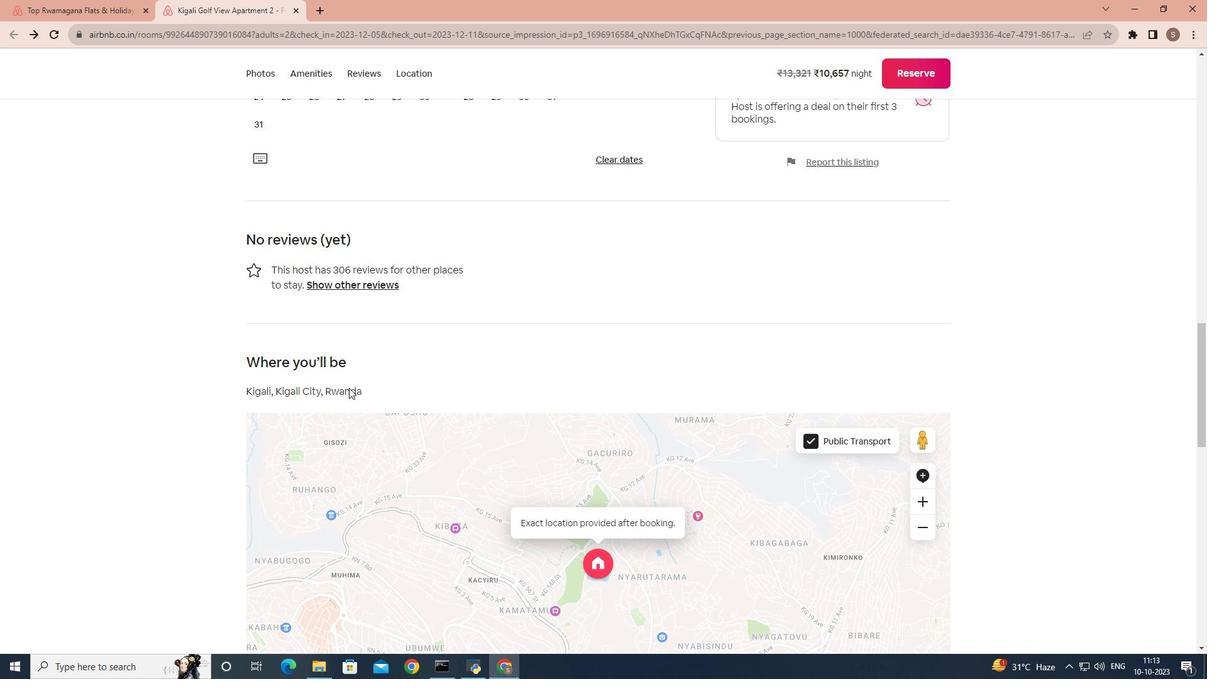 
Action: Mouse scrolled (349, 388) with delta (0, 0)
Screenshot: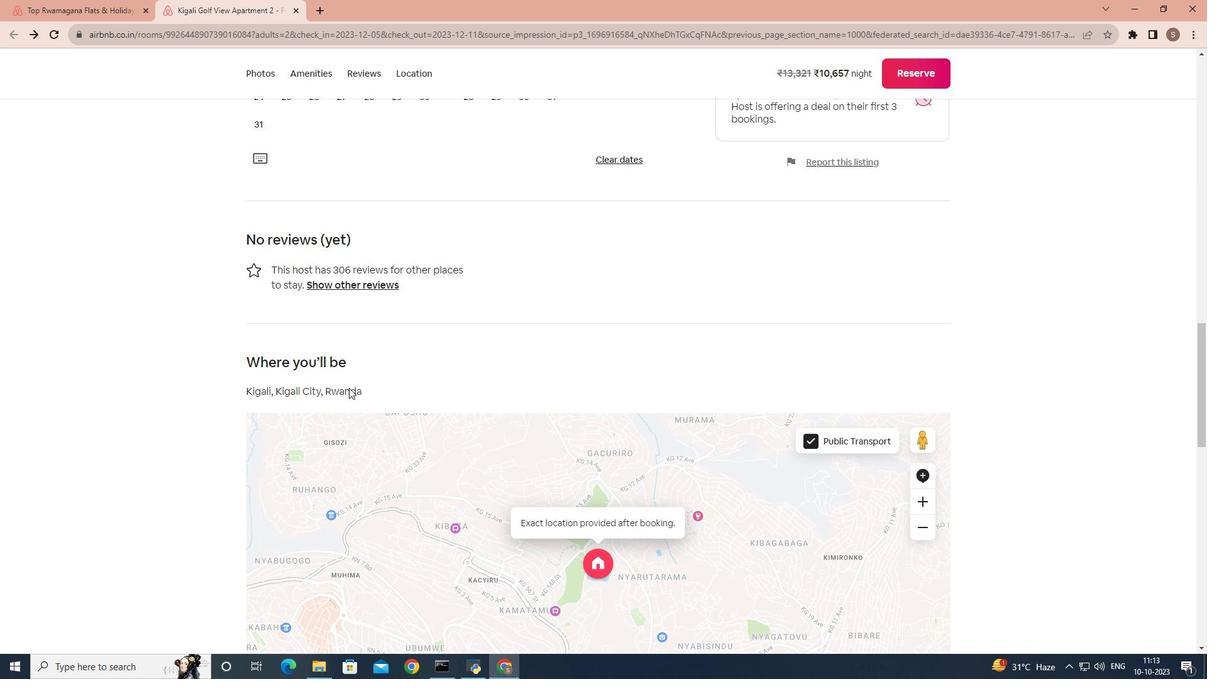 
Action: Mouse scrolled (349, 388) with delta (0, 0)
Screenshot: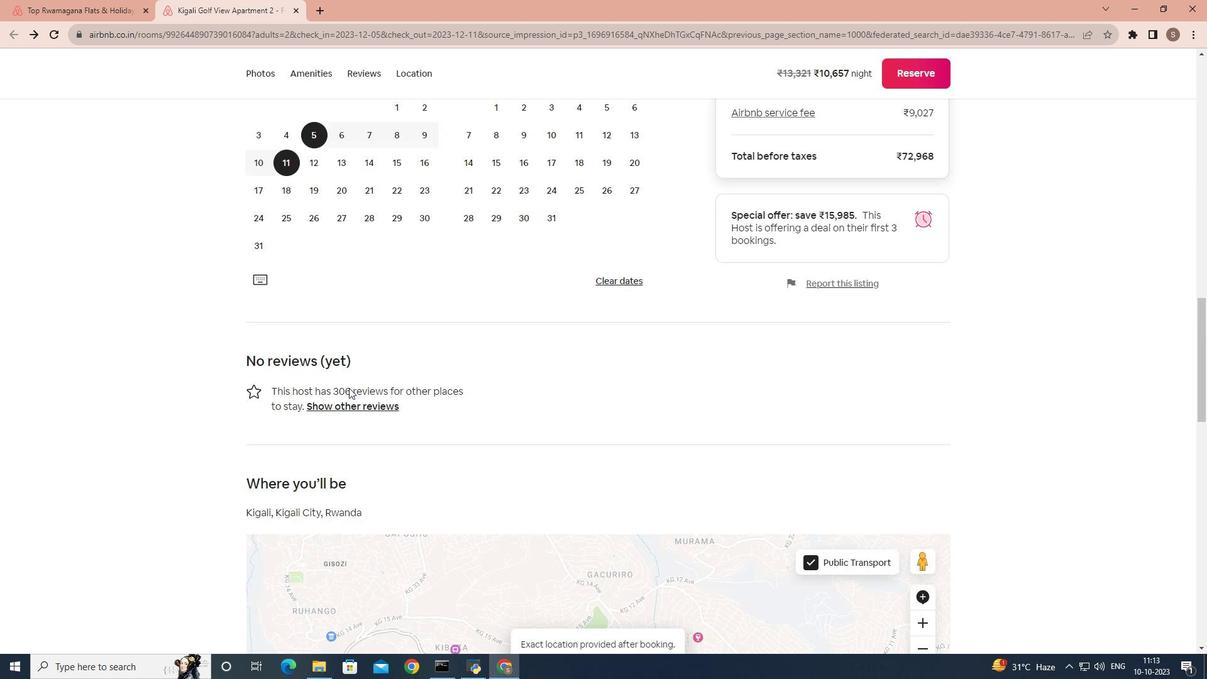 
Action: Mouse scrolled (349, 388) with delta (0, 0)
Screenshot: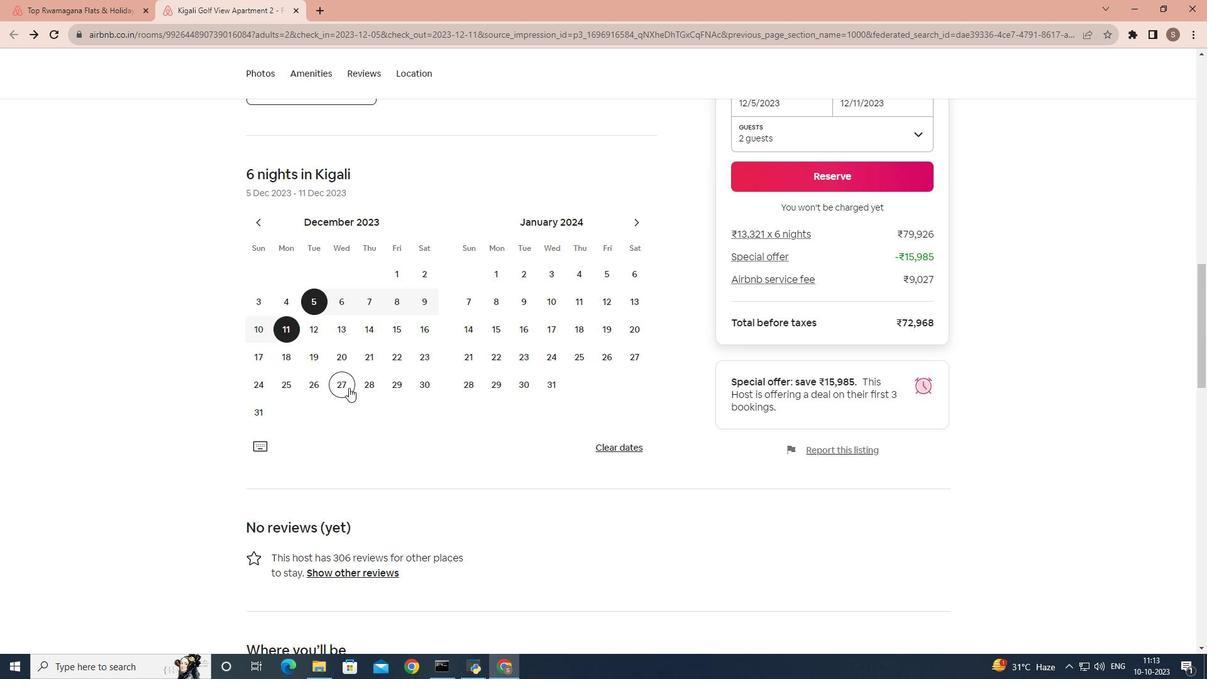
Action: Mouse scrolled (349, 388) with delta (0, 0)
Screenshot: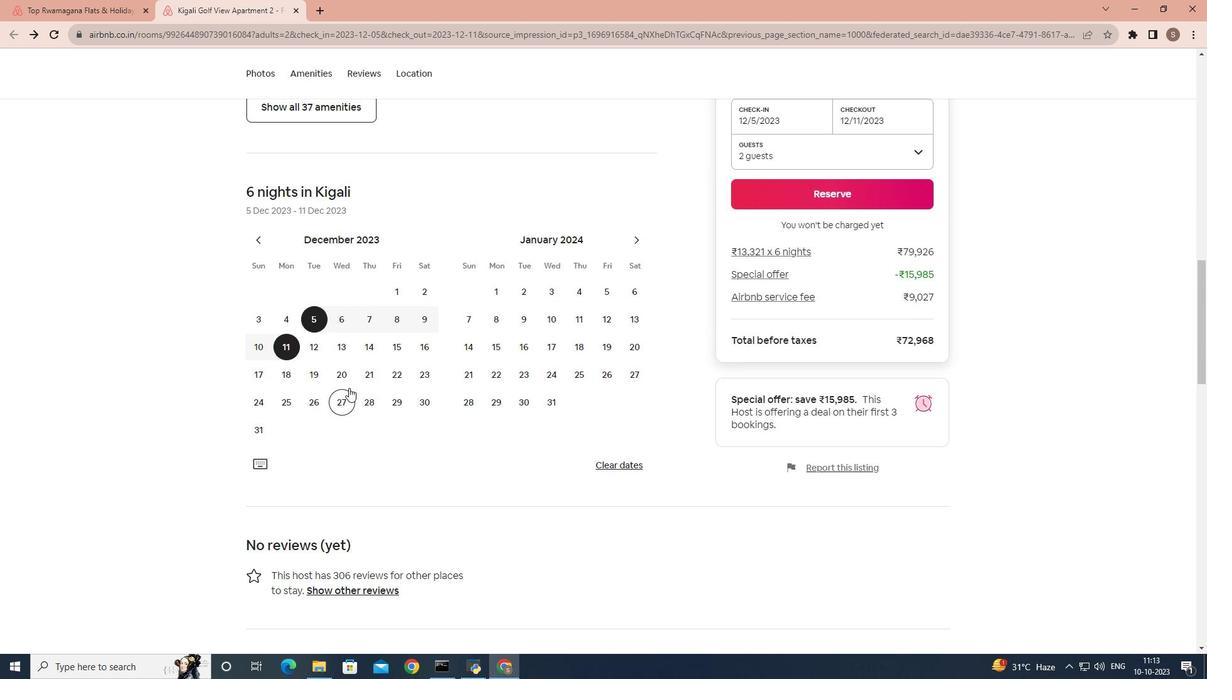 
Action: Mouse scrolled (349, 388) with delta (0, 0)
Screenshot: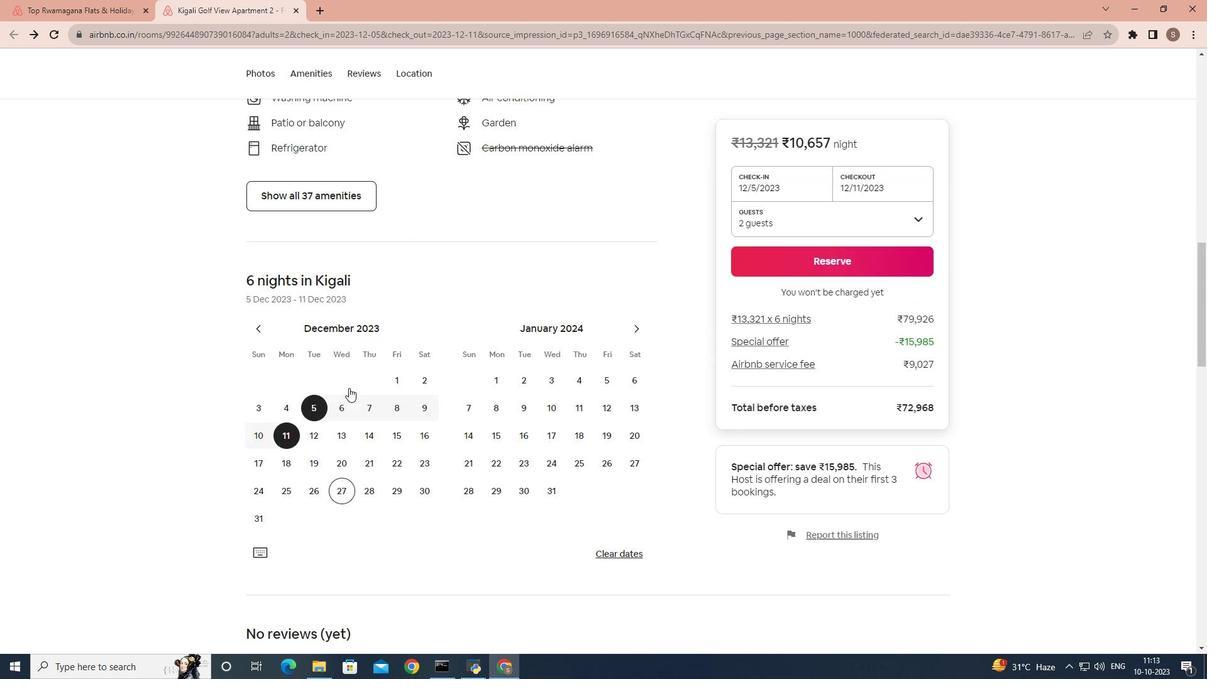 
Action: Mouse scrolled (349, 388) with delta (0, 0)
Screenshot: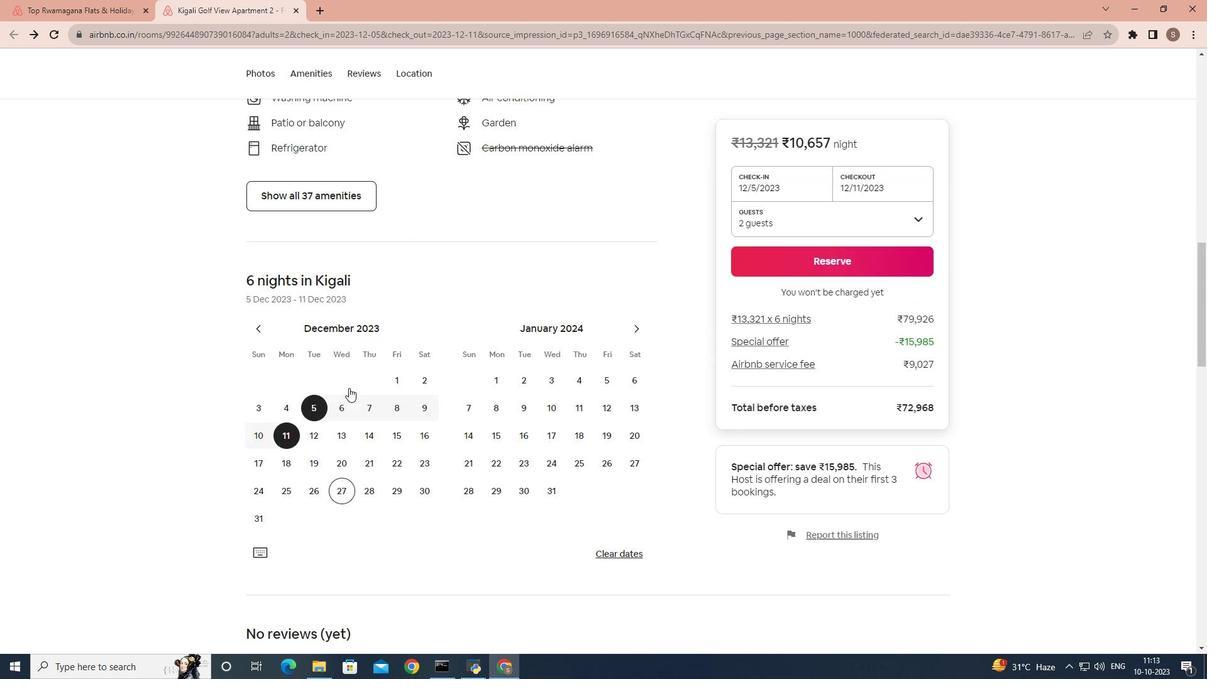 
Action: Mouse scrolled (349, 388) with delta (0, 0)
Screenshot: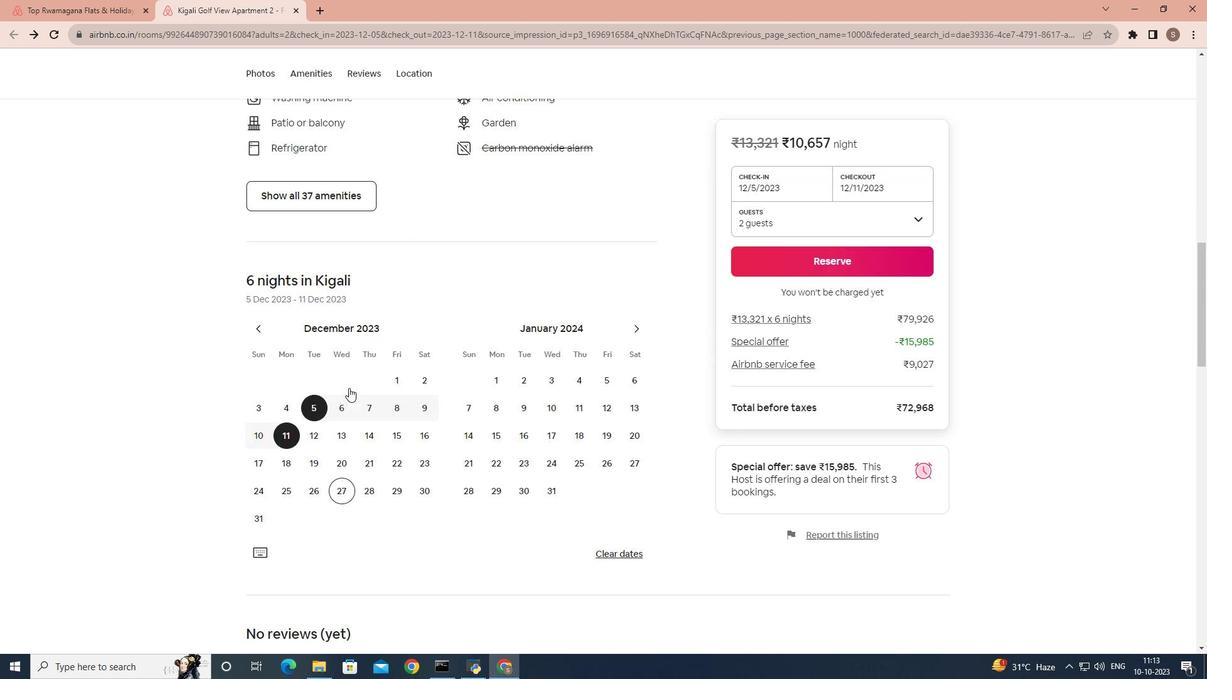 
Action: Mouse scrolled (349, 388) with delta (0, 0)
Screenshot: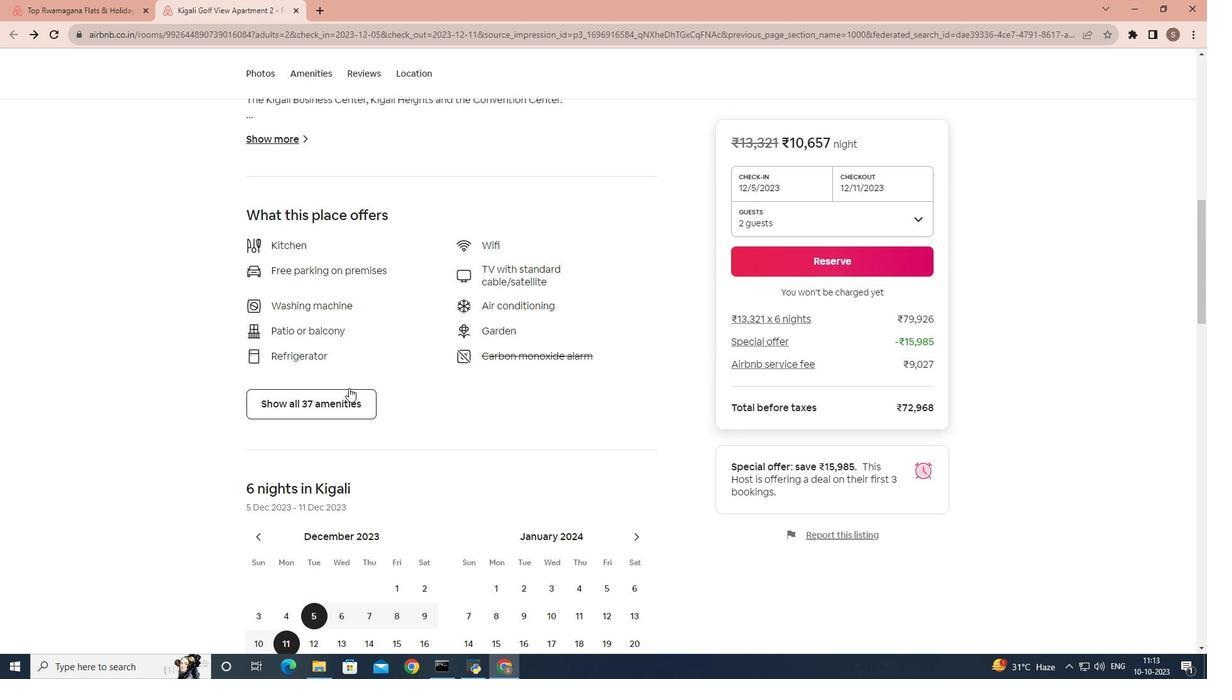 
Action: Mouse scrolled (349, 388) with delta (0, 0)
Screenshot: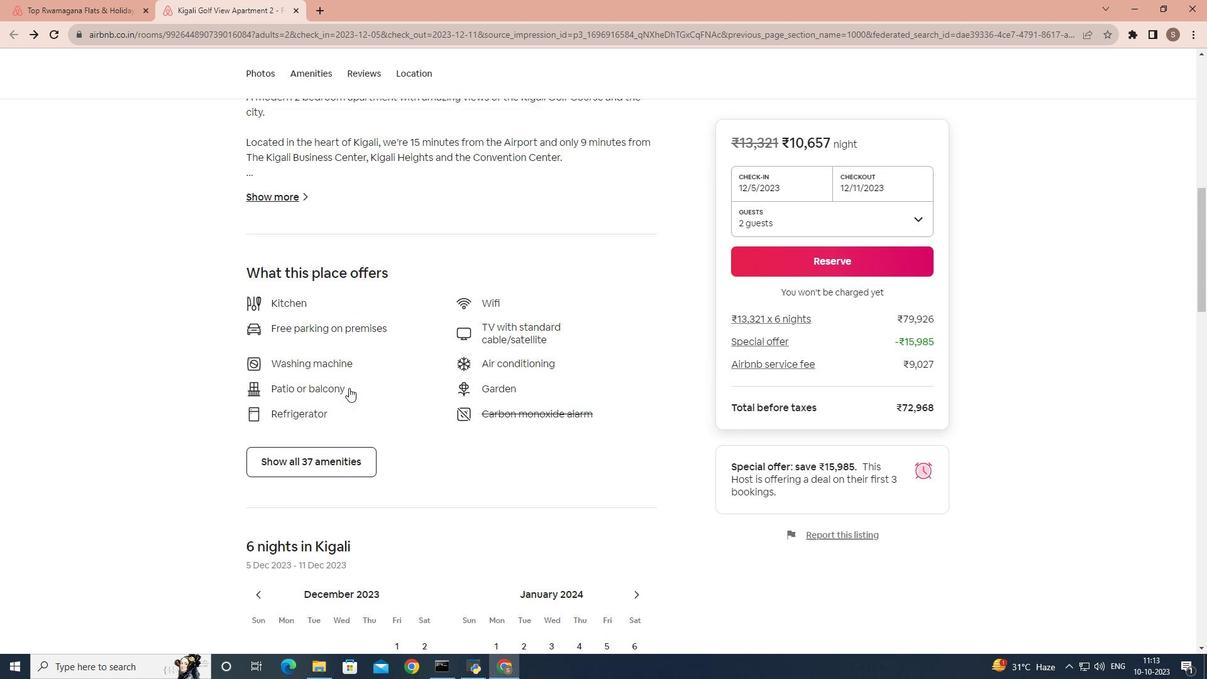 
Action: Mouse scrolled (349, 388) with delta (0, 0)
Screenshot: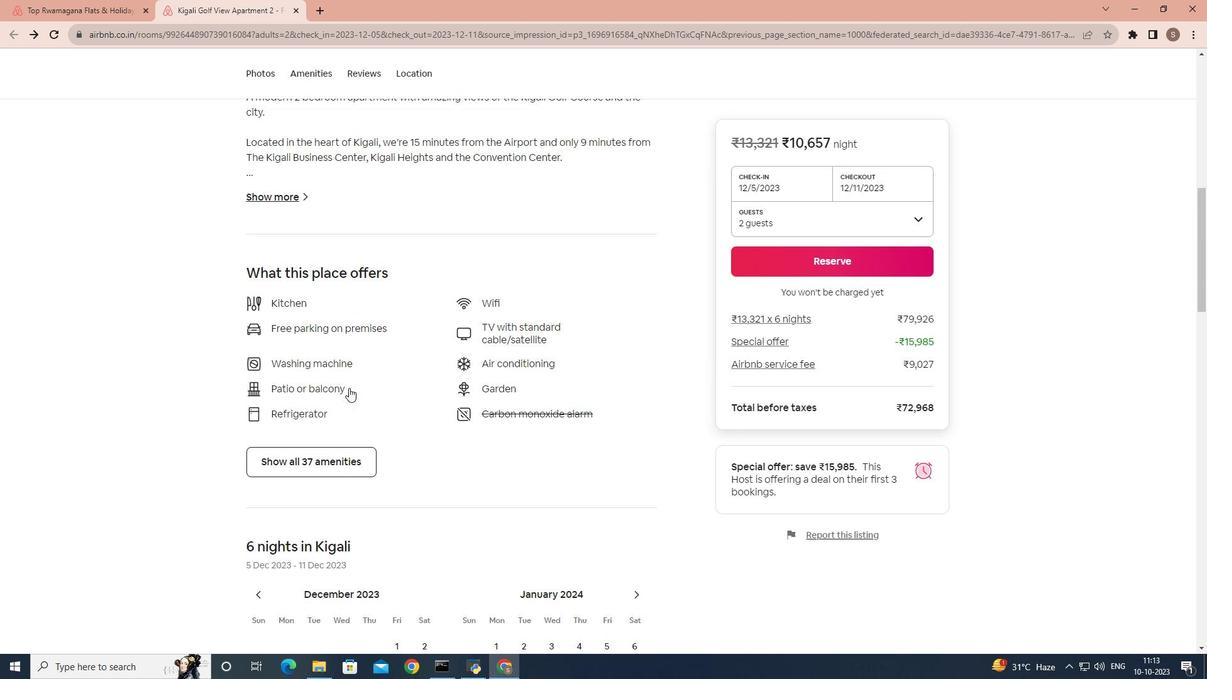 
Action: Mouse scrolled (349, 388) with delta (0, 0)
Screenshot: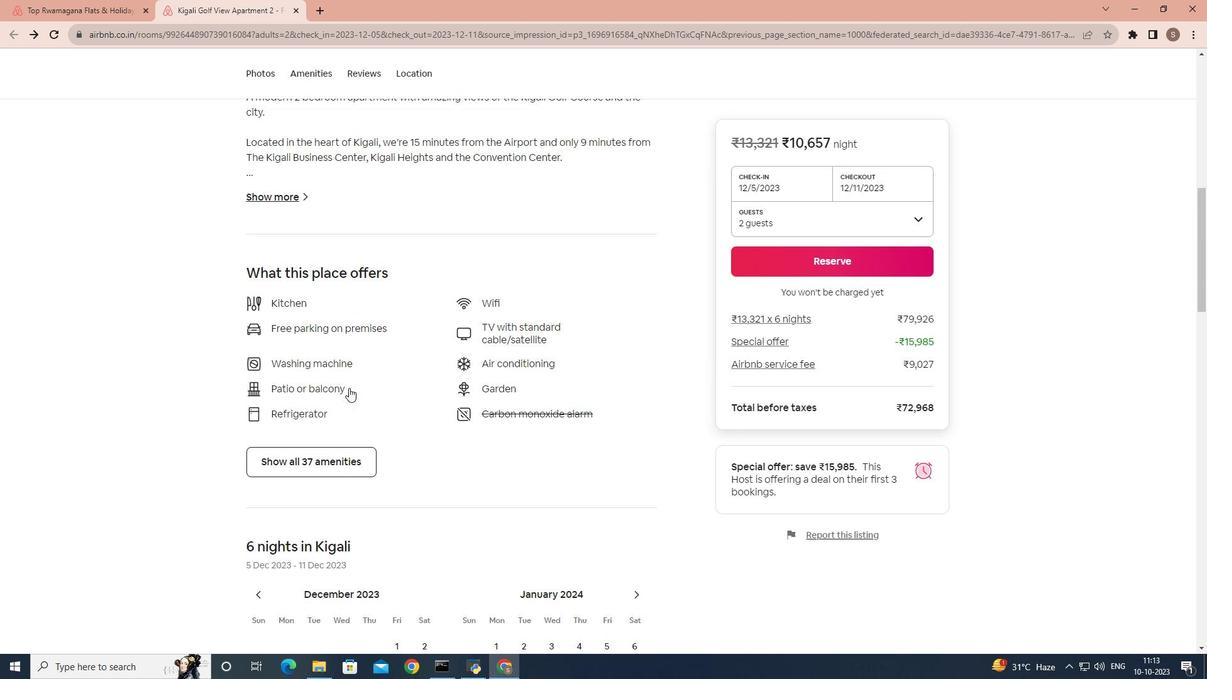 
Action: Mouse scrolled (349, 388) with delta (0, 0)
Screenshot: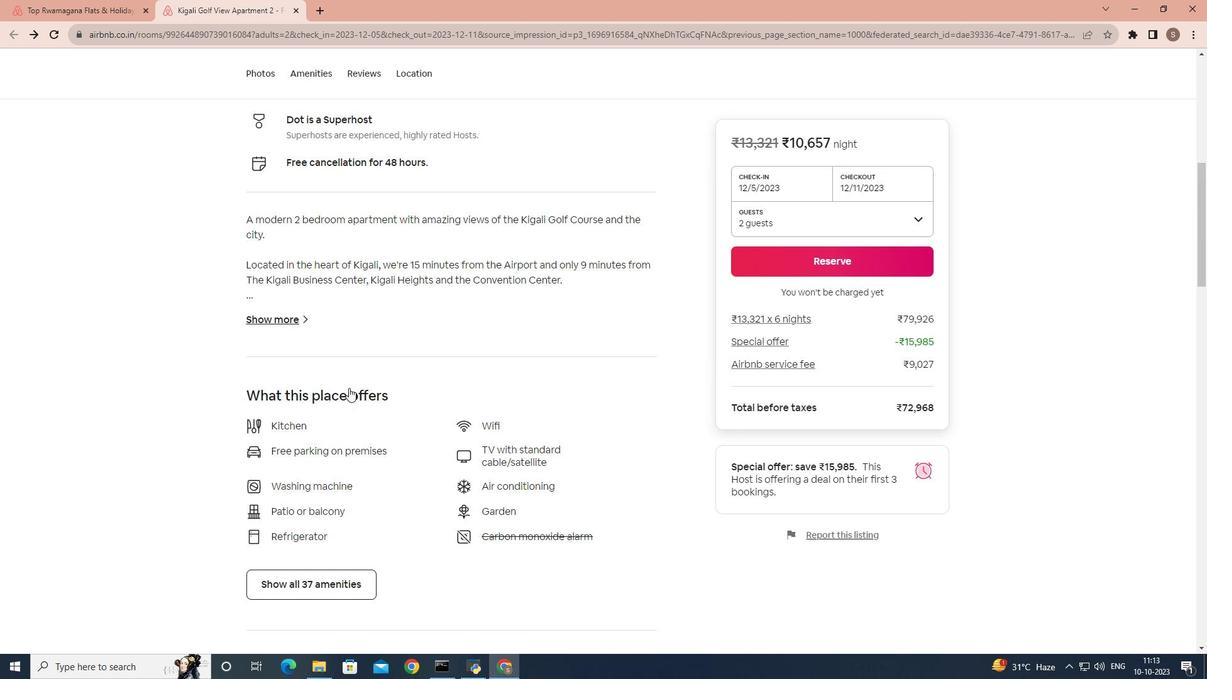 
Action: Mouse scrolled (349, 387) with delta (0, 0)
Screenshot: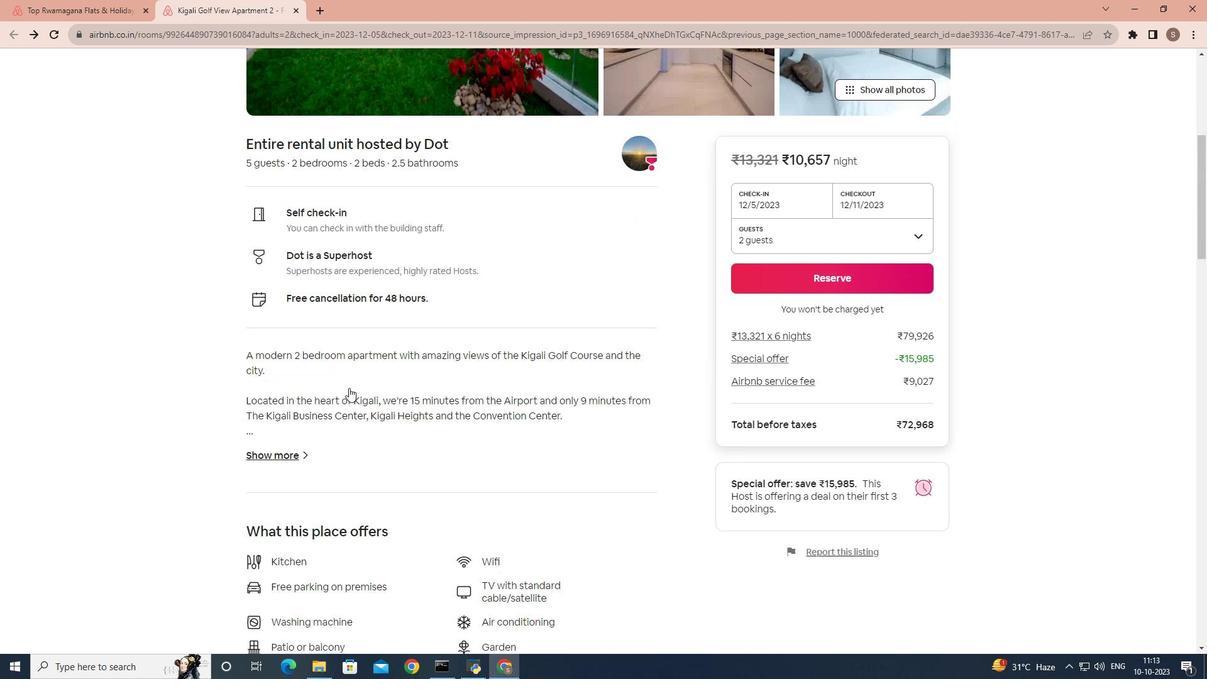 
Action: Mouse scrolled (349, 388) with delta (0, 0)
Screenshot: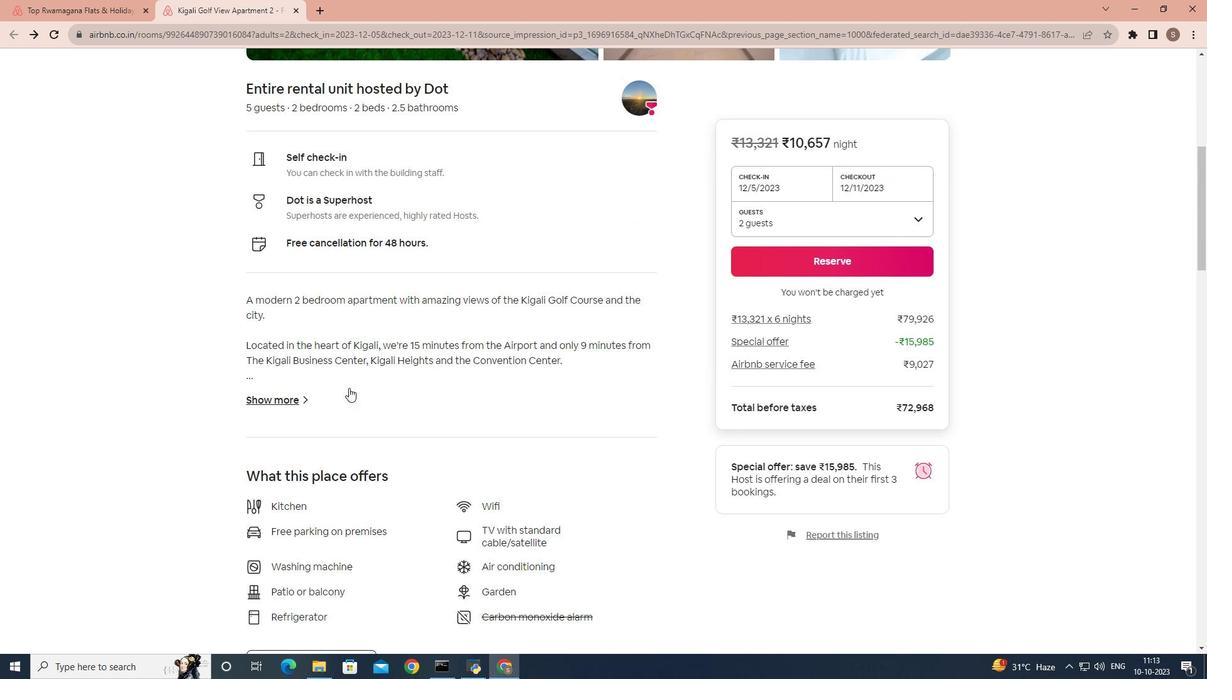 
Action: Mouse scrolled (349, 388) with delta (0, 0)
Screenshot: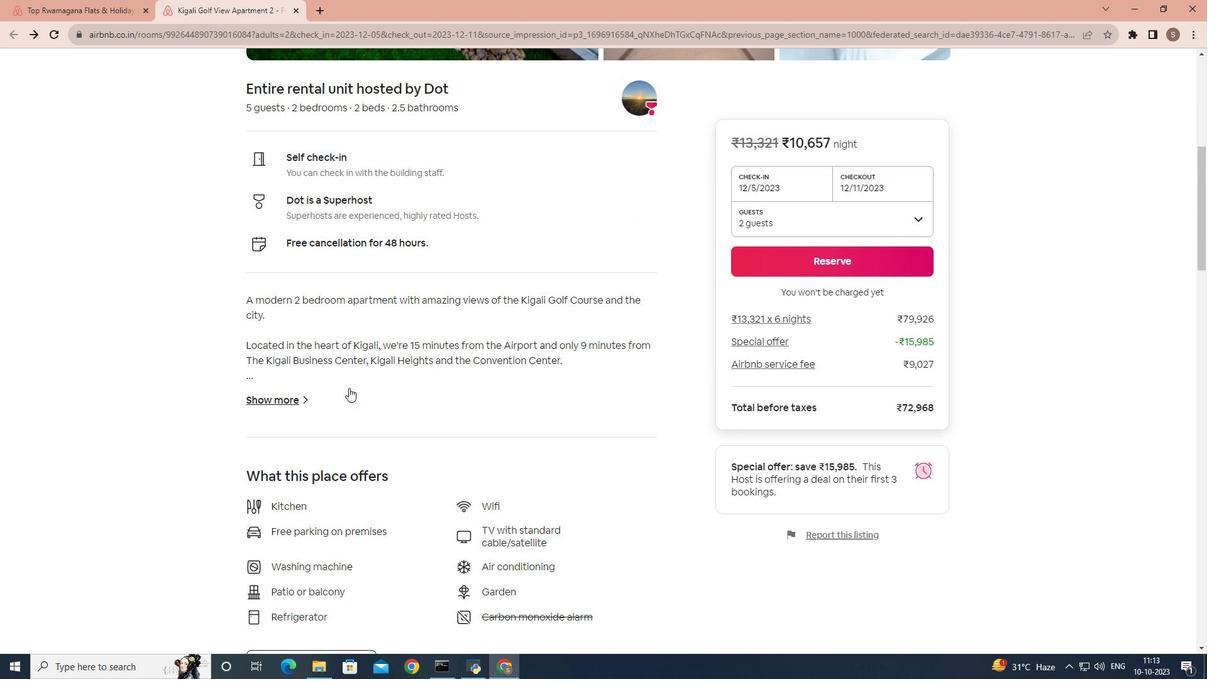 
Action: Mouse scrolled (349, 388) with delta (0, 0)
Screenshot: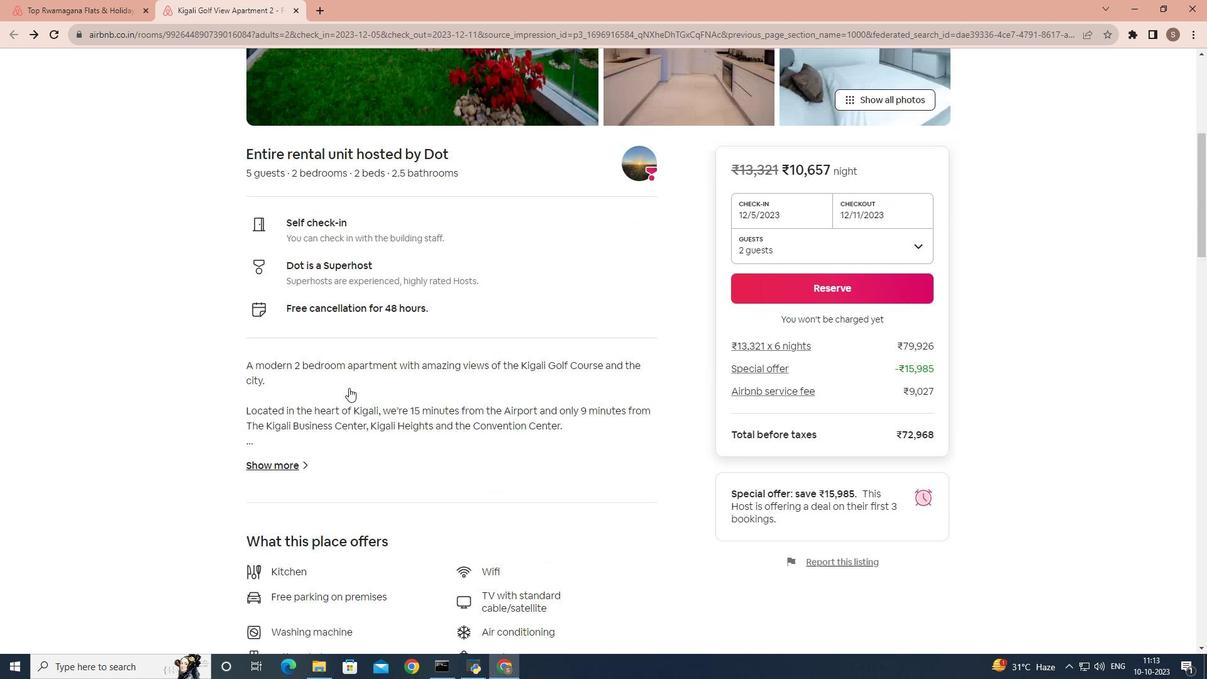 
Action: Mouse scrolled (349, 388) with delta (0, 0)
Screenshot: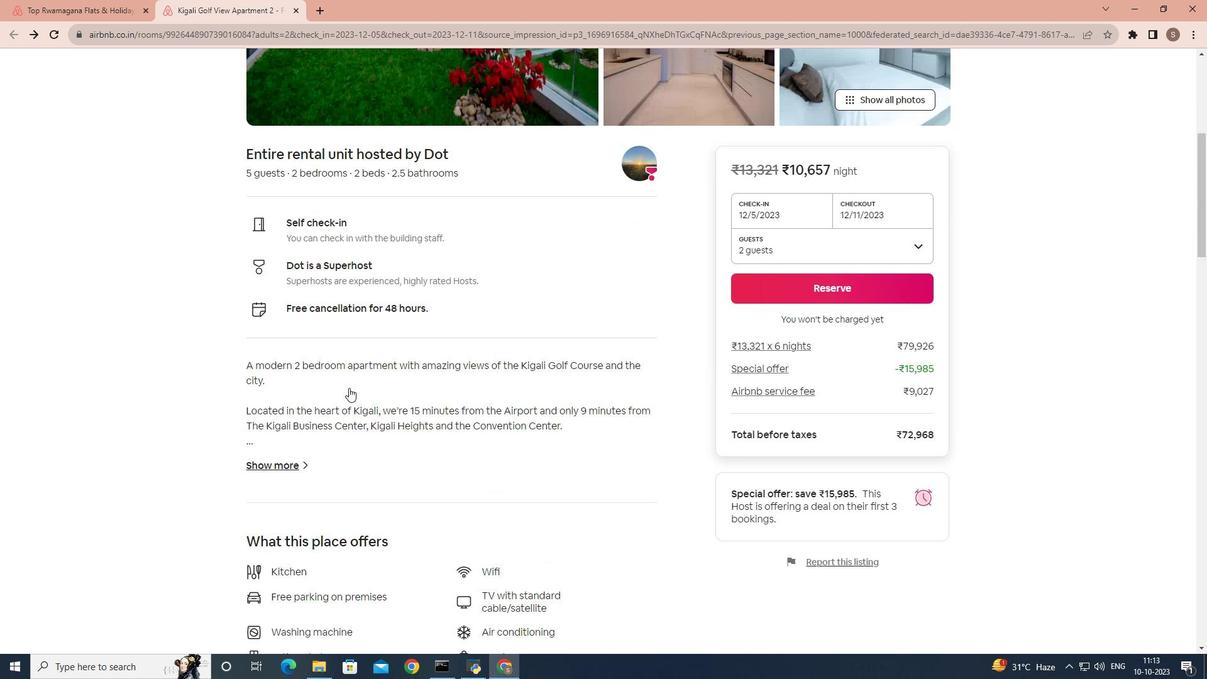 
Action: Mouse scrolled (349, 388) with delta (0, 0)
Screenshot: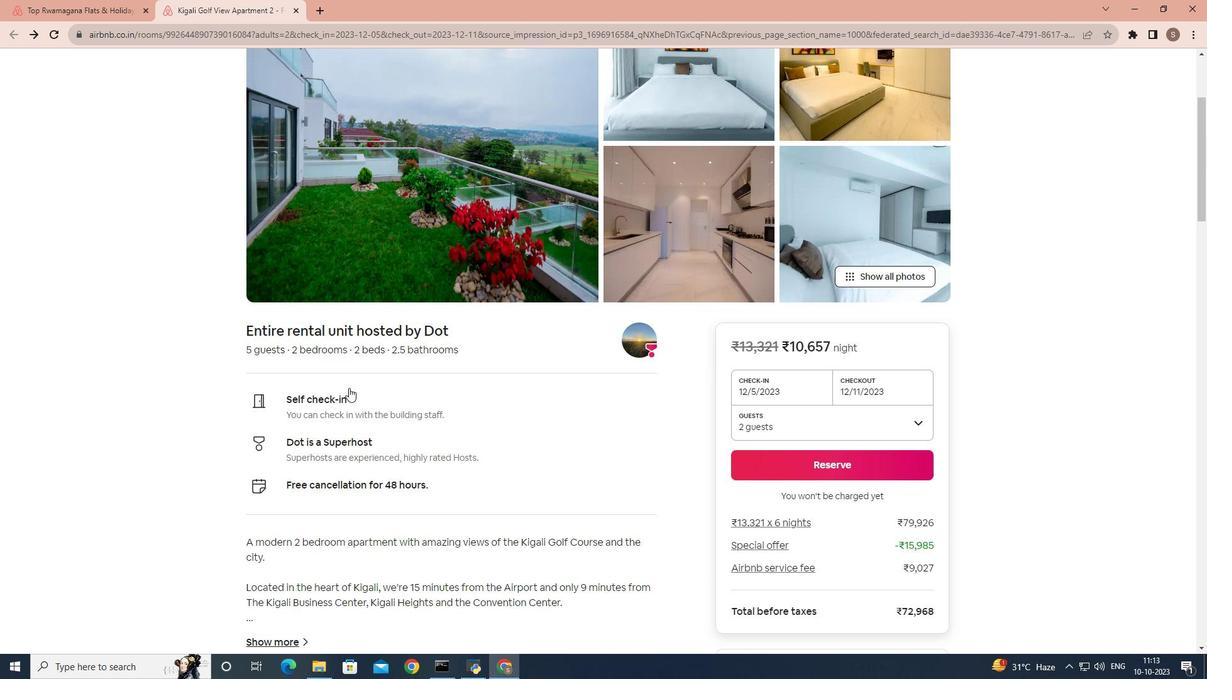 
Action: Mouse scrolled (349, 388) with delta (0, 0)
Screenshot: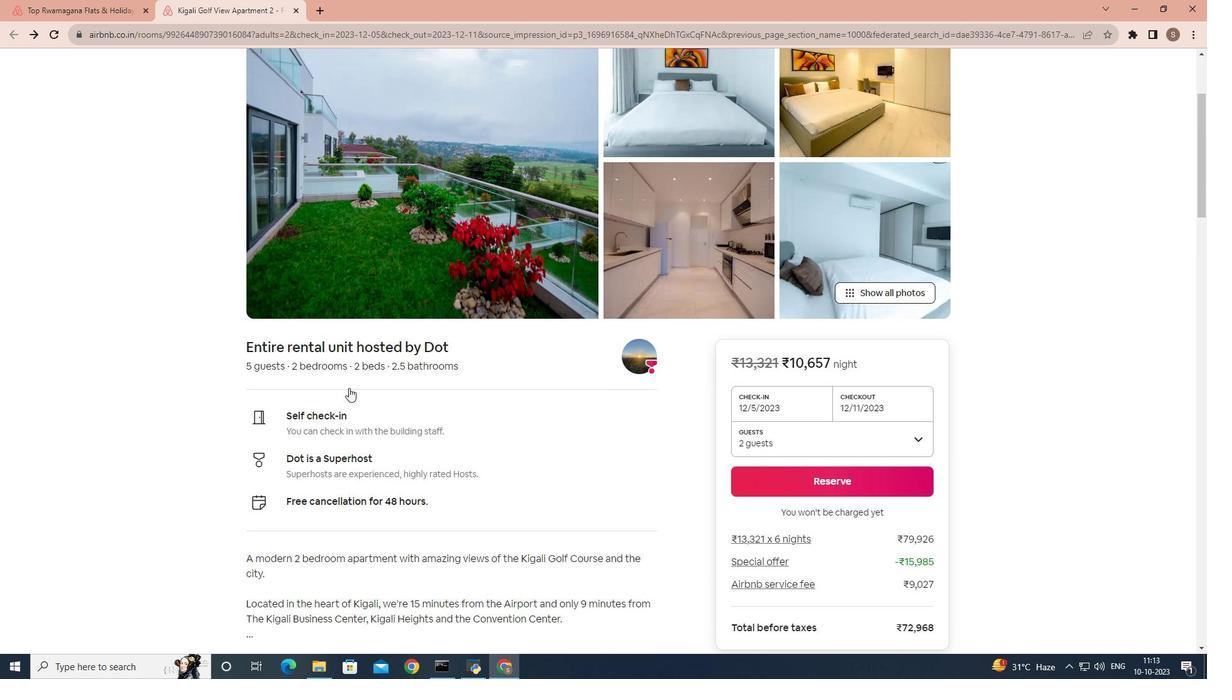 
Action: Mouse scrolled (349, 388) with delta (0, 0)
Screenshot: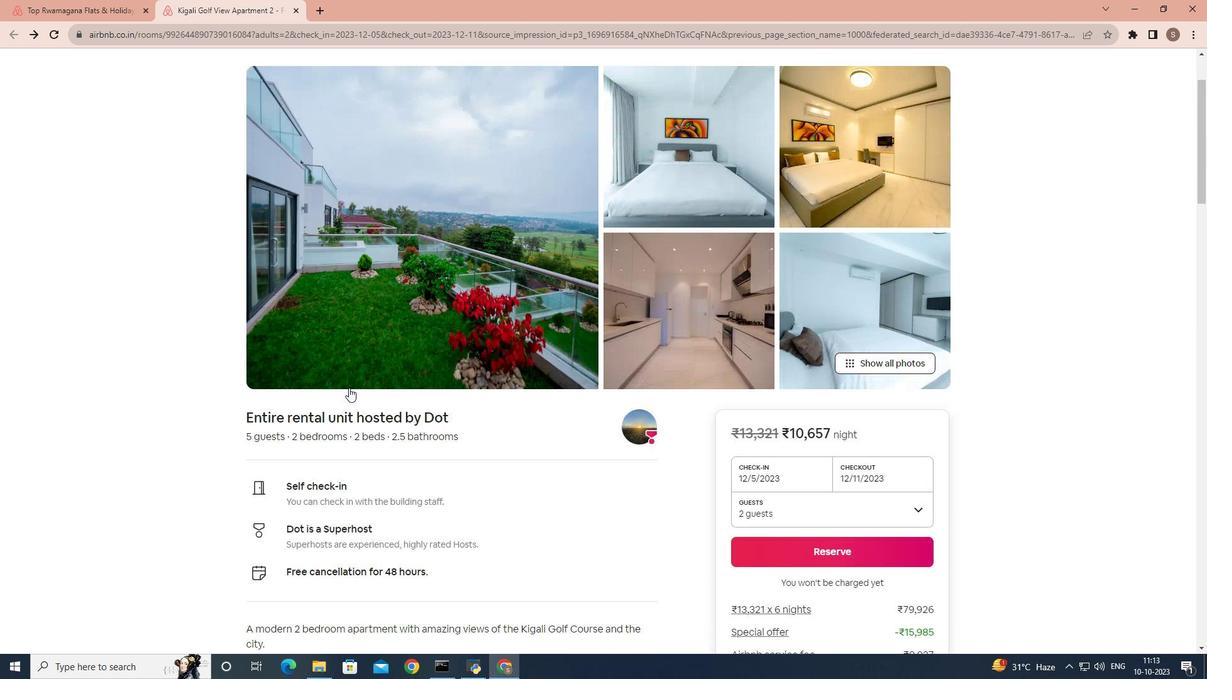 
Action: Mouse moved to (357, 371)
Screenshot: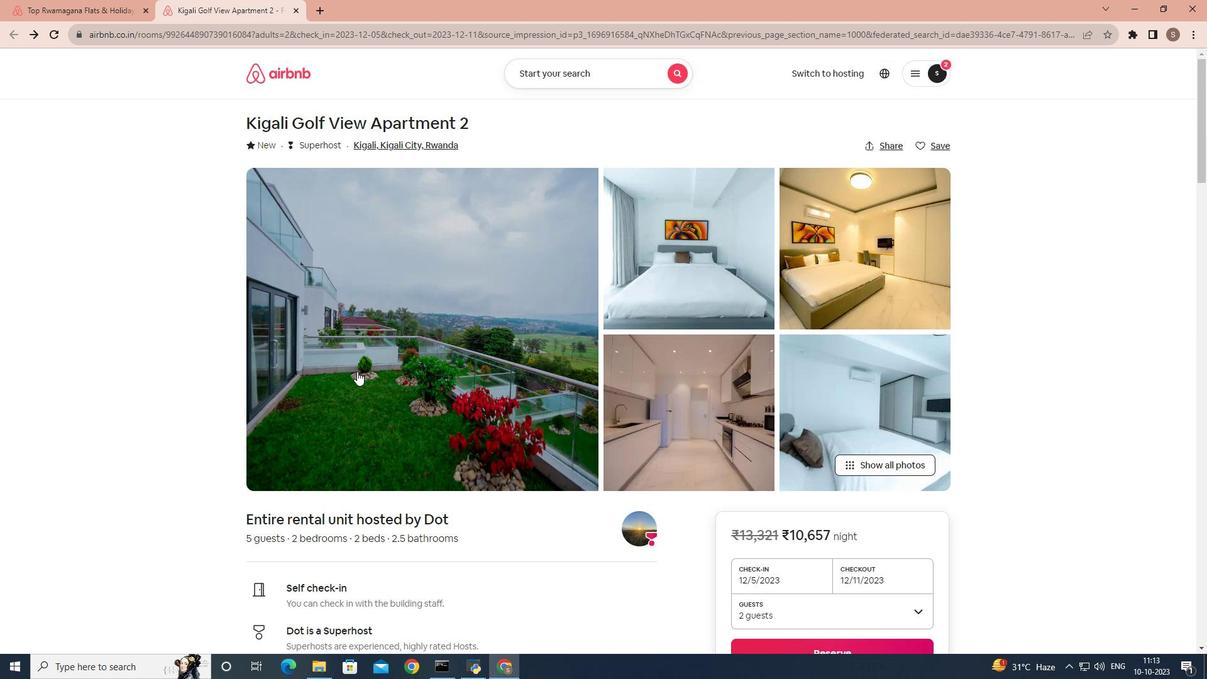 
Action: Mouse pressed left at (357, 371)
Screenshot: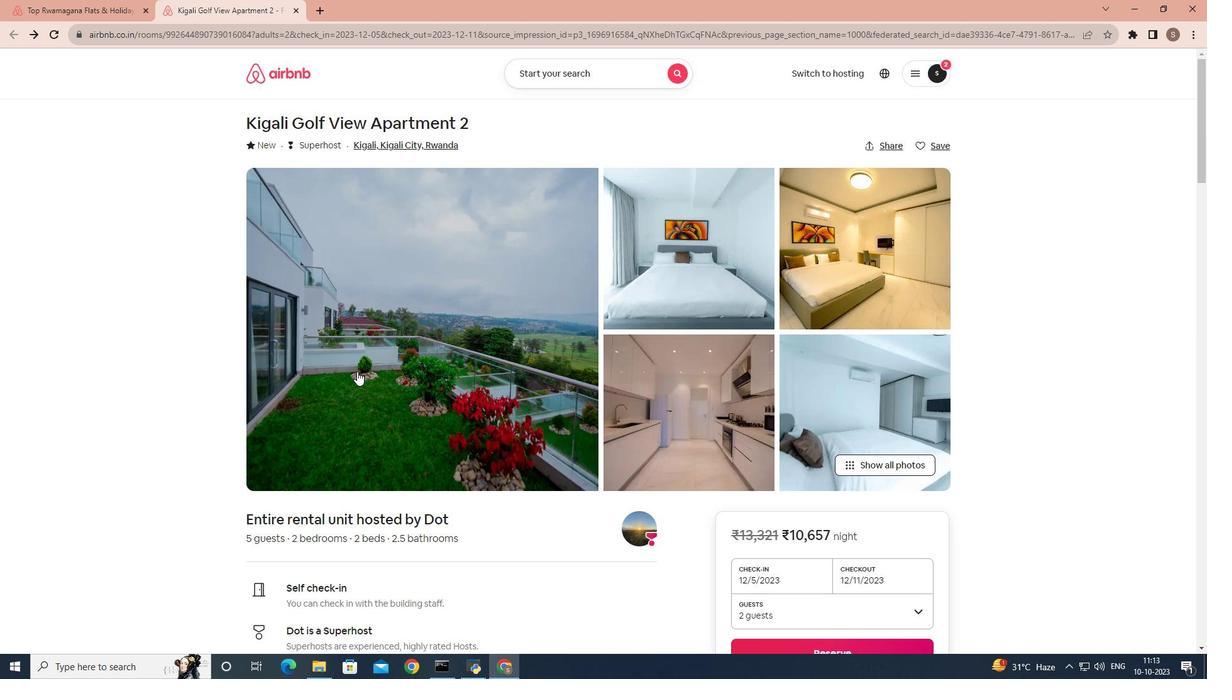 
Action: Mouse scrolled (357, 371) with delta (0, 0)
Screenshot: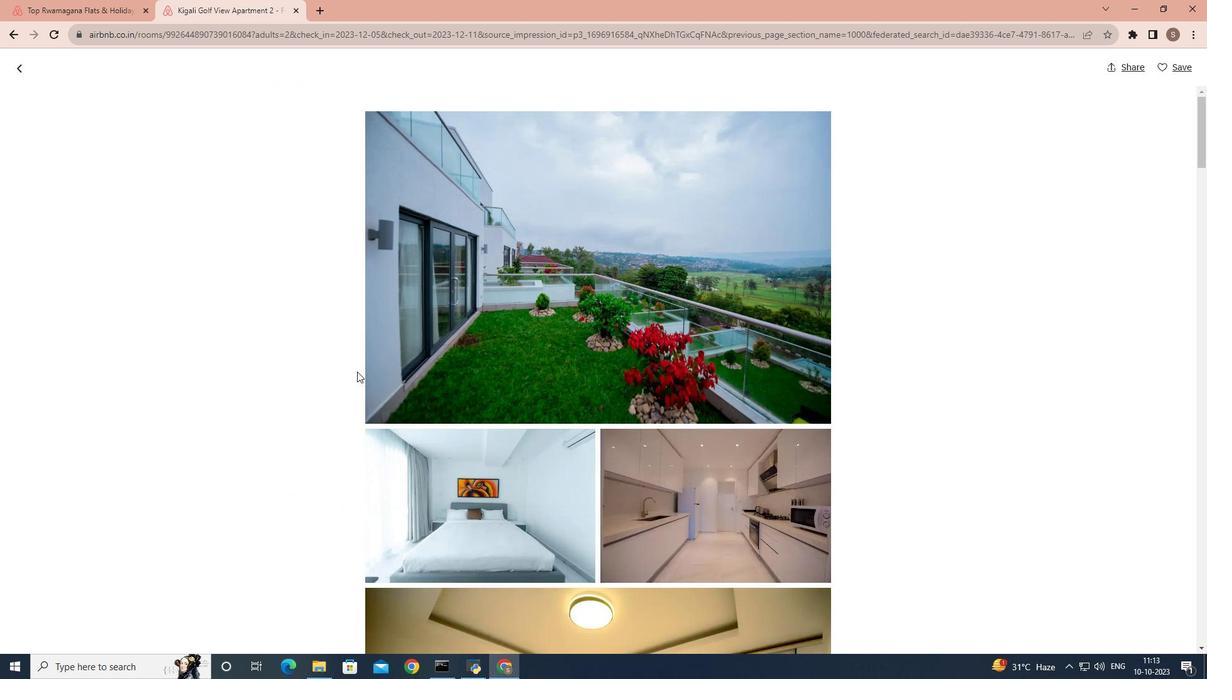 
Action: Mouse scrolled (357, 371) with delta (0, 0)
Screenshot: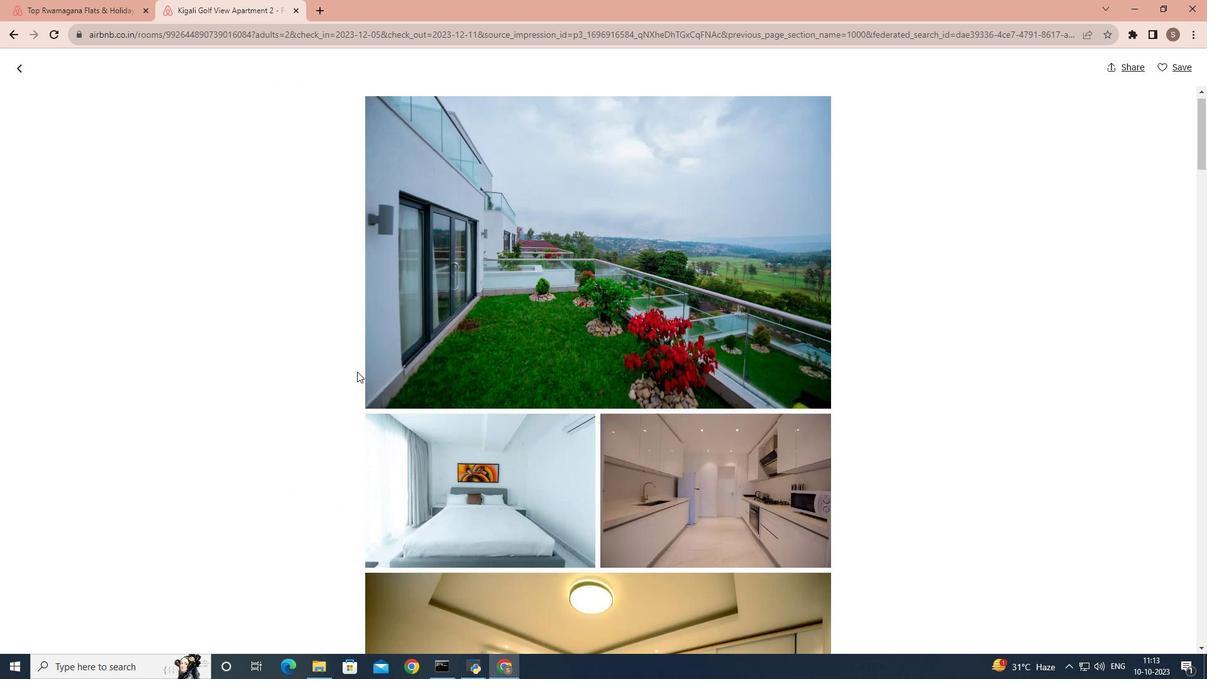 
Action: Mouse scrolled (357, 371) with delta (0, 0)
Screenshot: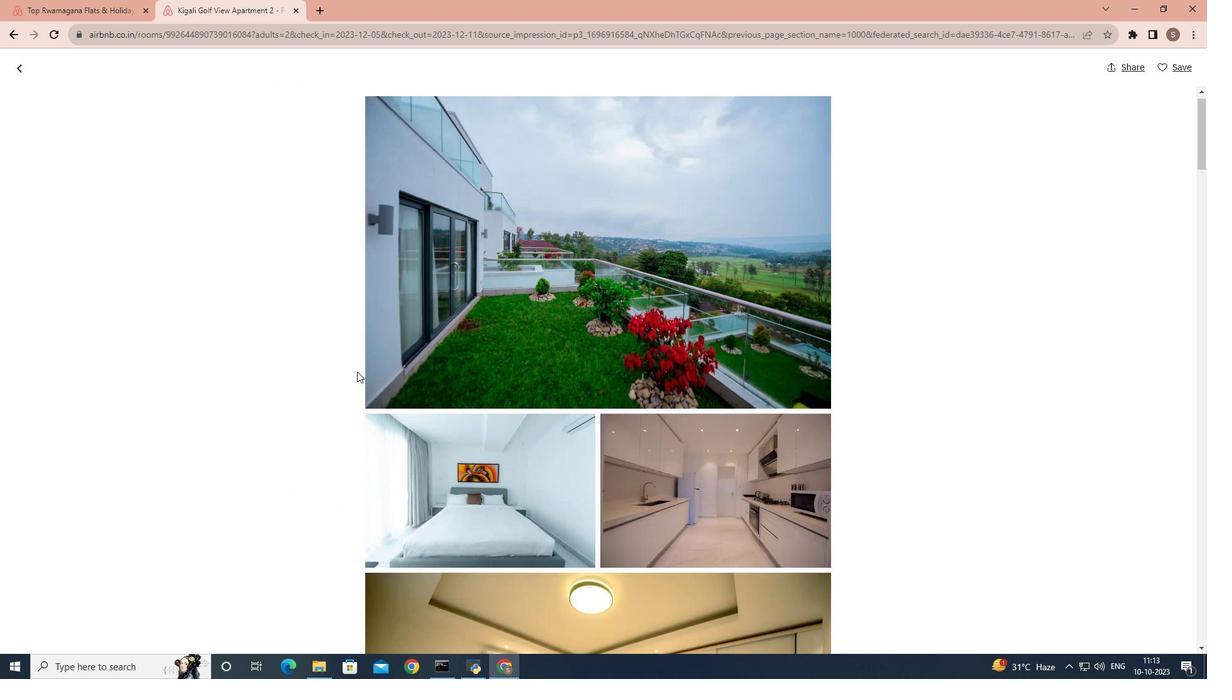 
Action: Mouse scrolled (357, 371) with delta (0, 0)
Screenshot: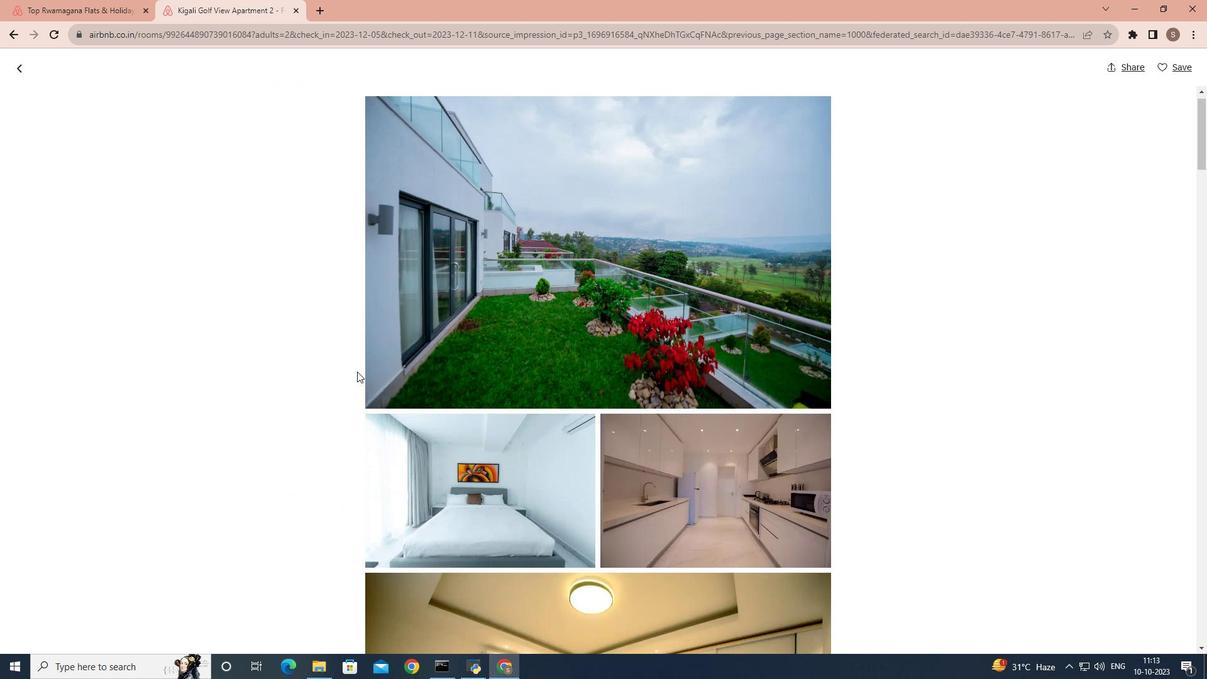 
Action: Mouse scrolled (357, 371) with delta (0, 0)
Screenshot: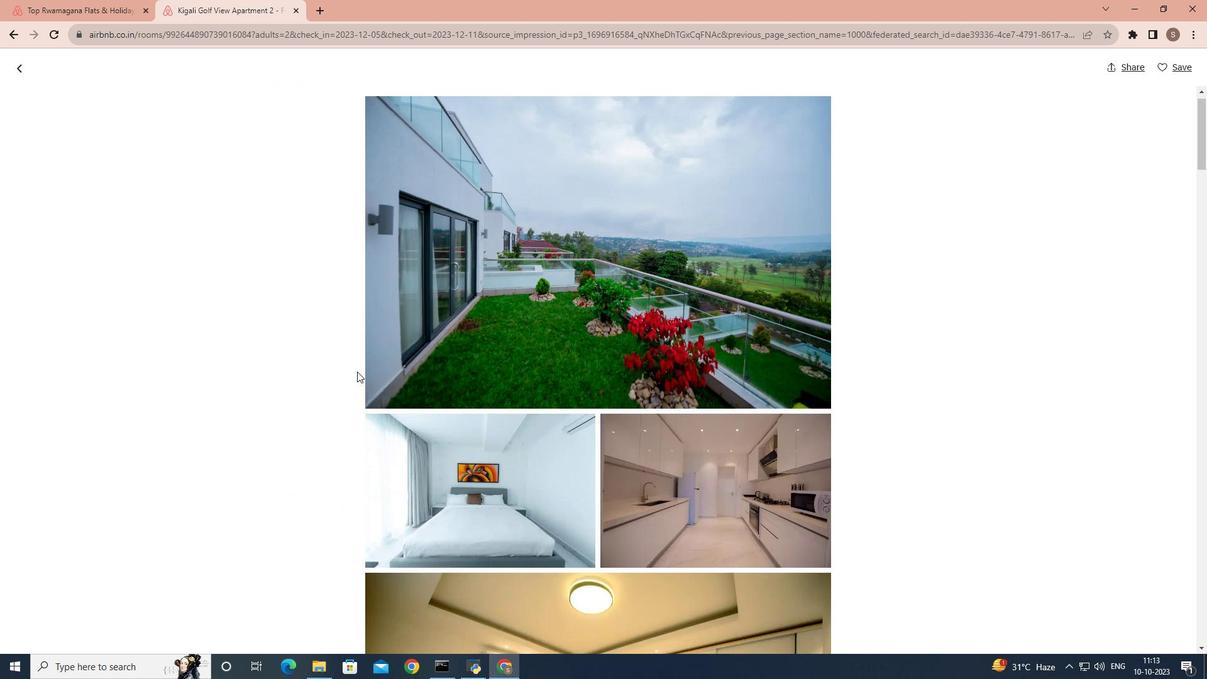 
Action: Mouse scrolled (357, 371) with delta (0, 0)
Screenshot: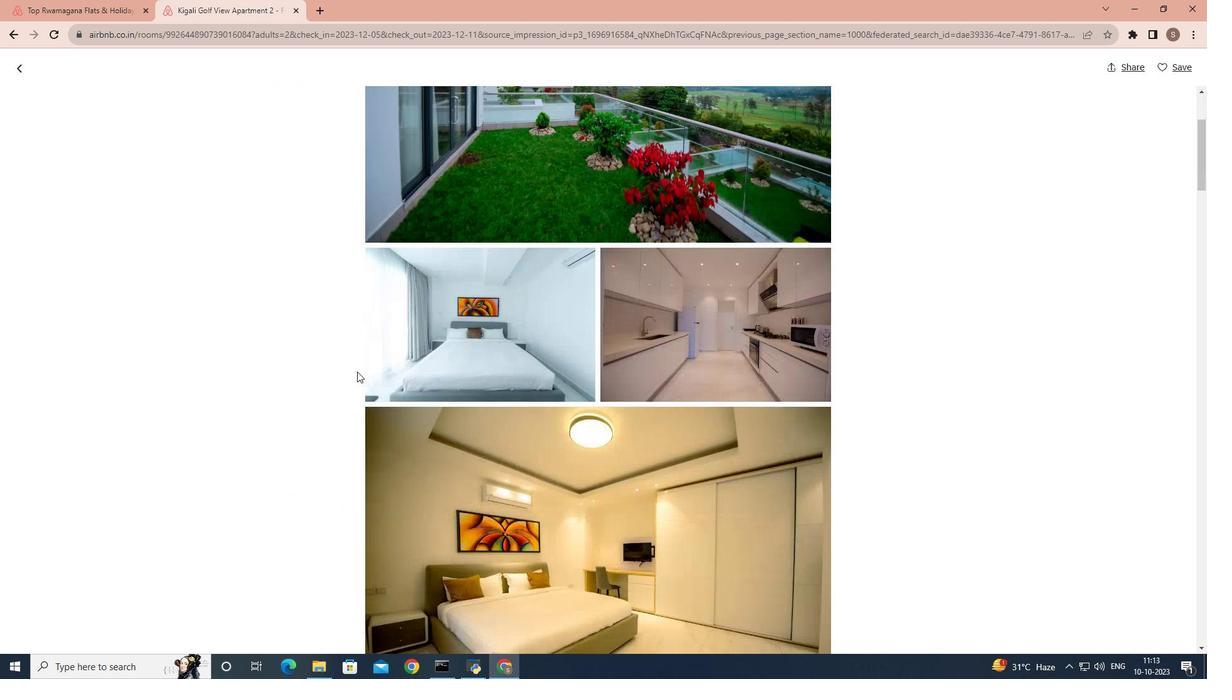 
Action: Mouse scrolled (357, 371) with delta (0, 0)
Screenshot: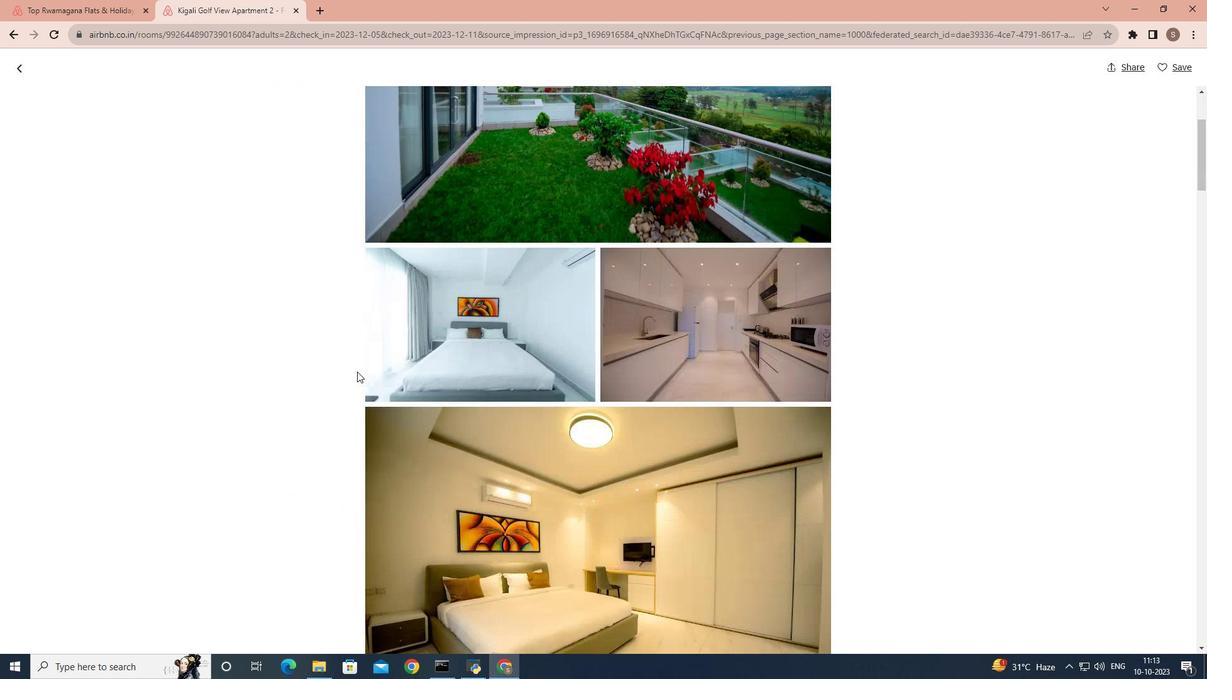 
Action: Mouse scrolled (357, 372) with delta (0, 0)
Screenshot: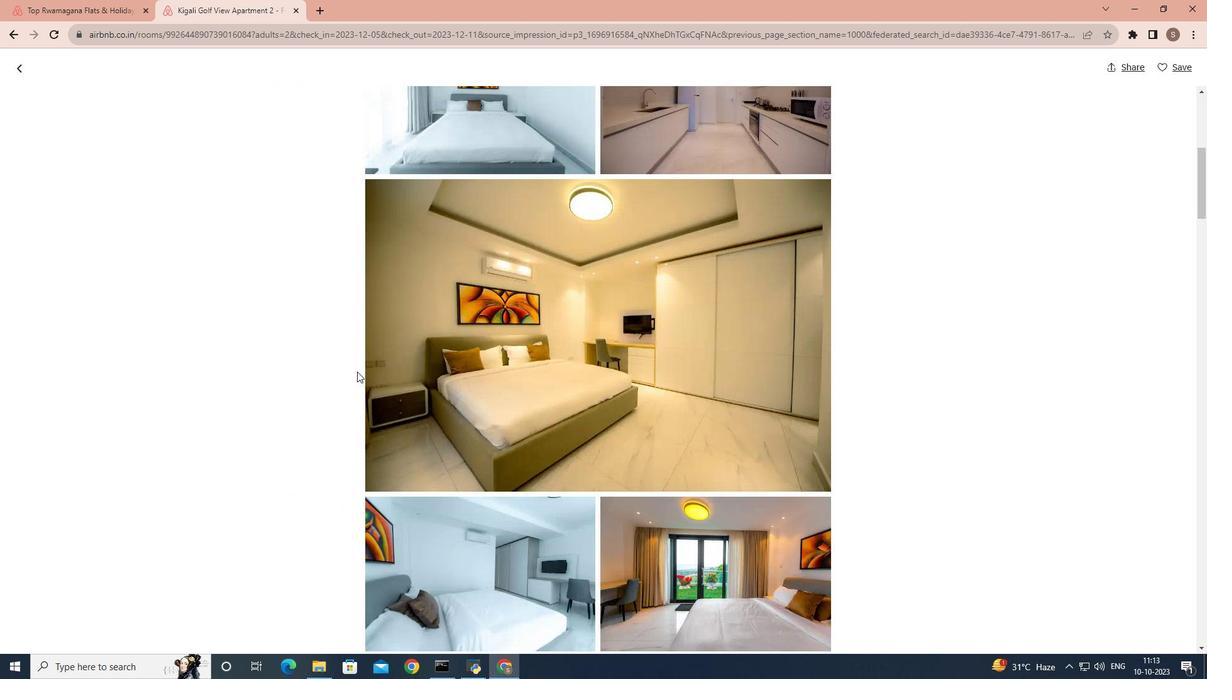 
Action: Mouse scrolled (357, 371) with delta (0, 0)
Screenshot: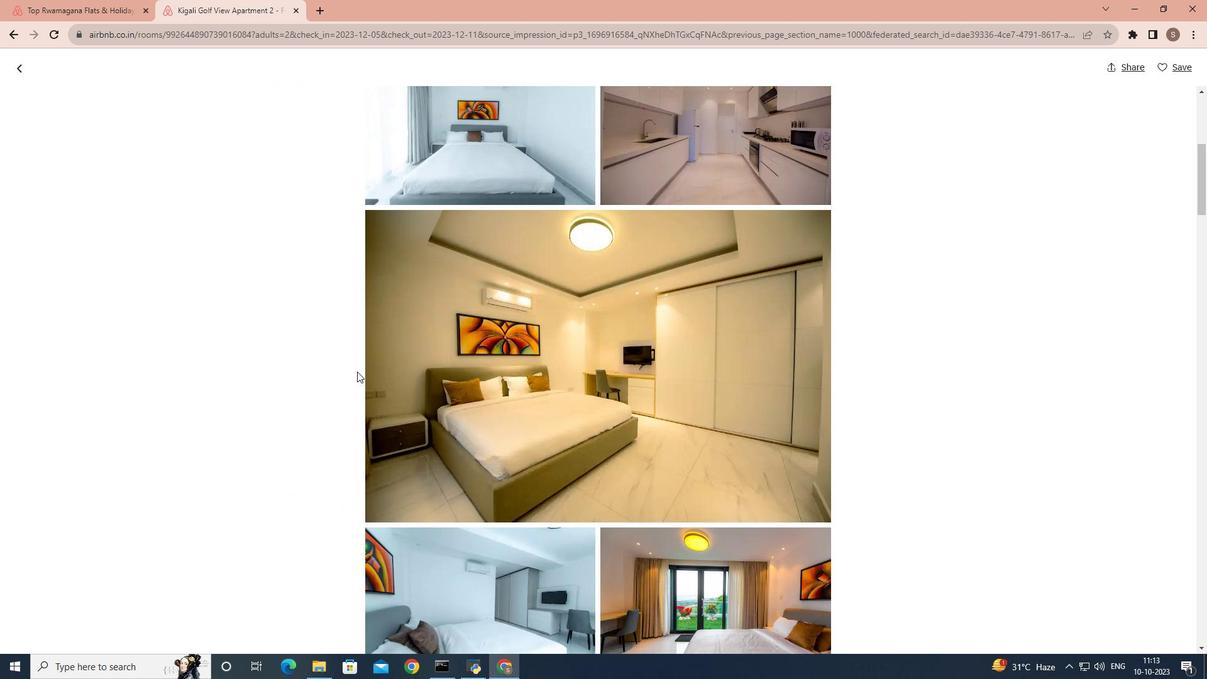 
Action: Mouse scrolled (357, 371) with delta (0, 0)
Screenshot: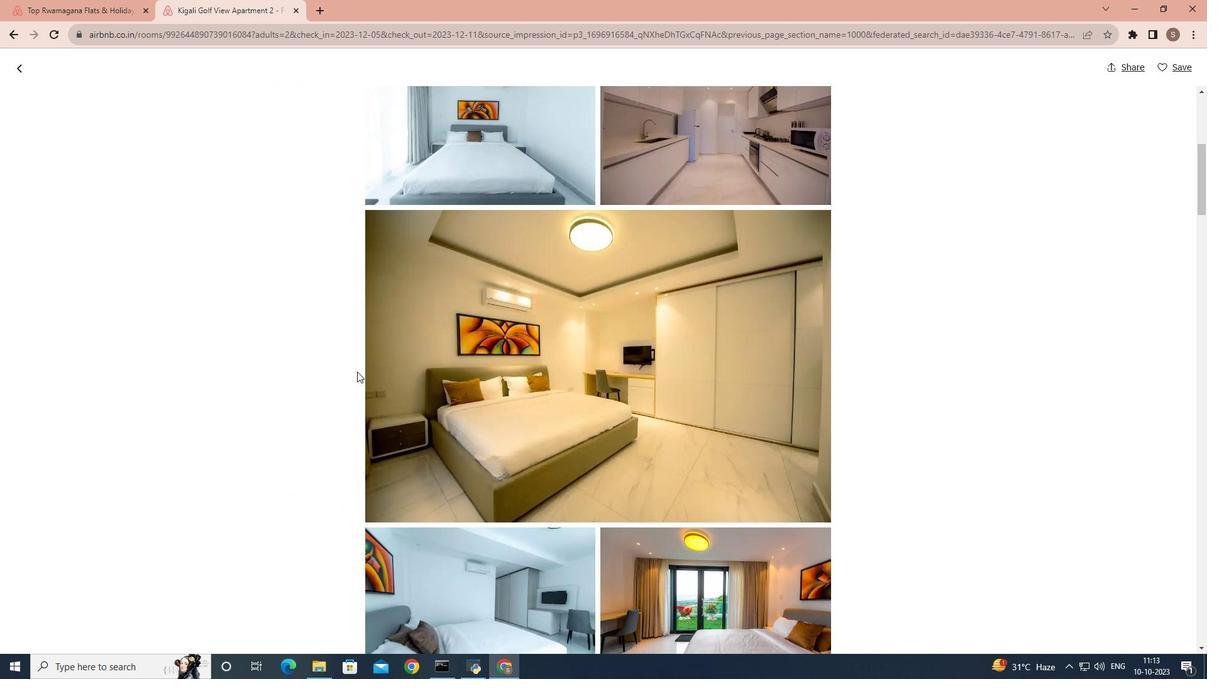 
Action: Mouse scrolled (357, 371) with delta (0, 0)
Screenshot: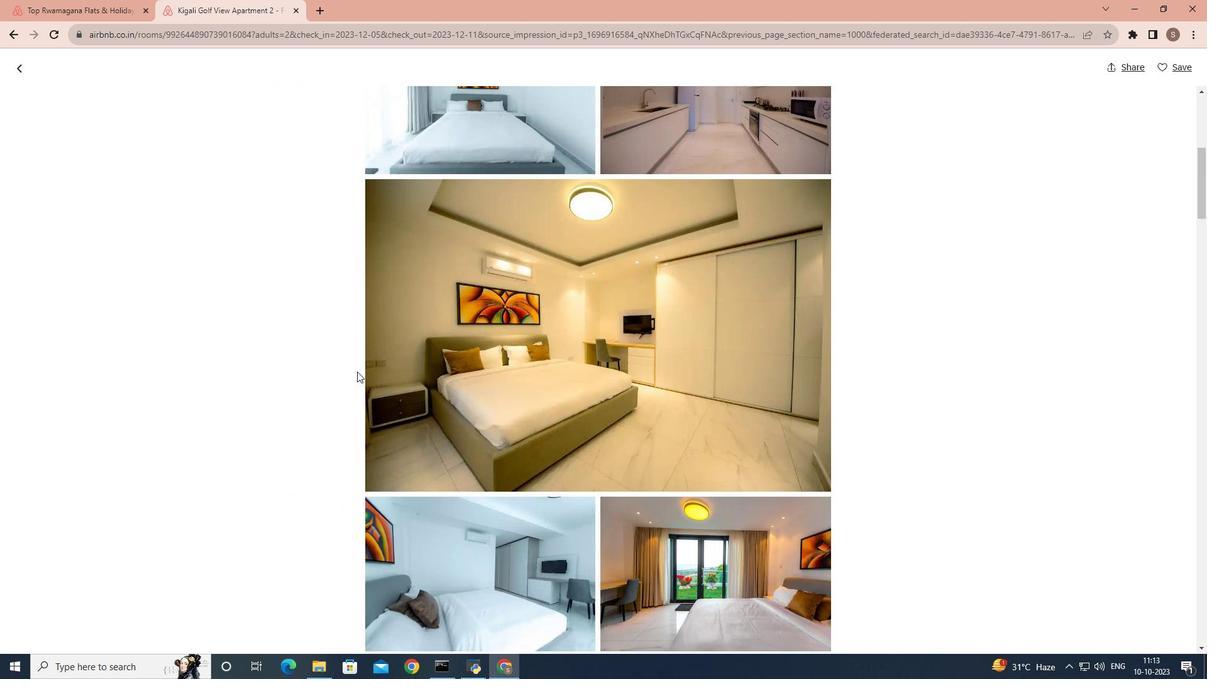
Action: Mouse scrolled (357, 371) with delta (0, 0)
Screenshot: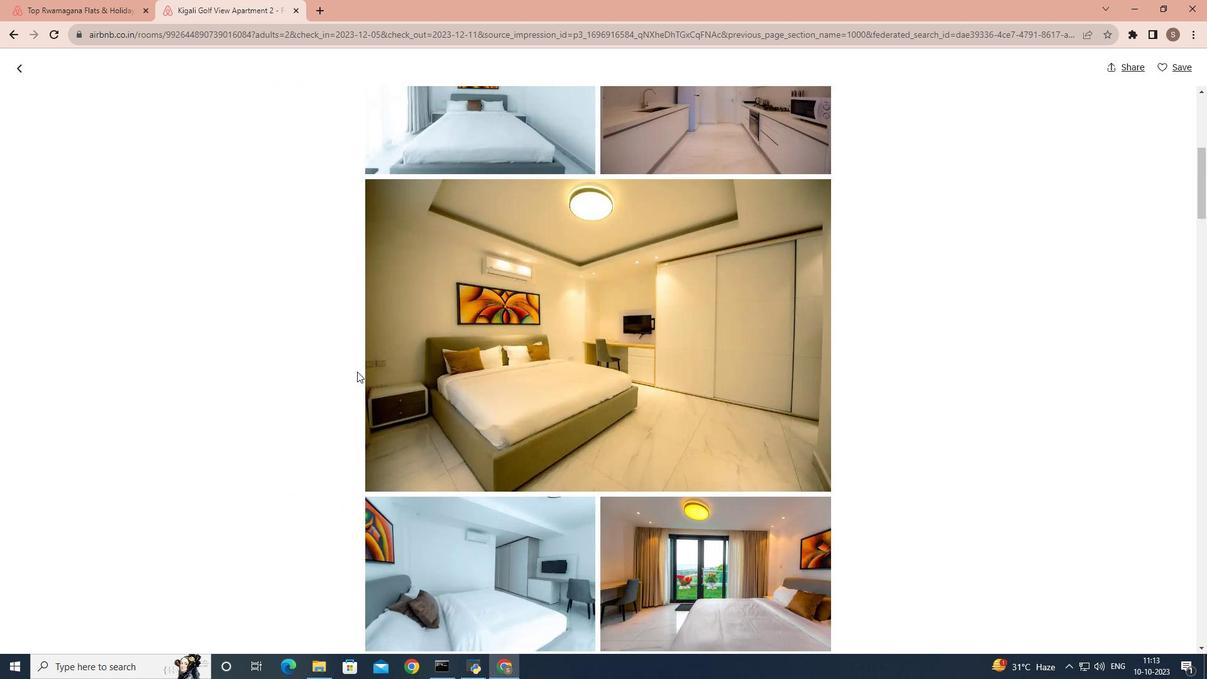 
Action: Mouse scrolled (357, 371) with delta (0, 0)
Screenshot: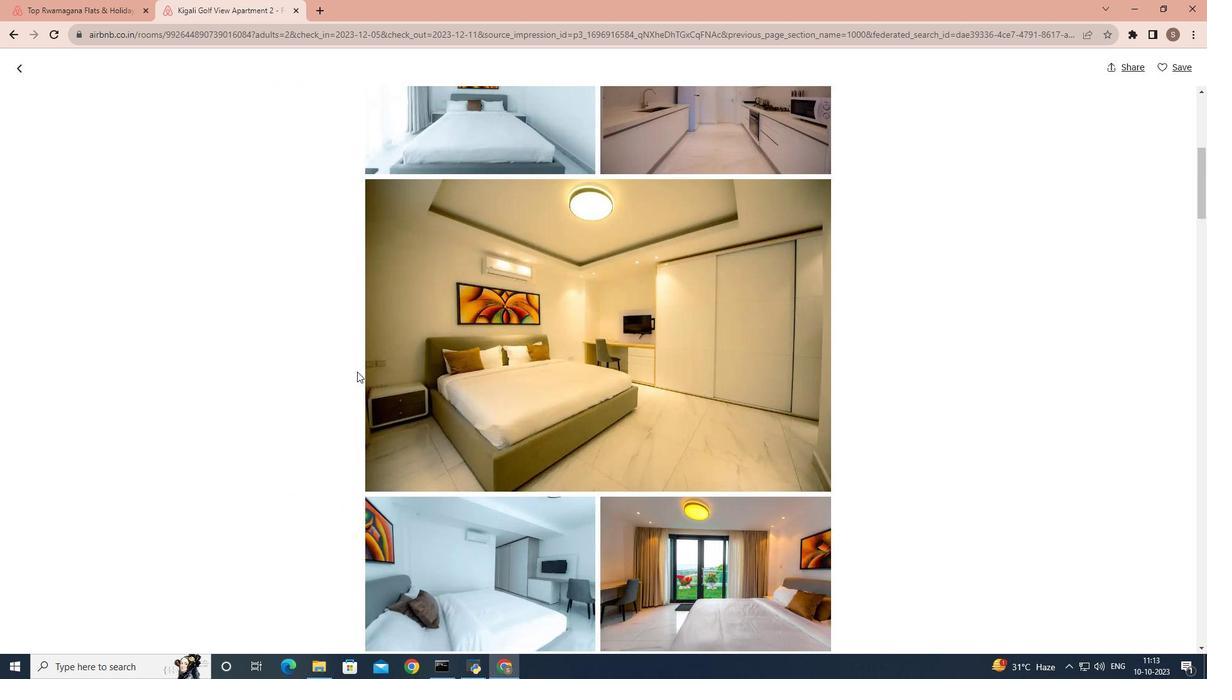 
Action: Mouse scrolled (357, 371) with delta (0, 0)
Screenshot: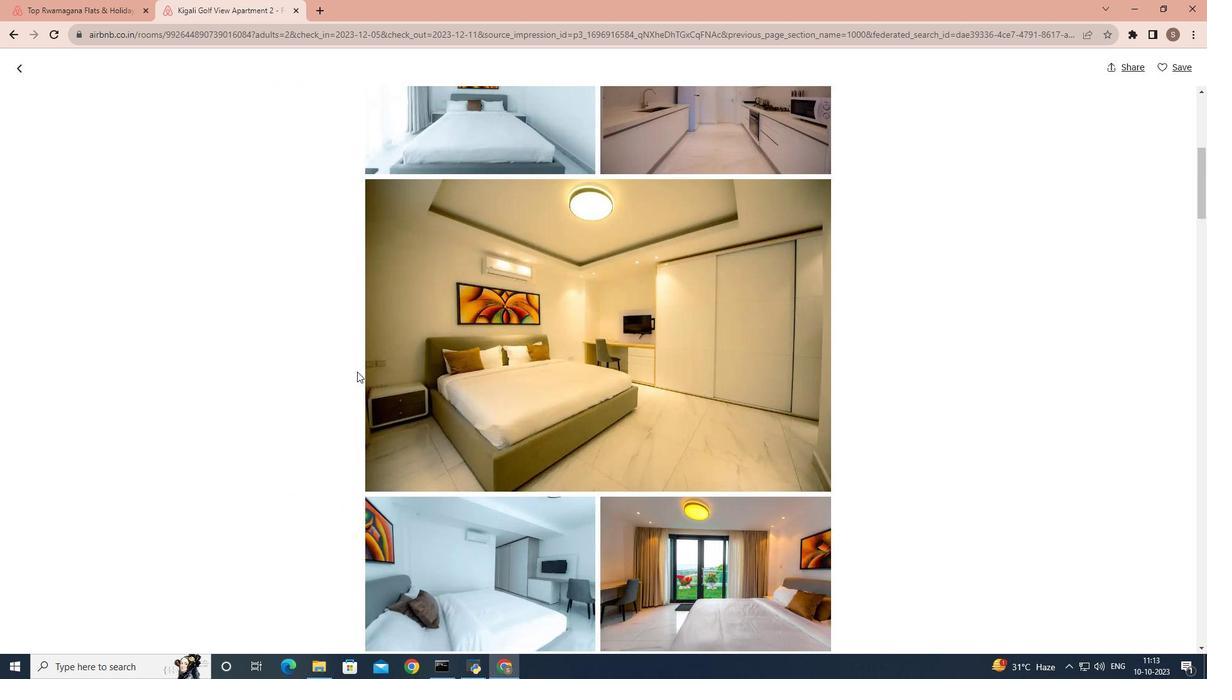 
Action: Mouse scrolled (357, 371) with delta (0, 0)
Screenshot: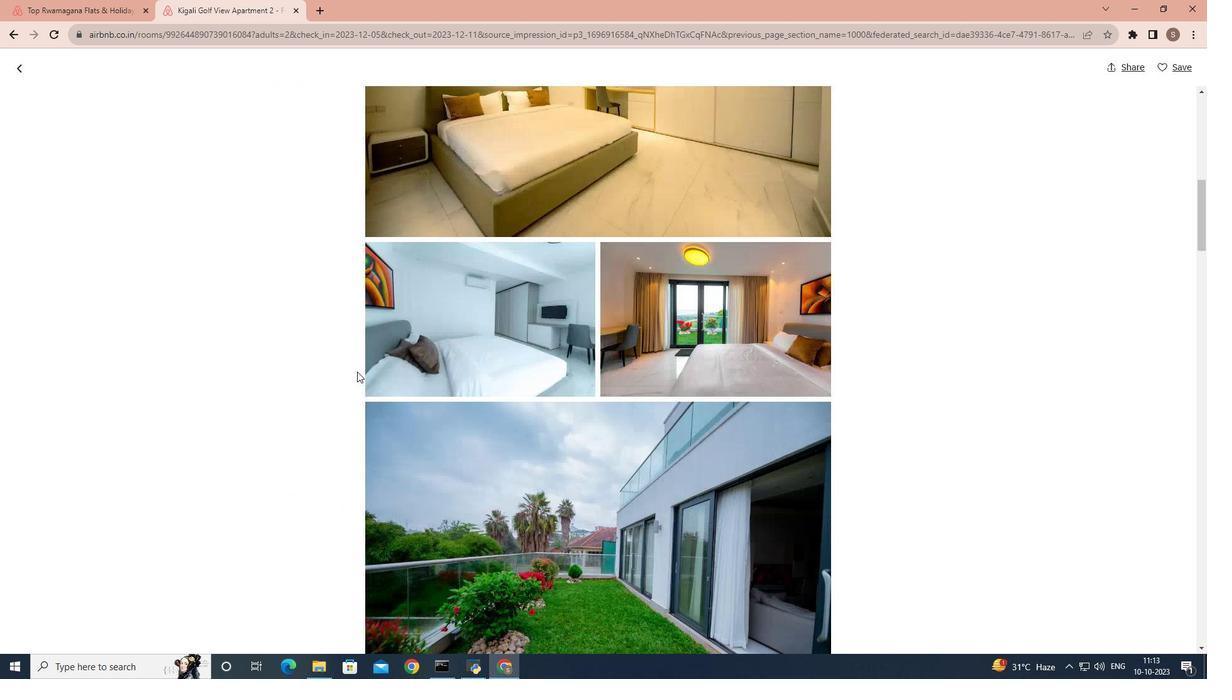 
Action: Mouse scrolled (357, 371) with delta (0, 0)
Screenshot: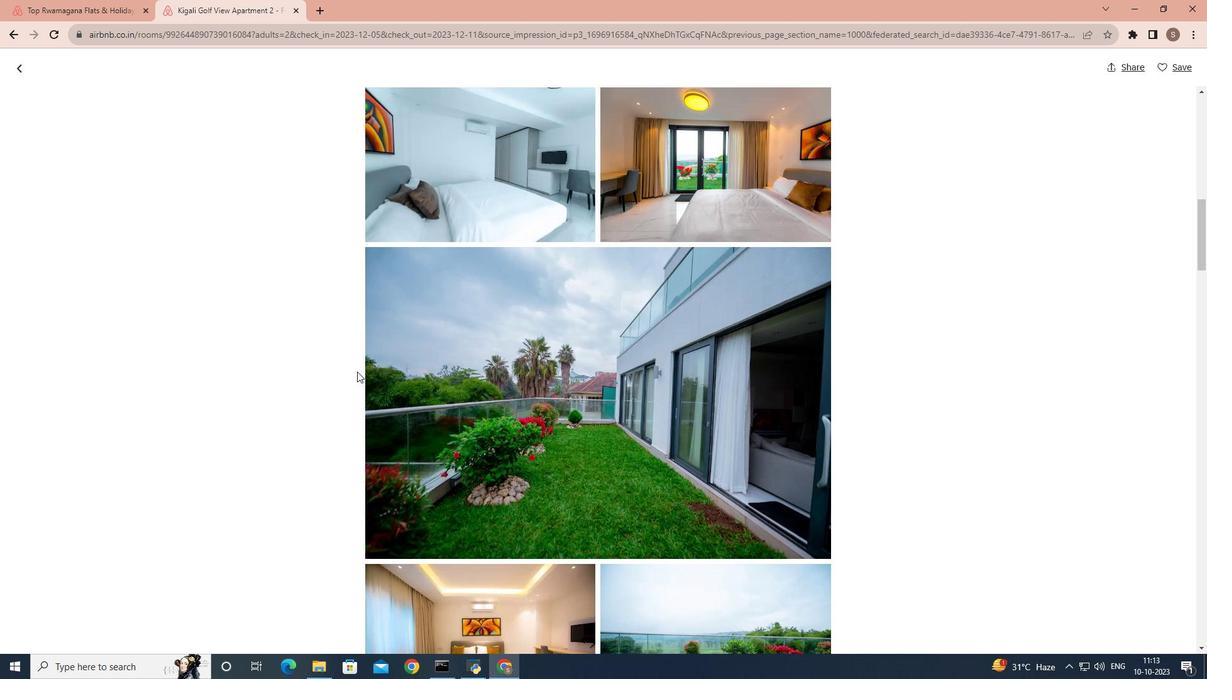 
Action: Mouse scrolled (357, 371) with delta (0, 0)
Screenshot: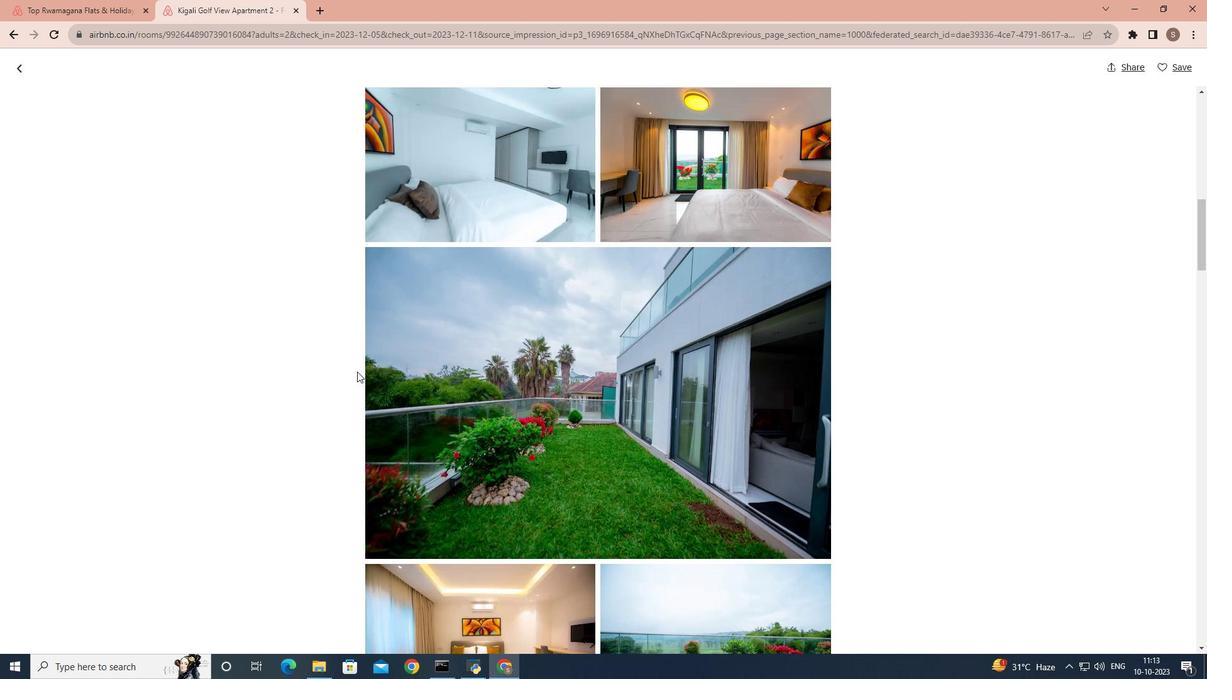 
Action: Mouse scrolled (357, 371) with delta (0, 0)
Screenshot: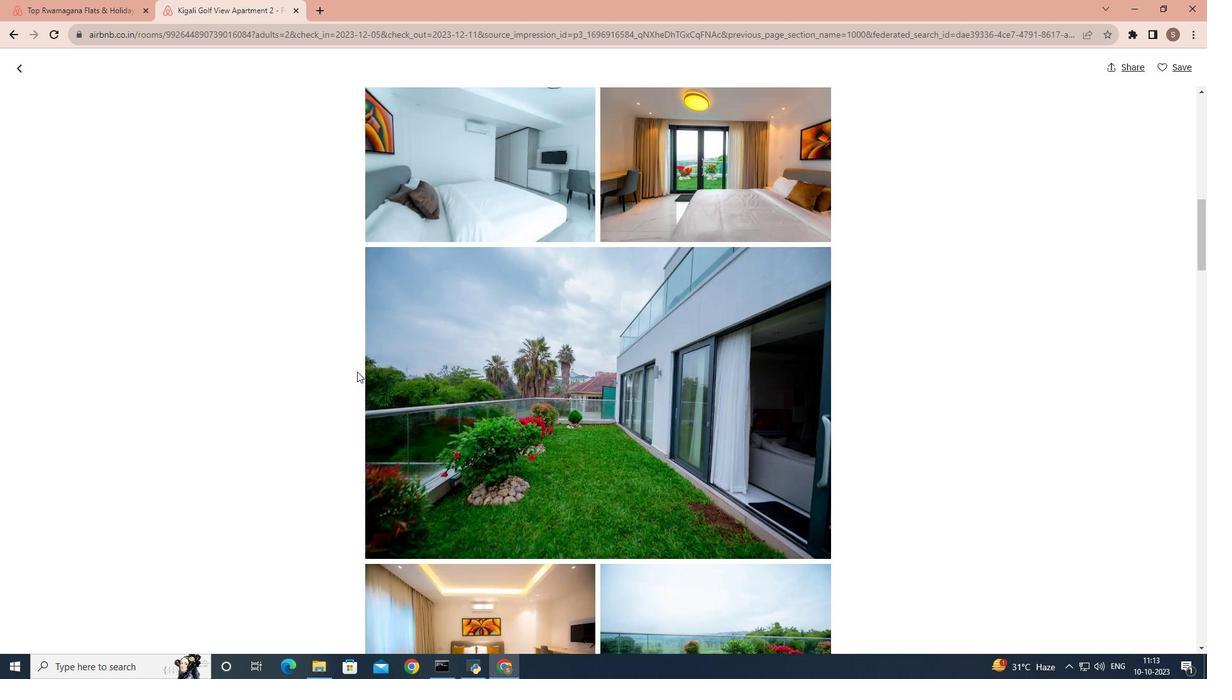 
Action: Mouse scrolled (357, 371) with delta (0, 0)
Screenshot: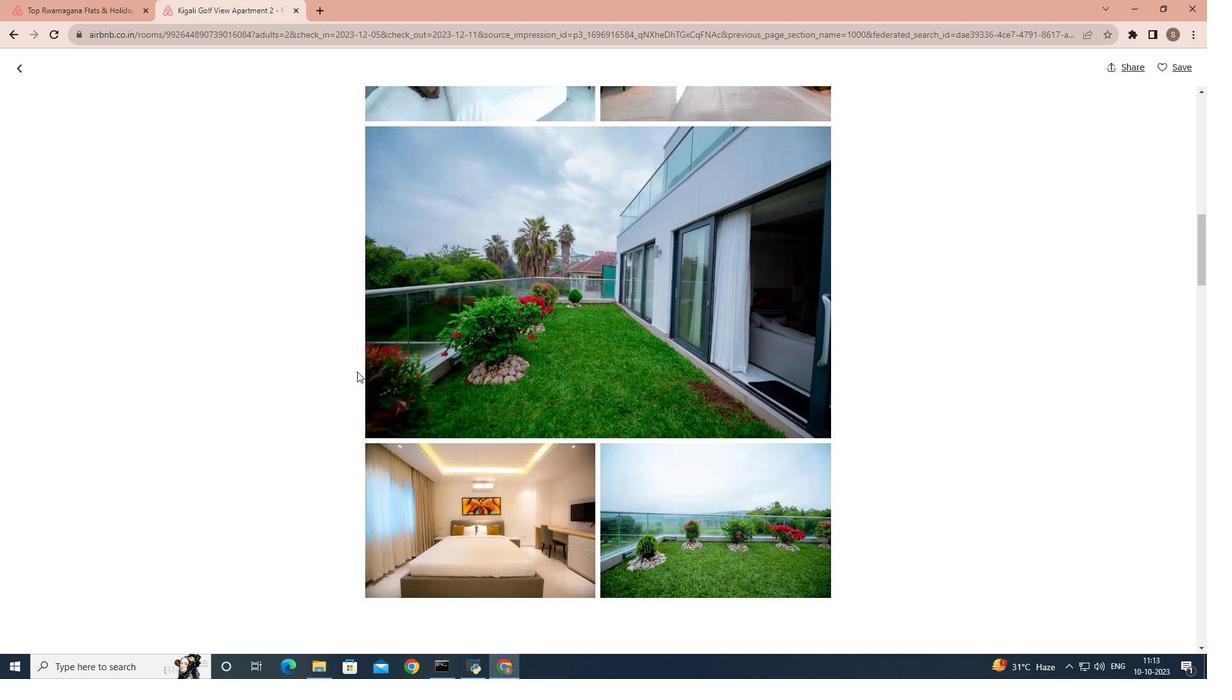 
Action: Mouse scrolled (357, 371) with delta (0, 0)
Screenshot: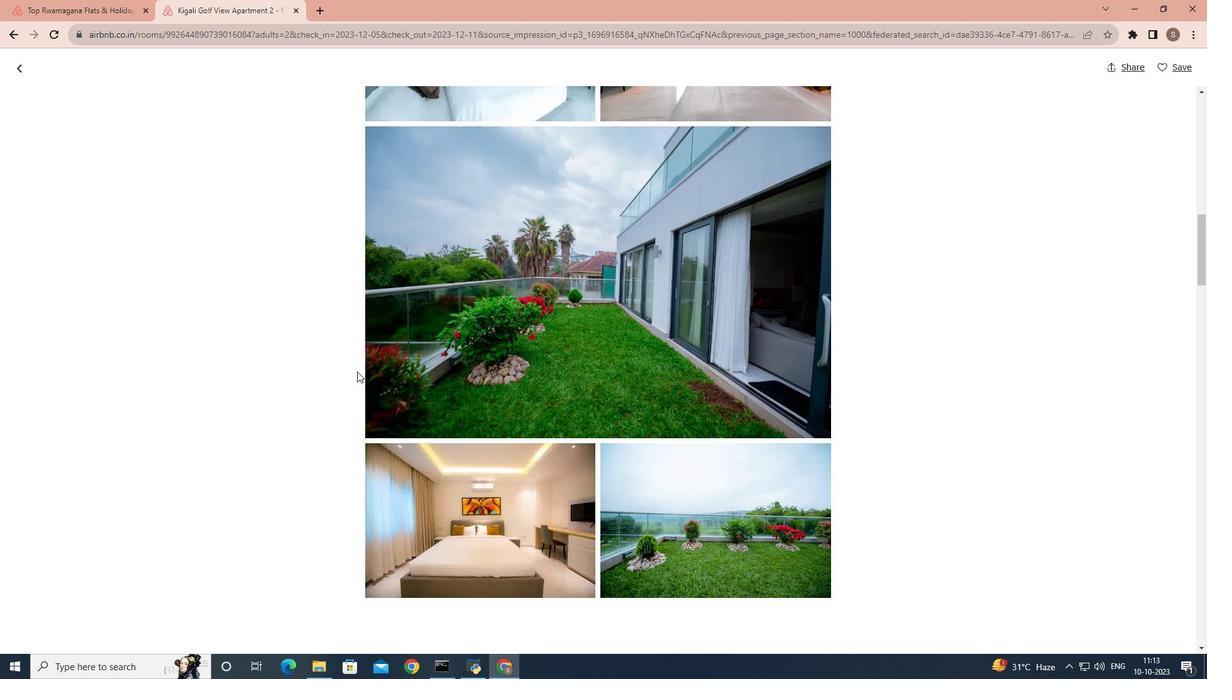 
Action: Mouse scrolled (357, 371) with delta (0, 0)
Screenshot: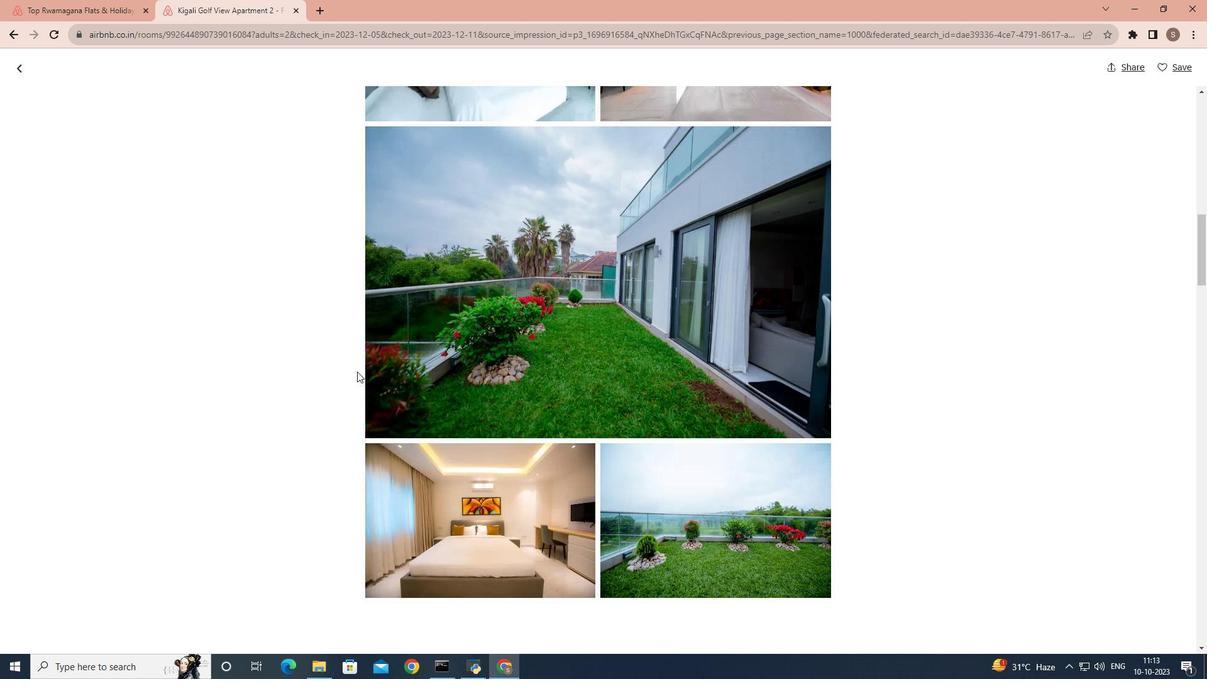
Action: Mouse scrolled (357, 371) with delta (0, 0)
Screenshot: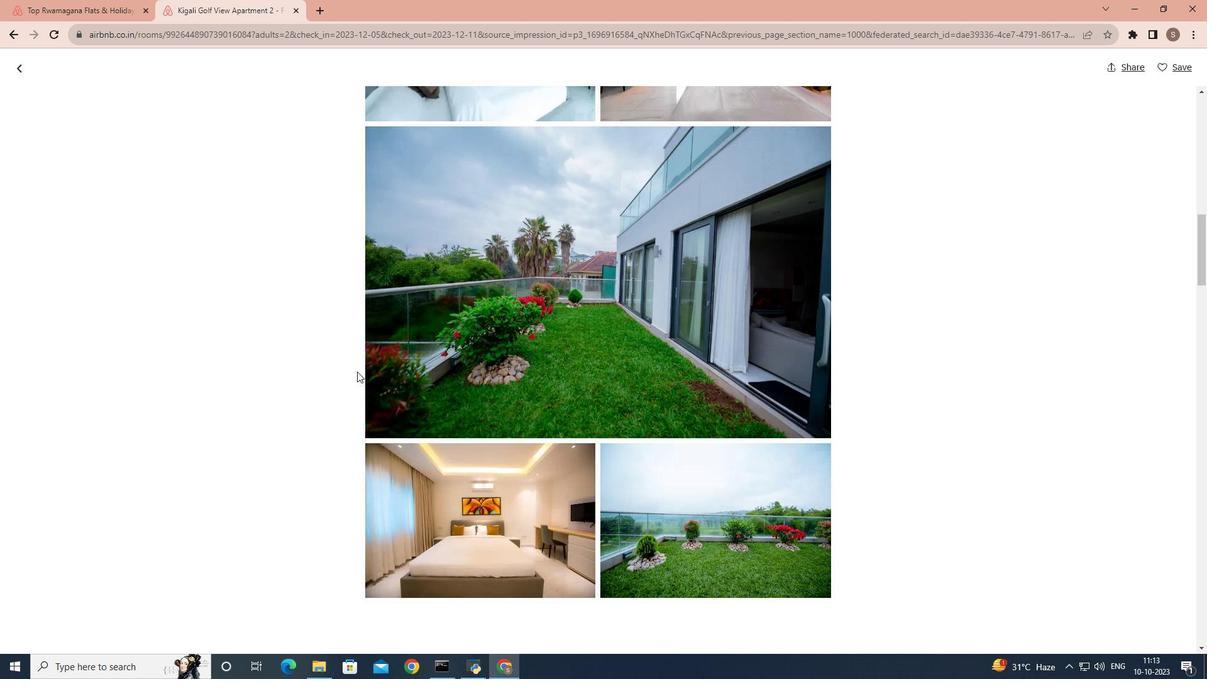 
Action: Mouse scrolled (357, 371) with delta (0, 0)
Screenshot: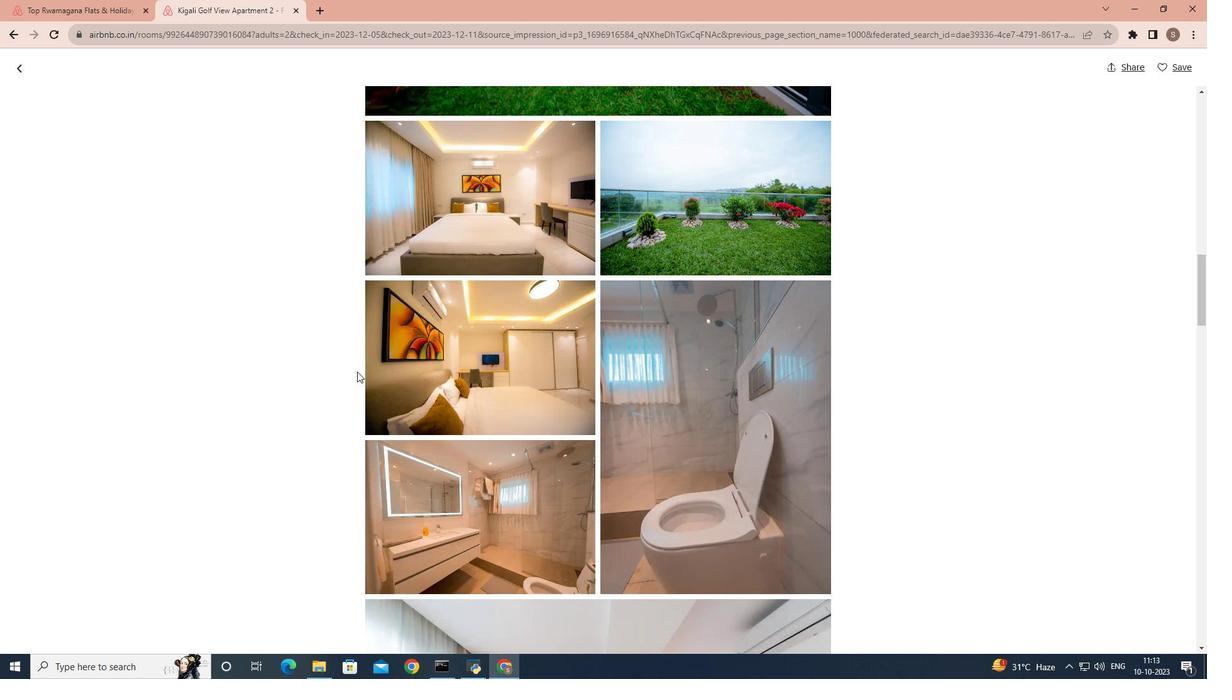 
Action: Mouse scrolled (357, 371) with delta (0, 0)
Screenshot: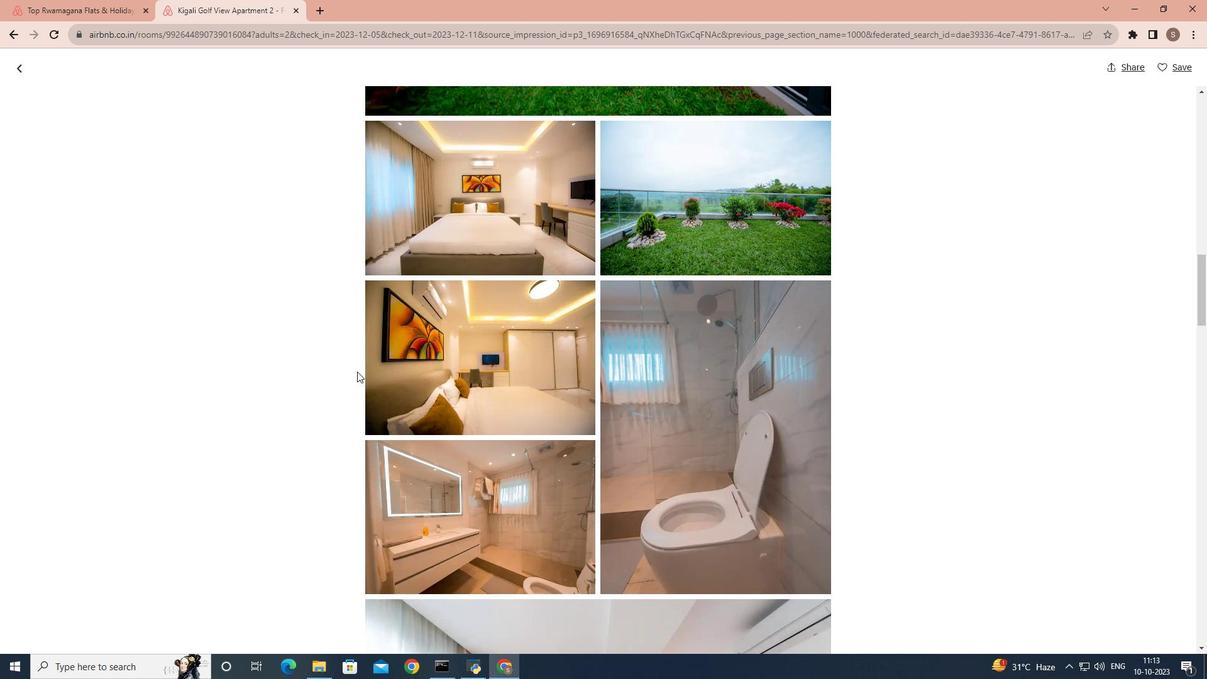 
Action: Mouse scrolled (357, 371) with delta (0, 0)
Screenshot: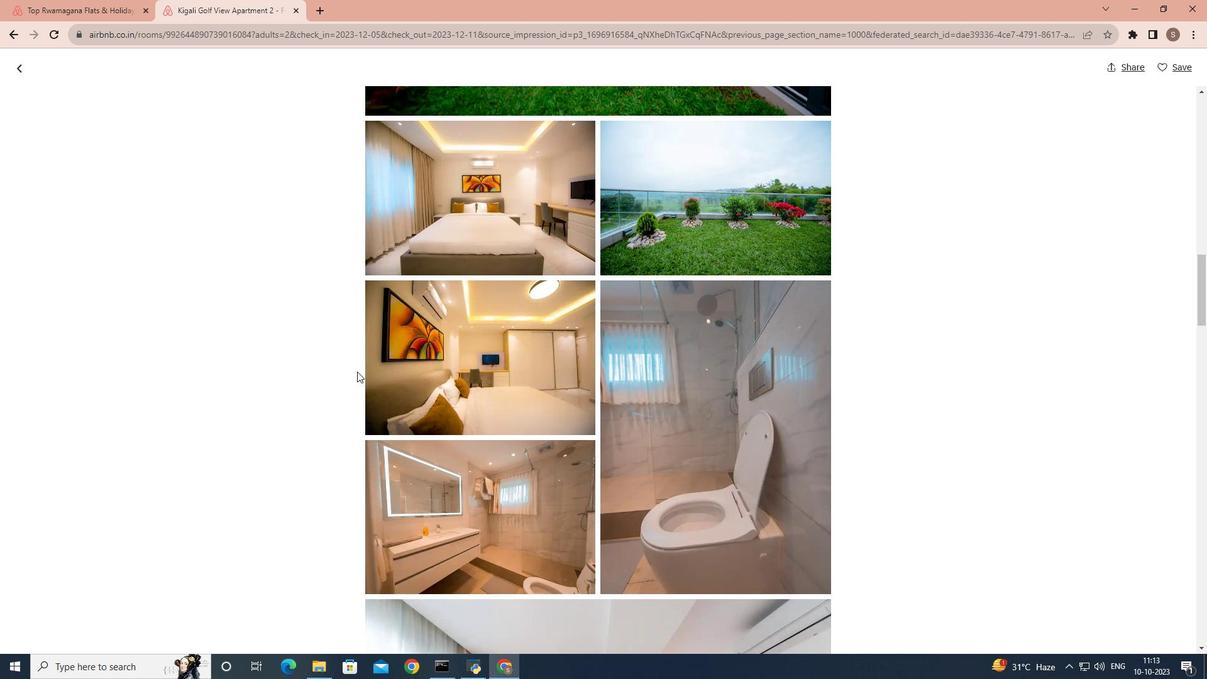 
Action: Mouse scrolled (357, 371) with delta (0, 0)
Screenshot: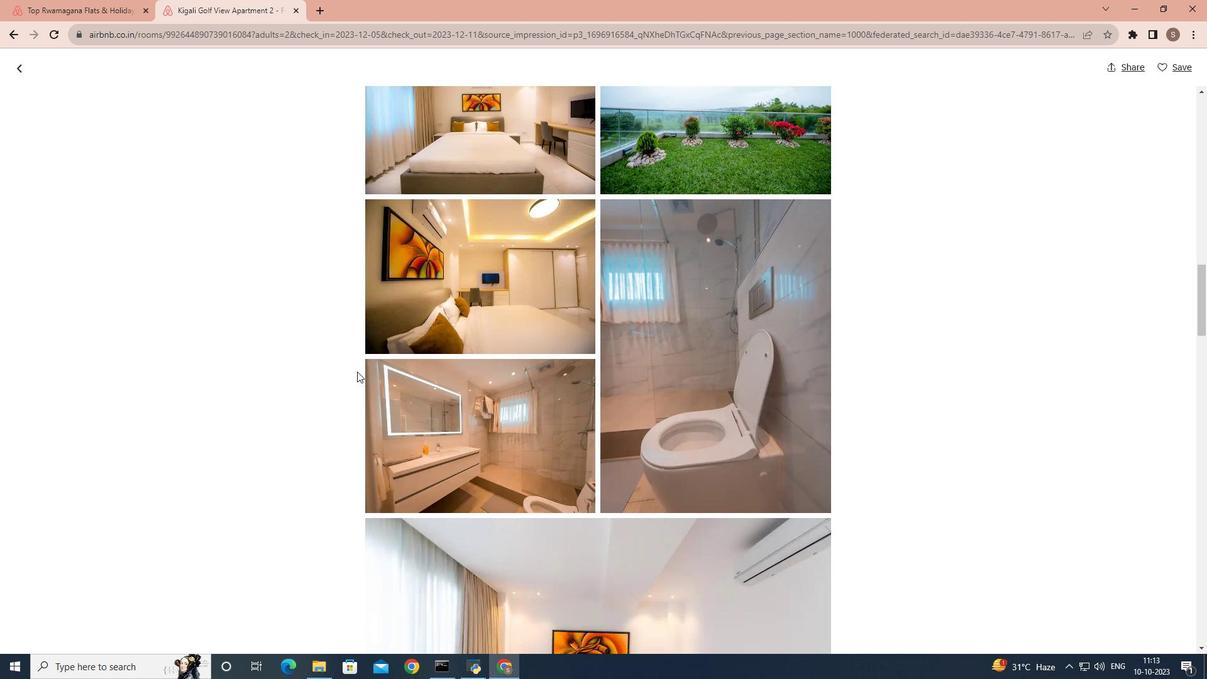 
Action: Mouse scrolled (357, 371) with delta (0, 0)
Screenshot: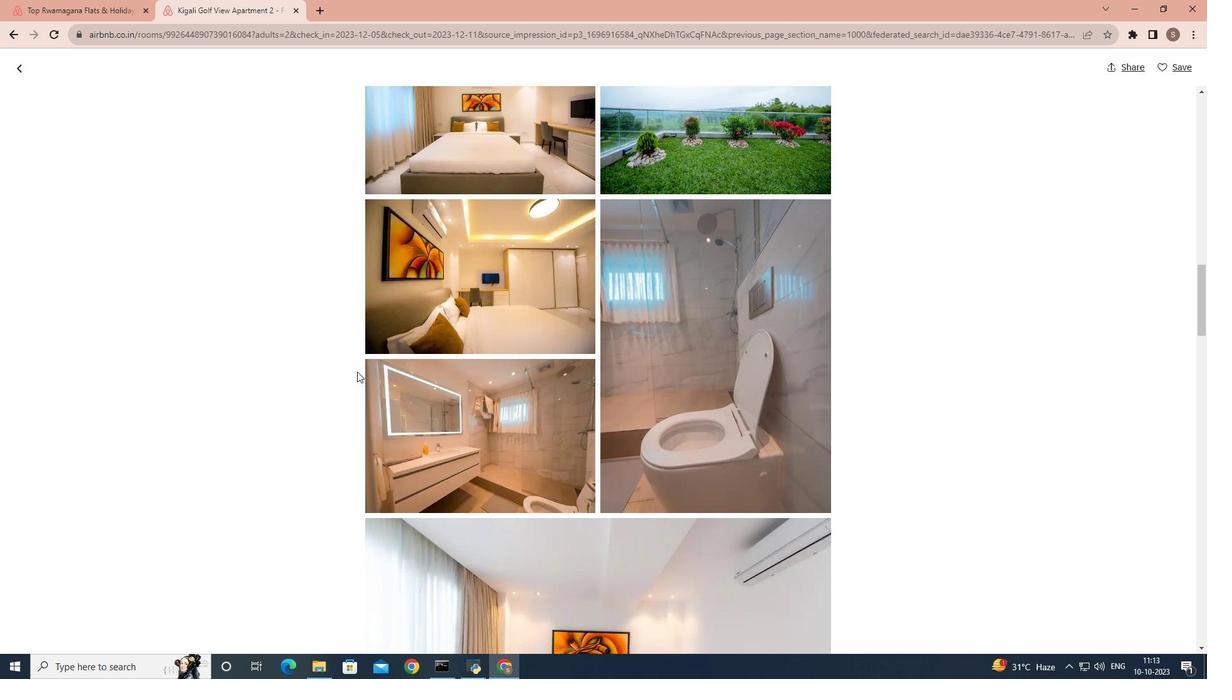 
Action: Mouse scrolled (357, 371) with delta (0, 0)
Screenshot: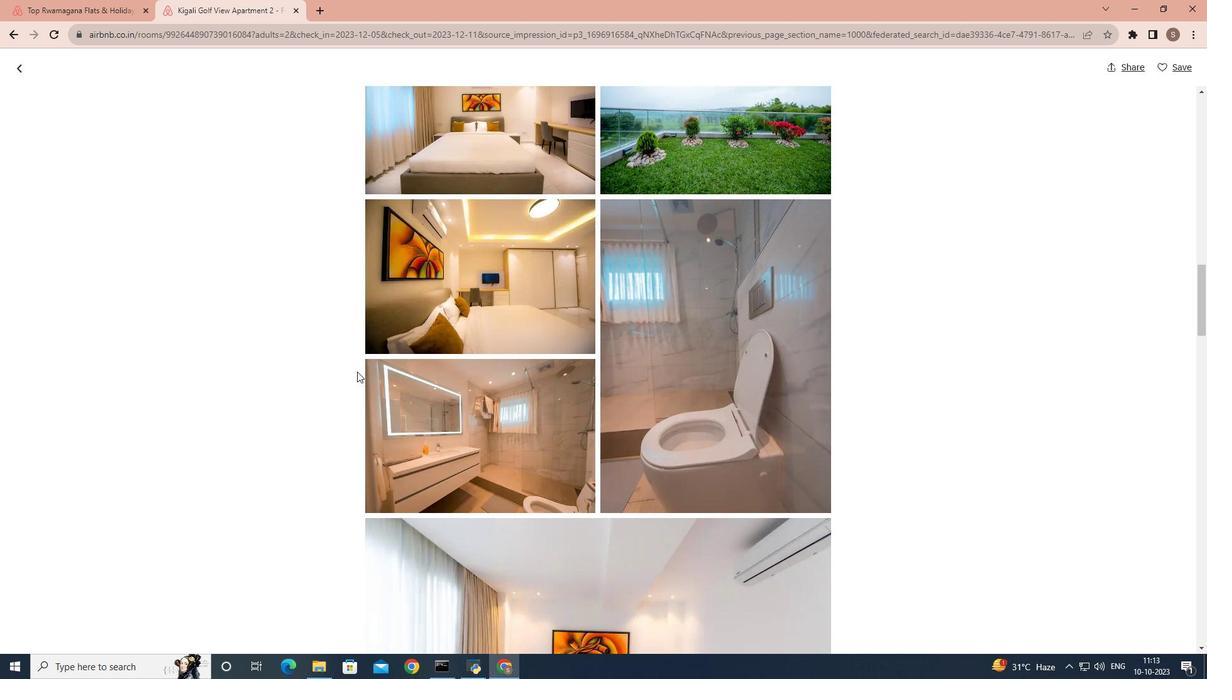 
Action: Mouse scrolled (357, 371) with delta (0, 0)
Screenshot: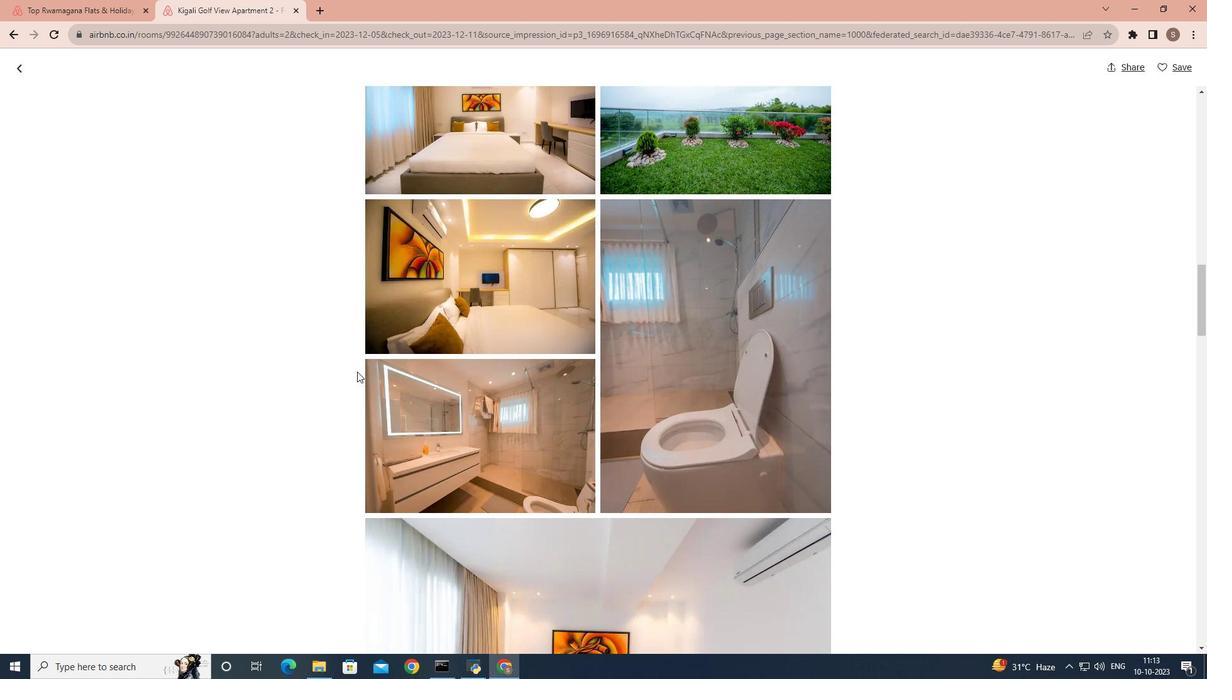 
Action: Mouse scrolled (357, 371) with delta (0, 0)
Screenshot: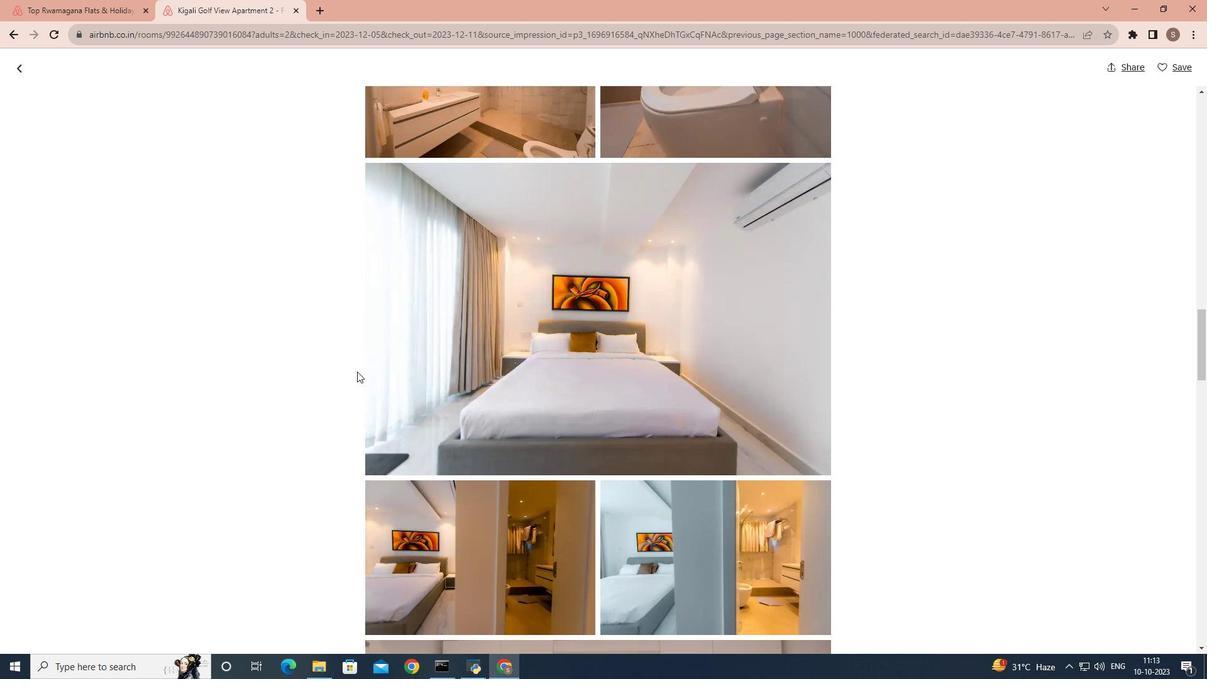 
Action: Mouse scrolled (357, 371) with delta (0, 0)
Screenshot: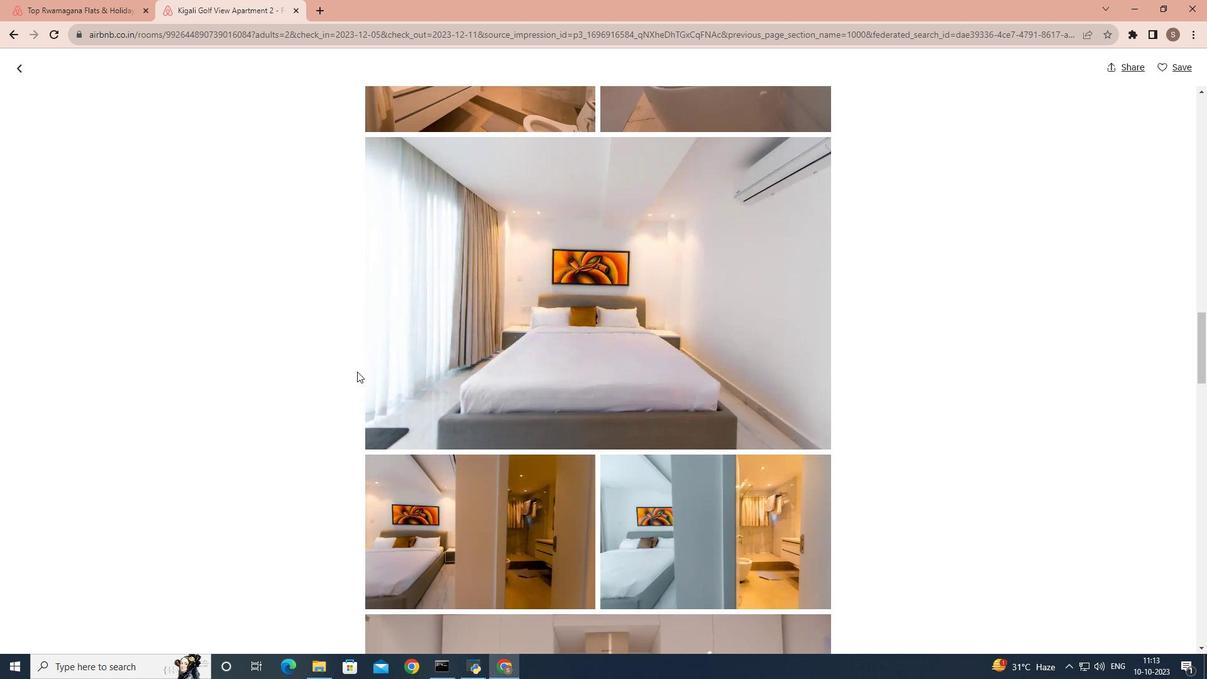 
Action: Mouse scrolled (357, 371) with delta (0, 0)
Screenshot: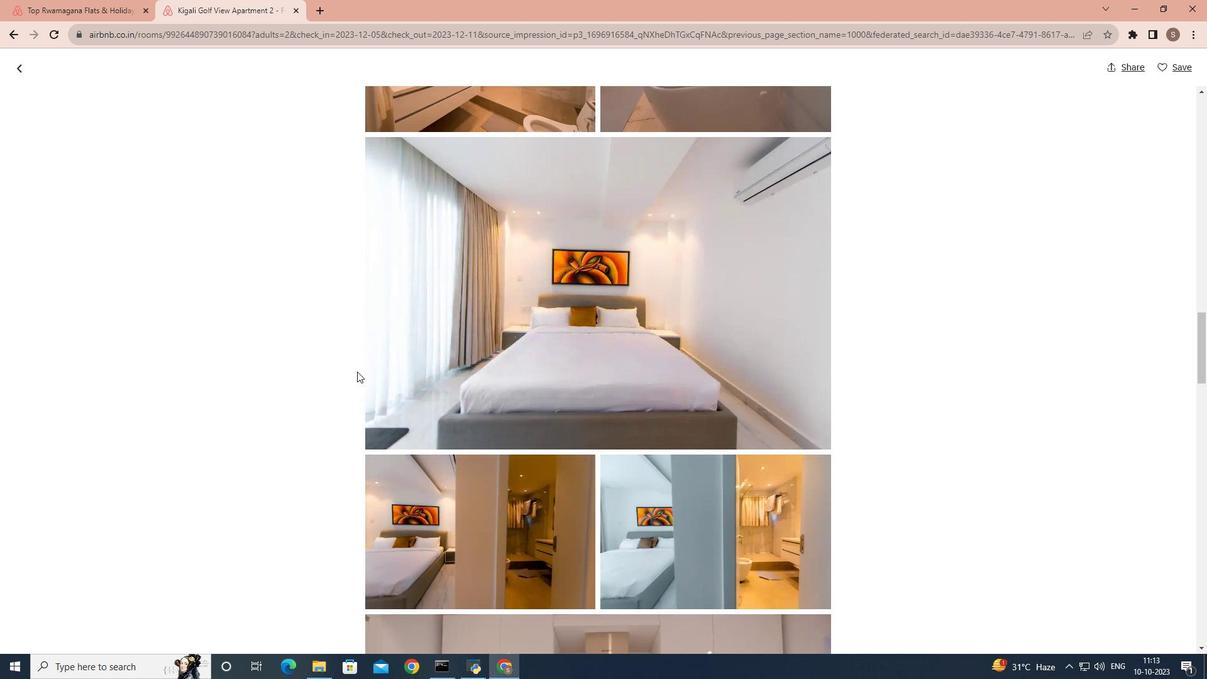 
Action: Mouse scrolled (357, 371) with delta (0, 0)
Screenshot: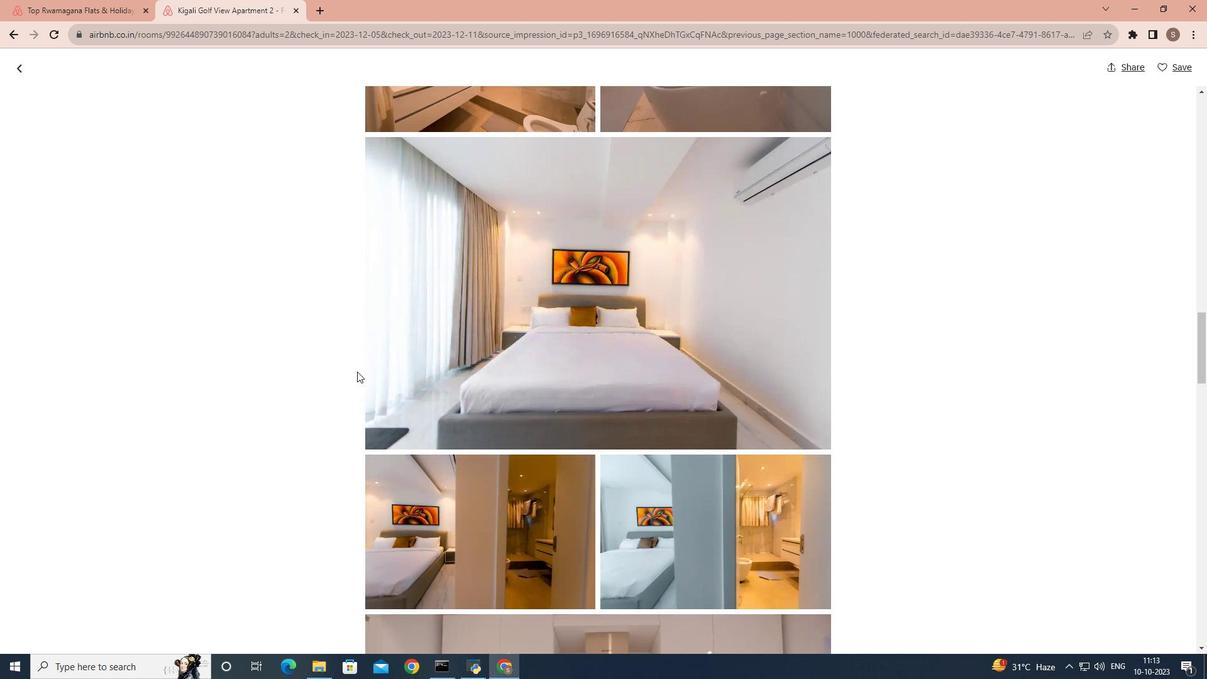 
Action: Mouse scrolled (357, 371) with delta (0, 0)
Screenshot: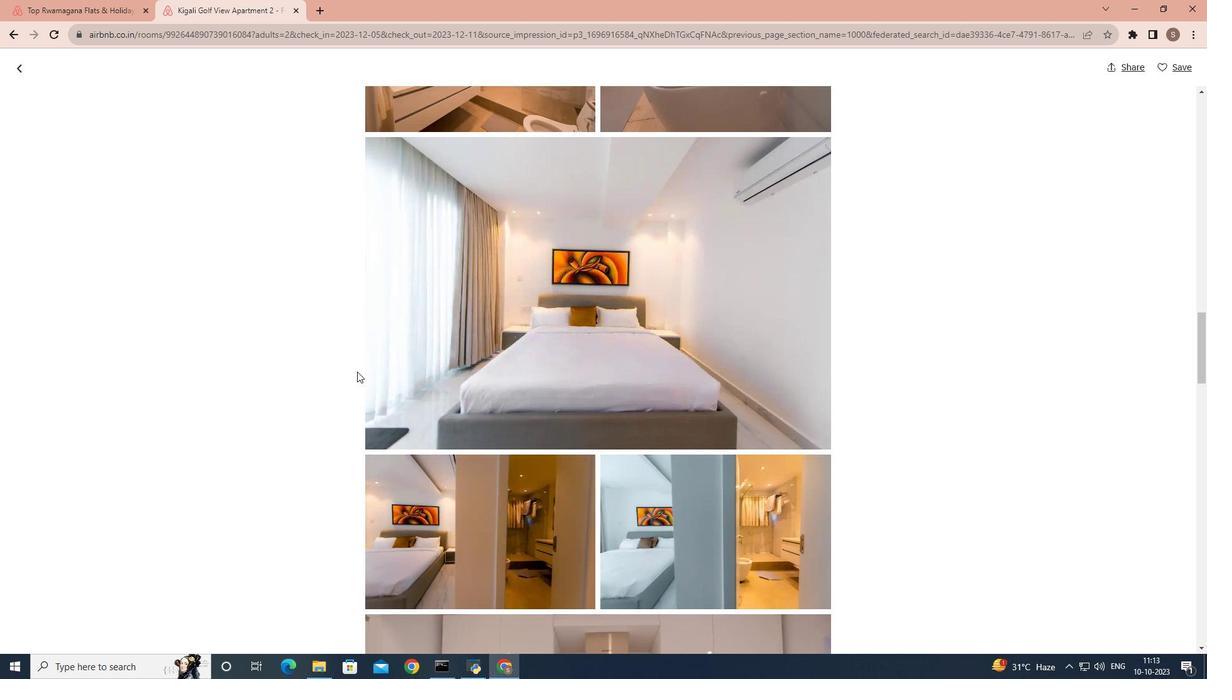 
Action: Mouse scrolled (357, 371) with delta (0, 0)
Screenshot: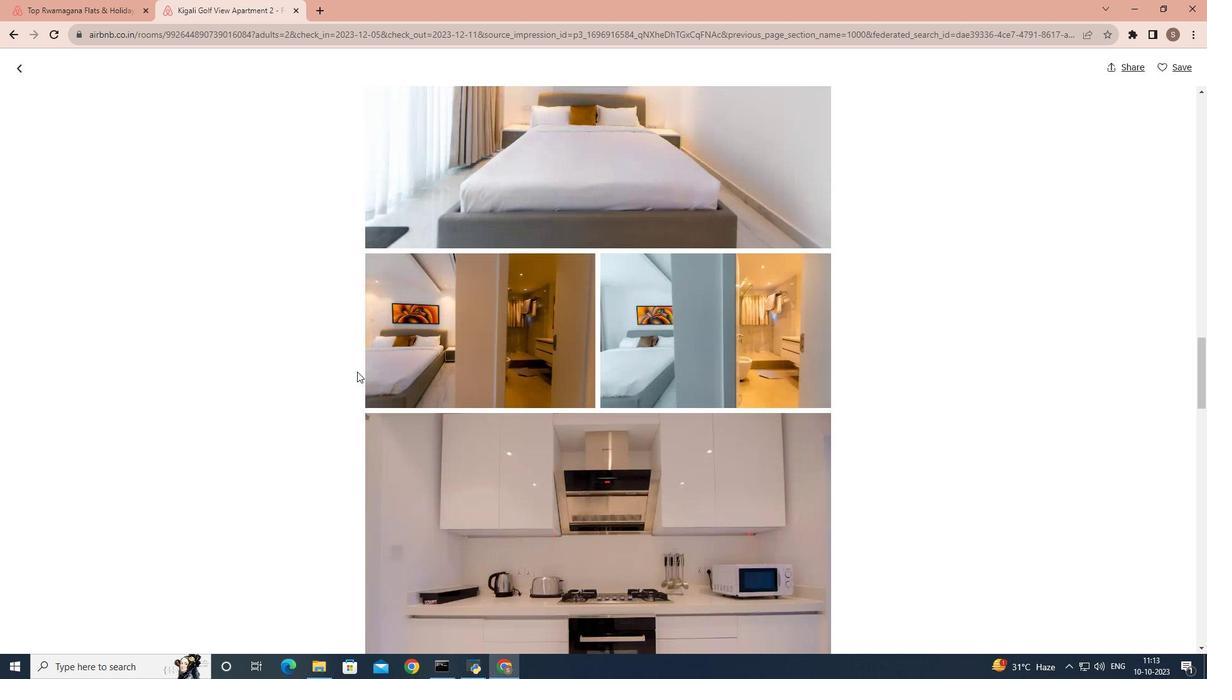 
Action: Mouse scrolled (357, 371) with delta (0, 0)
Screenshot: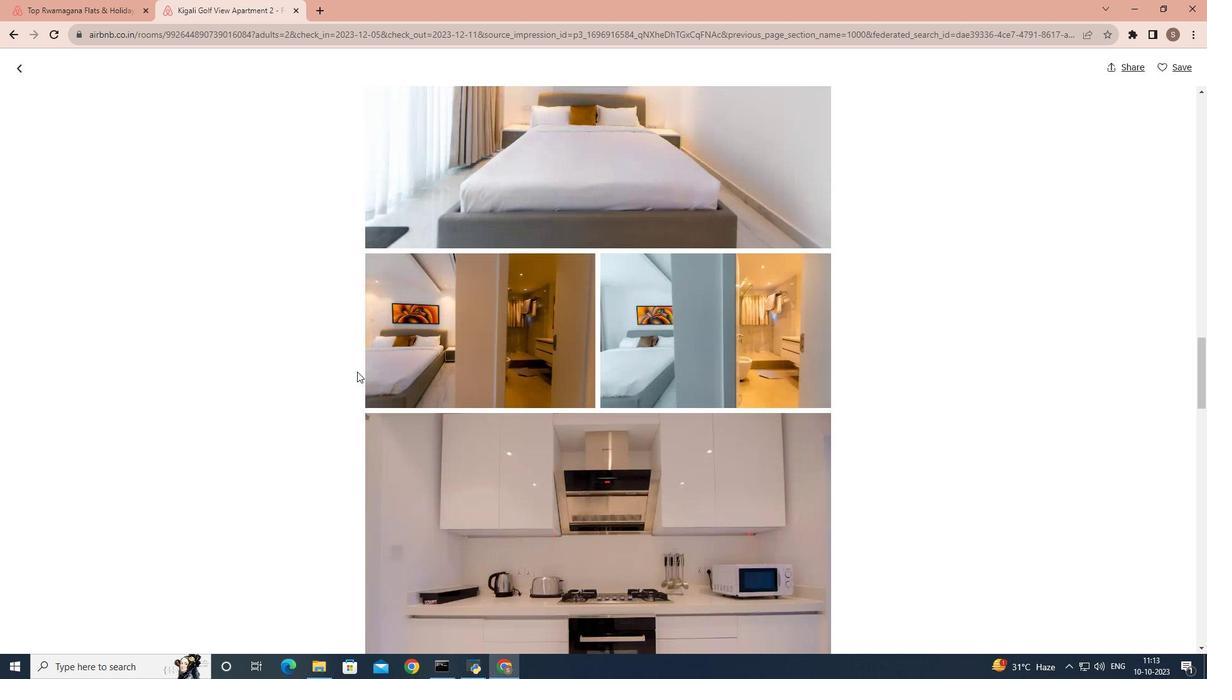 
Action: Mouse scrolled (357, 371) with delta (0, 0)
Screenshot: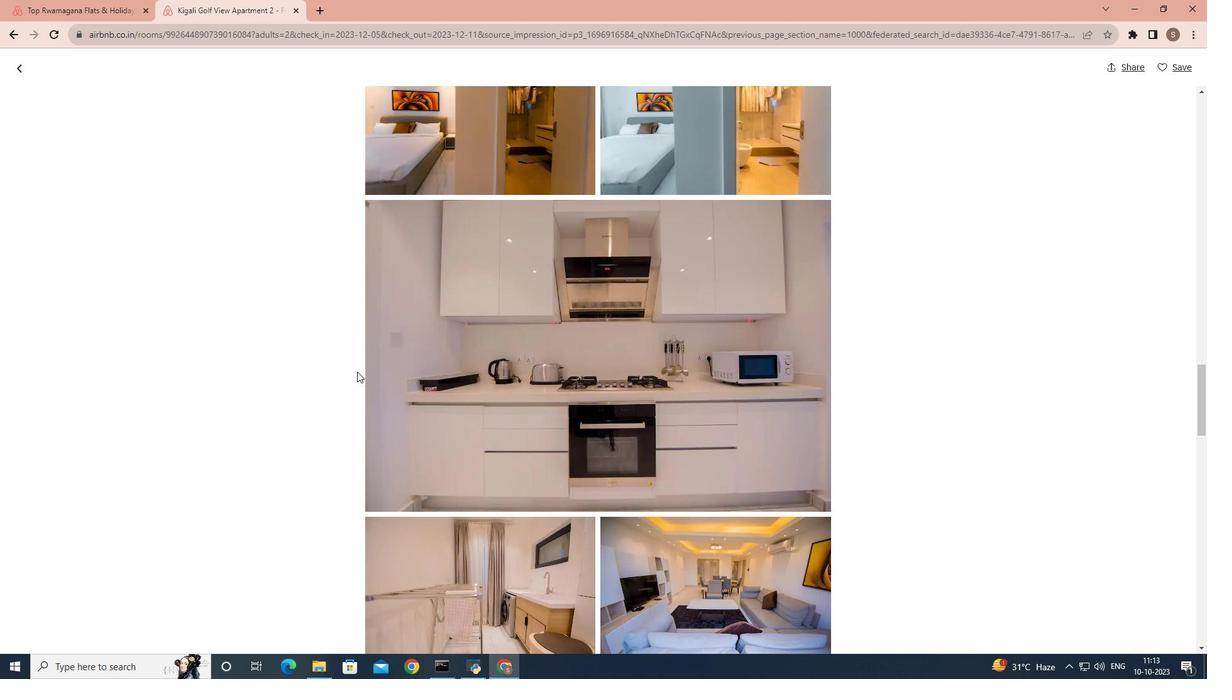 
Action: Mouse scrolled (357, 371) with delta (0, 0)
Screenshot: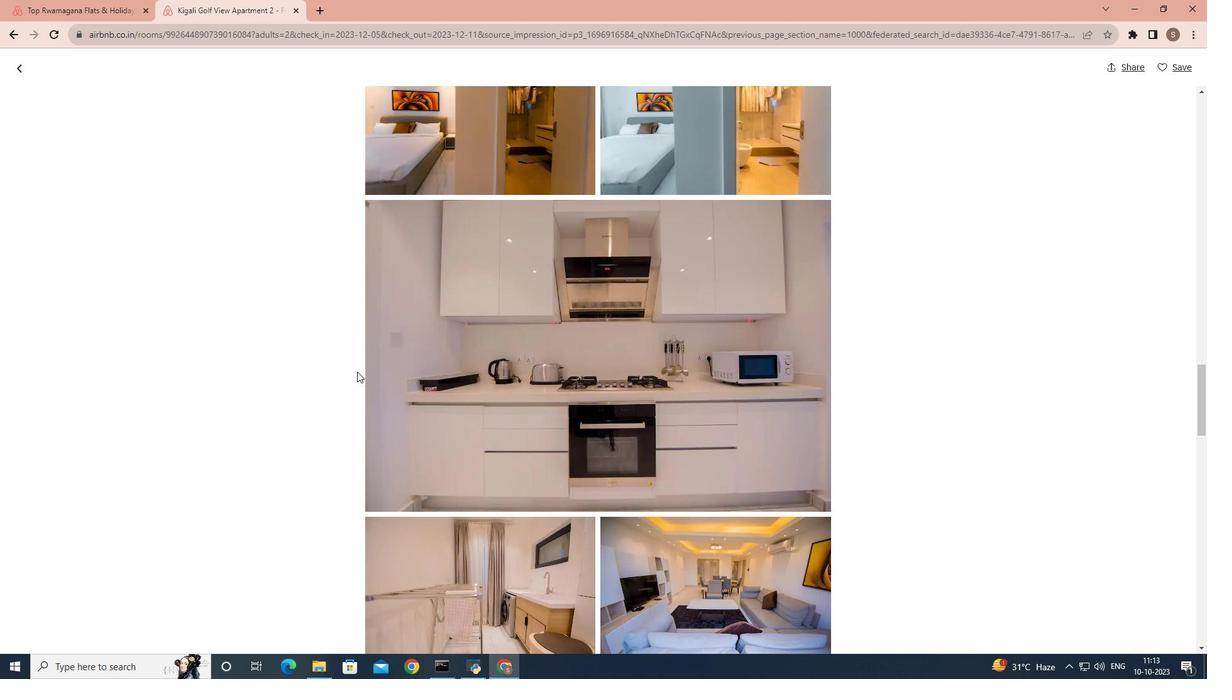 
Action: Mouse scrolled (357, 371) with delta (0, 0)
Screenshot: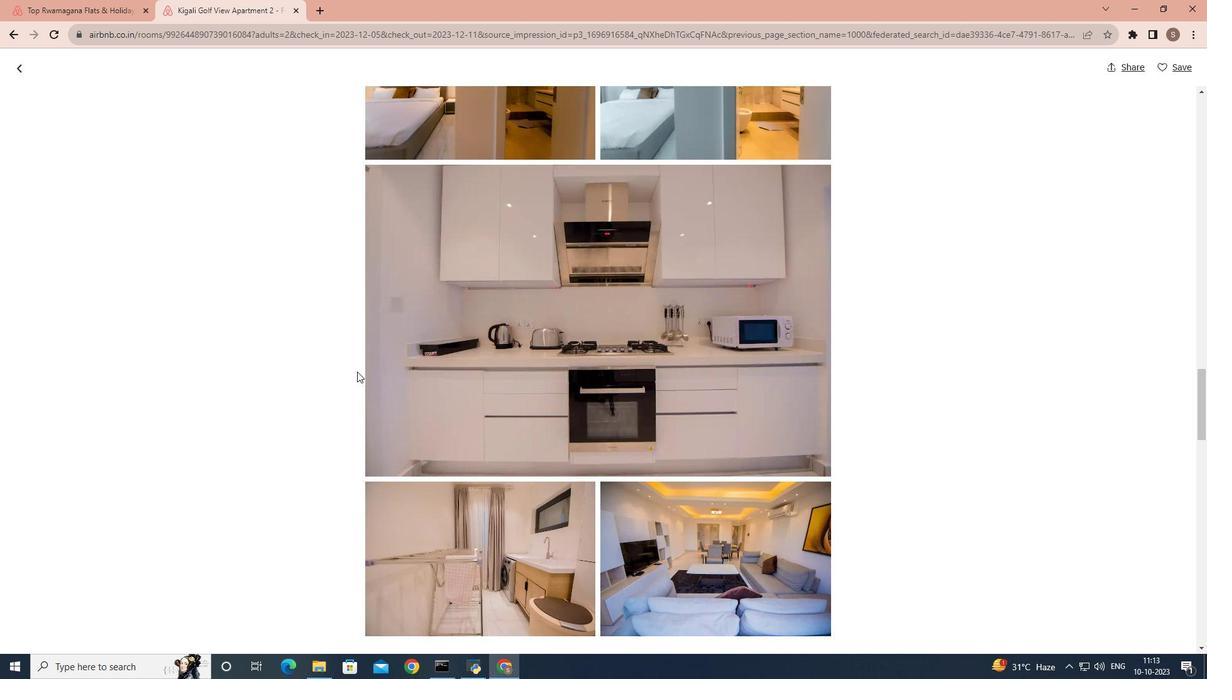 
Action: Mouse scrolled (357, 371) with delta (0, 0)
Screenshot: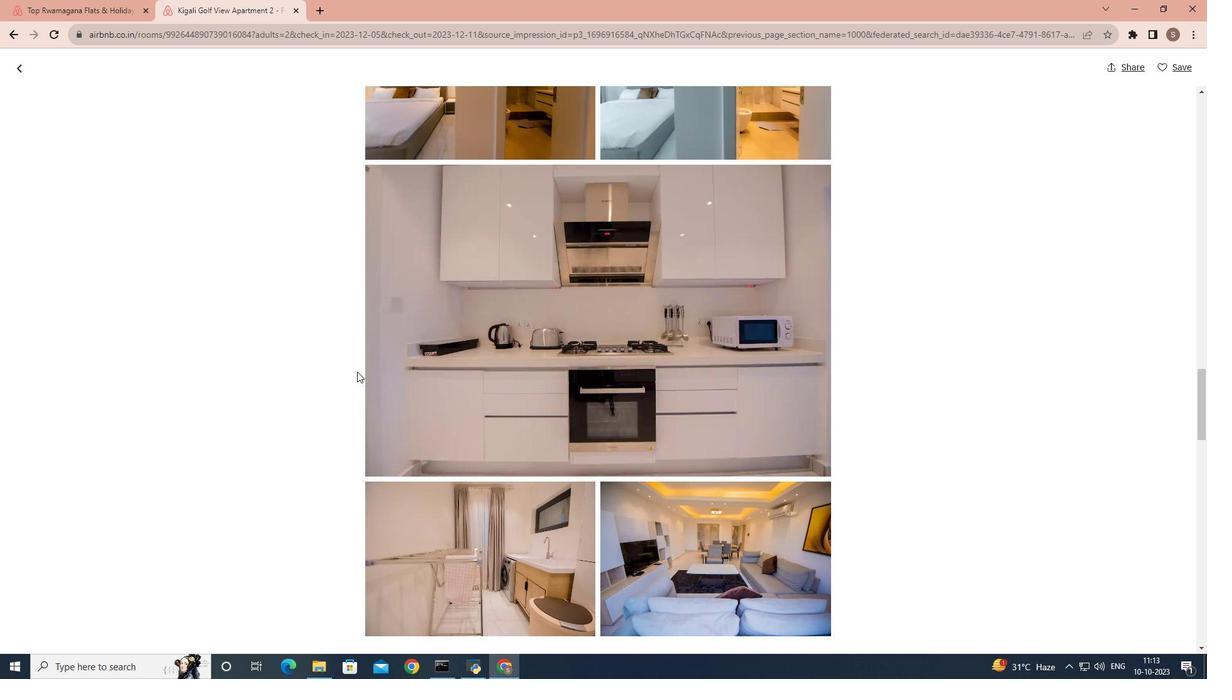
Action: Mouse scrolled (357, 371) with delta (0, 0)
Screenshot: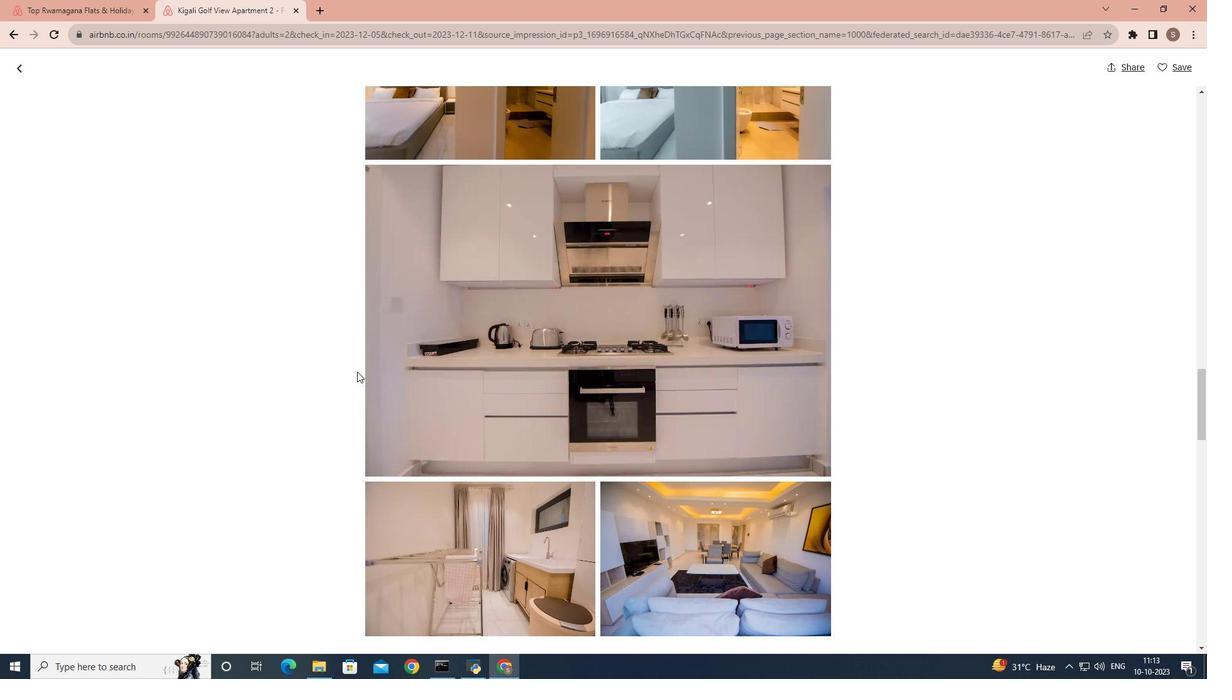 
Action: Mouse scrolled (357, 371) with delta (0, 0)
Screenshot: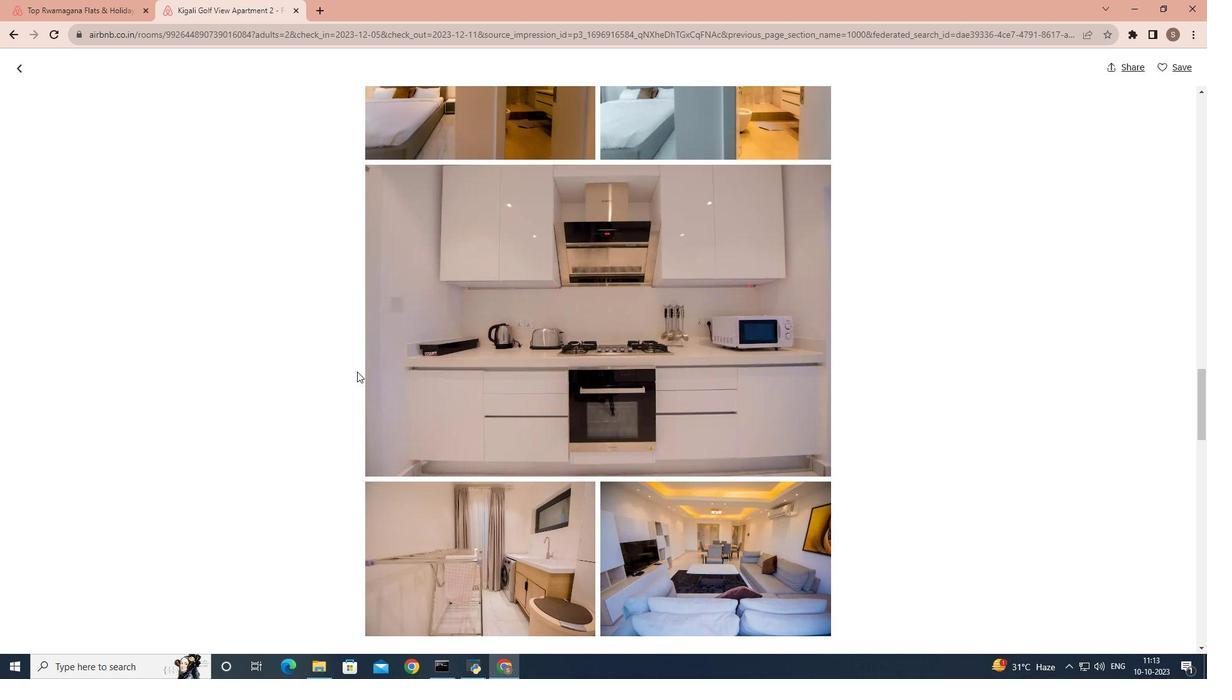 
Action: Mouse scrolled (357, 371) with delta (0, 0)
Screenshot: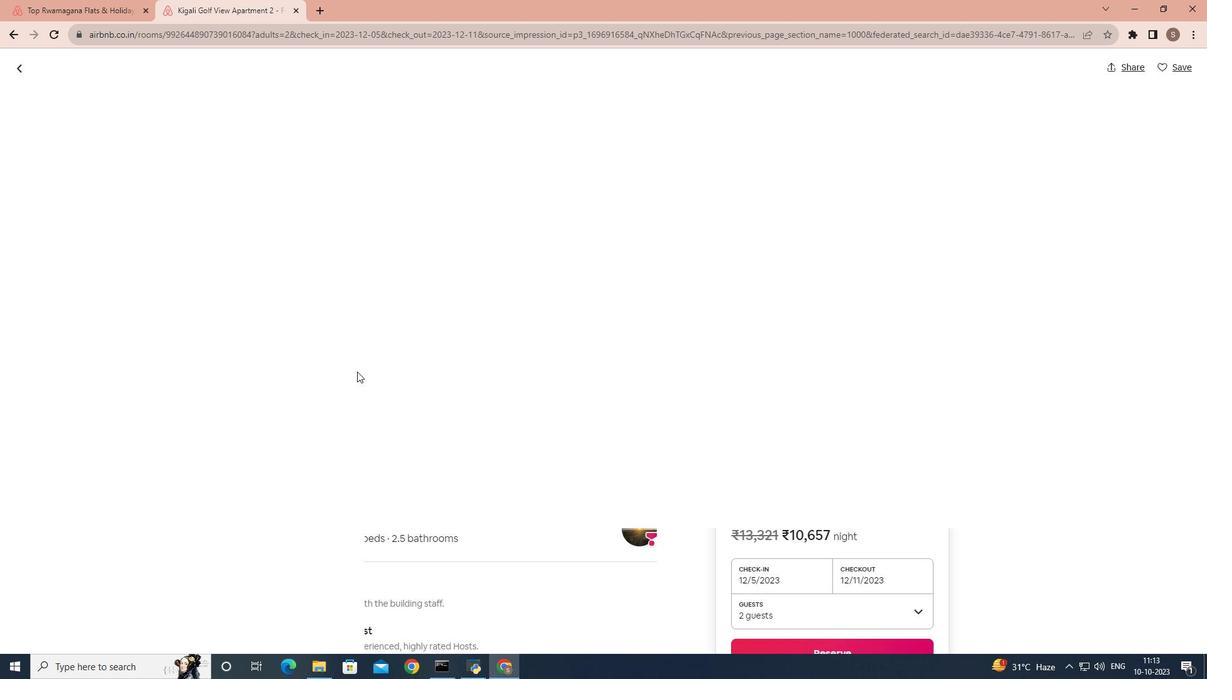 
Action: Mouse scrolled (357, 371) with delta (0, 0)
Screenshot: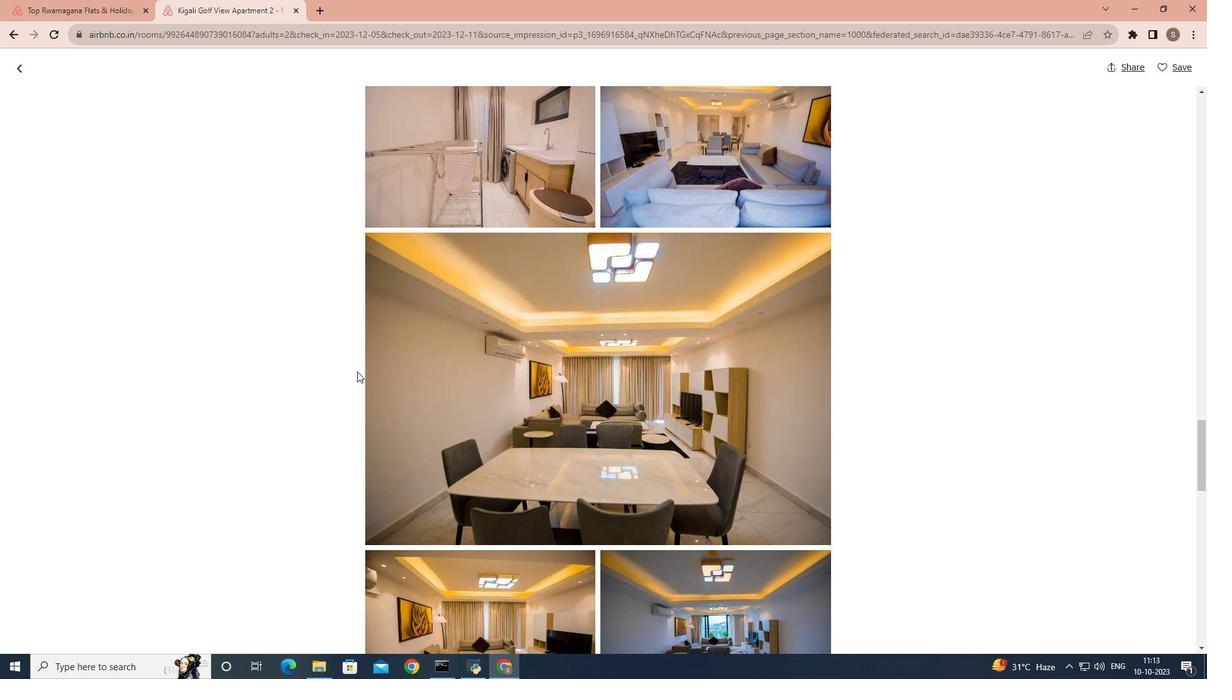 
Action: Mouse scrolled (357, 371) with delta (0, 0)
Screenshot: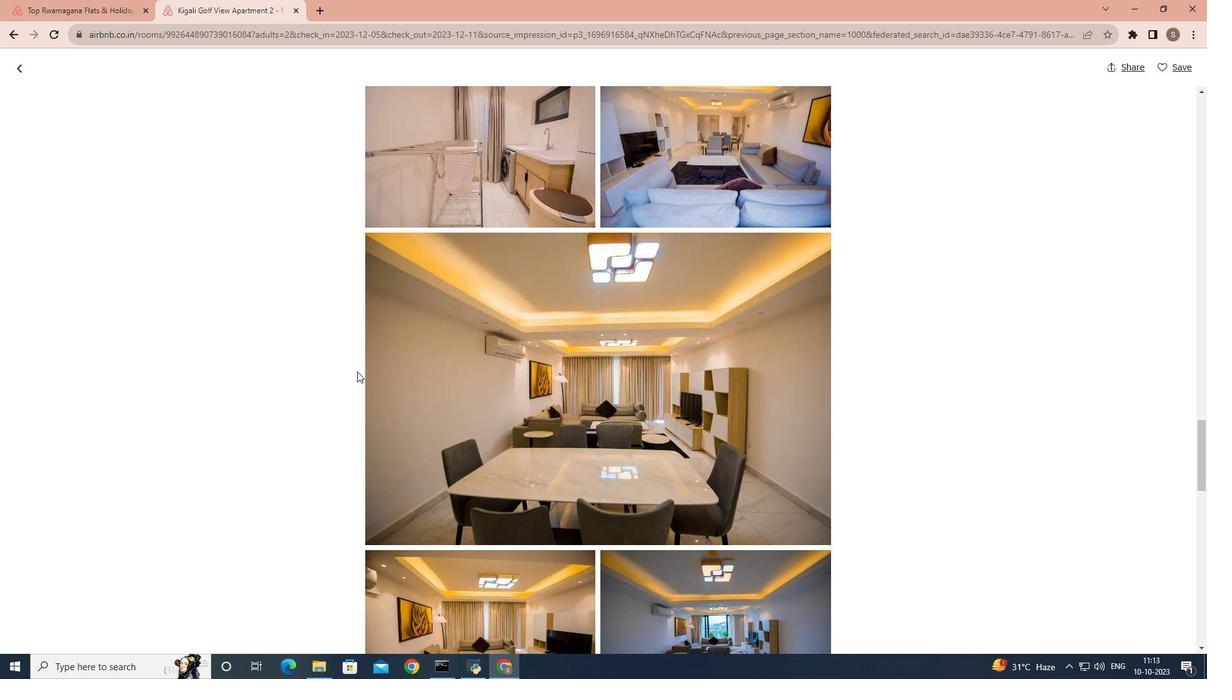 
Action: Mouse scrolled (357, 371) with delta (0, 0)
Screenshot: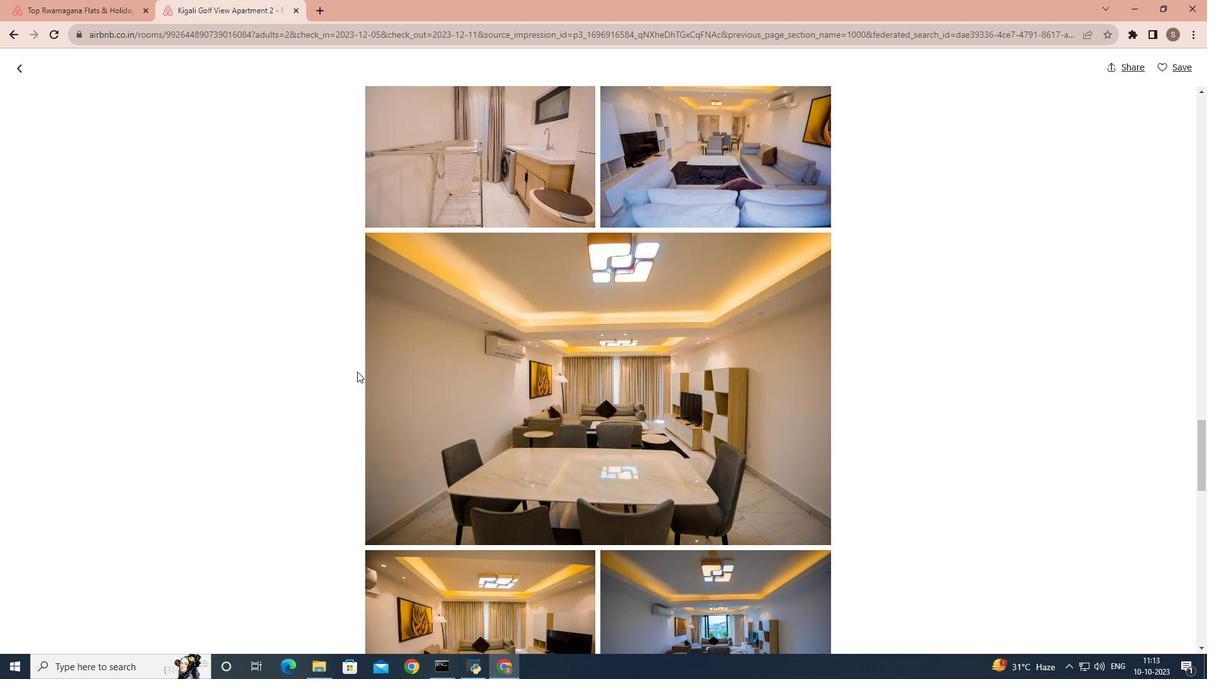 
Action: Mouse scrolled (357, 371) with delta (0, 0)
Screenshot: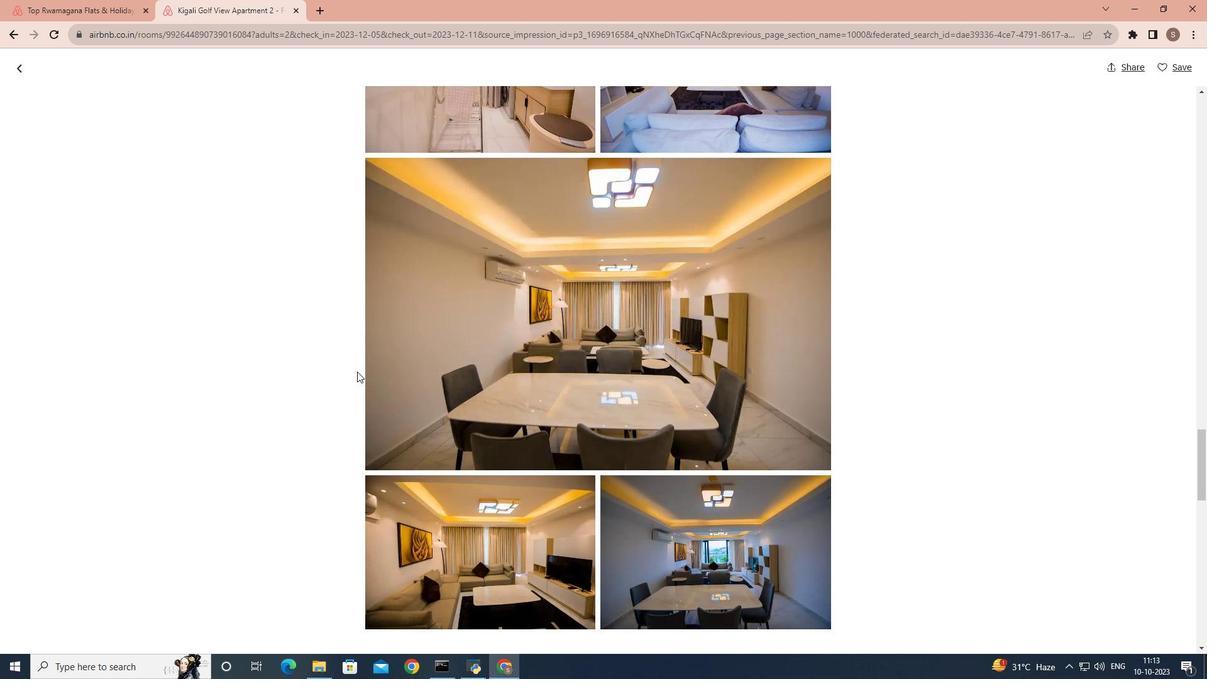 
Action: Mouse scrolled (357, 371) with delta (0, 0)
Screenshot: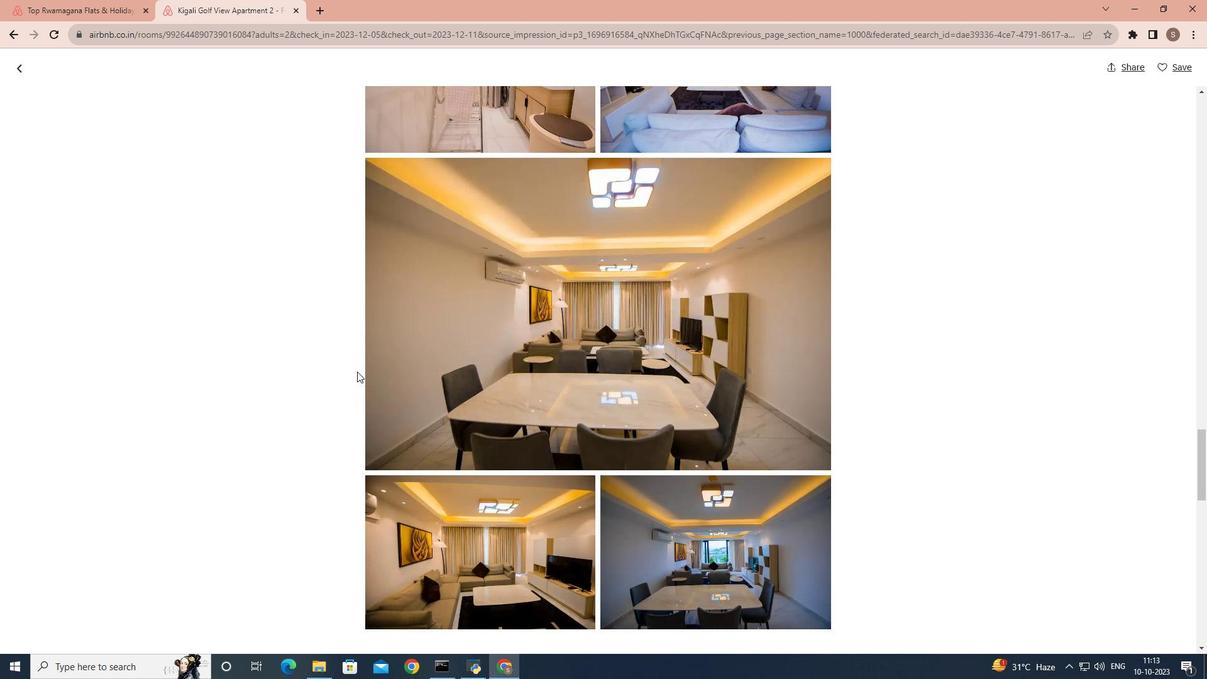 
Action: Mouse scrolled (357, 371) with delta (0, 0)
Screenshot: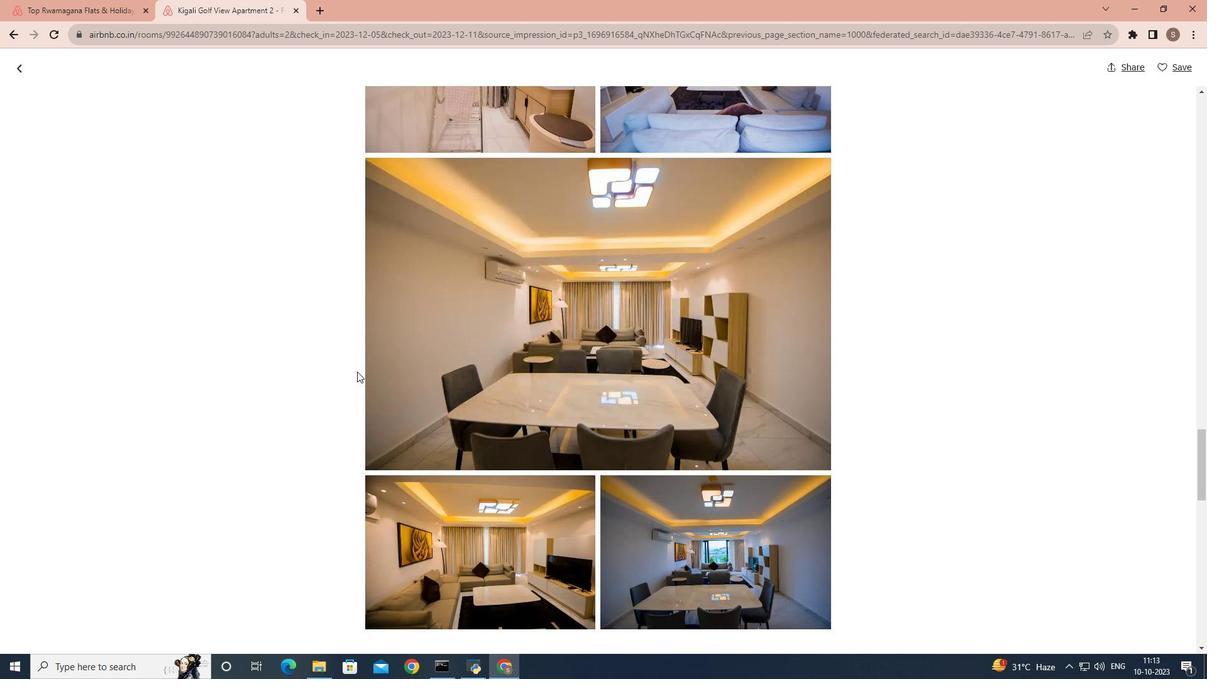 
Action: Mouse scrolled (357, 371) with delta (0, 0)
Screenshot: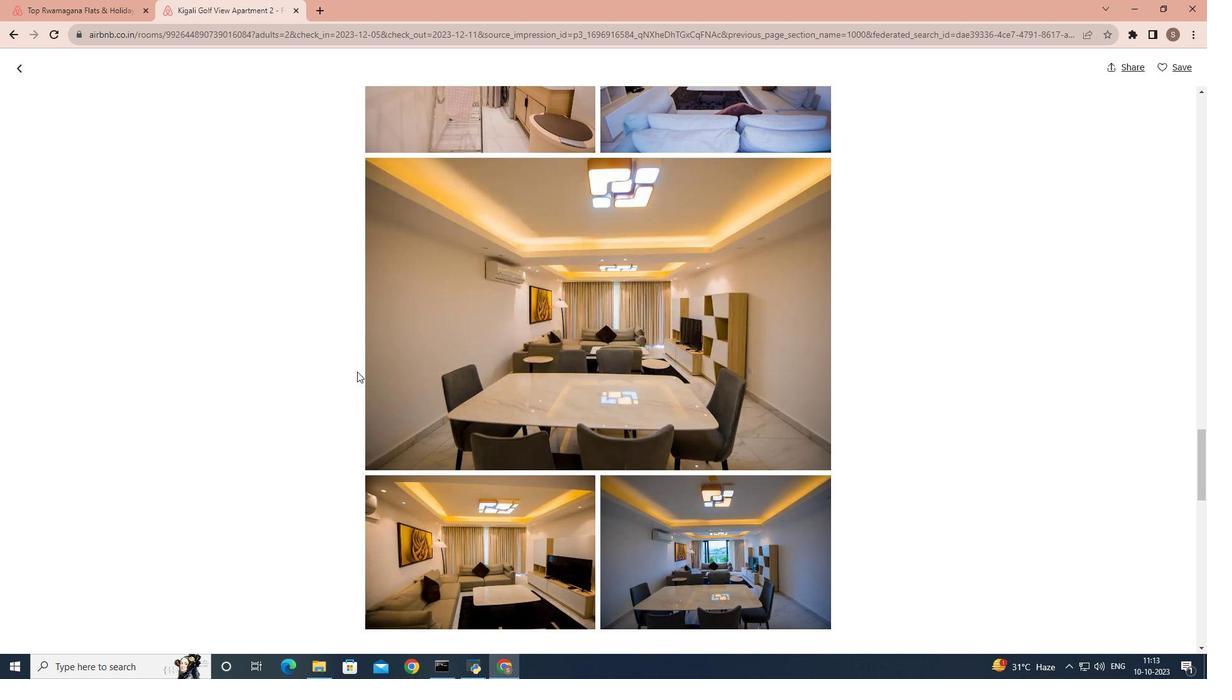 
Action: Mouse scrolled (357, 371) with delta (0, 0)
Screenshot: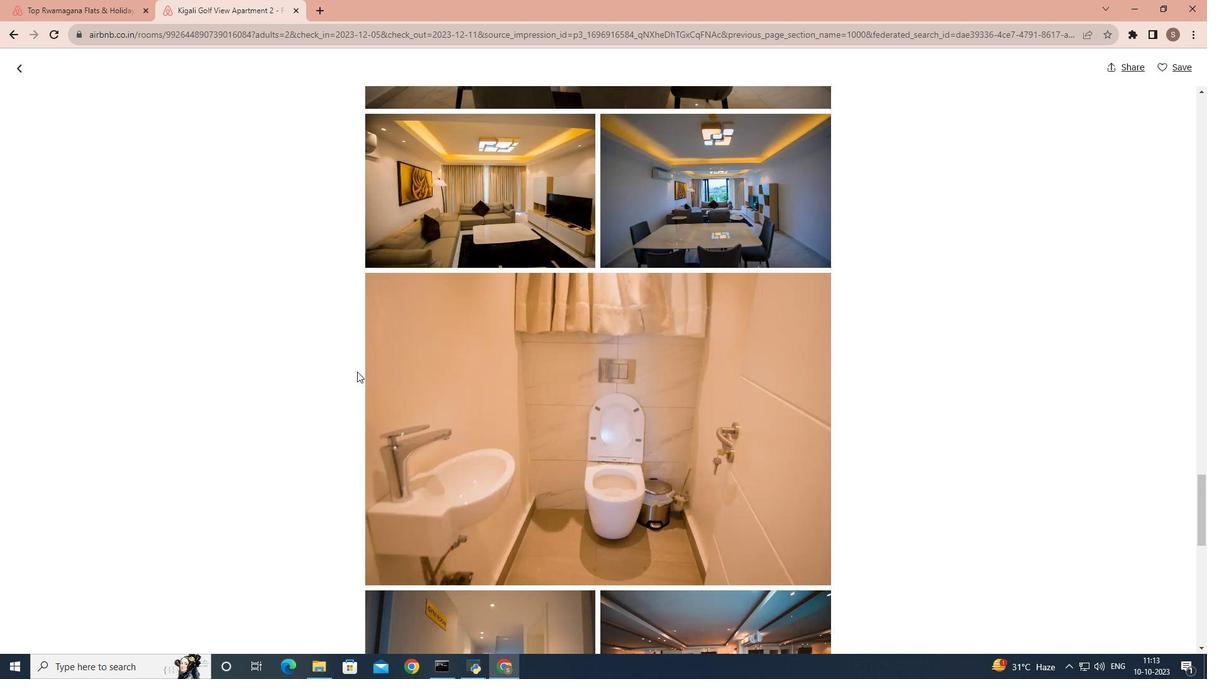 
Action: Mouse scrolled (357, 371) with delta (0, 0)
Screenshot: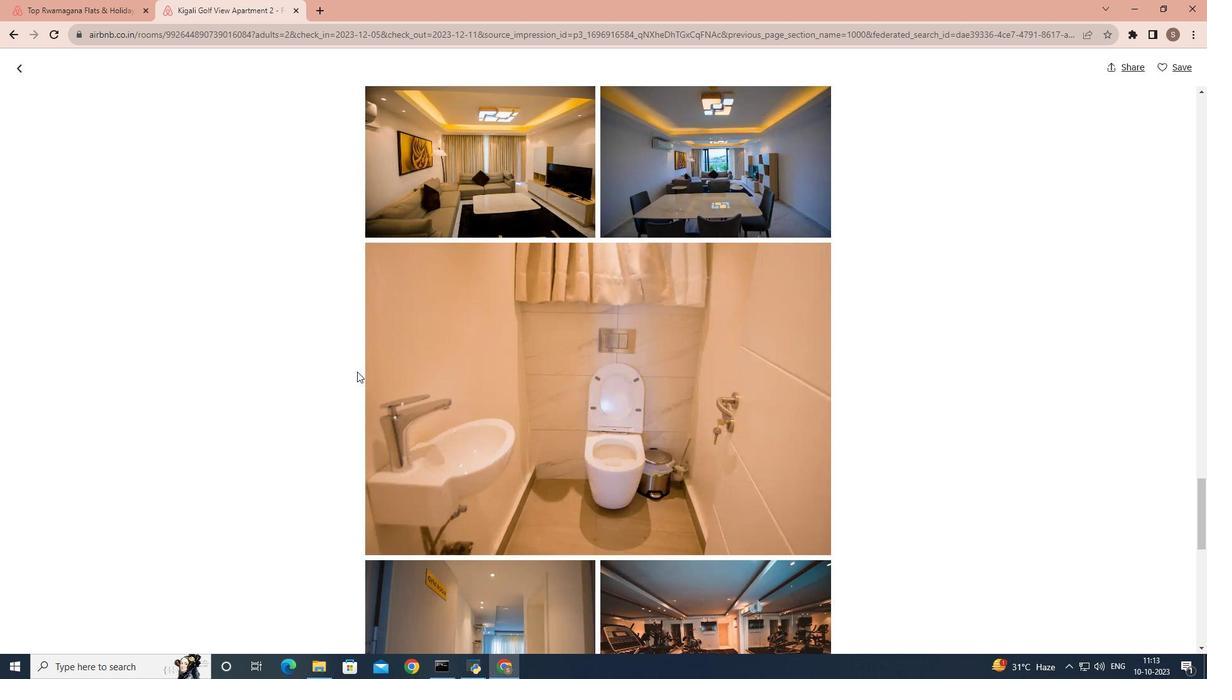 
Action: Mouse scrolled (357, 371) with delta (0, 0)
Screenshot: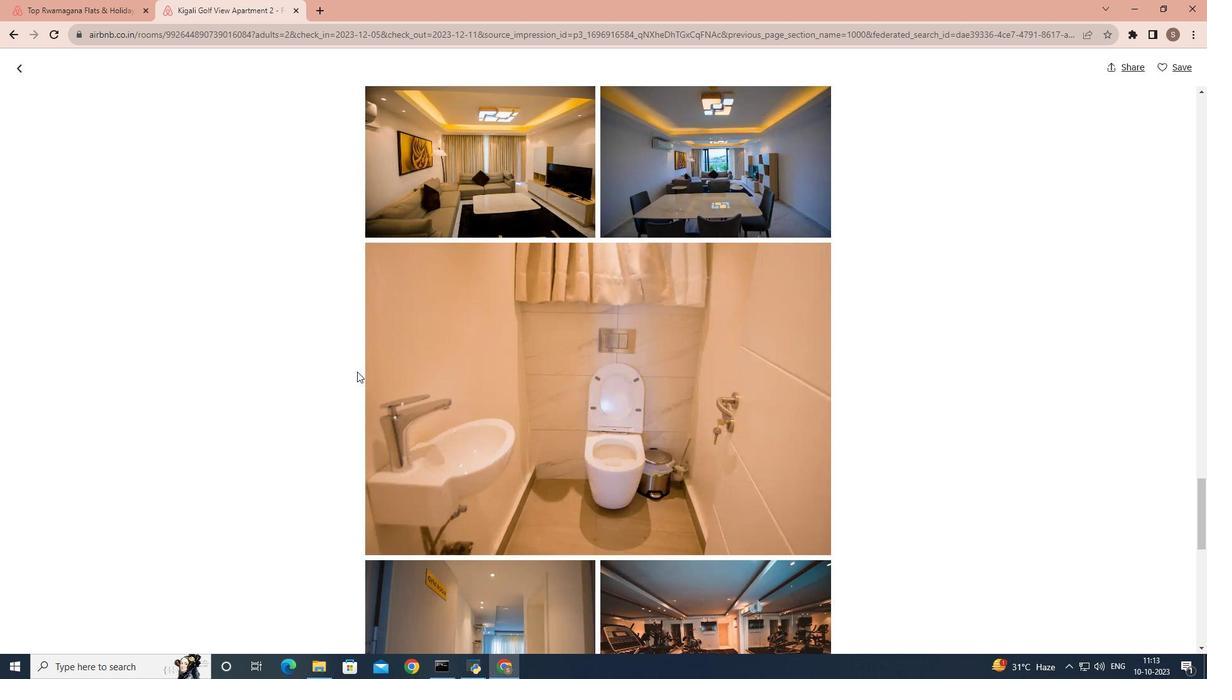 
Action: Mouse scrolled (357, 371) with delta (0, 0)
Screenshot: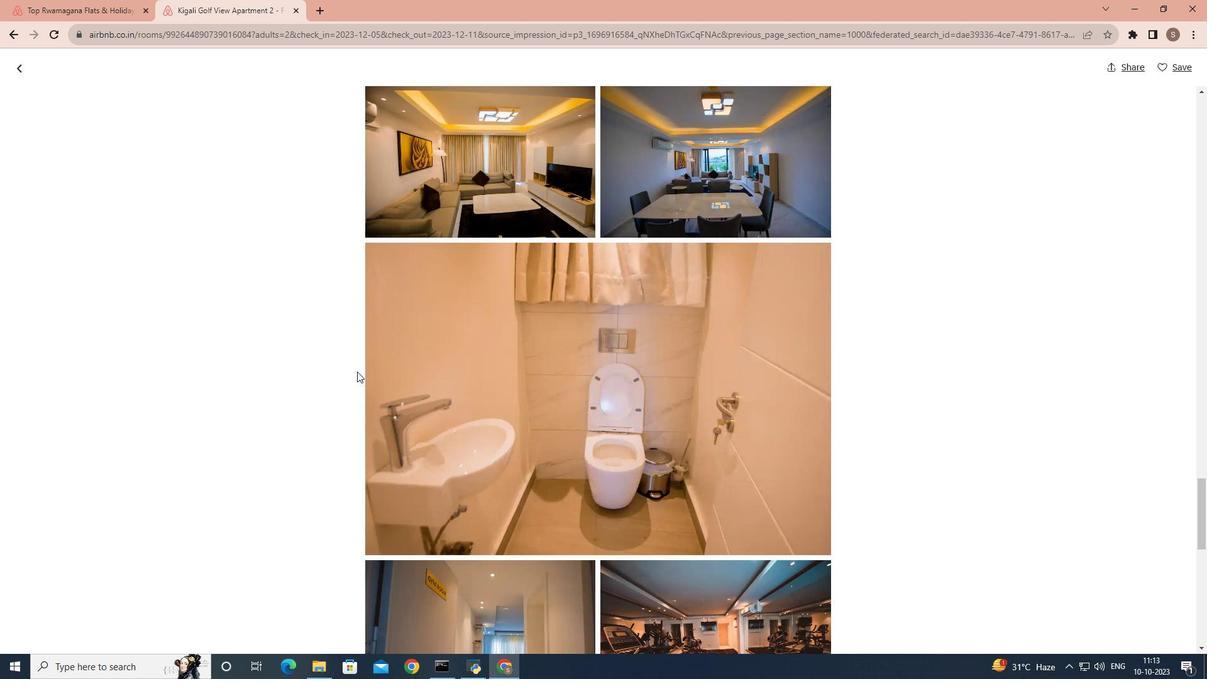 
Action: Mouse scrolled (357, 371) with delta (0, 0)
Screenshot: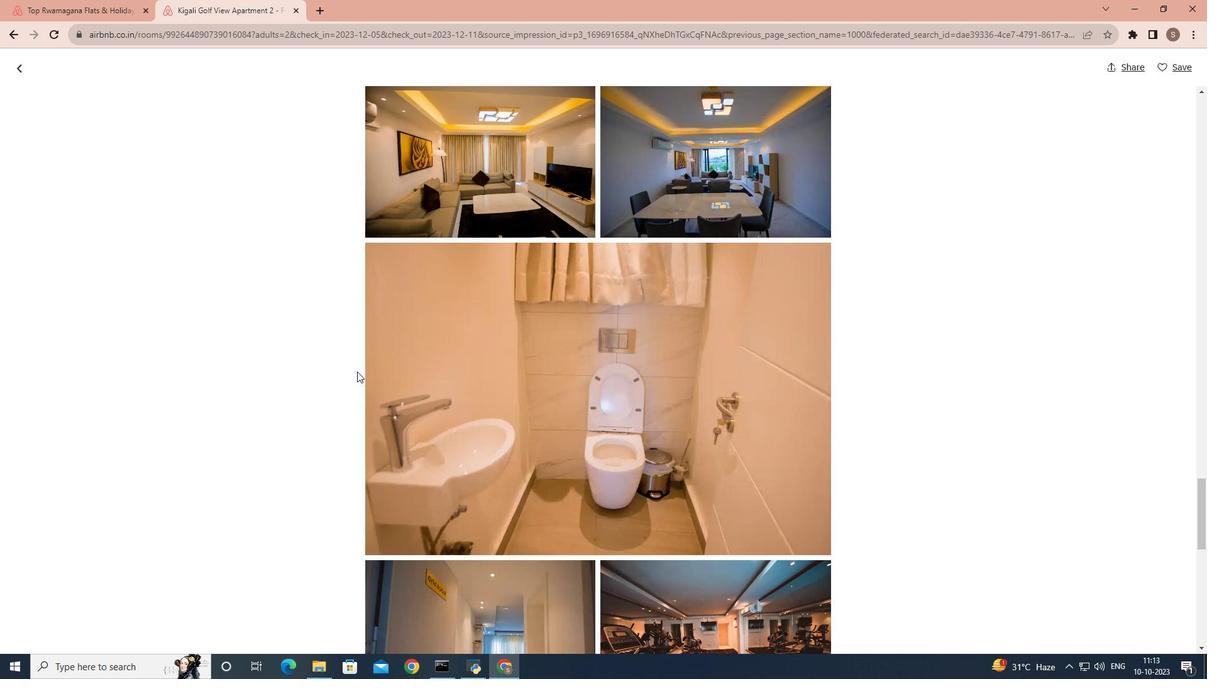 
Action: Mouse scrolled (357, 371) with delta (0, 0)
Screenshot: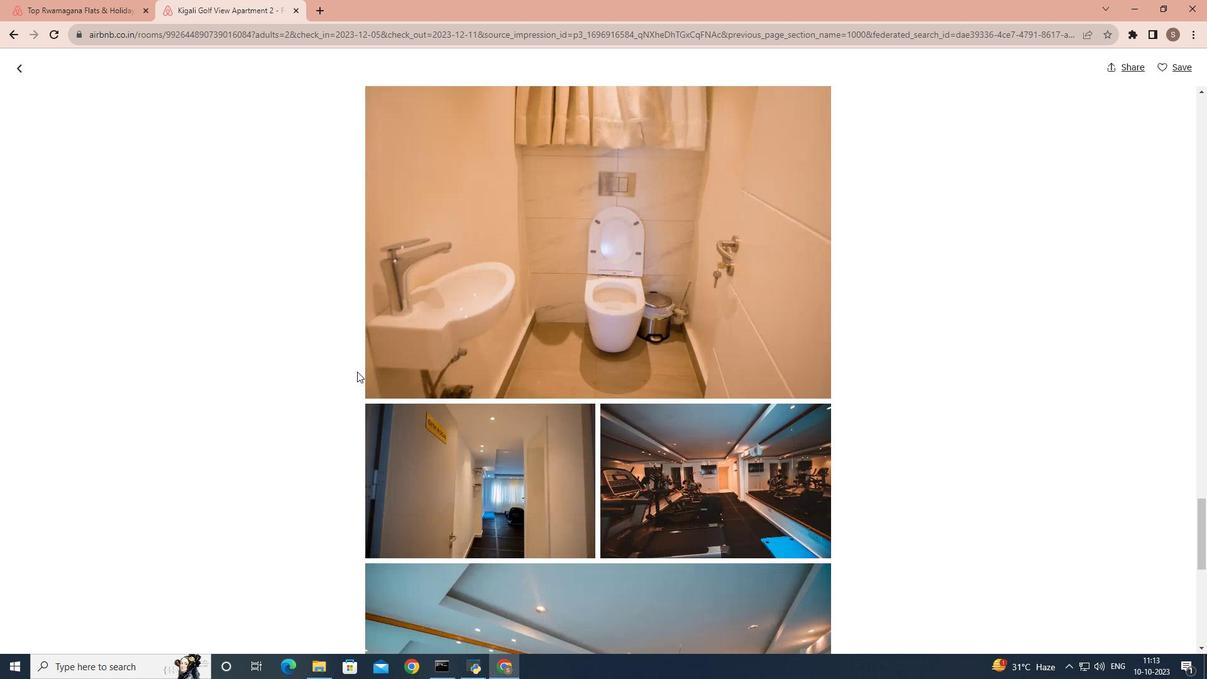 
Action: Mouse scrolled (357, 371) with delta (0, 0)
Screenshot: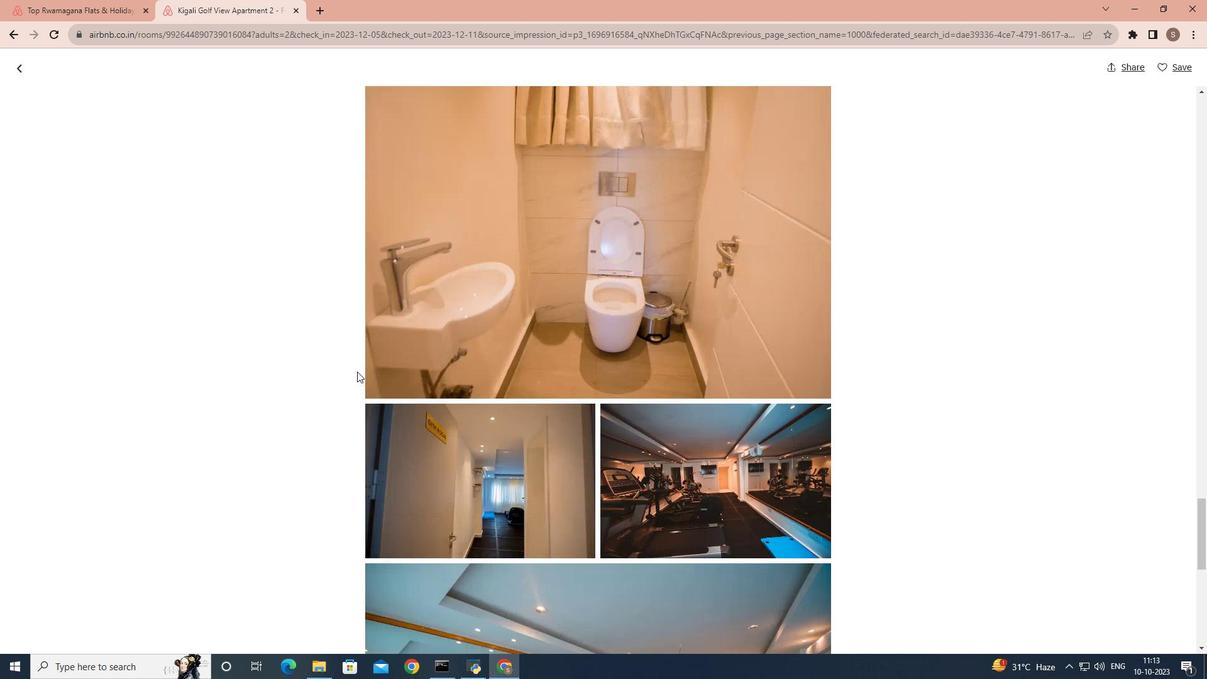 
Action: Mouse scrolled (357, 371) with delta (0, 0)
Screenshot: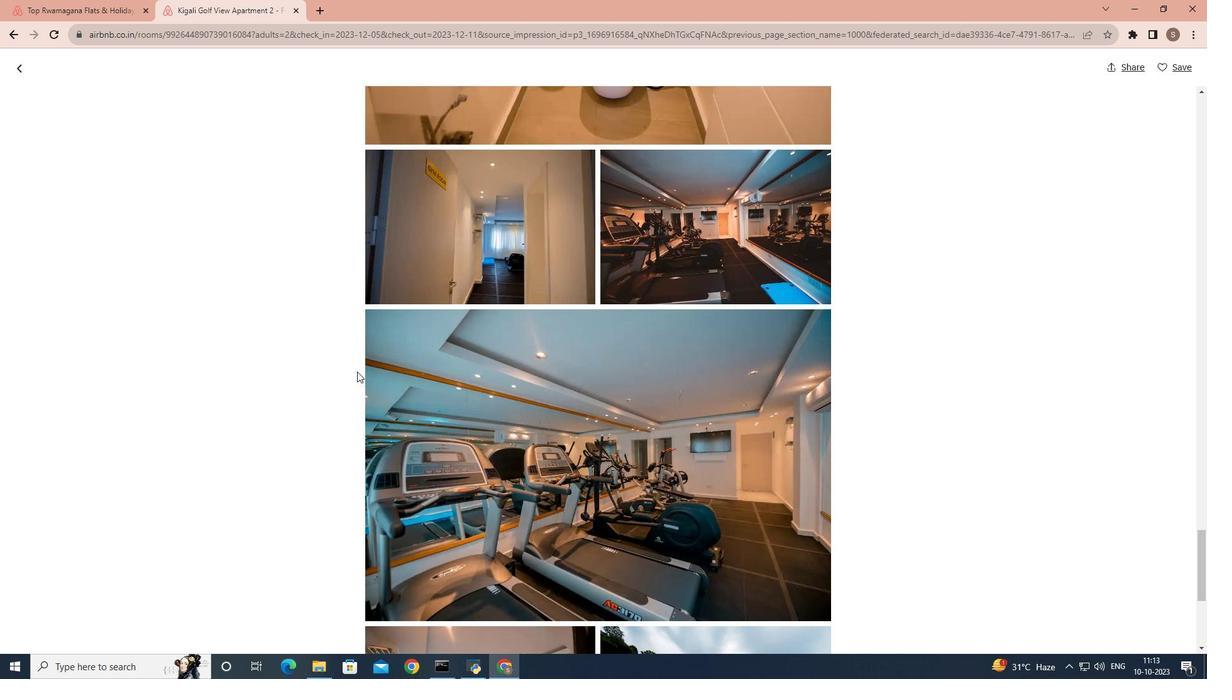 
Action: Mouse scrolled (357, 371) with delta (0, 0)
Screenshot: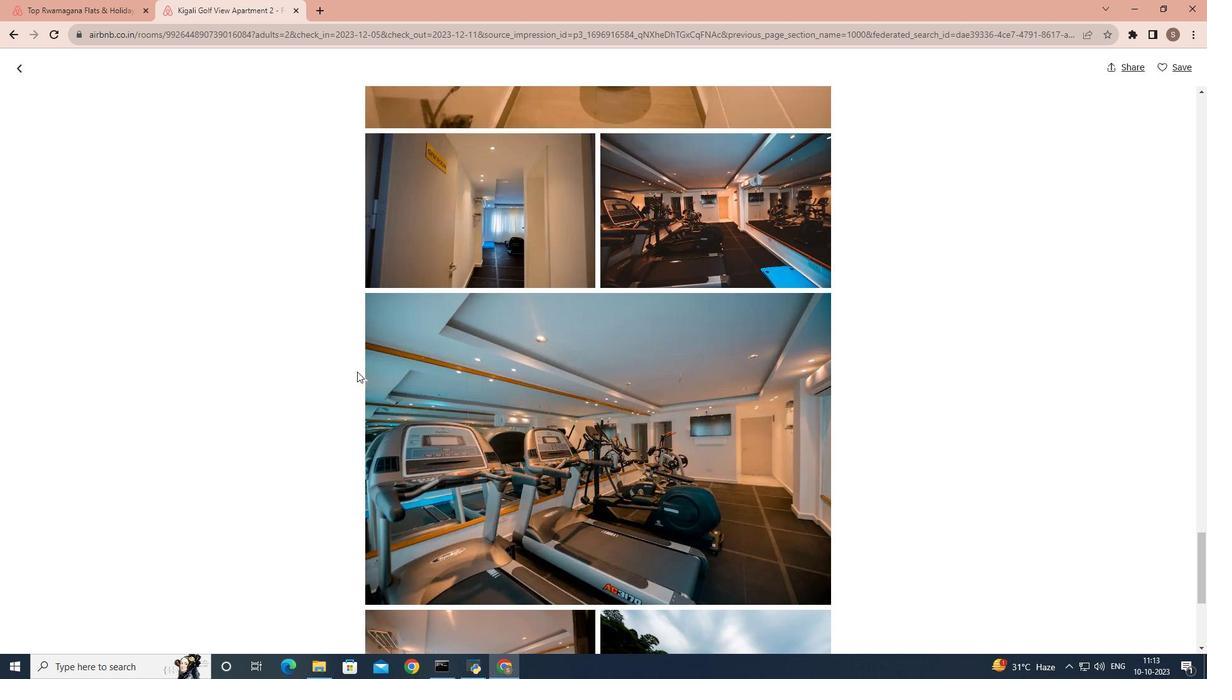 
Action: Mouse scrolled (357, 371) with delta (0, 0)
Screenshot: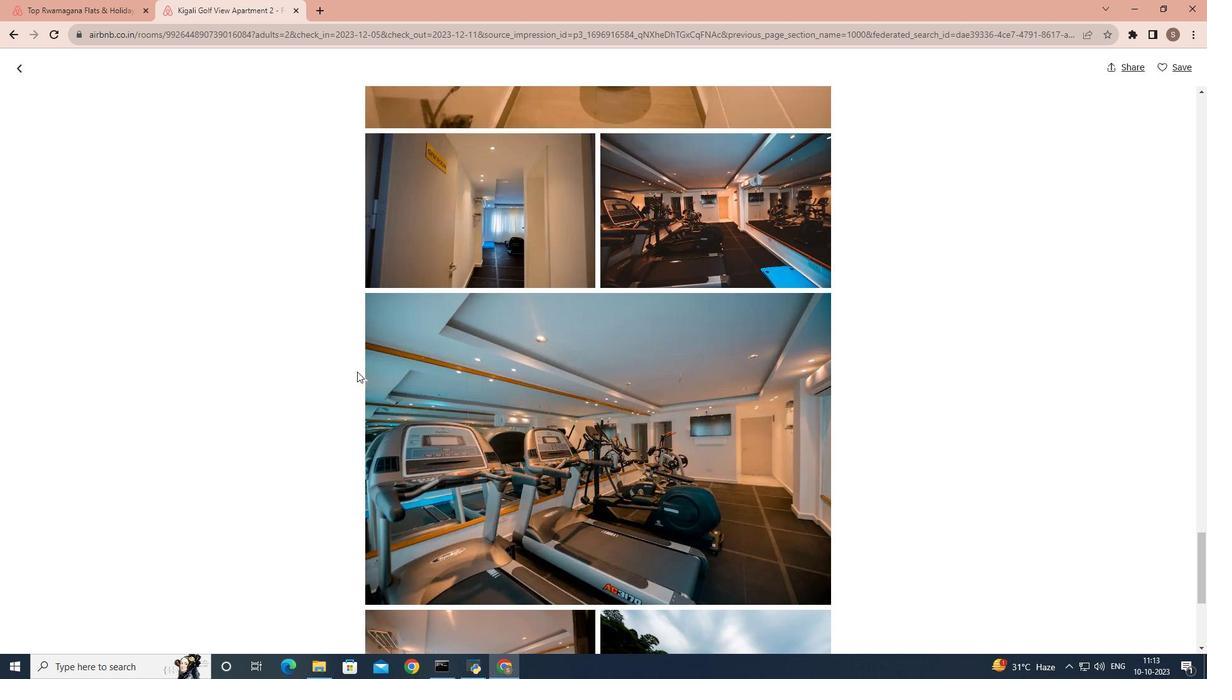 
Action: Mouse scrolled (357, 371) with delta (0, 0)
Screenshot: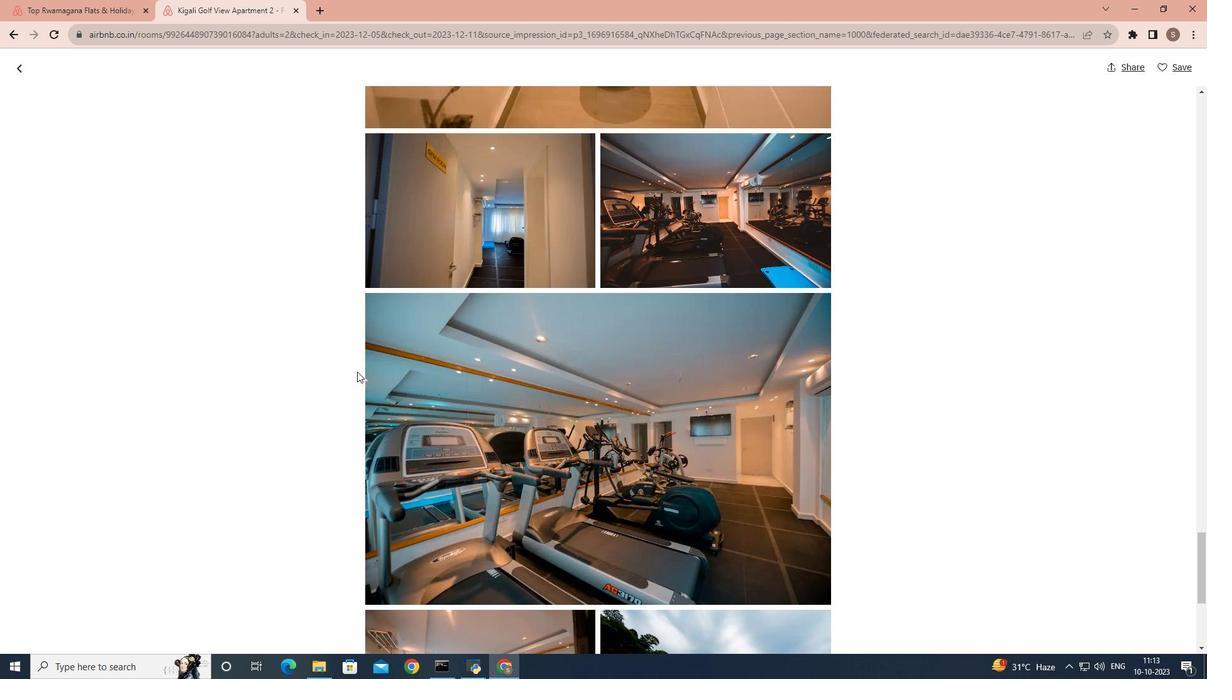 
Action: Mouse scrolled (357, 371) with delta (0, 0)
Screenshot: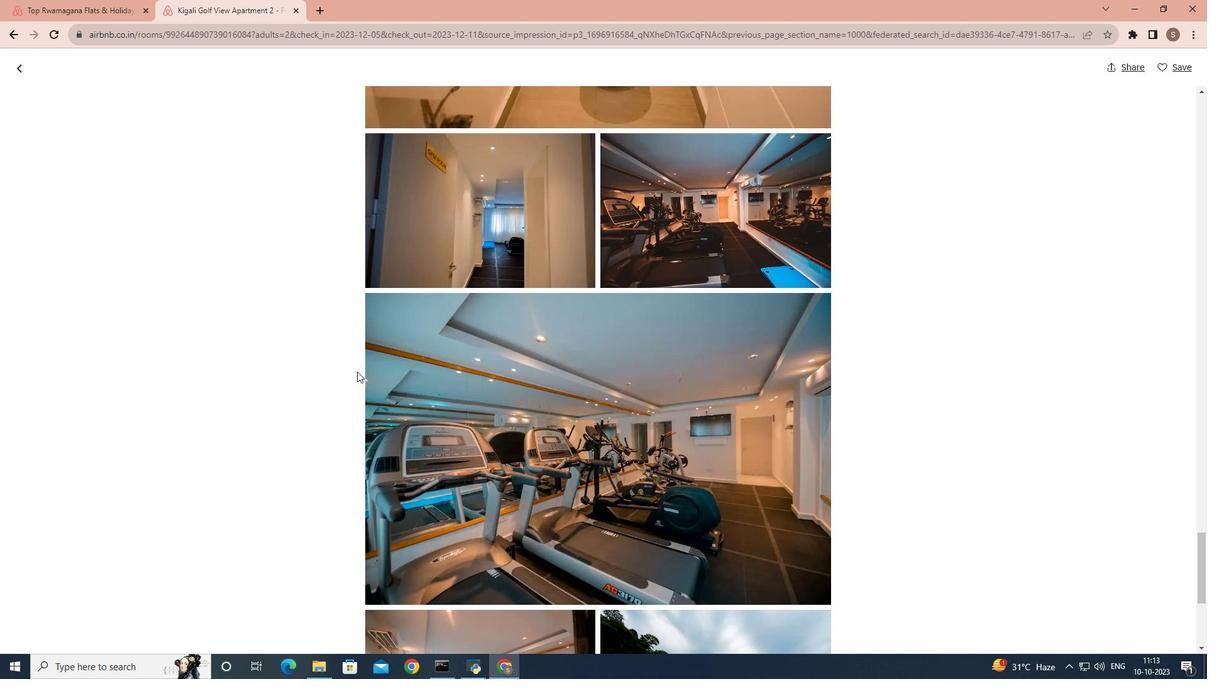 
Action: Mouse scrolled (357, 371) with delta (0, 0)
Screenshot: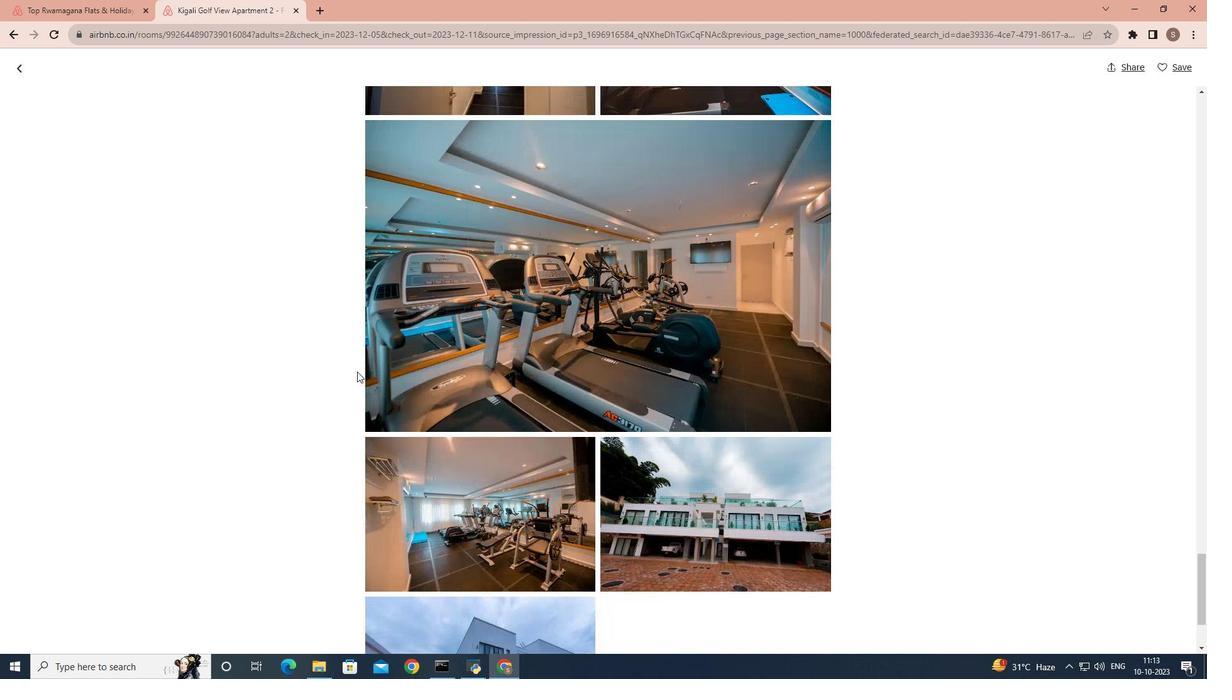 
Action: Mouse scrolled (357, 371) with delta (0, 0)
Screenshot: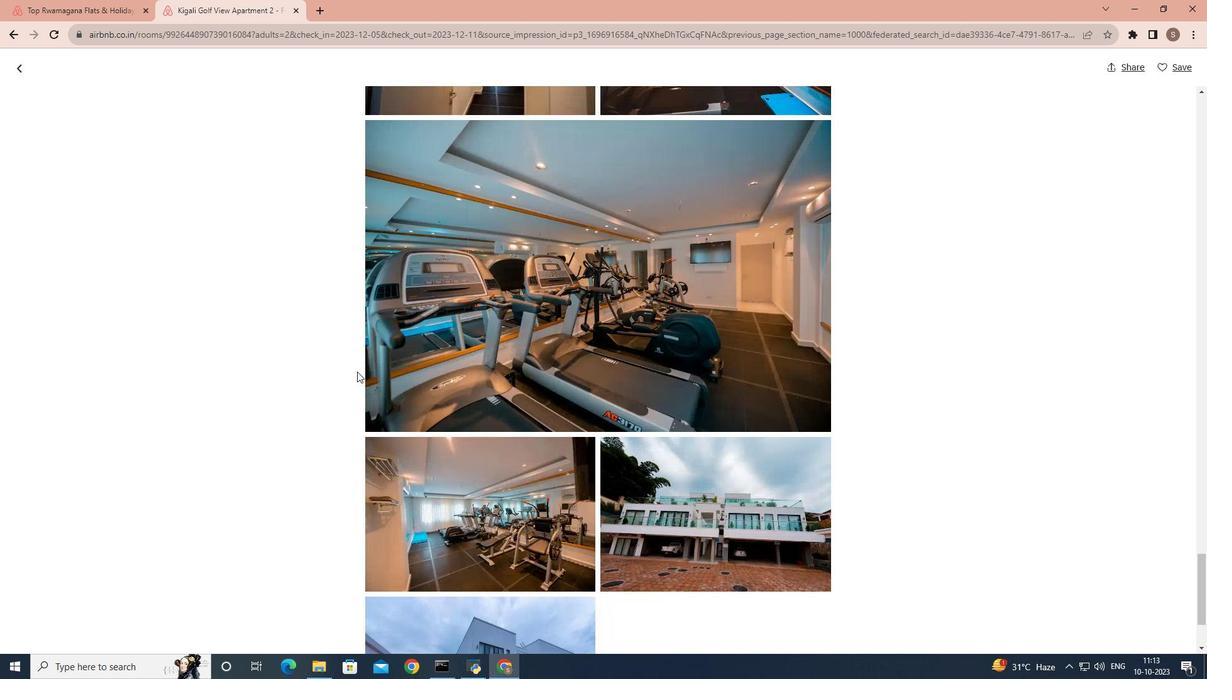 
Action: Mouse scrolled (357, 371) with delta (0, 0)
Screenshot: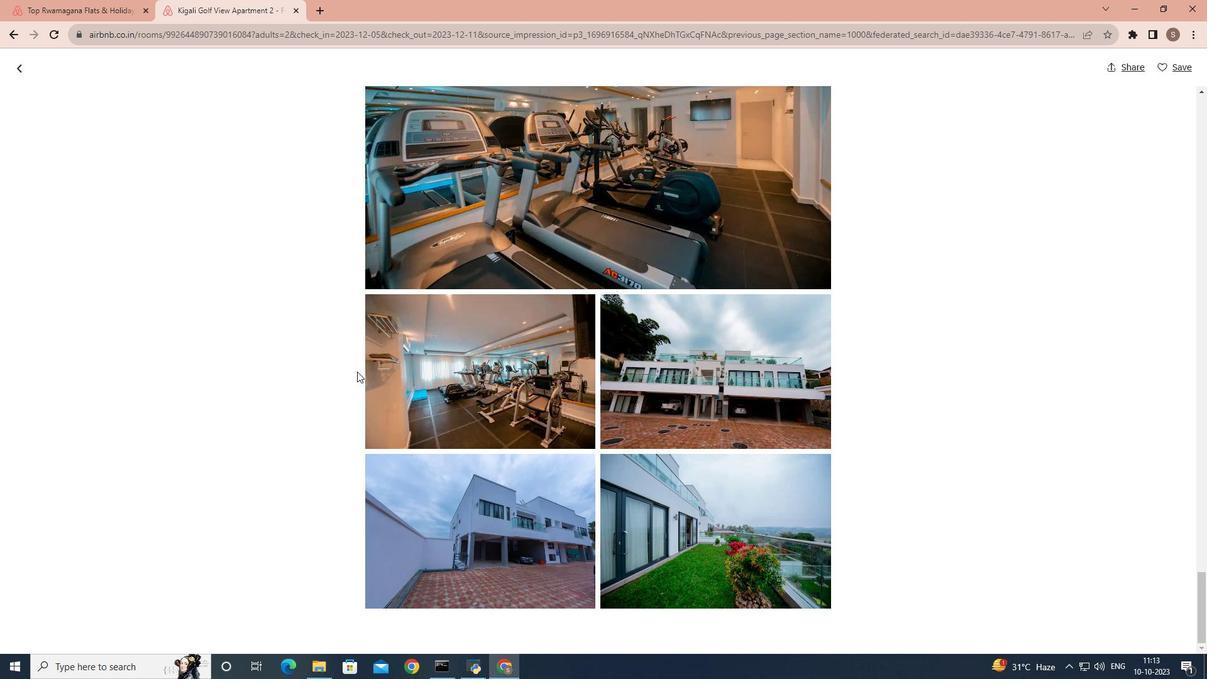 
Action: Mouse scrolled (357, 371) with delta (0, 0)
Screenshot: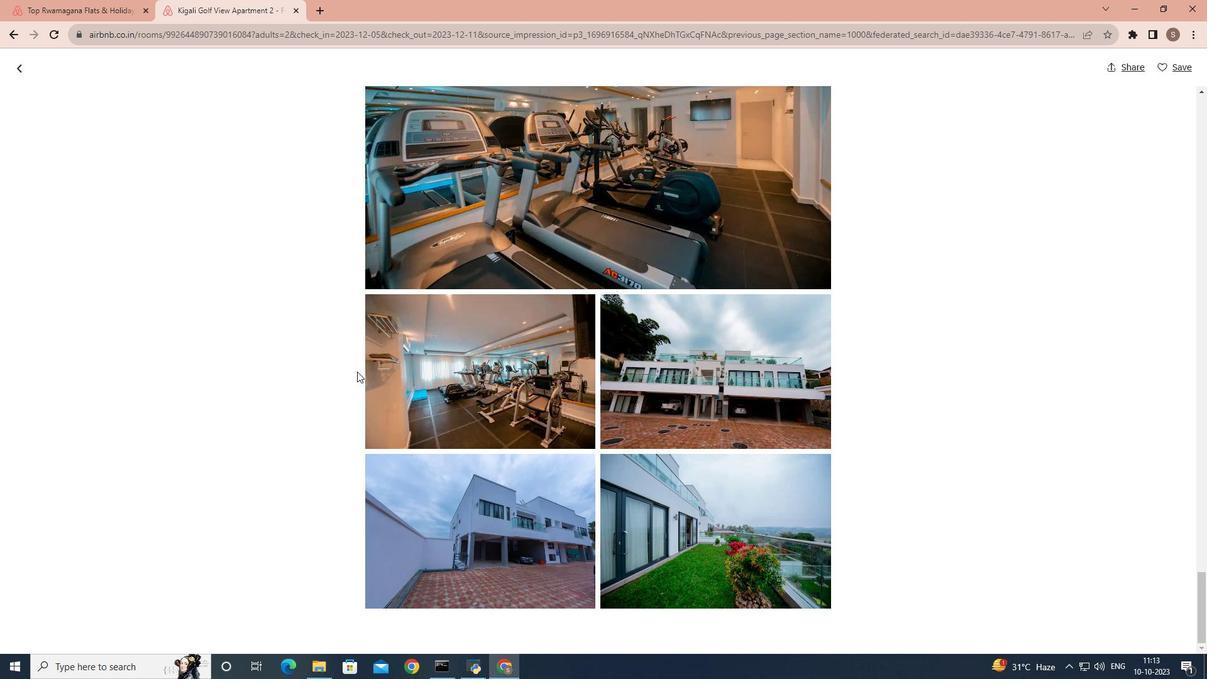 
Action: Mouse scrolled (357, 371) with delta (0, 0)
